 Task: Create fields in announcement object.
Action: Mouse moved to (1296, 105)
Screenshot: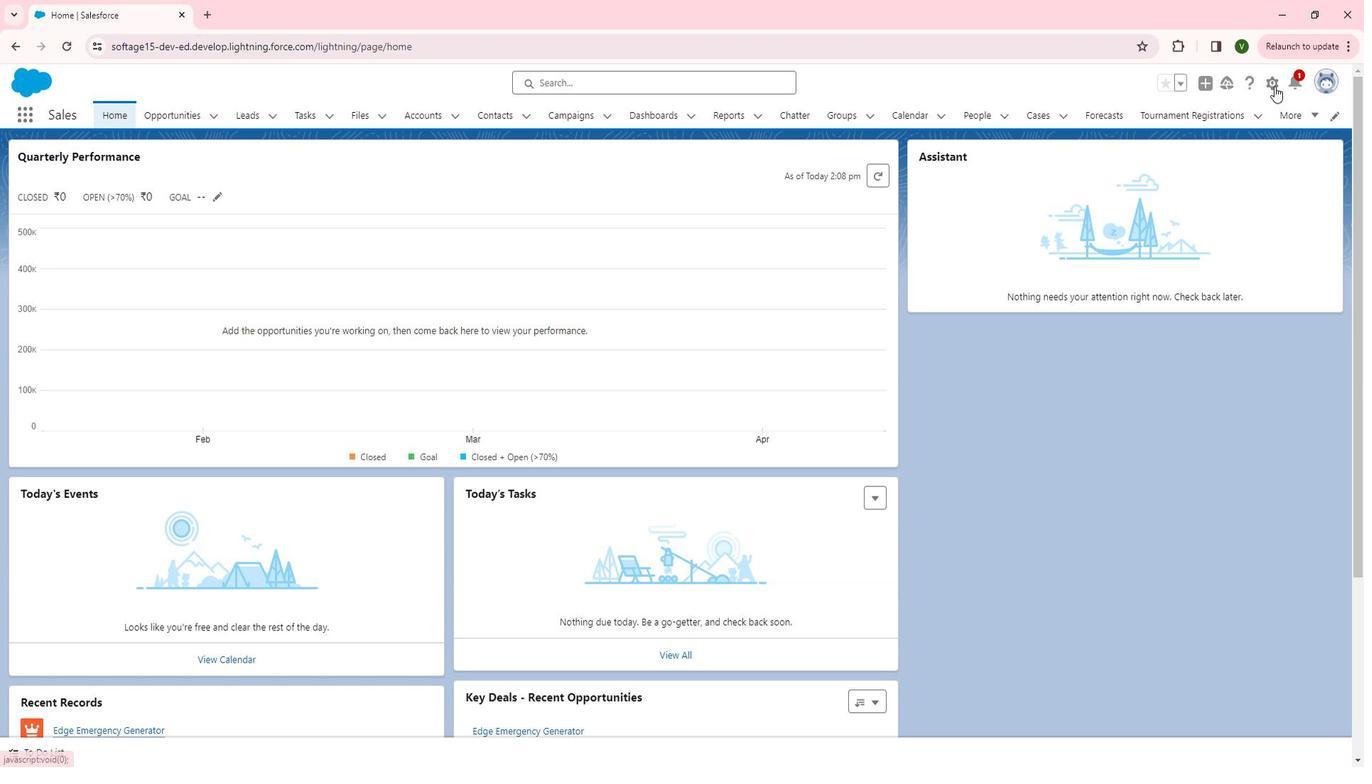 
Action: Mouse pressed left at (1296, 105)
Screenshot: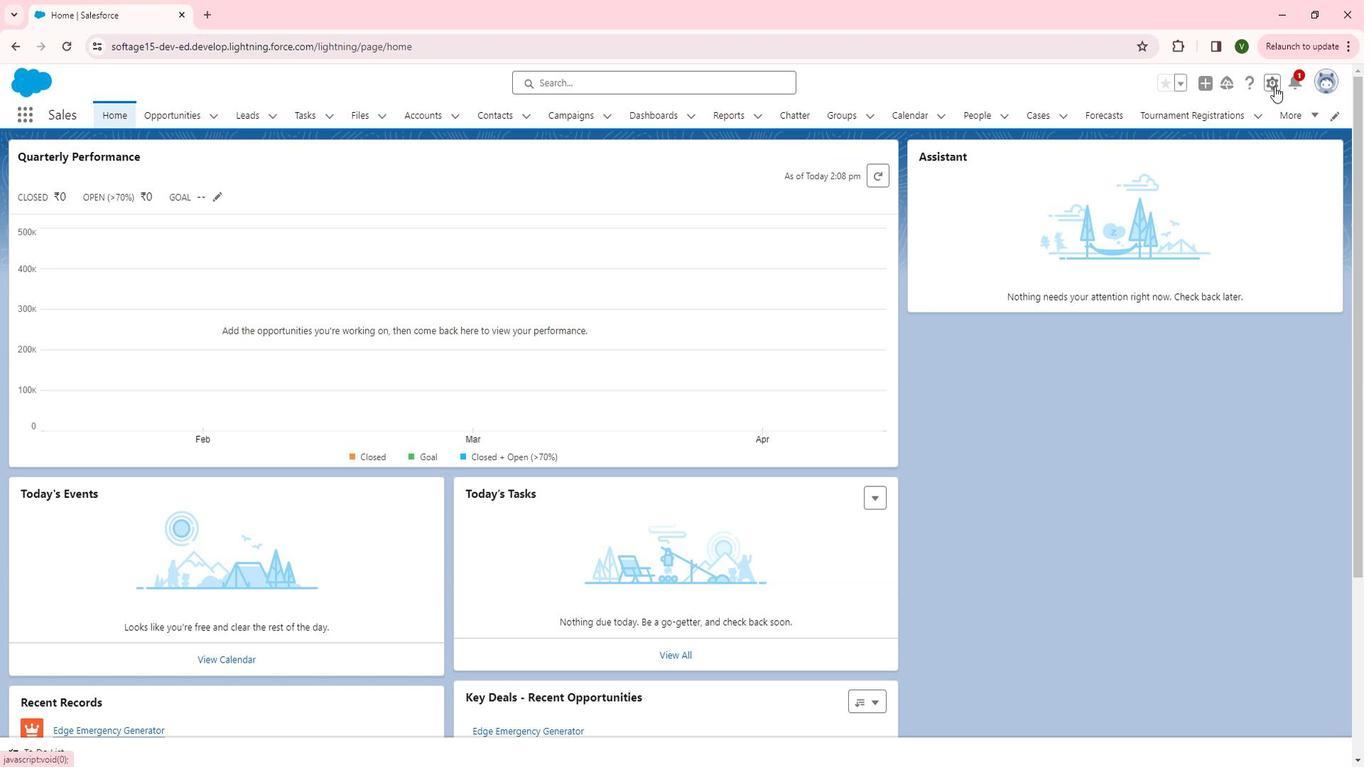 
Action: Mouse moved to (1244, 157)
Screenshot: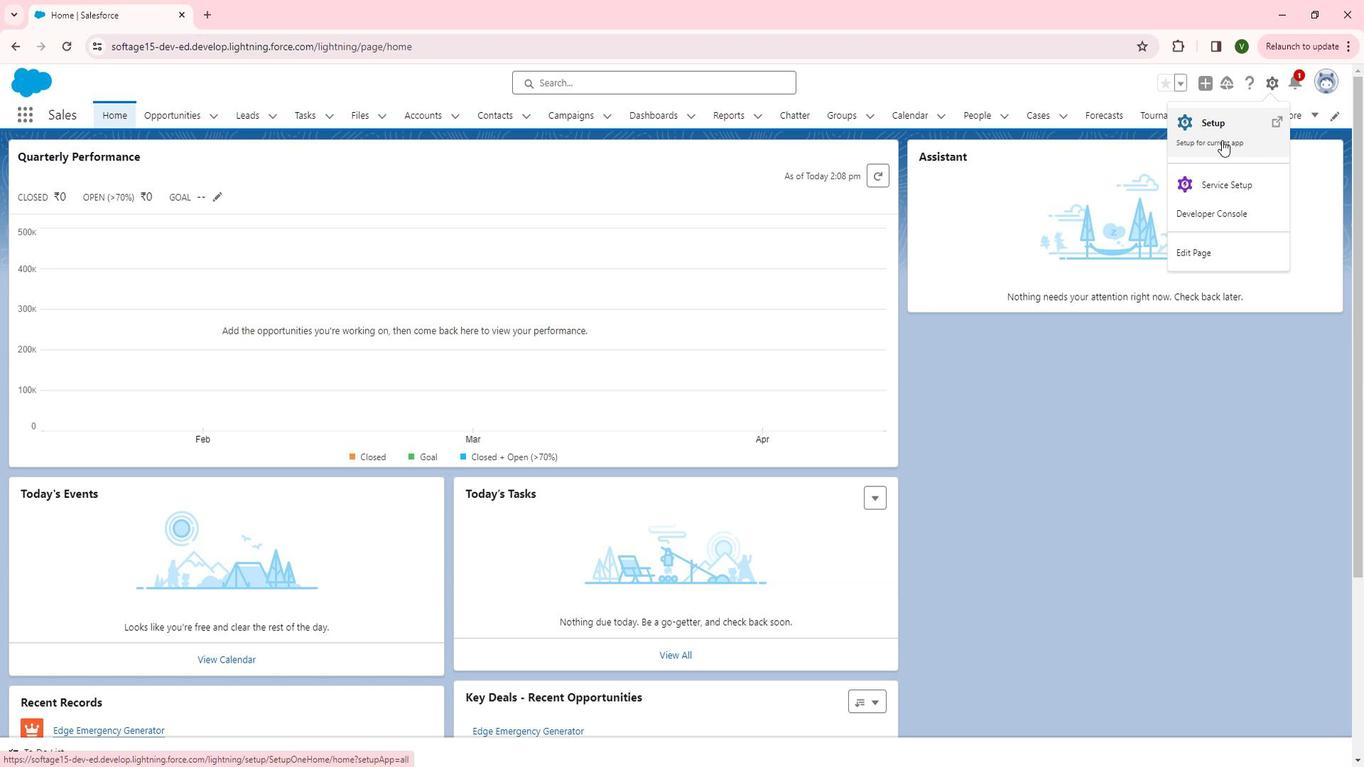 
Action: Mouse pressed left at (1244, 157)
Screenshot: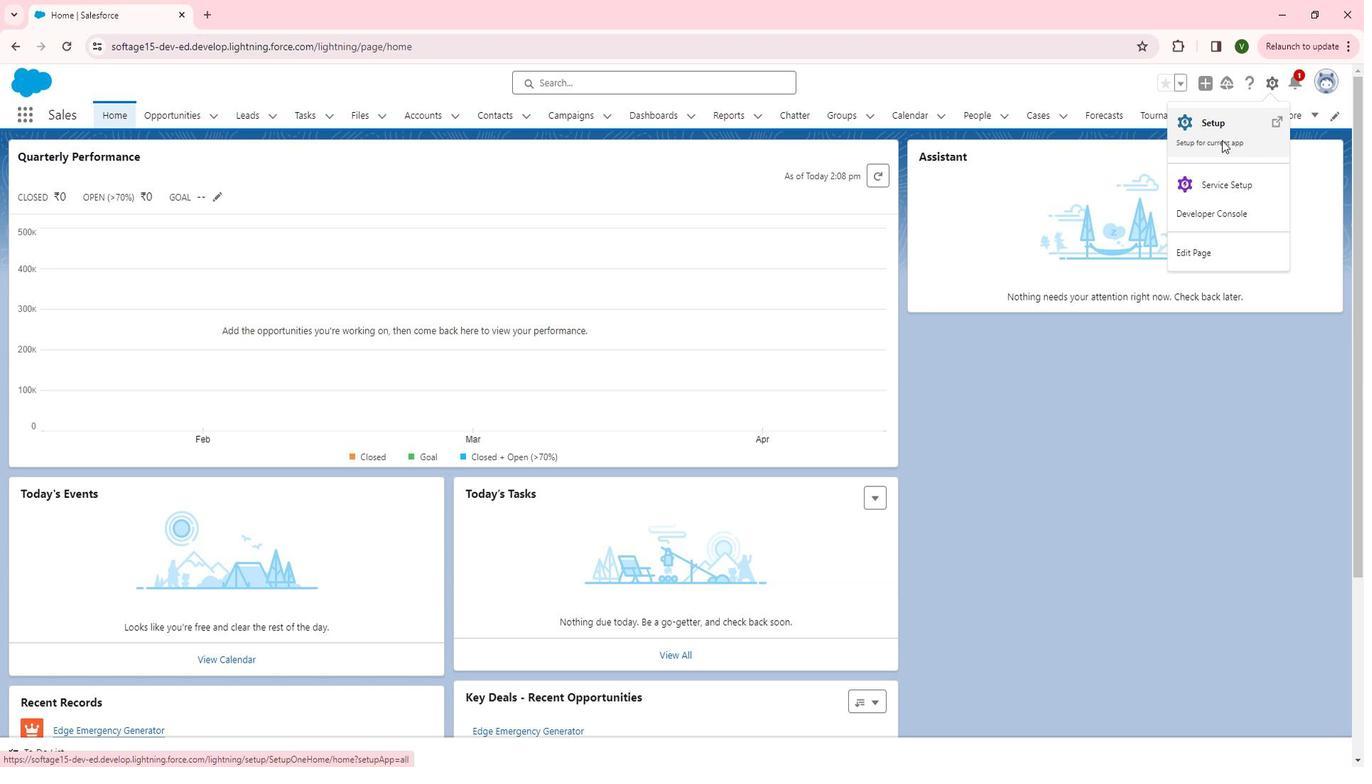 
Action: Mouse moved to (78, 506)
Screenshot: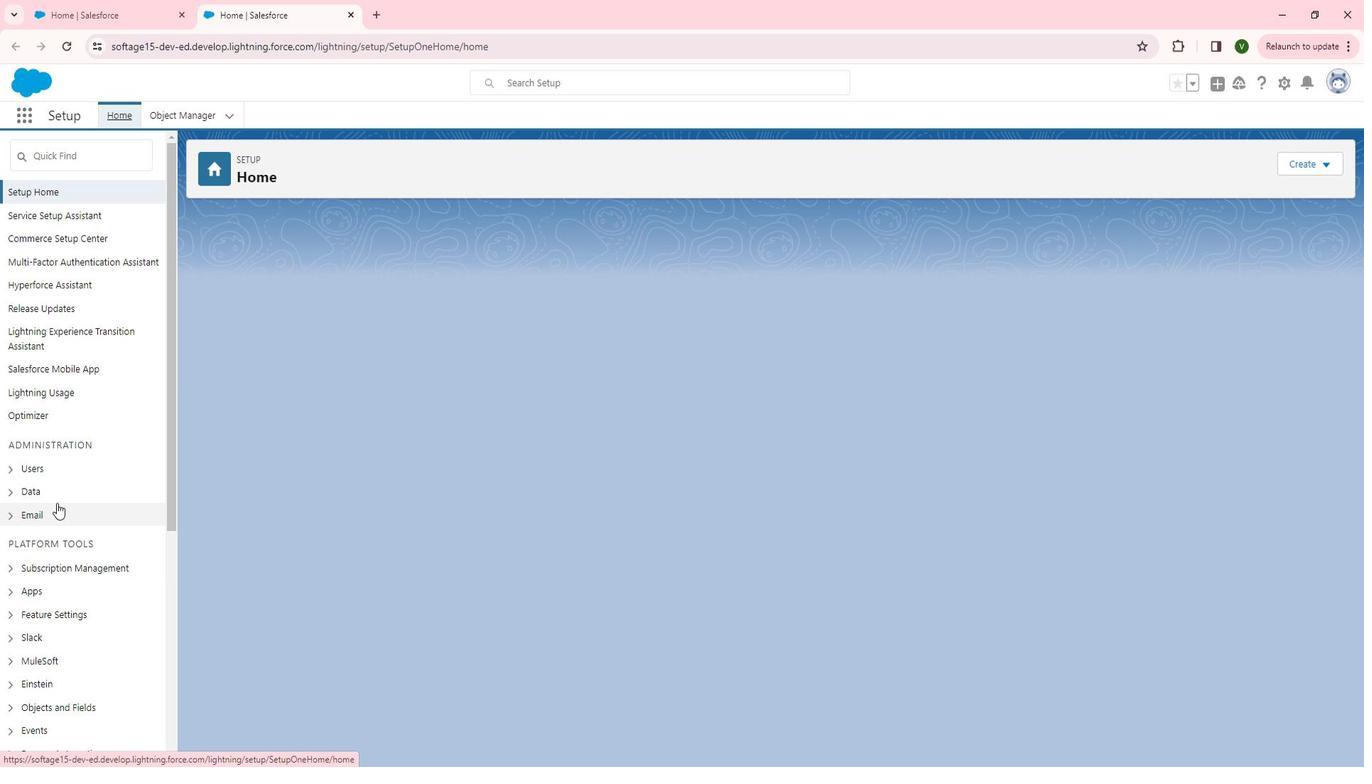 
Action: Mouse scrolled (78, 505) with delta (0, 0)
Screenshot: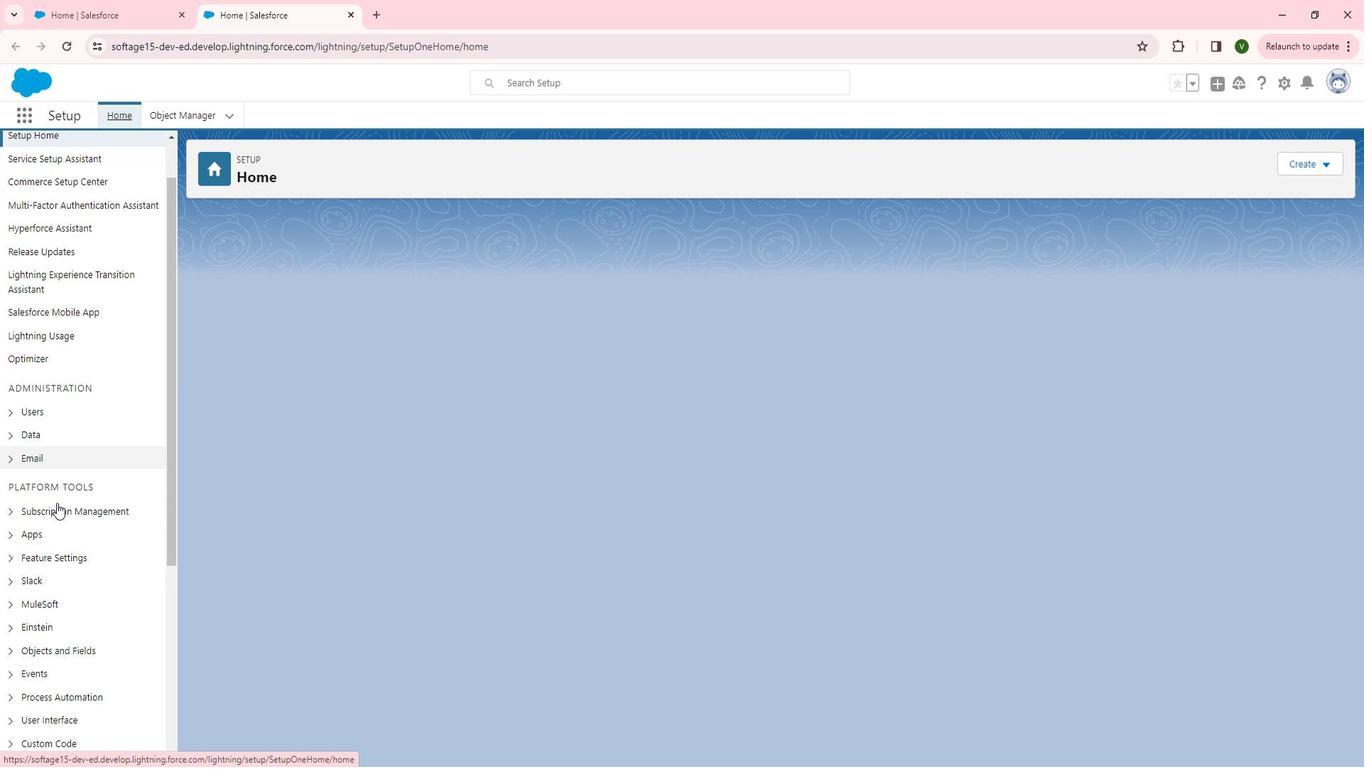 
Action: Mouse scrolled (78, 505) with delta (0, 0)
Screenshot: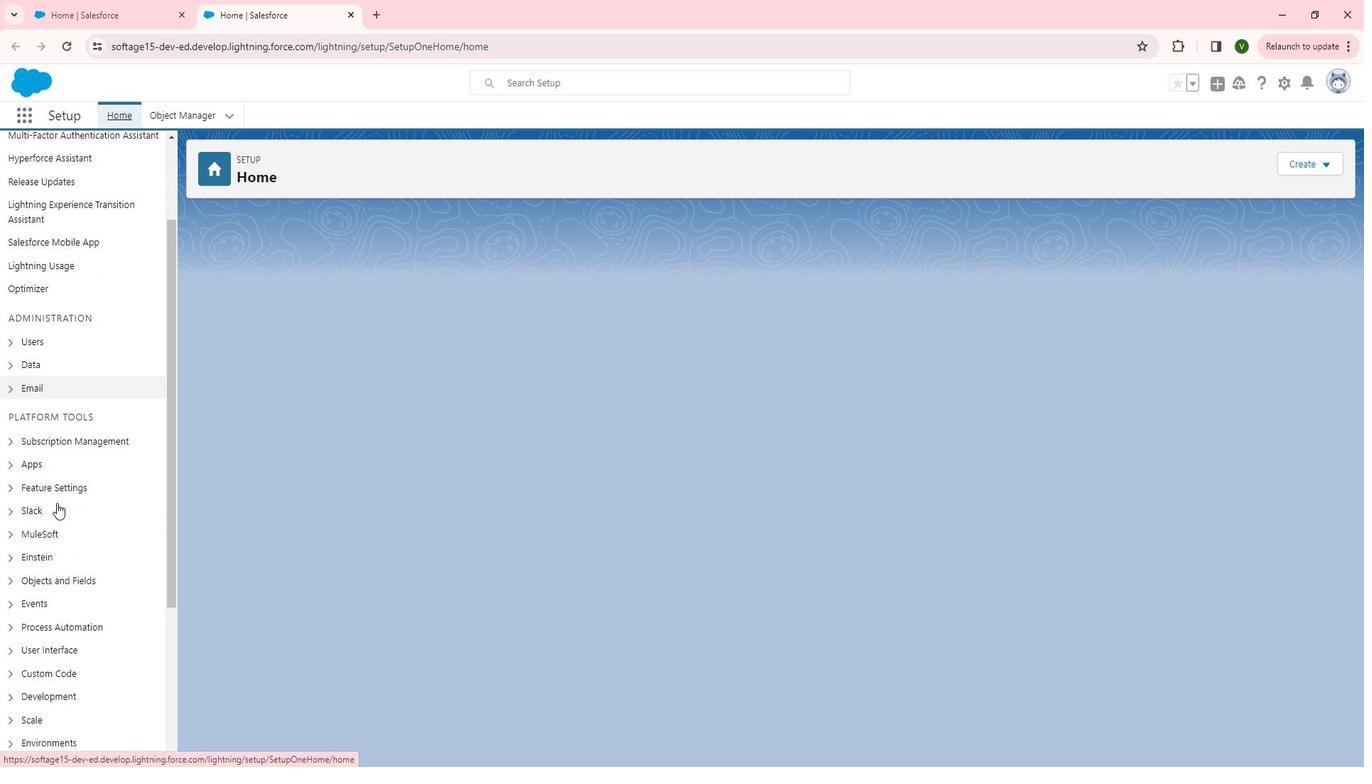 
Action: Mouse scrolled (78, 505) with delta (0, 0)
Screenshot: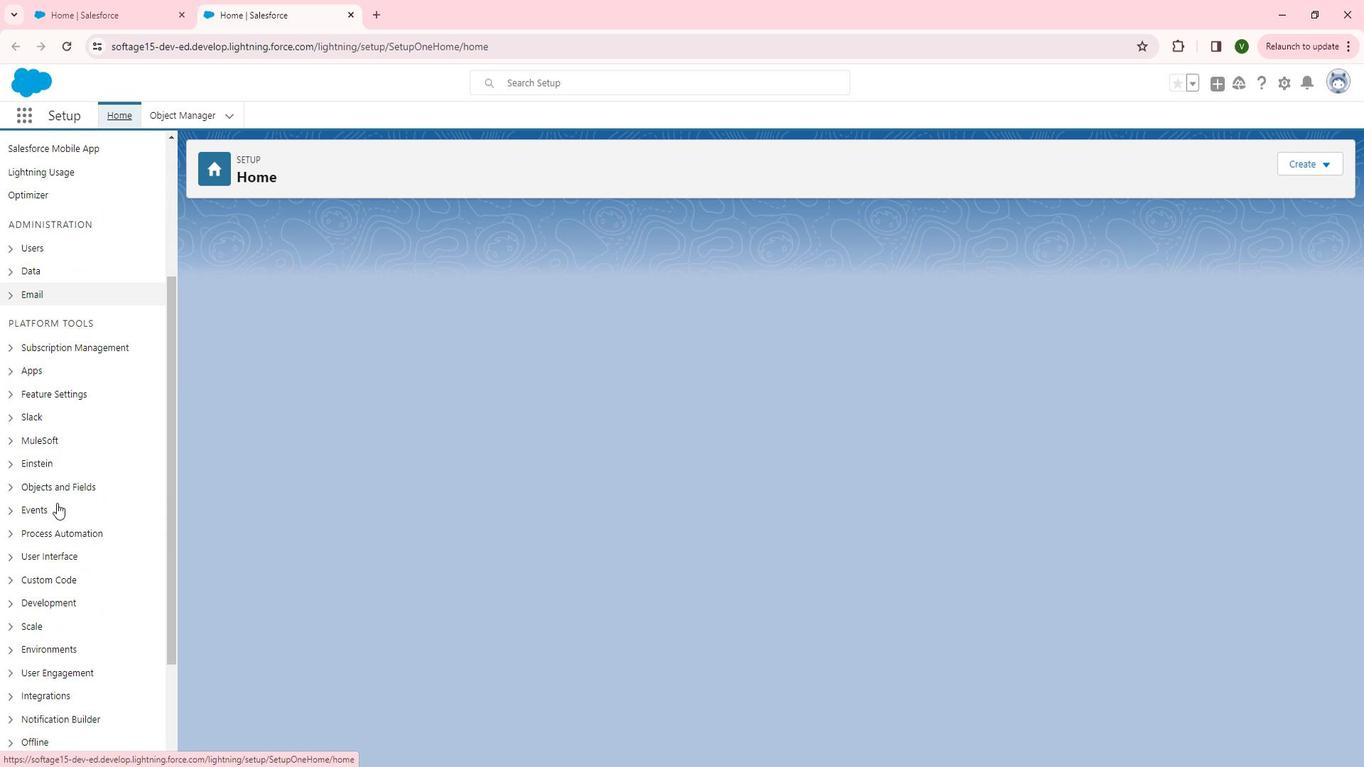 
Action: Mouse moved to (29, 491)
Screenshot: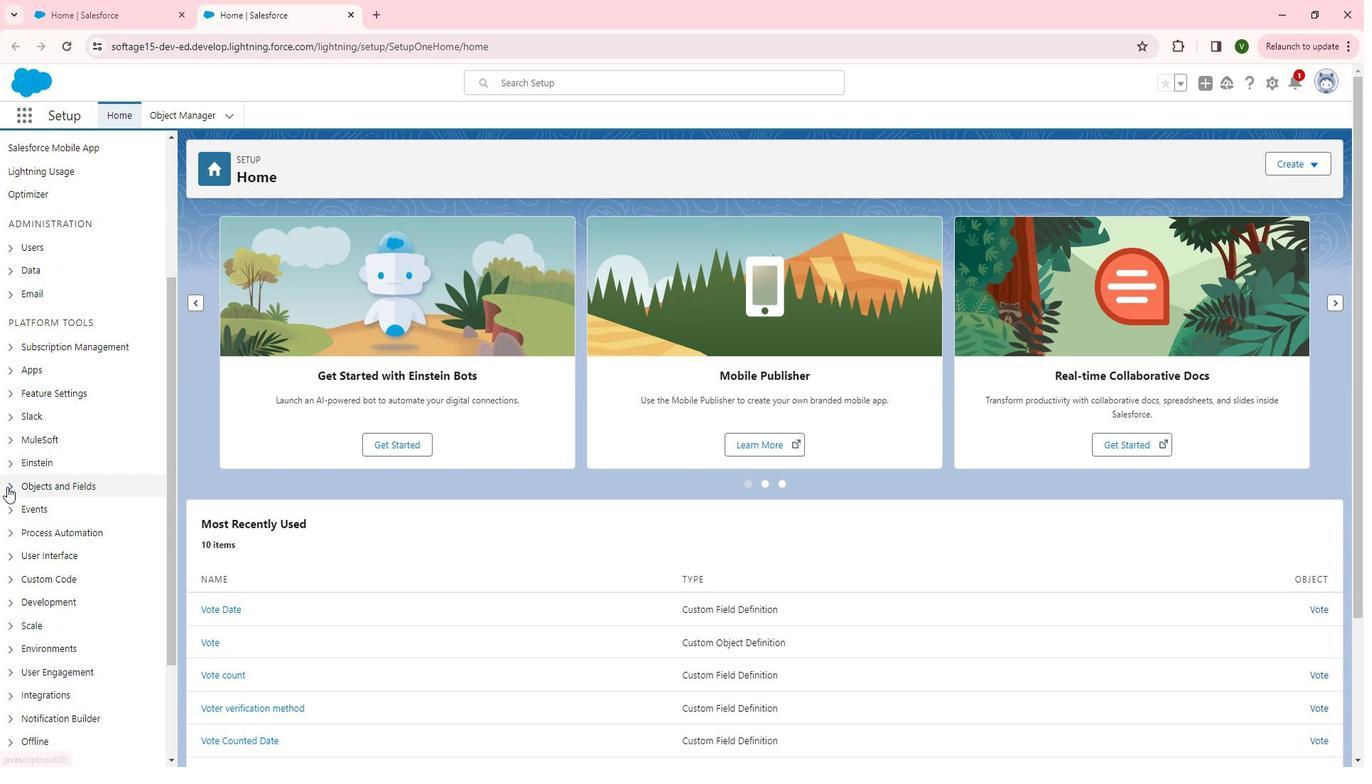 
Action: Mouse pressed left at (29, 491)
Screenshot: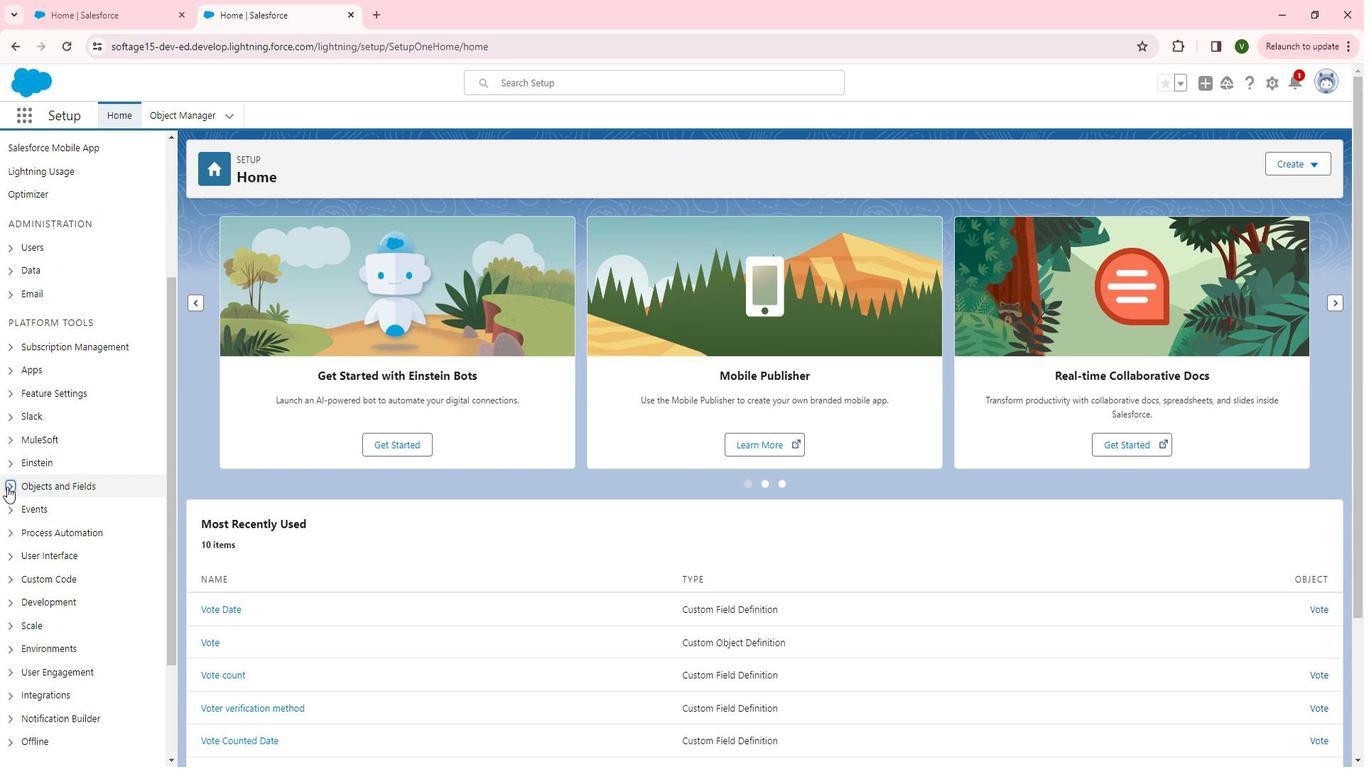 
Action: Mouse moved to (85, 513)
Screenshot: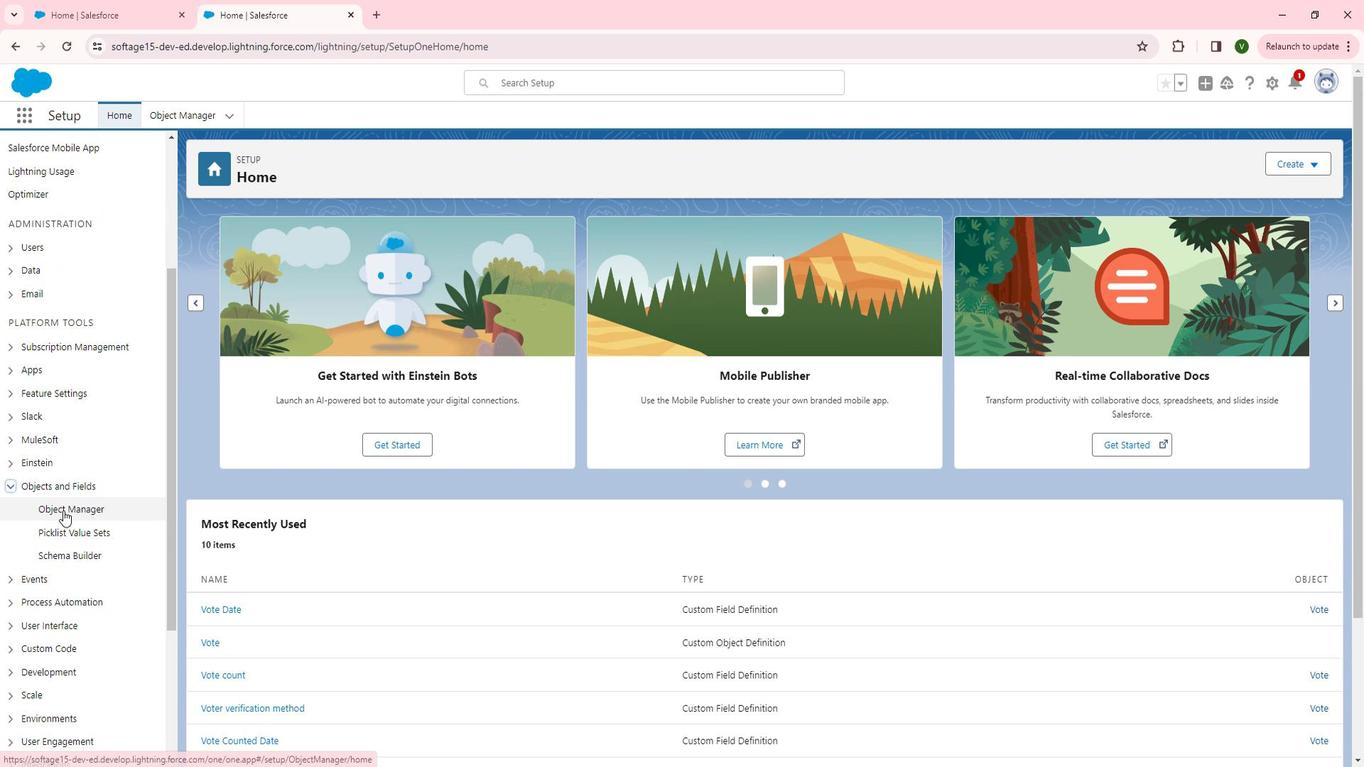 
Action: Mouse pressed left at (85, 513)
Screenshot: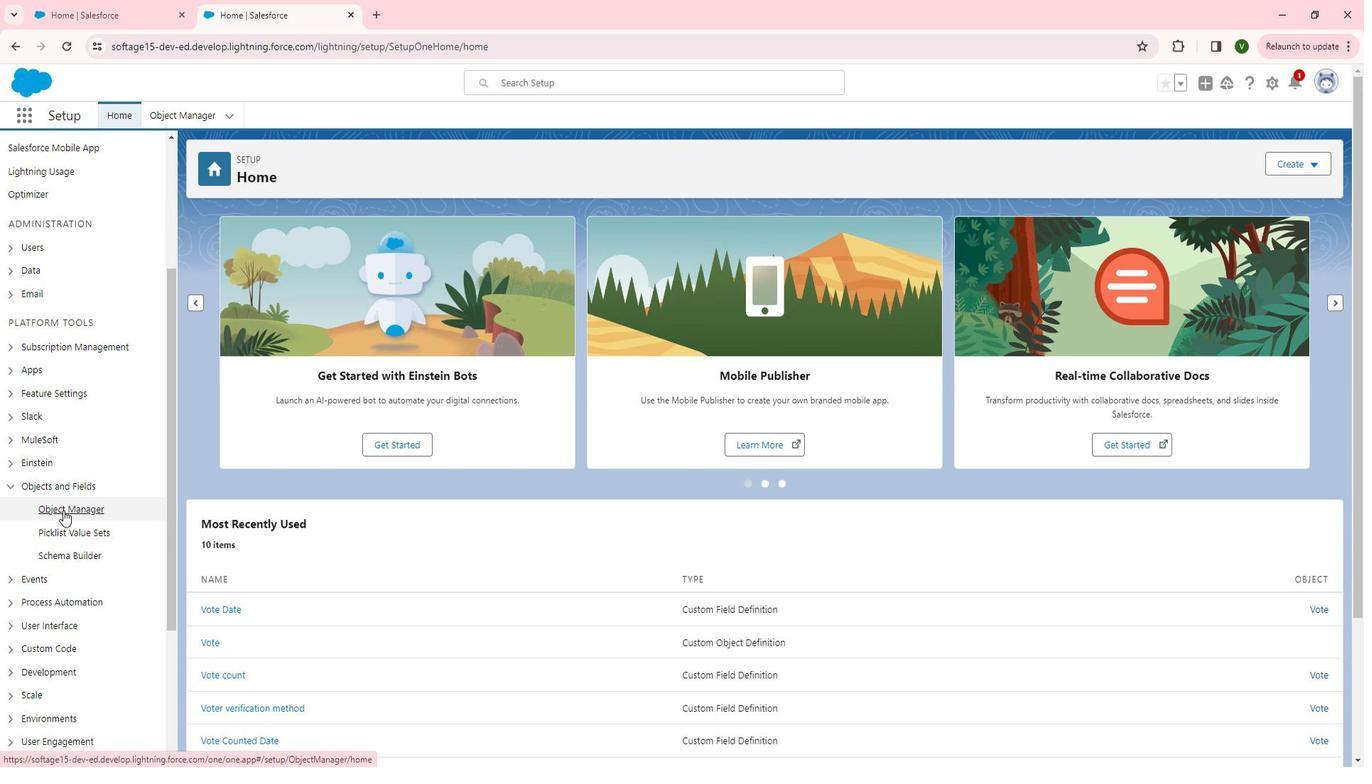
Action: Mouse moved to (81, 404)
Screenshot: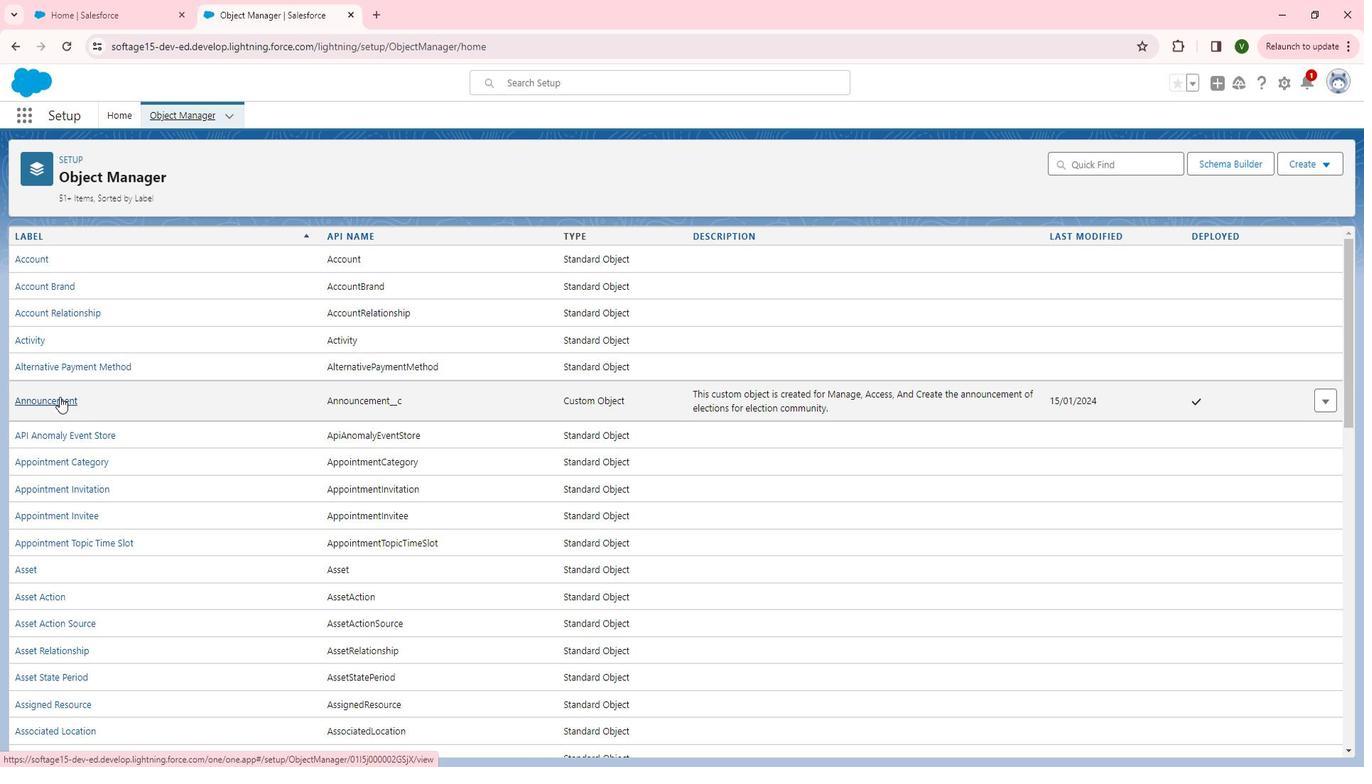
Action: Mouse pressed left at (81, 404)
Screenshot: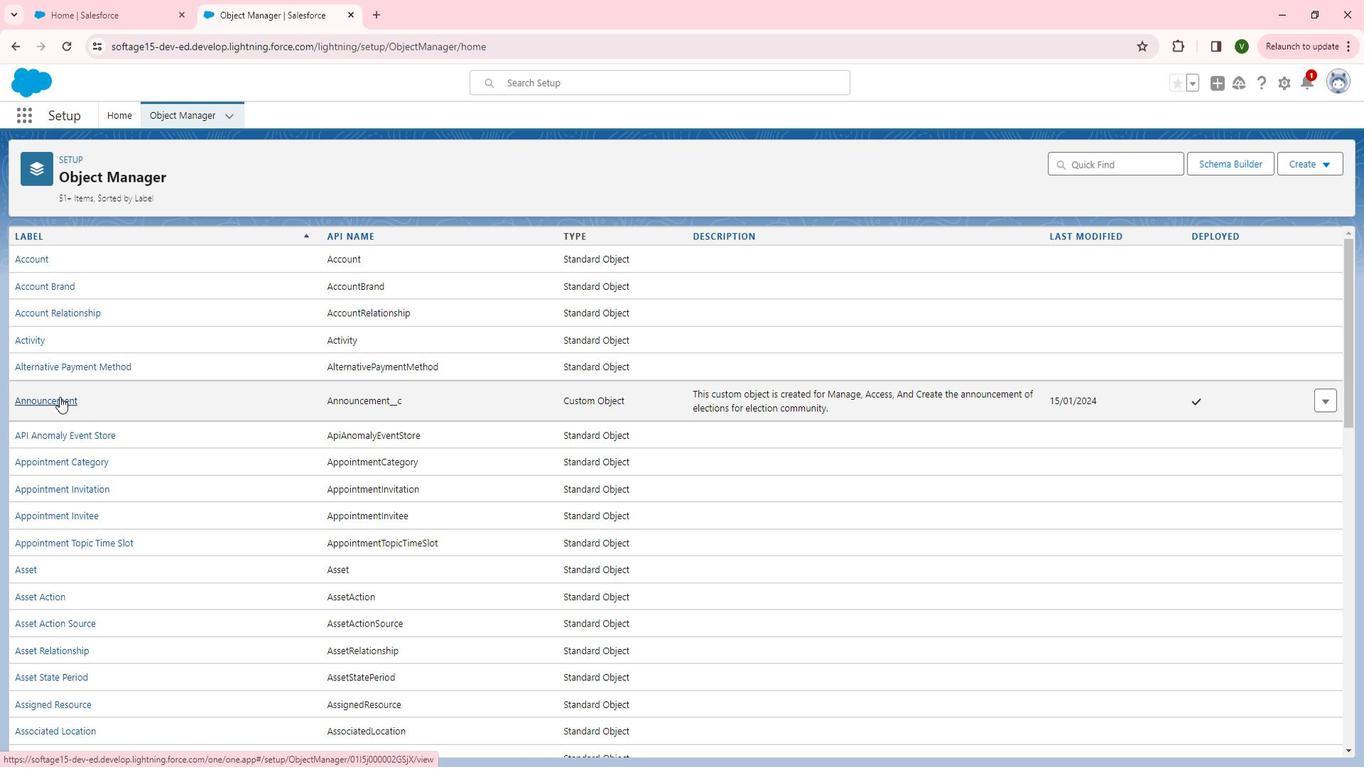 
Action: Mouse moved to (120, 277)
Screenshot: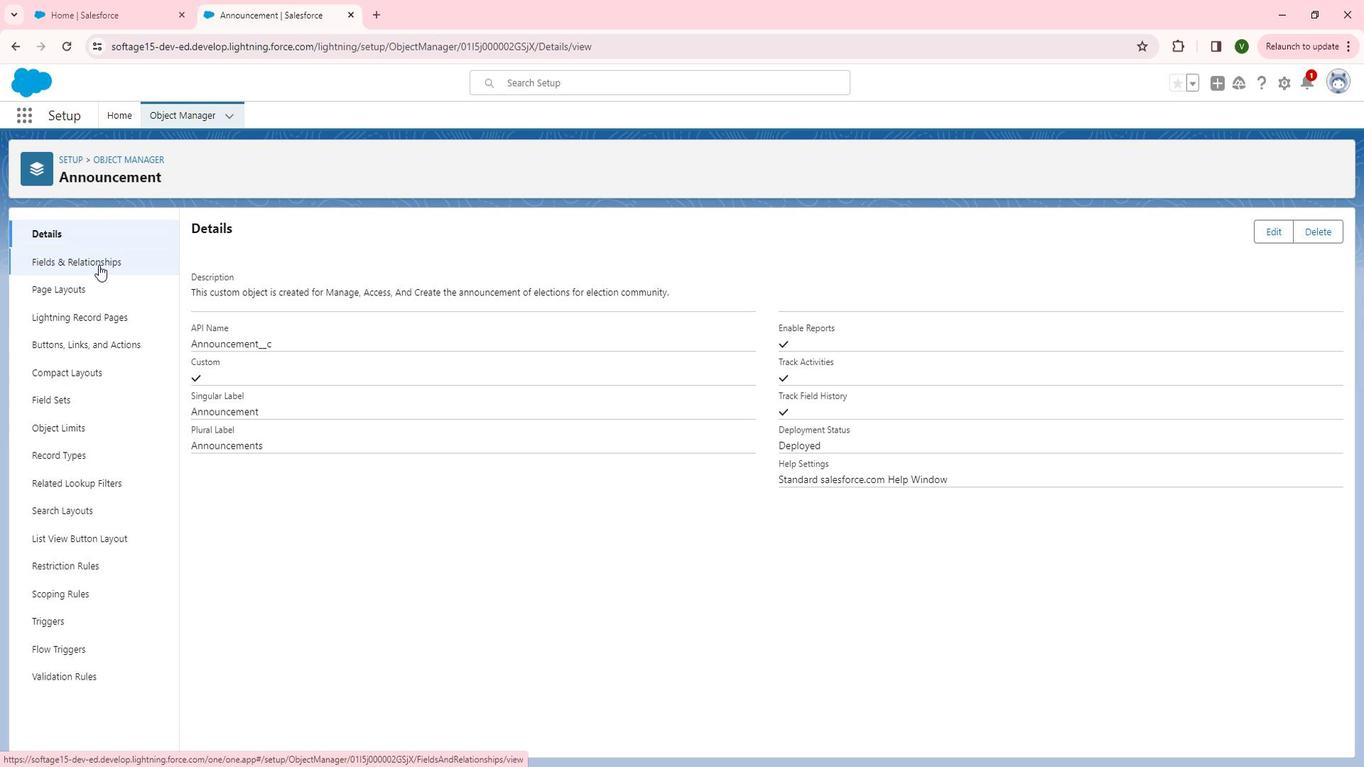 
Action: Mouse pressed left at (120, 277)
Screenshot: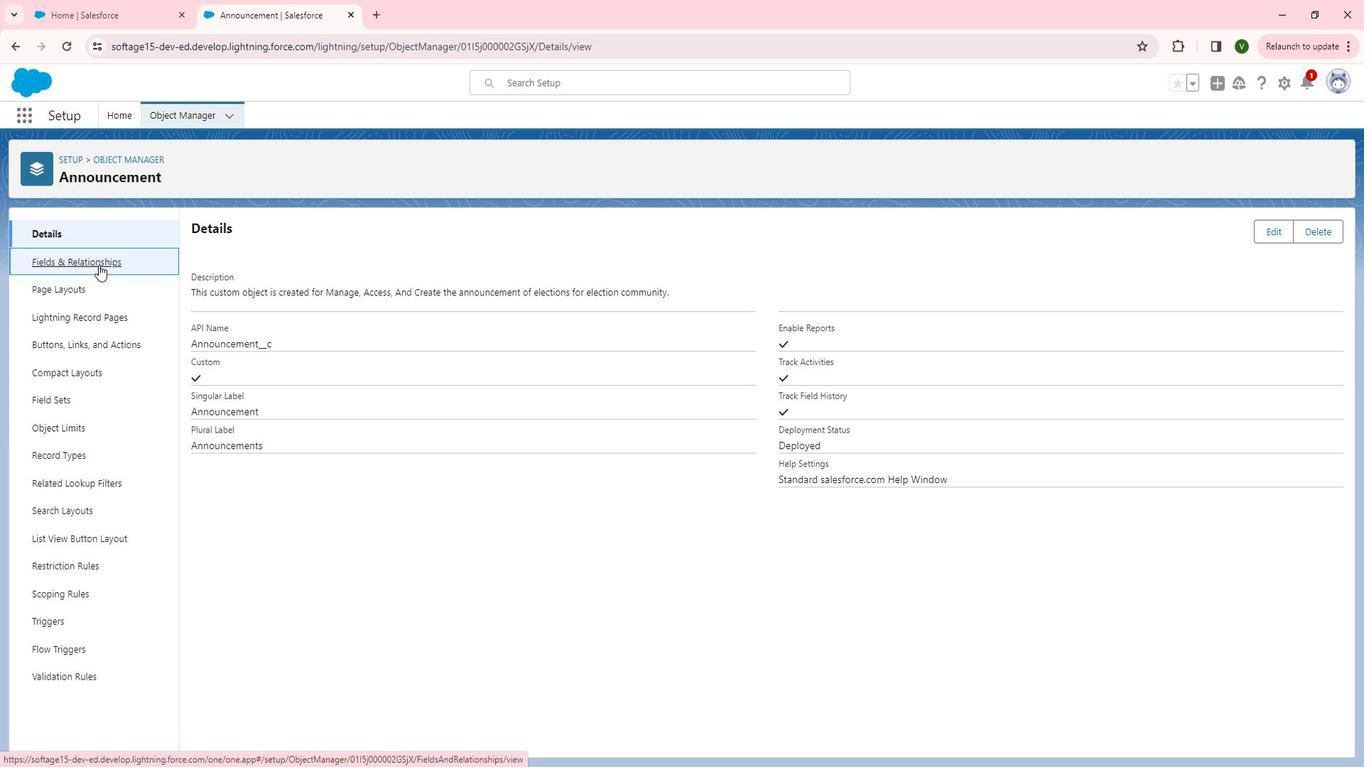 
Action: Mouse moved to (1065, 243)
Screenshot: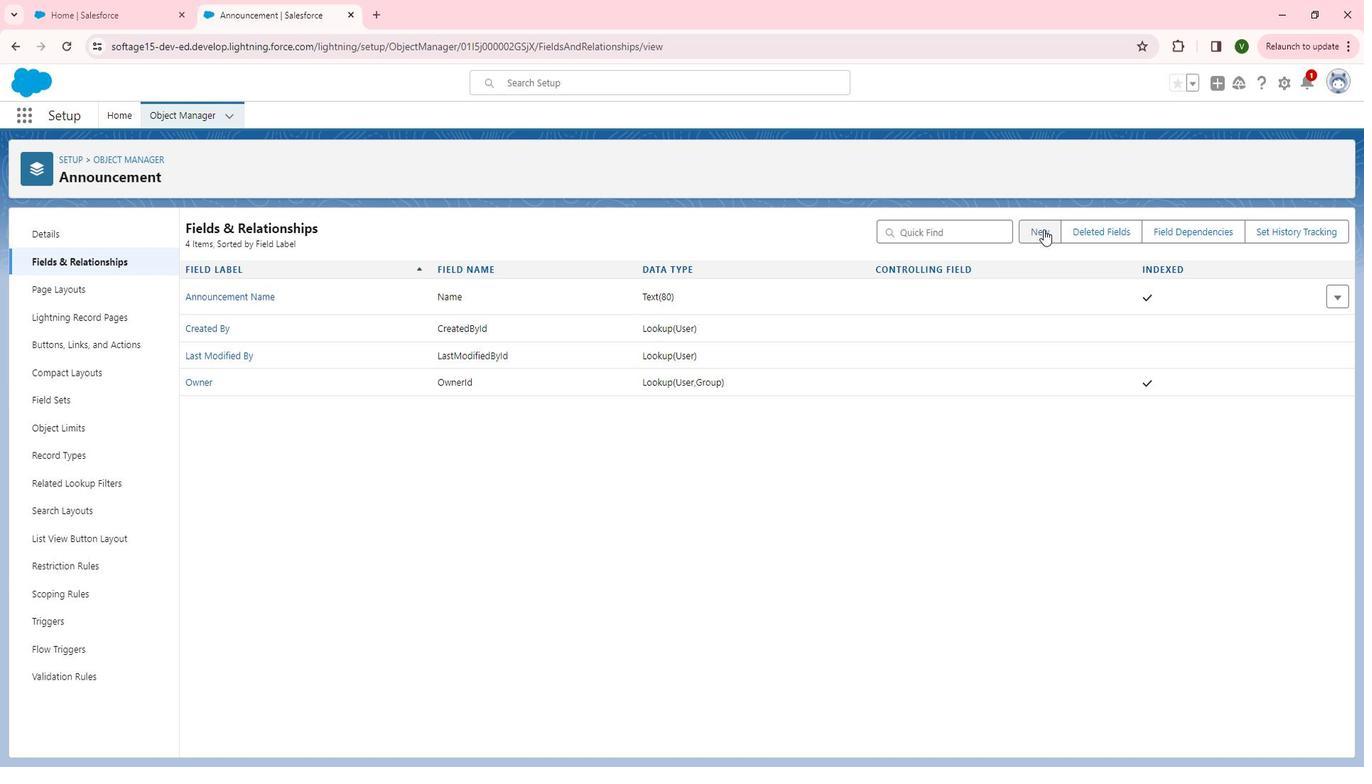 
Action: Mouse pressed left at (1065, 243)
Screenshot: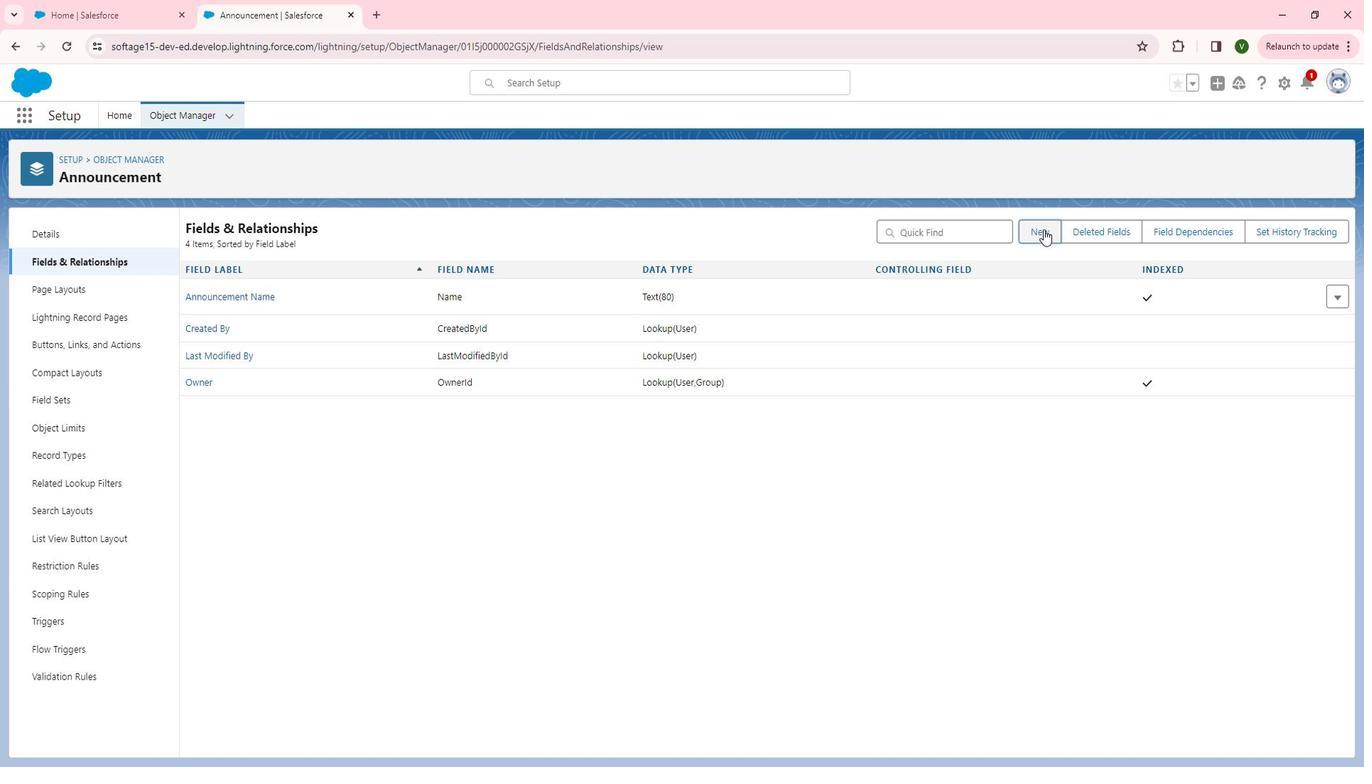 
Action: Mouse moved to (336, 537)
Screenshot: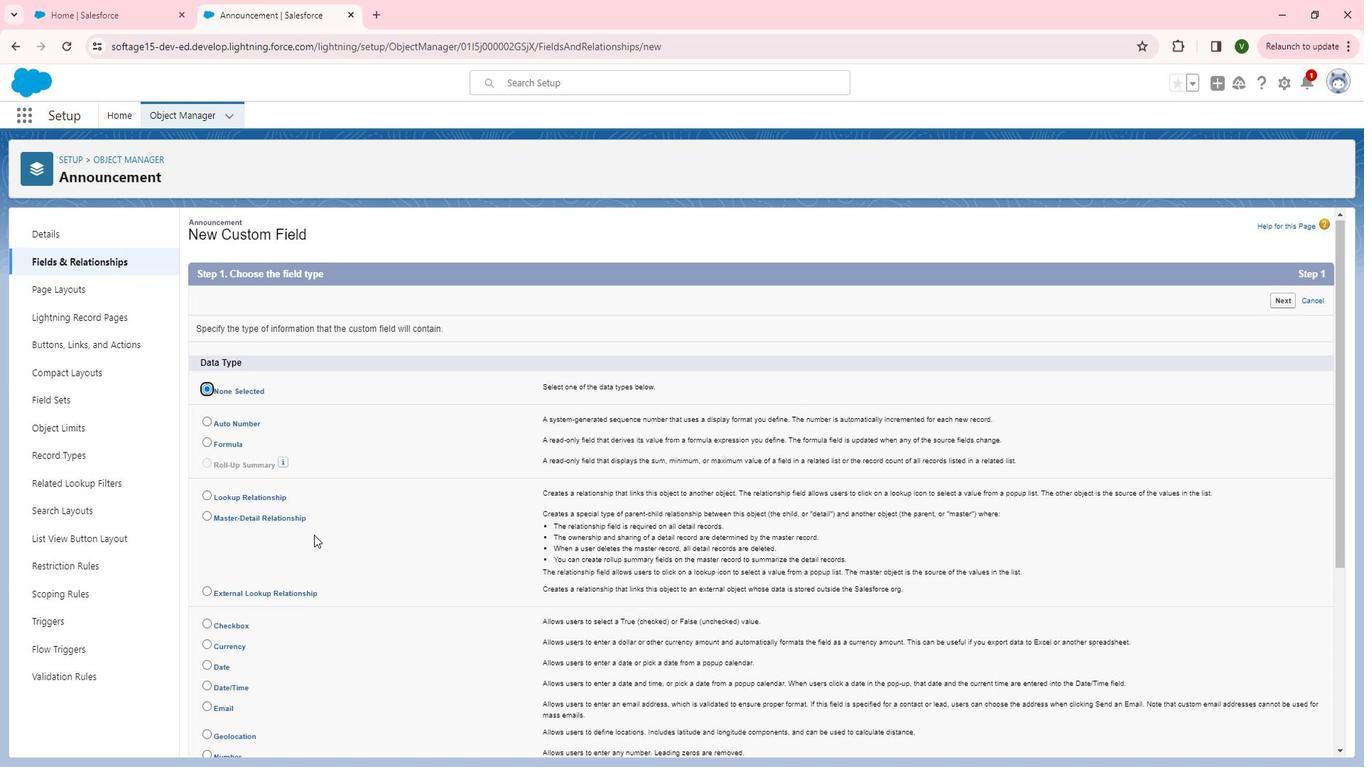 
Action: Mouse scrolled (336, 536) with delta (0, 0)
Screenshot: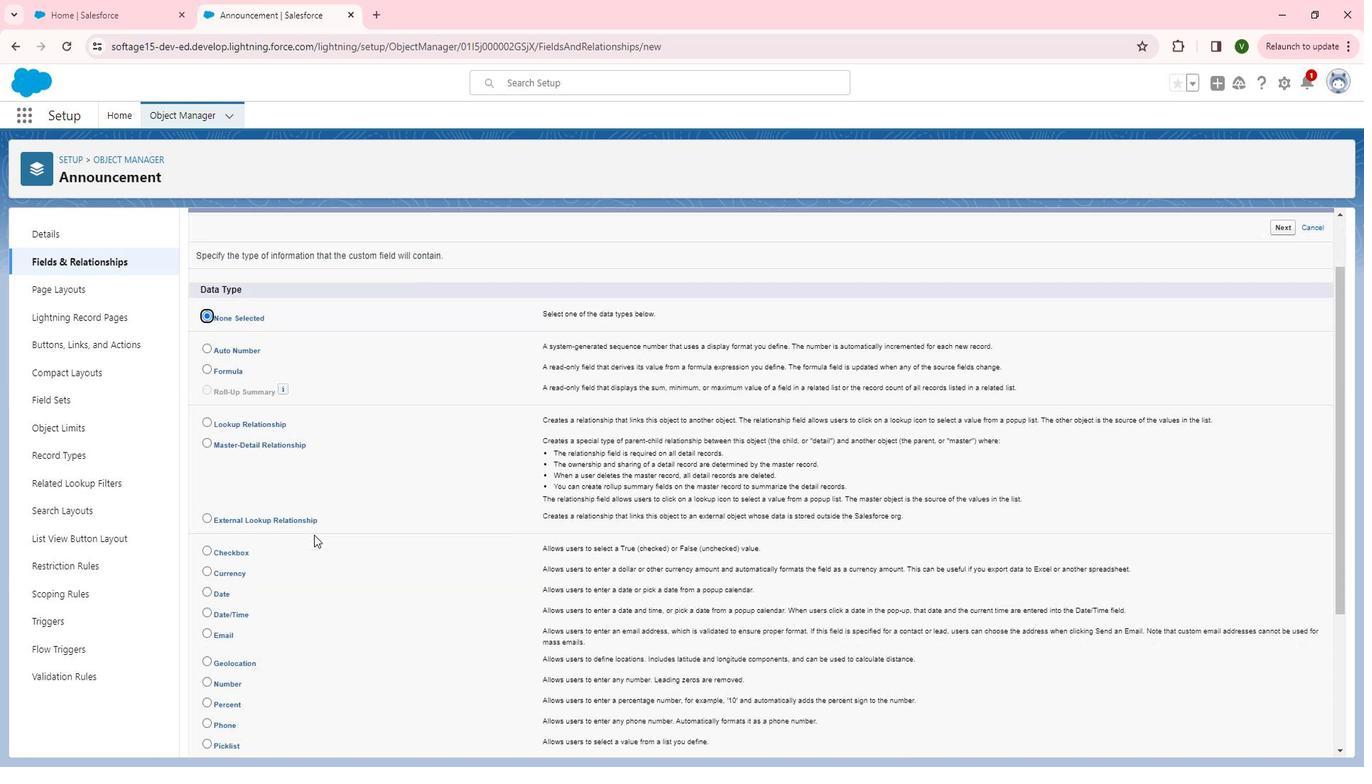 
Action: Mouse scrolled (336, 536) with delta (0, 0)
Screenshot: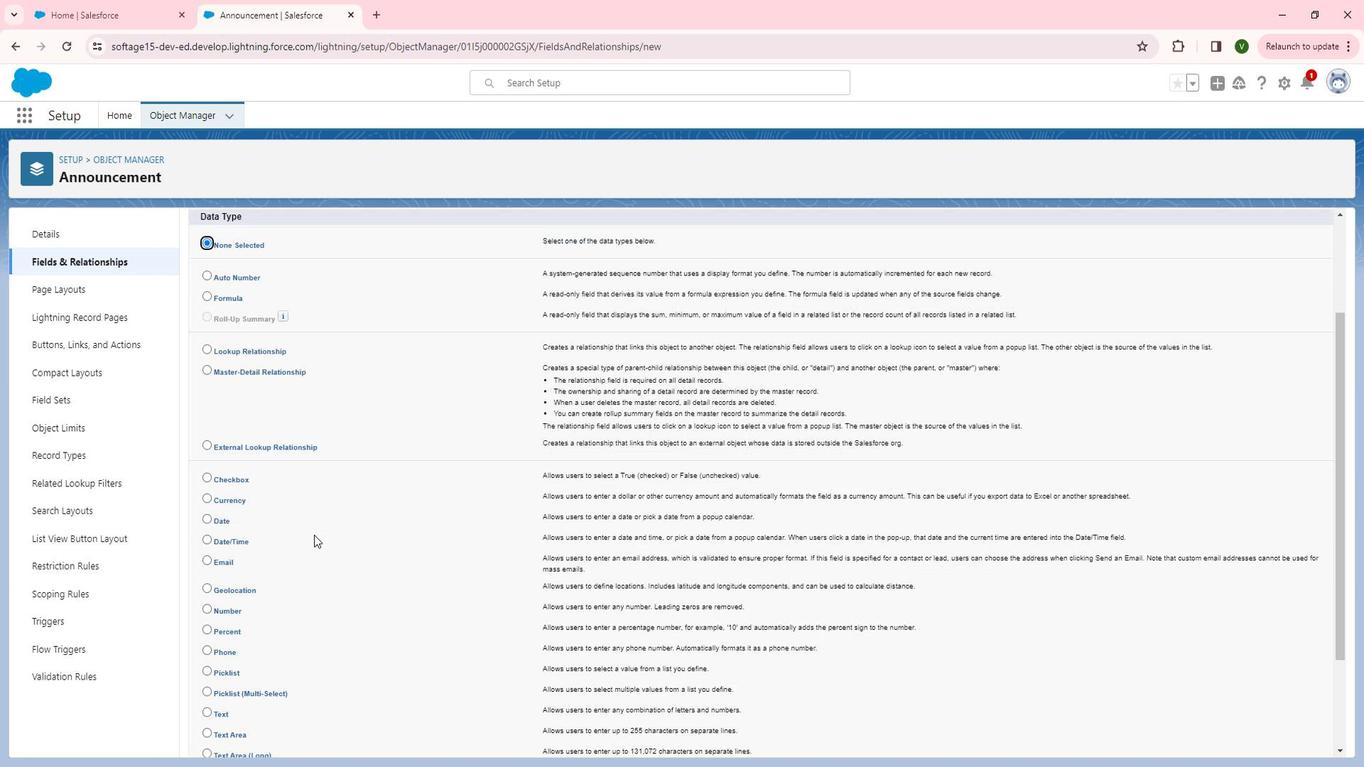 
Action: Mouse moved to (291, 557)
Screenshot: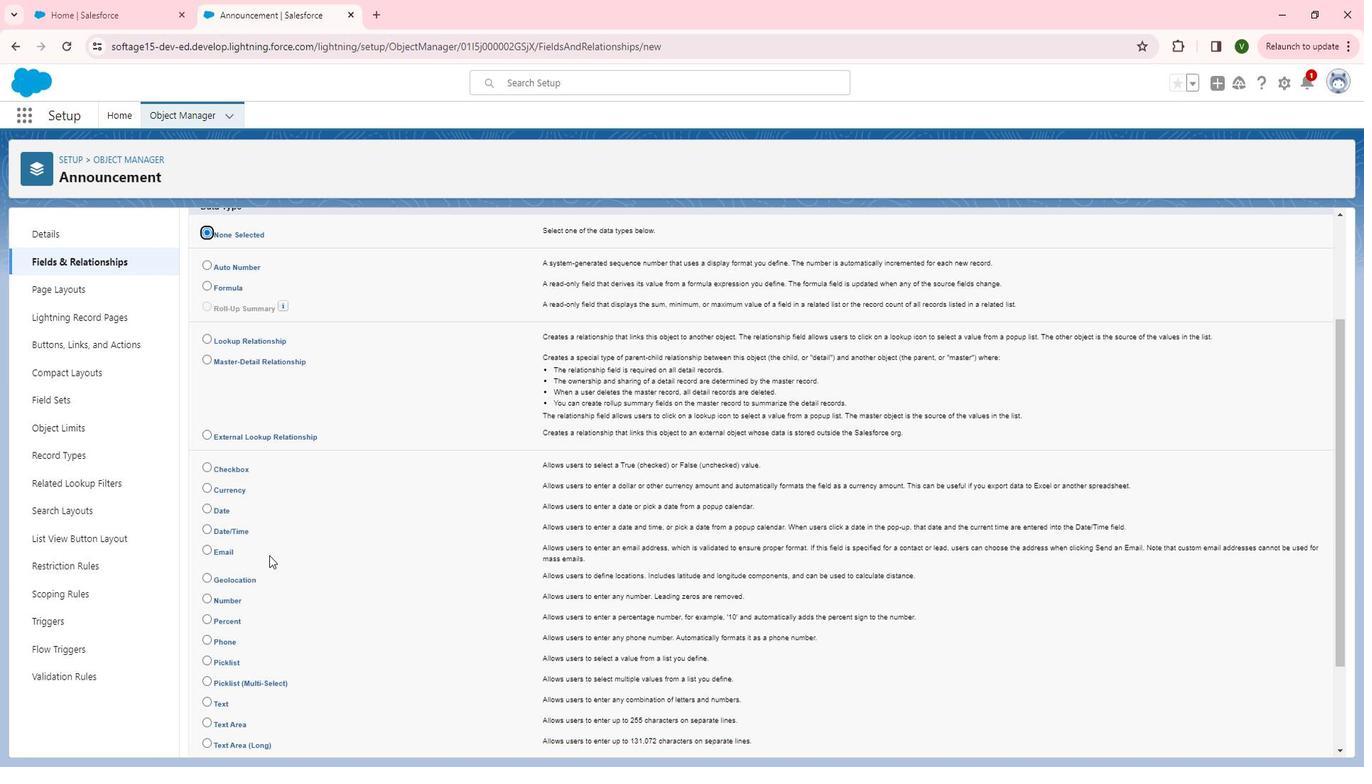 
Action: Mouse scrolled (291, 556) with delta (0, 0)
Screenshot: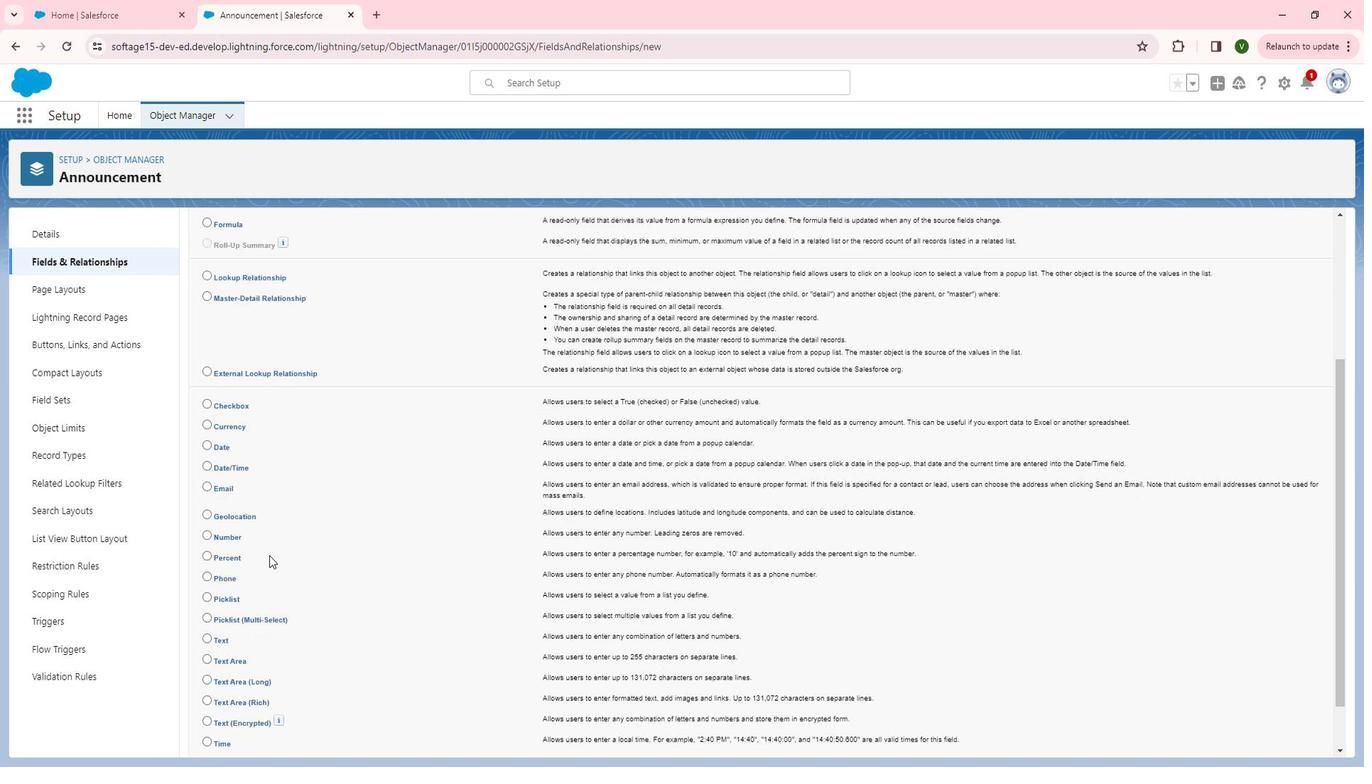 
Action: Mouse moved to (230, 633)
Screenshot: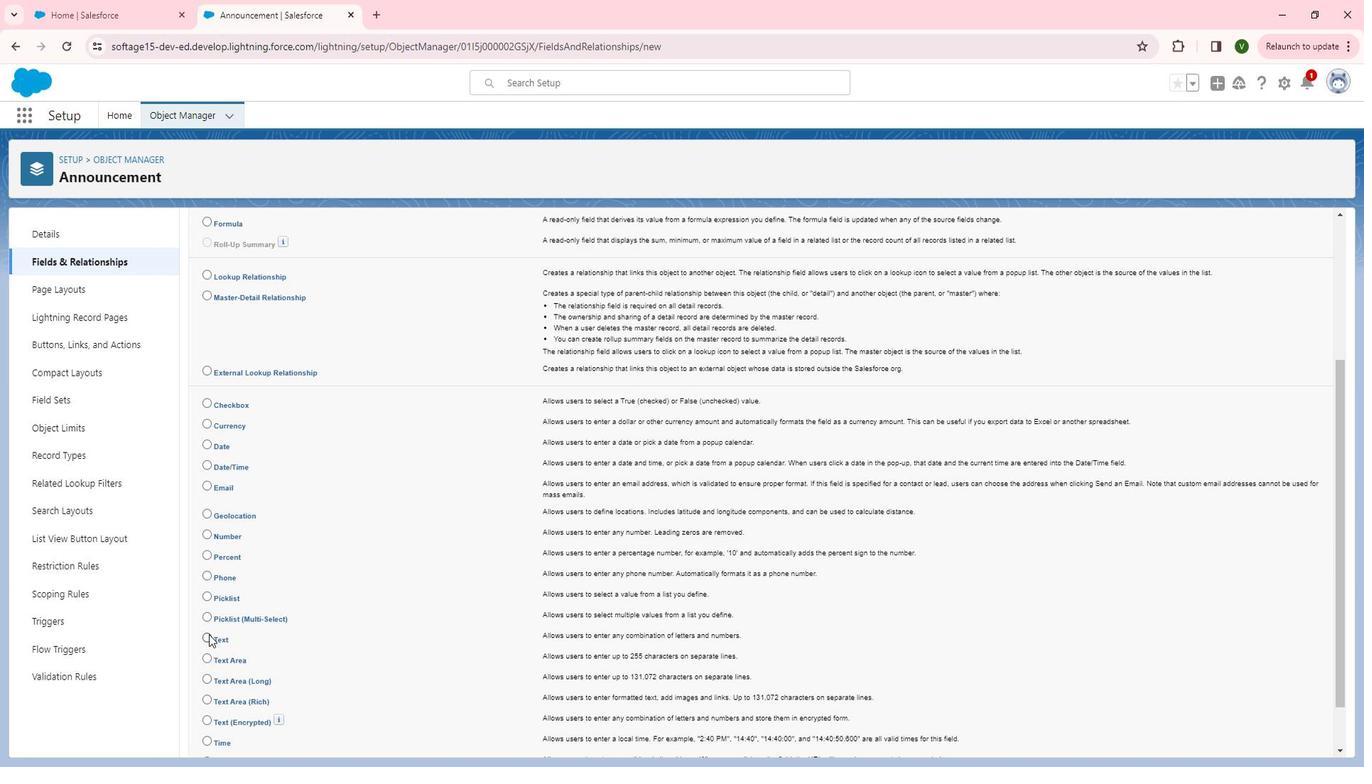 
Action: Mouse pressed left at (230, 633)
Screenshot: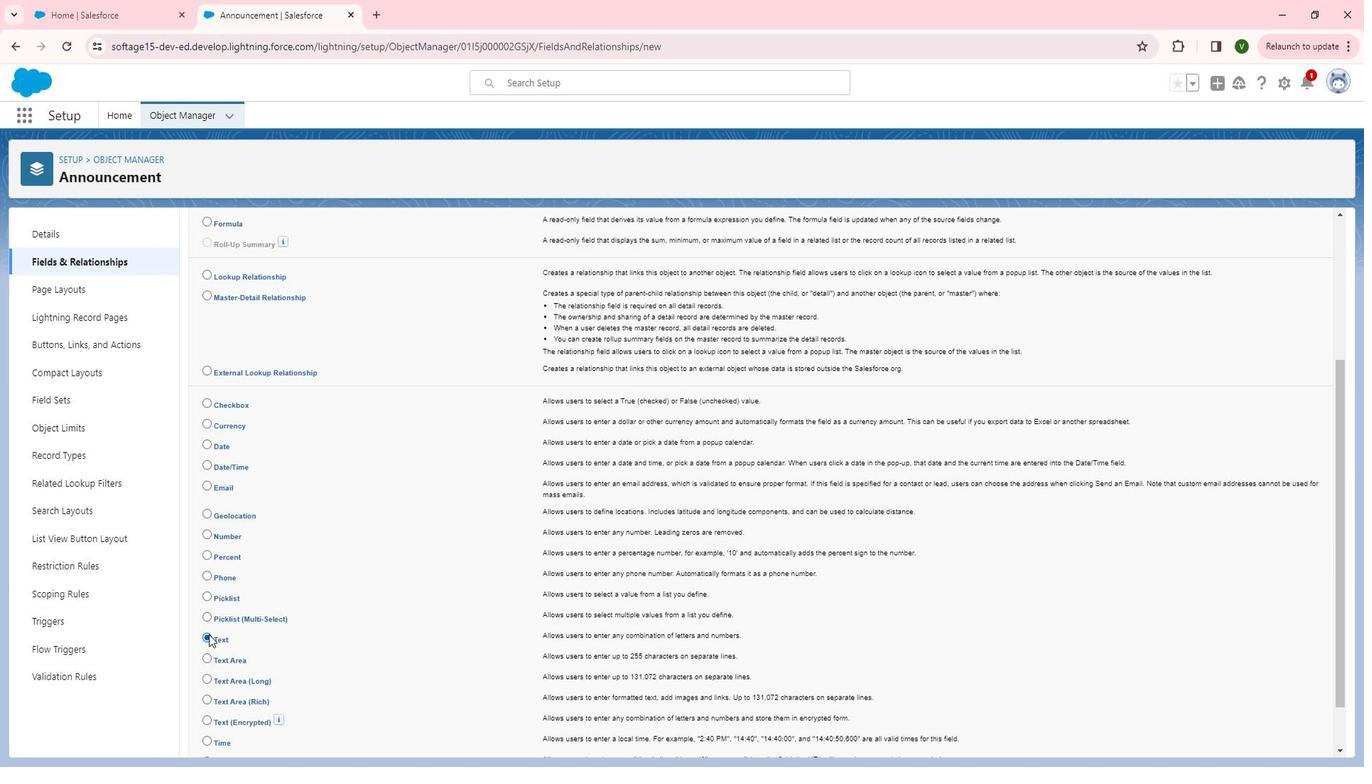 
Action: Mouse moved to (731, 640)
Screenshot: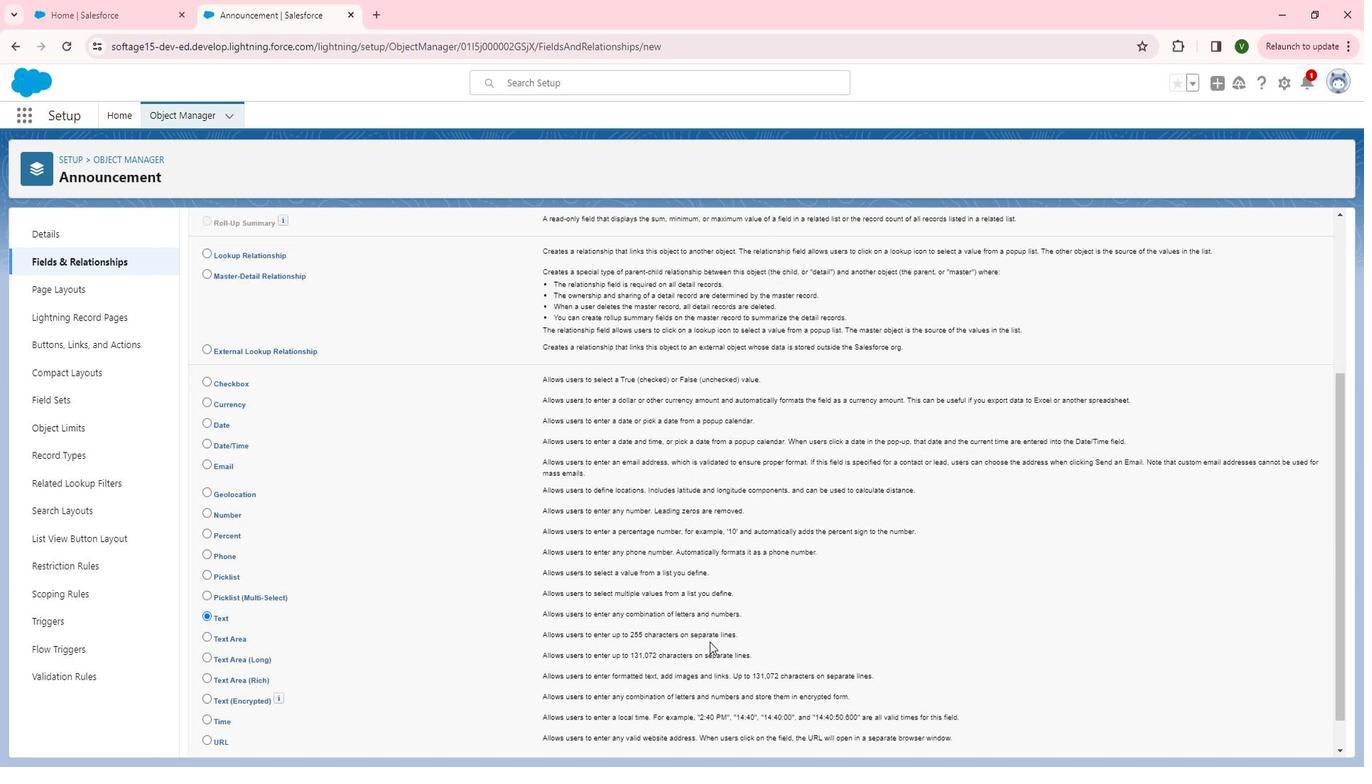 
Action: Mouse scrolled (731, 639) with delta (0, 0)
Screenshot: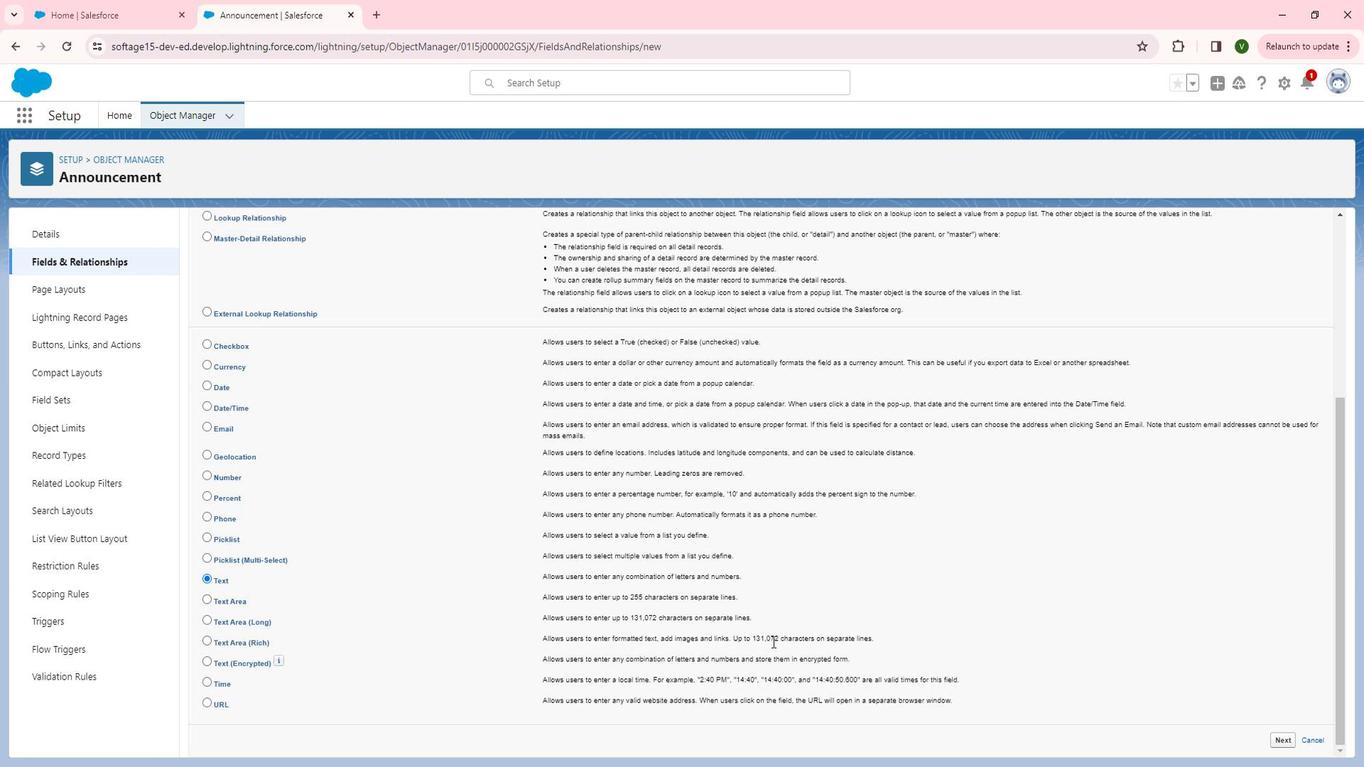 
Action: Mouse scrolled (731, 639) with delta (0, 0)
Screenshot: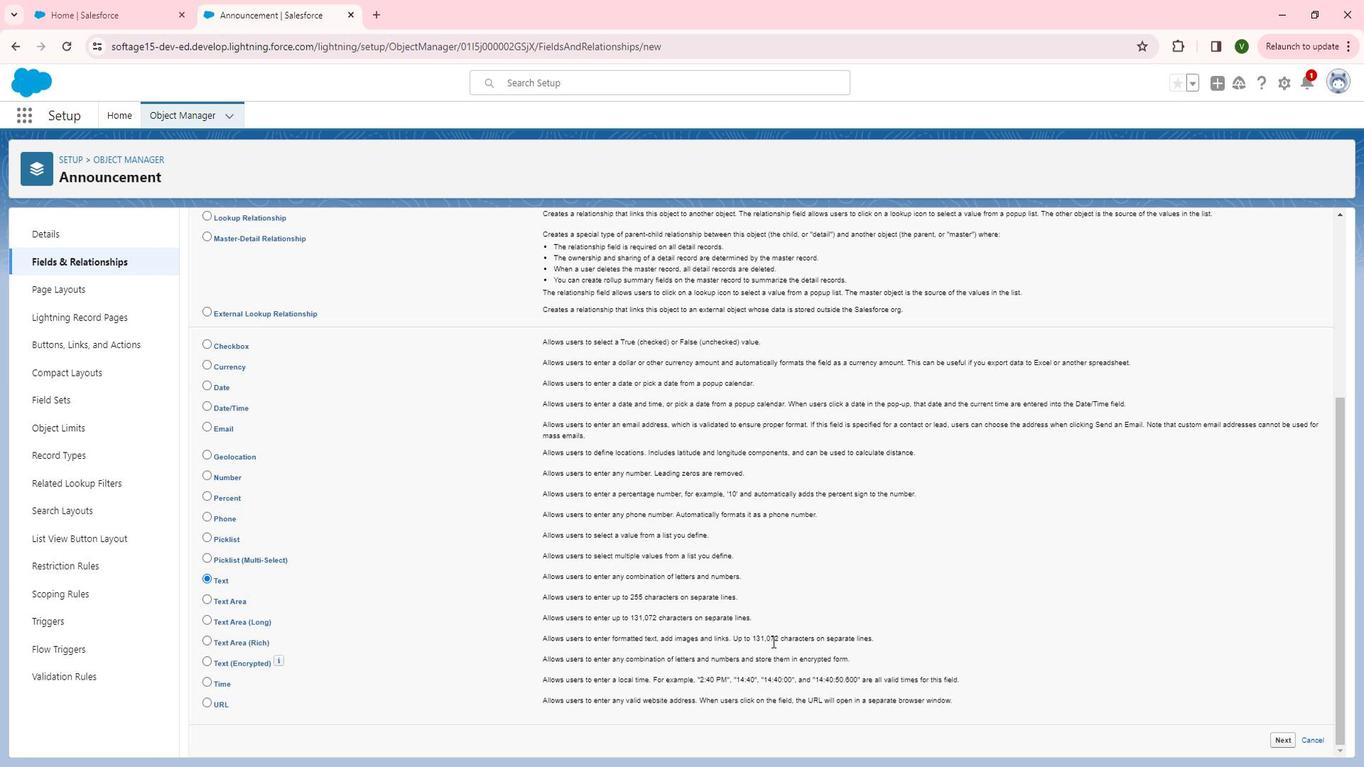 
Action: Mouse moved to (1306, 731)
Screenshot: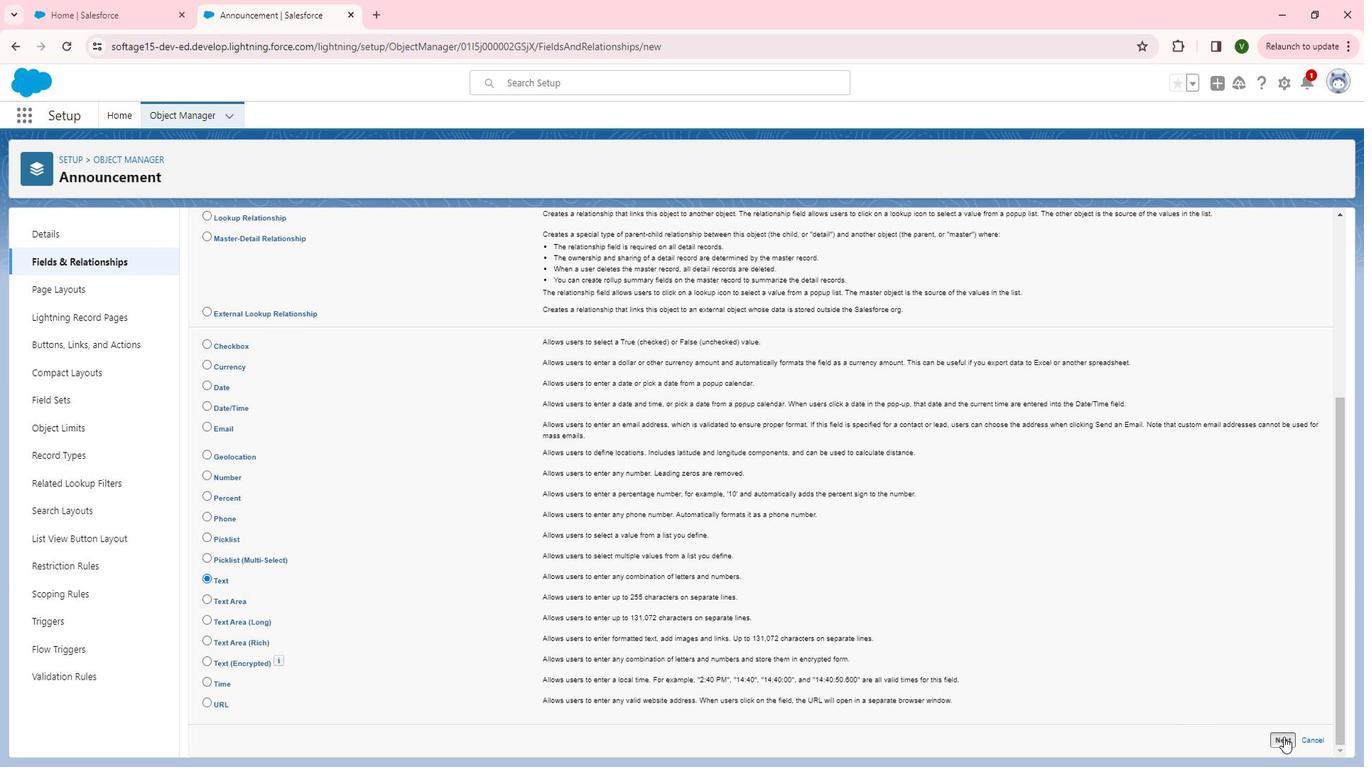 
Action: Mouse pressed left at (1306, 731)
Screenshot: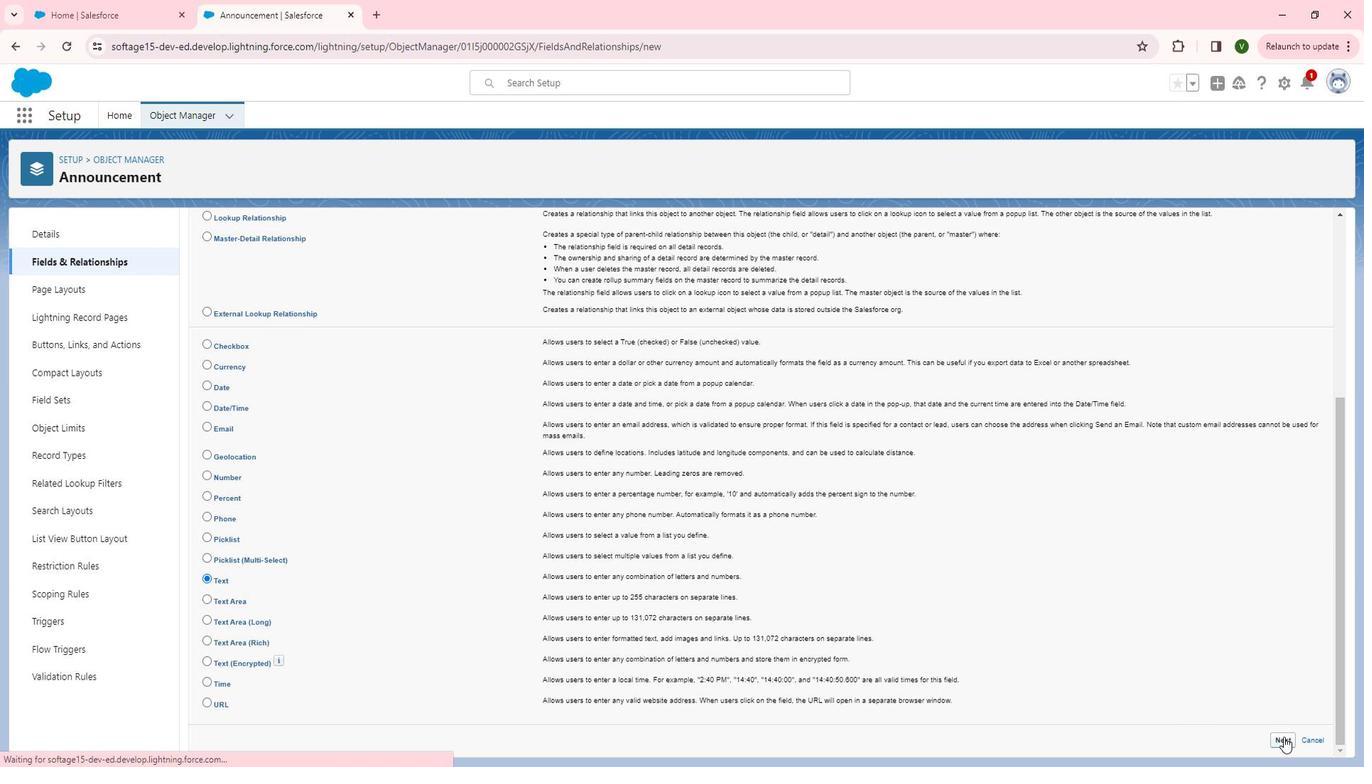 
Action: Mouse moved to (447, 341)
Screenshot: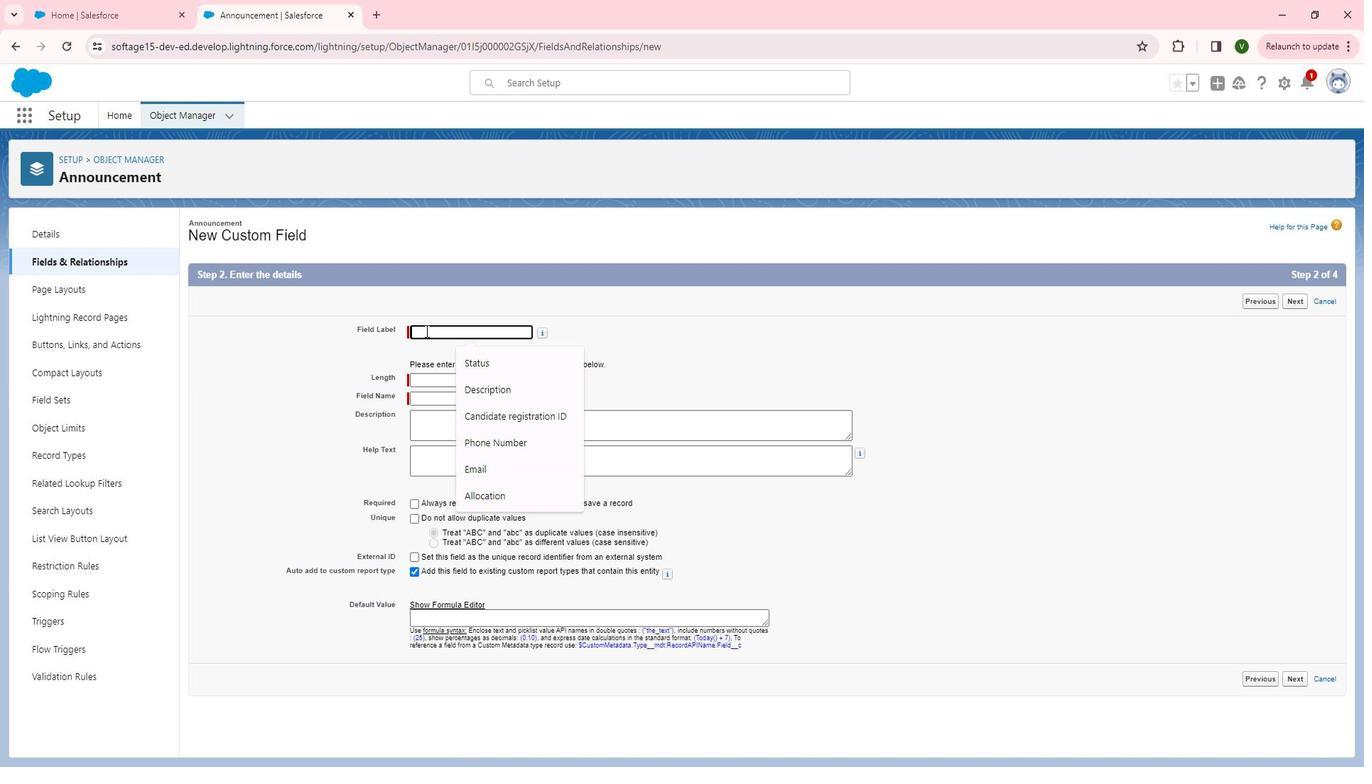
Action: Mouse pressed left at (447, 341)
Screenshot: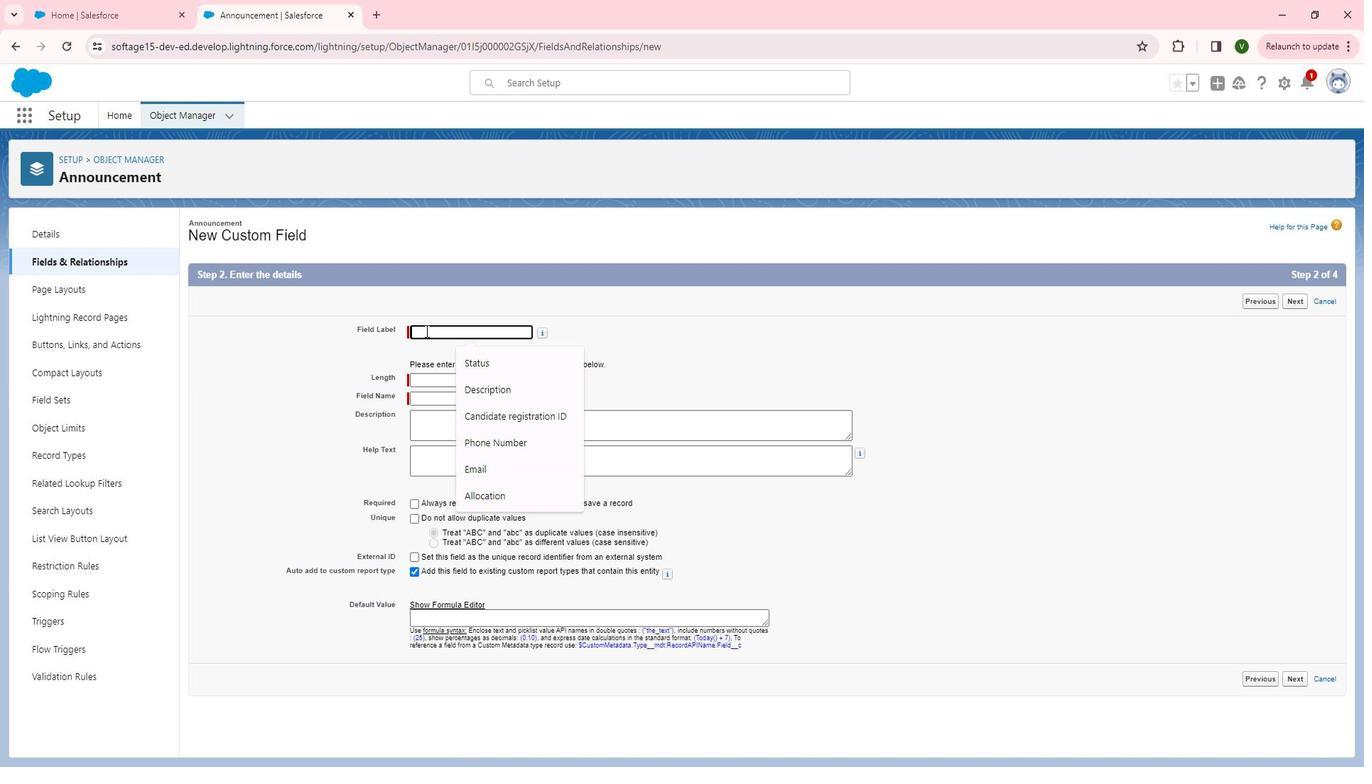 
Action: Mouse moved to (447, 341)
Screenshot: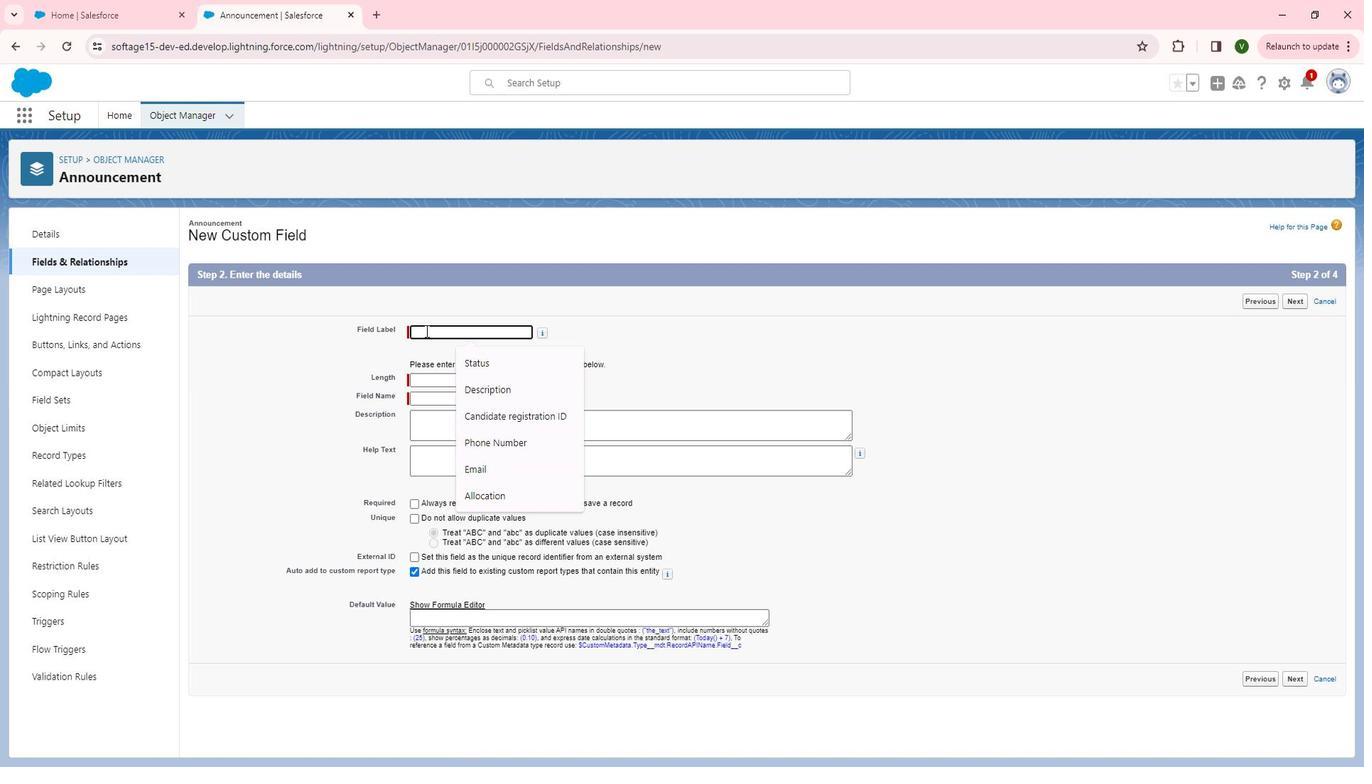 
Action: Key pressed <Key.shift>Annu<Key.backspace>ouncement<Key.space><Key.shift>Title
Screenshot: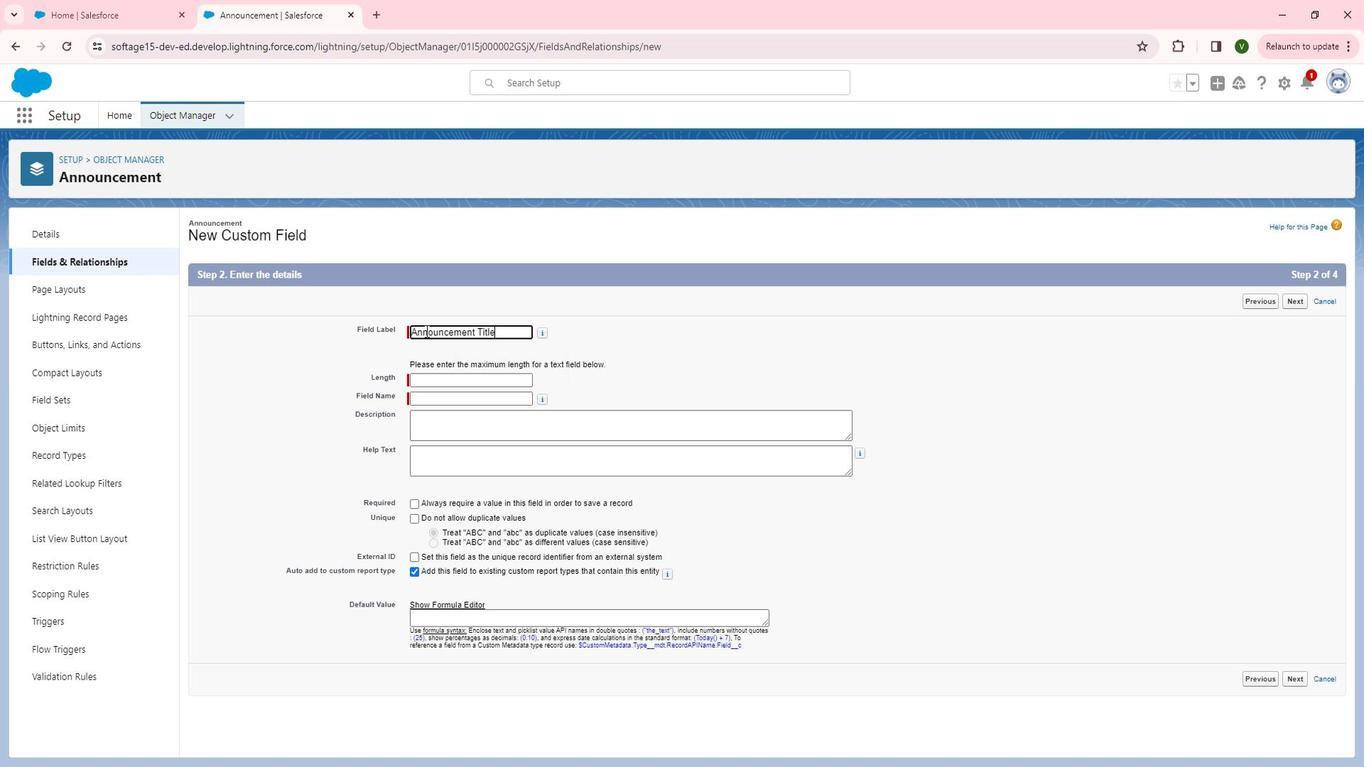 
Action: Mouse moved to (470, 385)
Screenshot: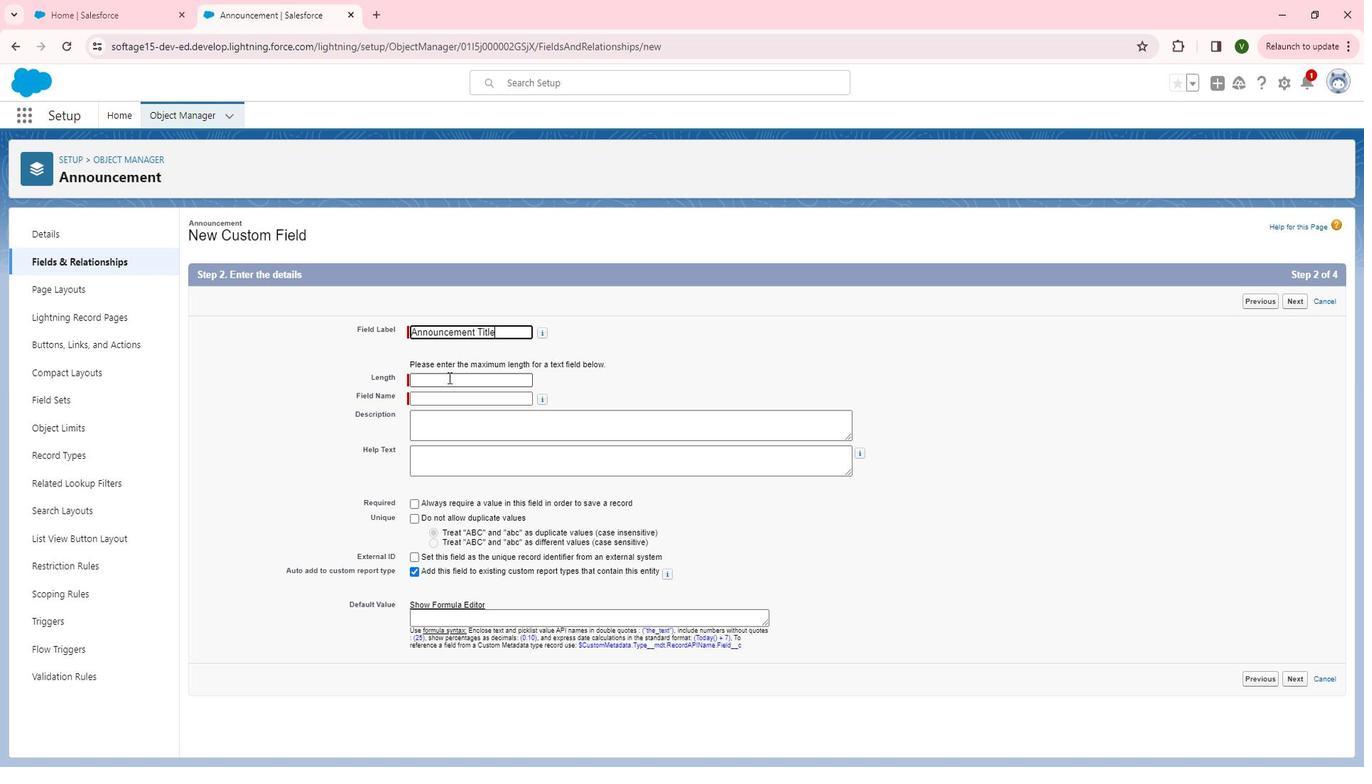 
Action: Mouse pressed left at (470, 385)
Screenshot: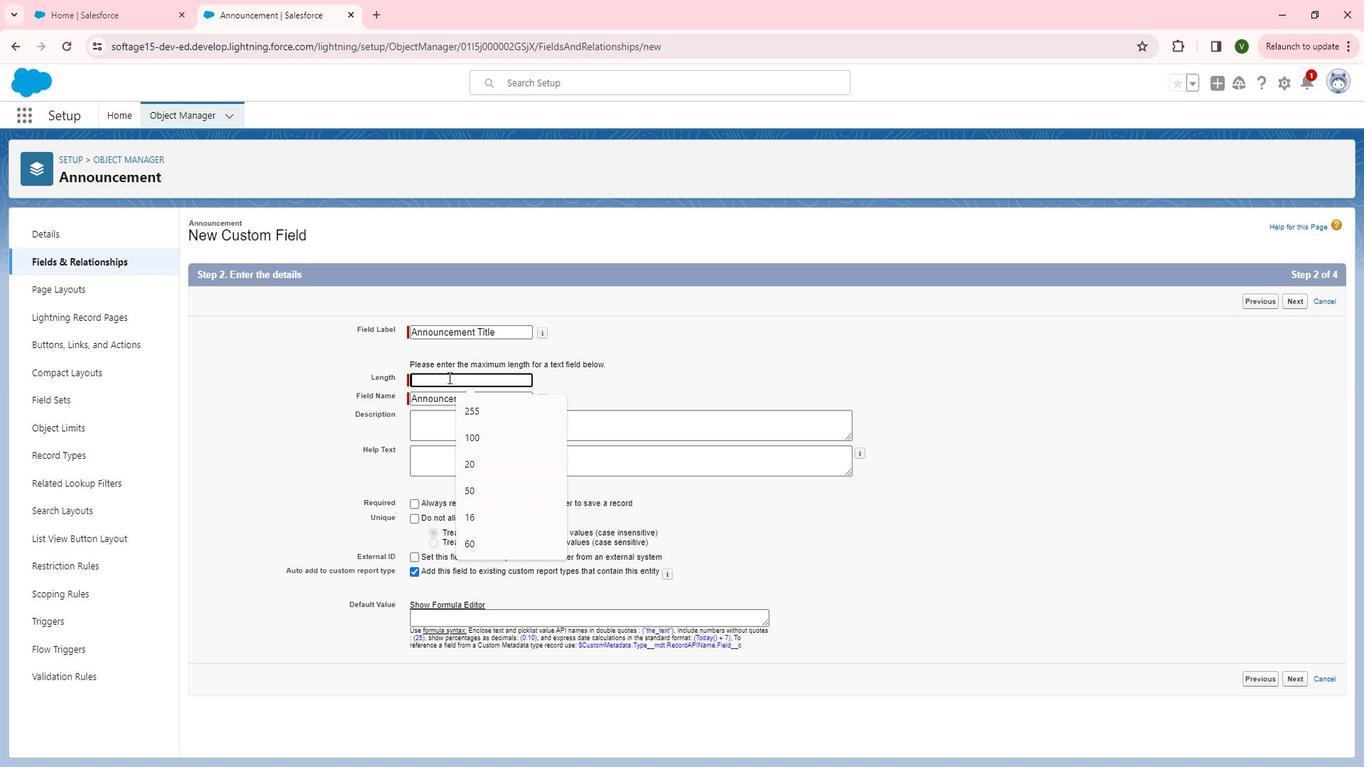 
Action: Key pressed 255<Key.tab><Key.tab><Key.tab><Key.shift>This<Key.space>cost<Key.backspace><Key.backspace><Key.backspace>ustom<Key.space>field<Key.space>for<Key.space>used<Key.space>for<Key.space>the<Key.space>capture<Key.space>the<Key.space>title<Key.space>or<Key.space>headline<Key.space>of<Key.space>the<Key.space>announcement.<Key.tab><Key.shift><Key.shift><Key.shift><Key.shift>Enter<Key.space>the<Key.space>concise<Key.space>title<Key.space>for<Key.space>the<Key.space>announcement.
Screenshot: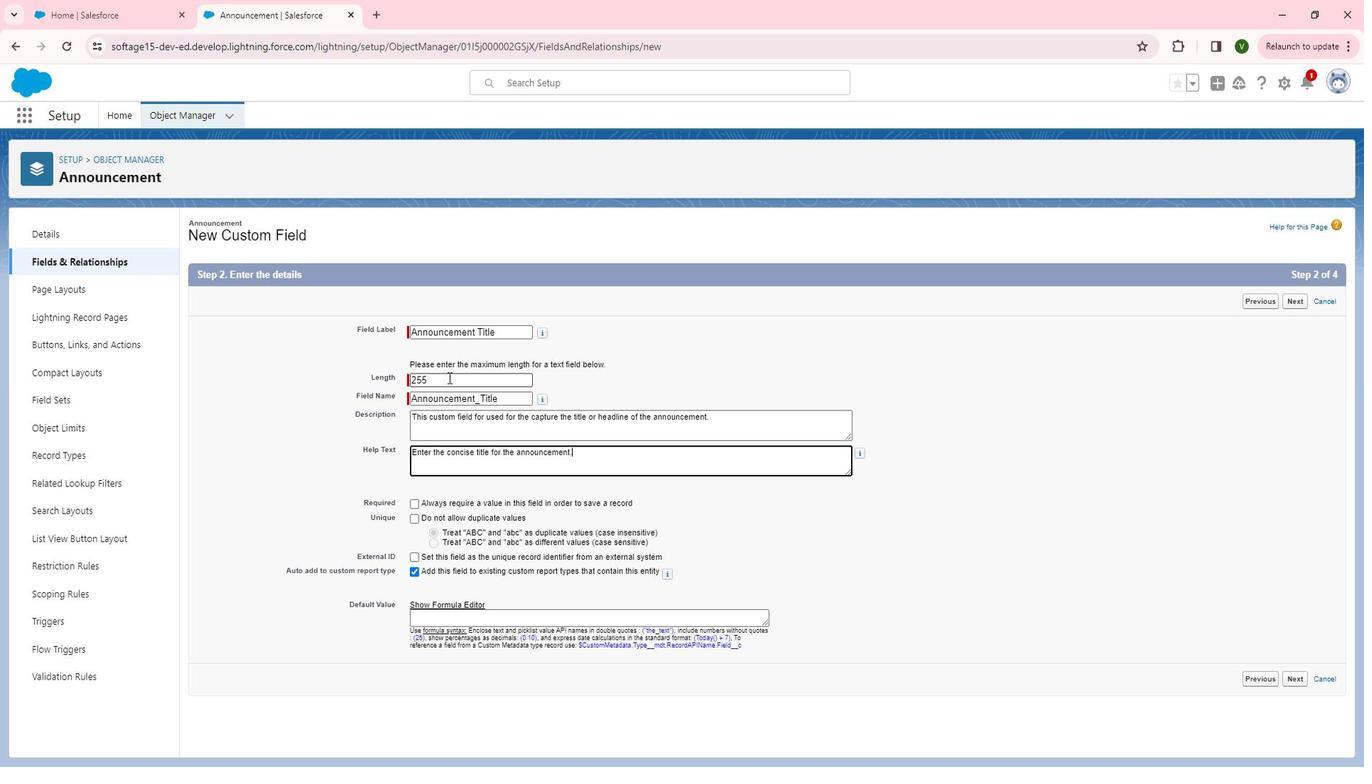 
Action: Mouse moved to (1320, 677)
Screenshot: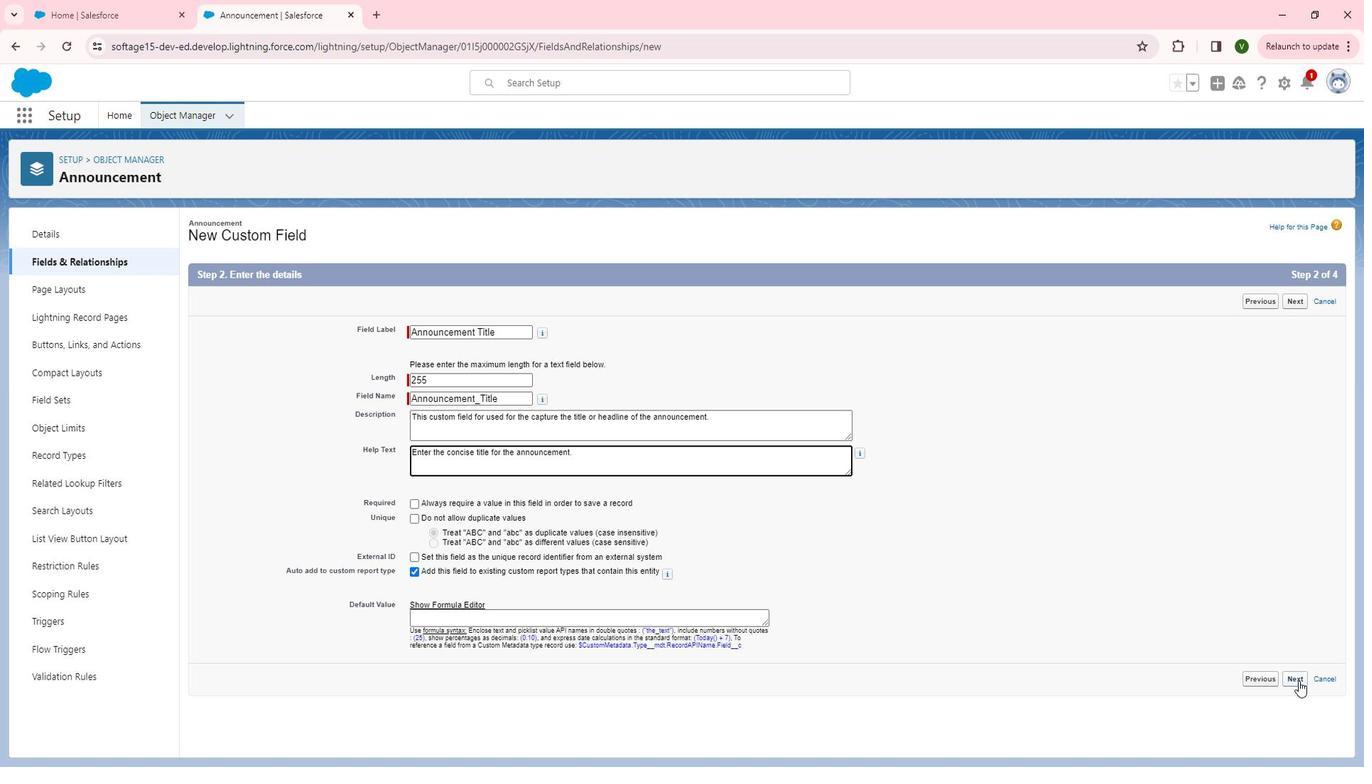 
Action: Mouse pressed left at (1320, 677)
Screenshot: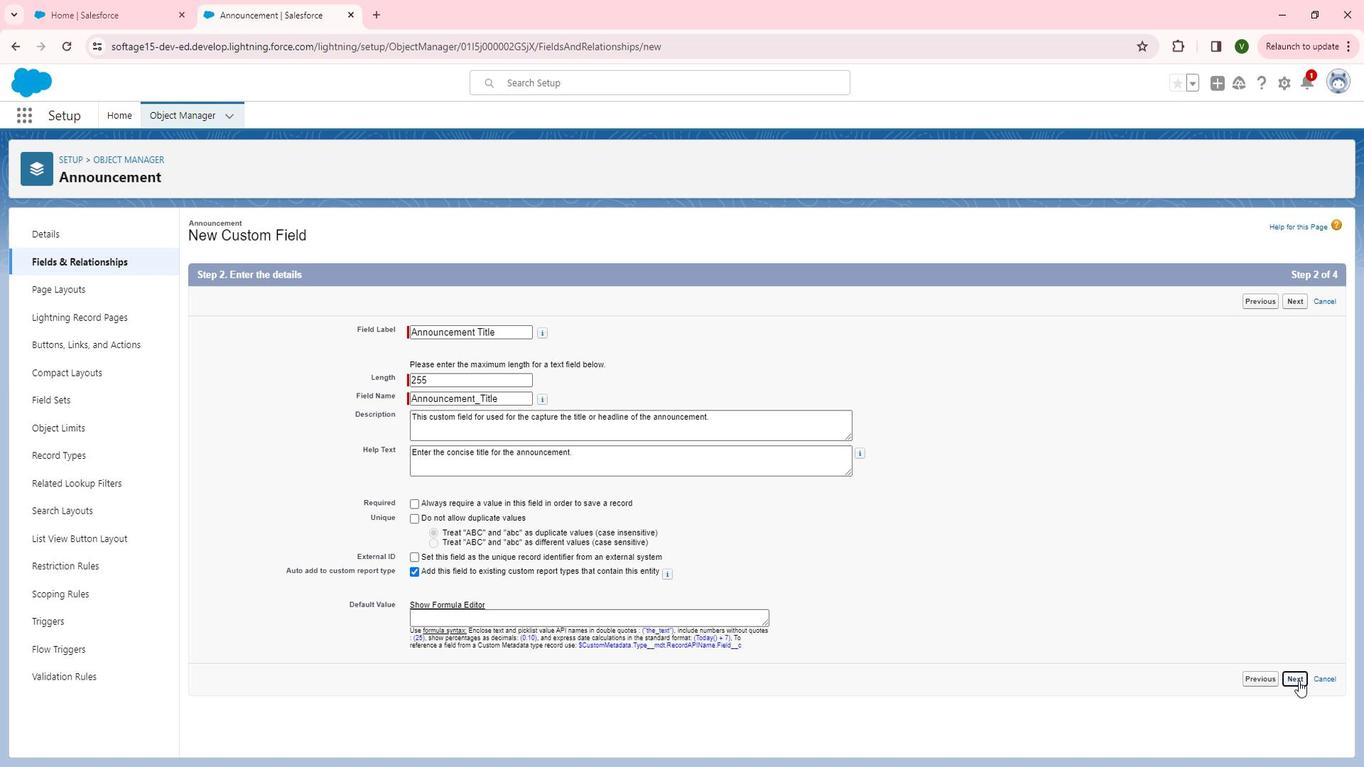 
Action: Mouse moved to (981, 427)
Screenshot: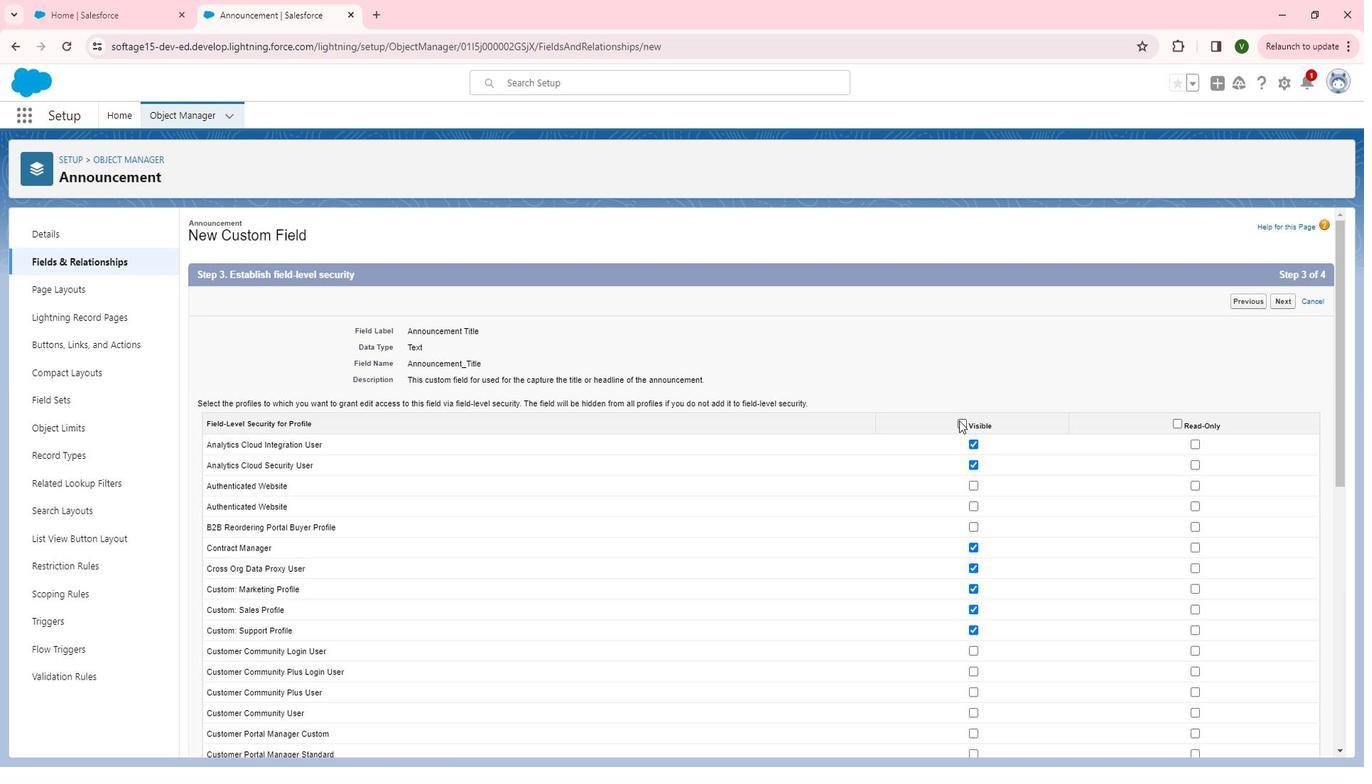 
Action: Mouse pressed left at (981, 427)
Screenshot: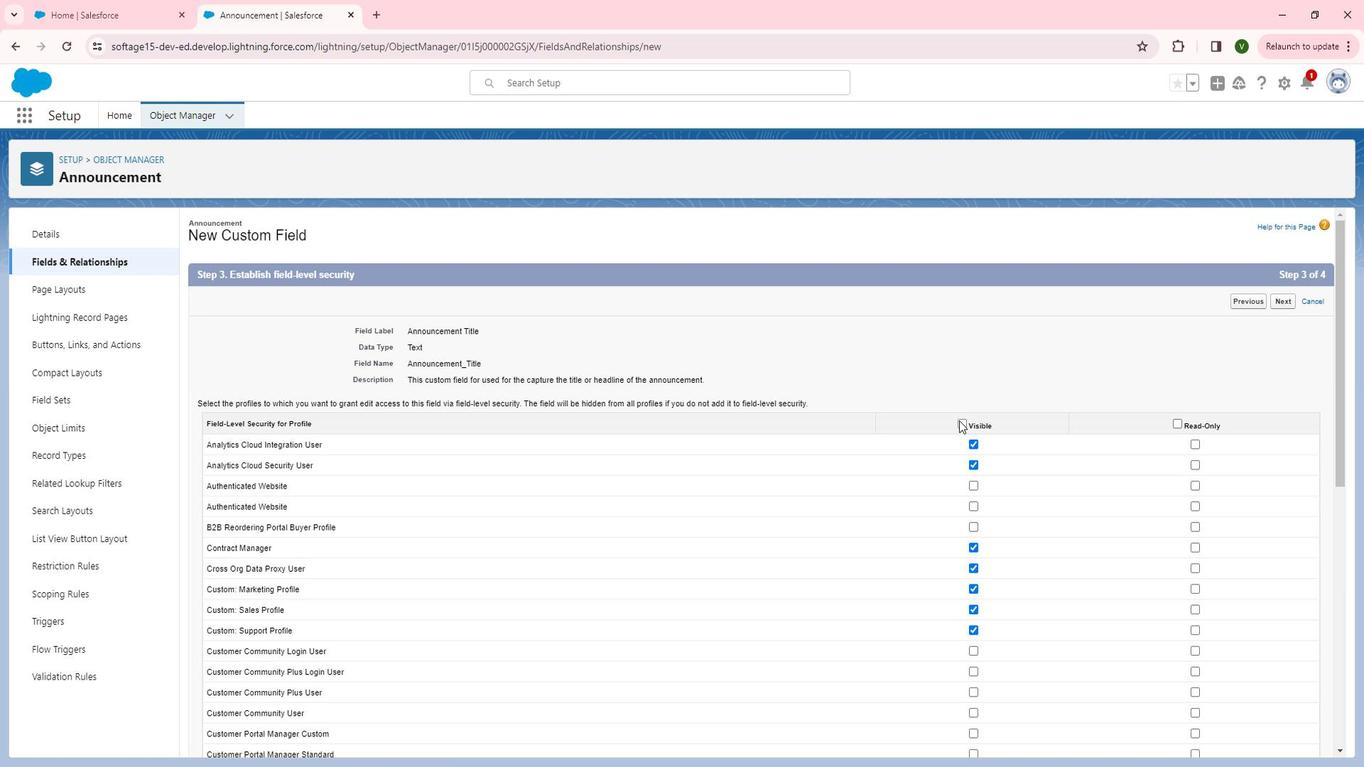 
Action: Mouse moved to (1058, 549)
Screenshot: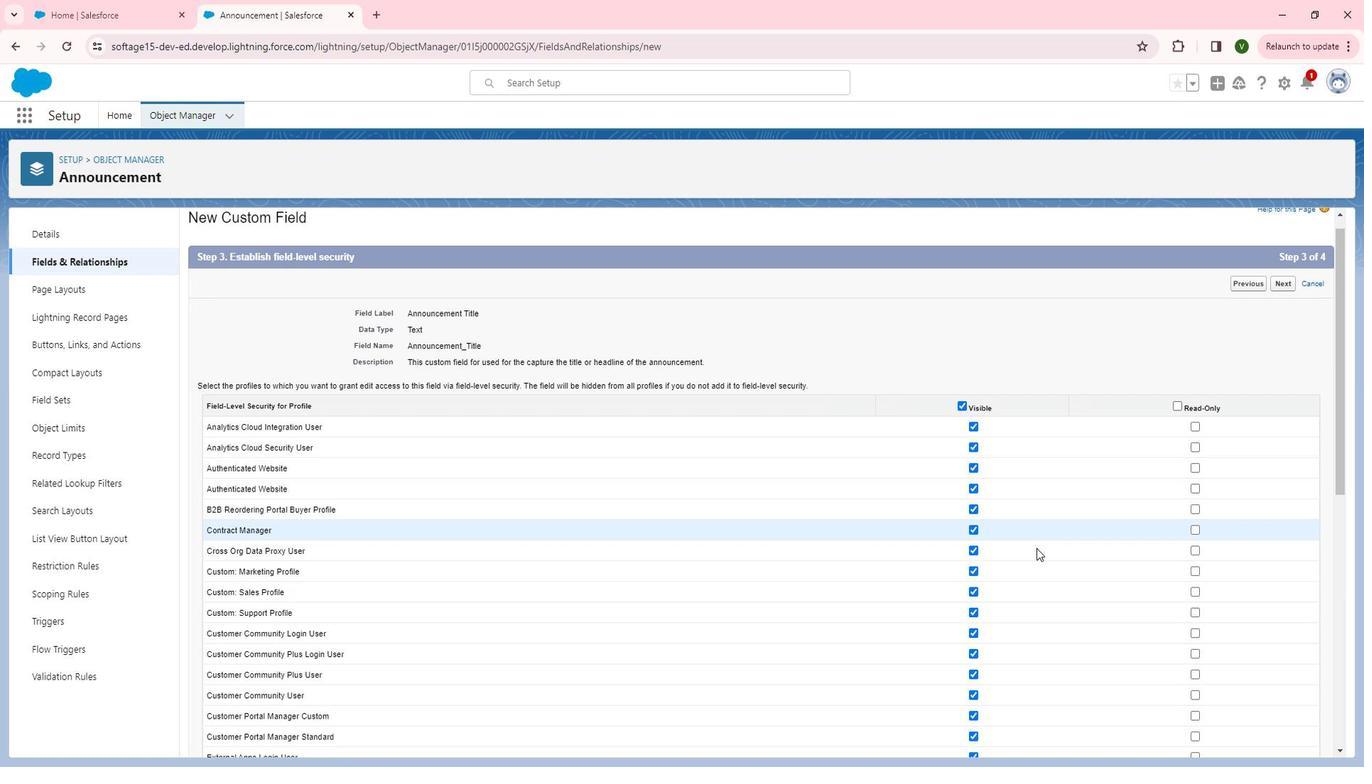
Action: Mouse scrolled (1058, 549) with delta (0, 0)
Screenshot: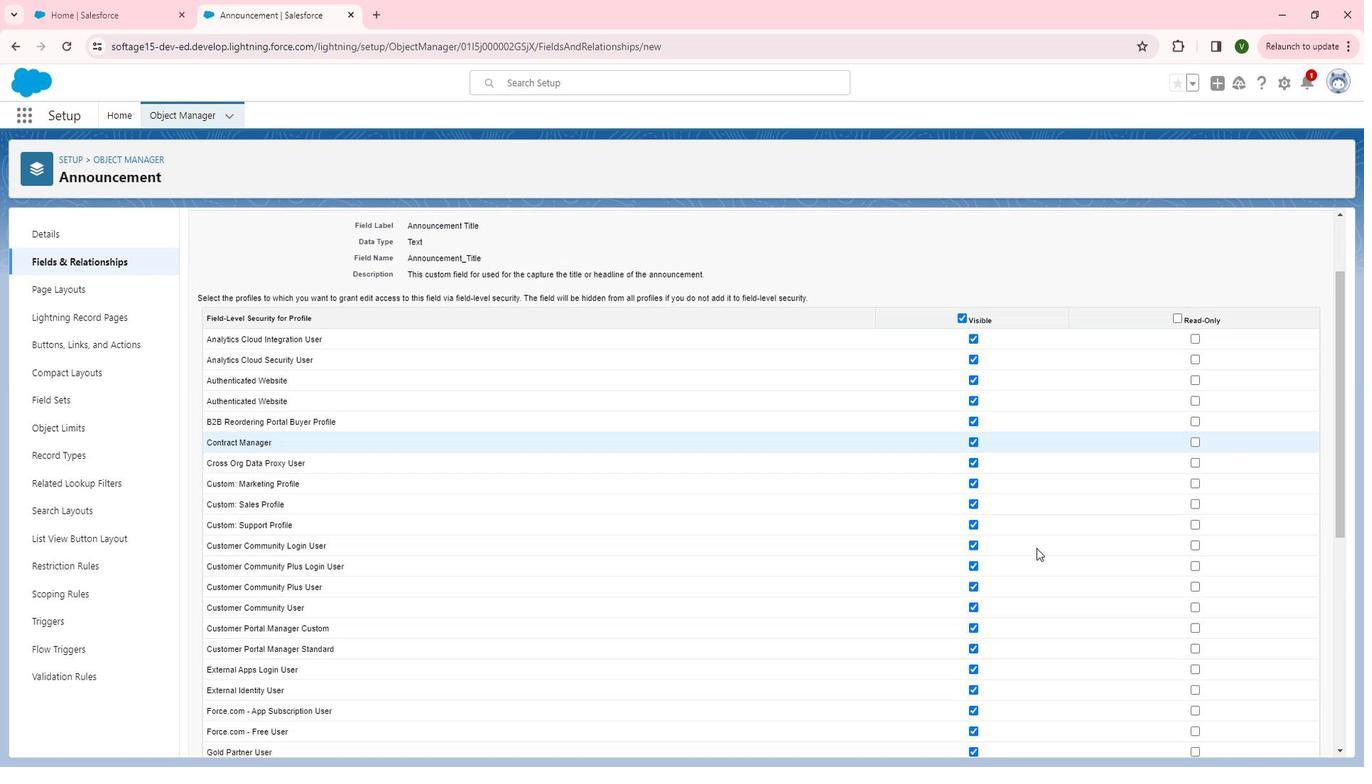 
Action: Mouse scrolled (1058, 549) with delta (0, 0)
Screenshot: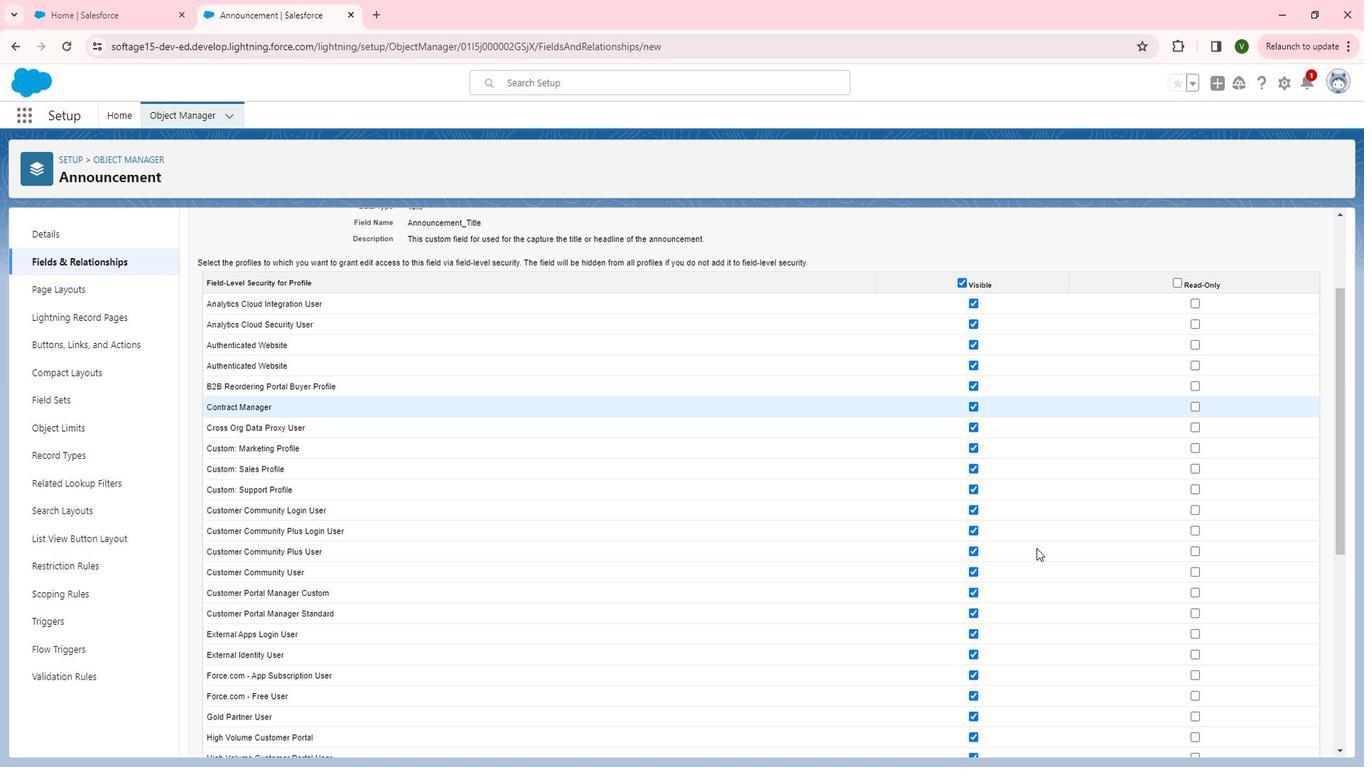 
Action: Mouse moved to (990, 328)
Screenshot: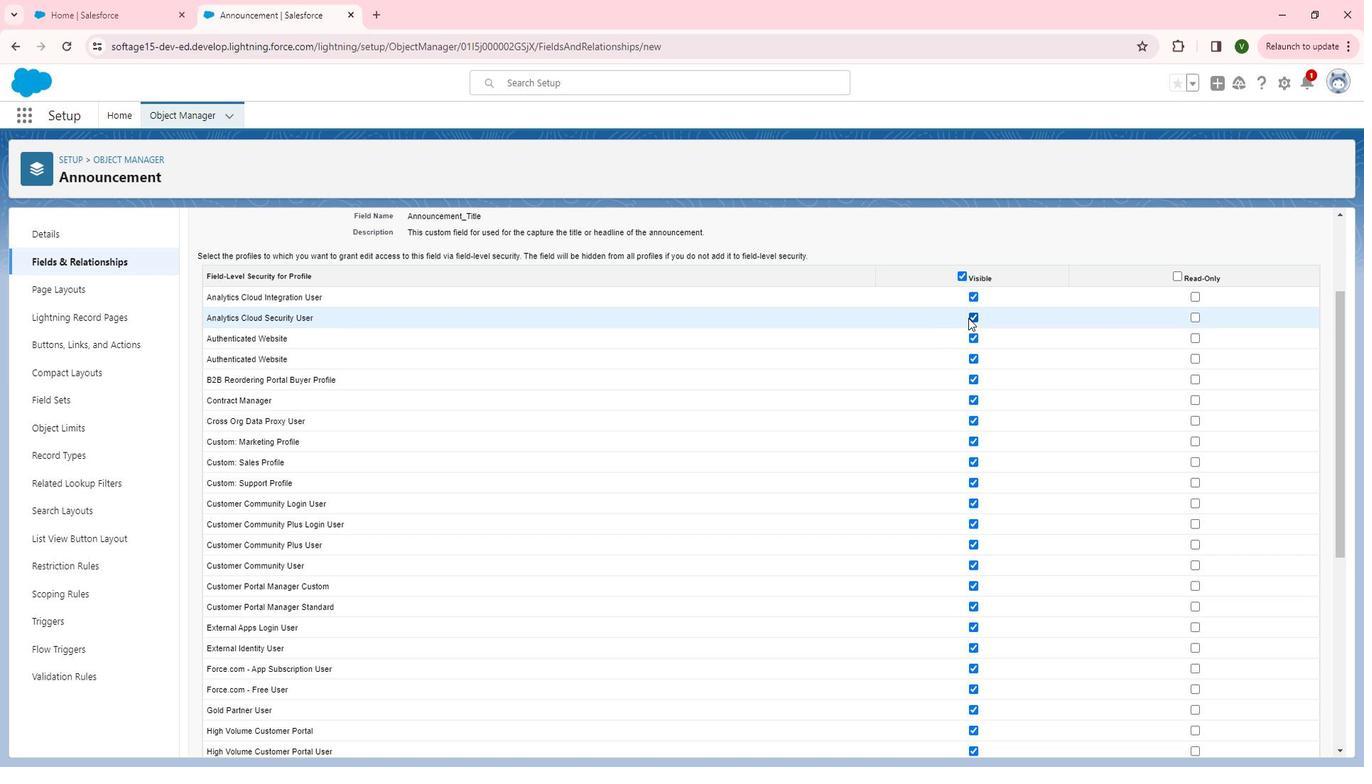 
Action: Mouse pressed left at (990, 328)
Screenshot: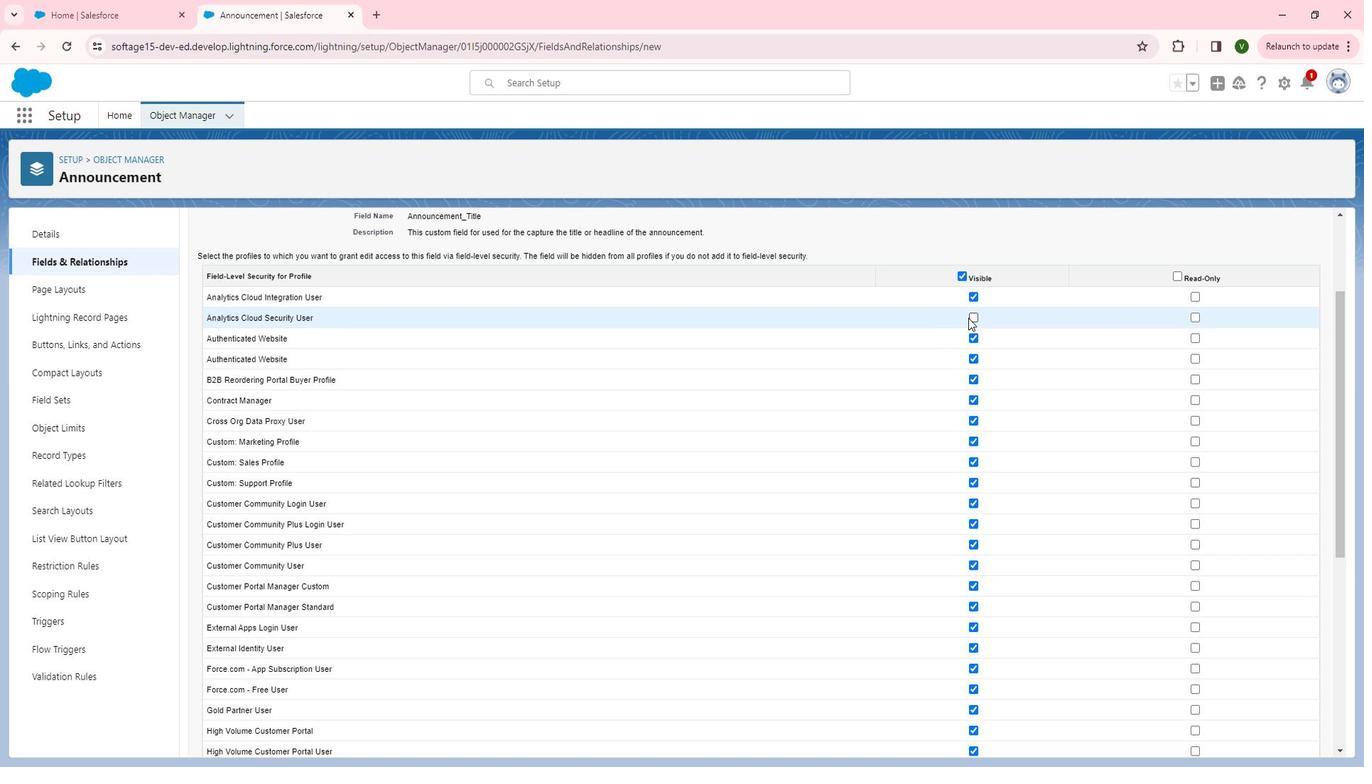 
Action: Mouse moved to (994, 346)
Screenshot: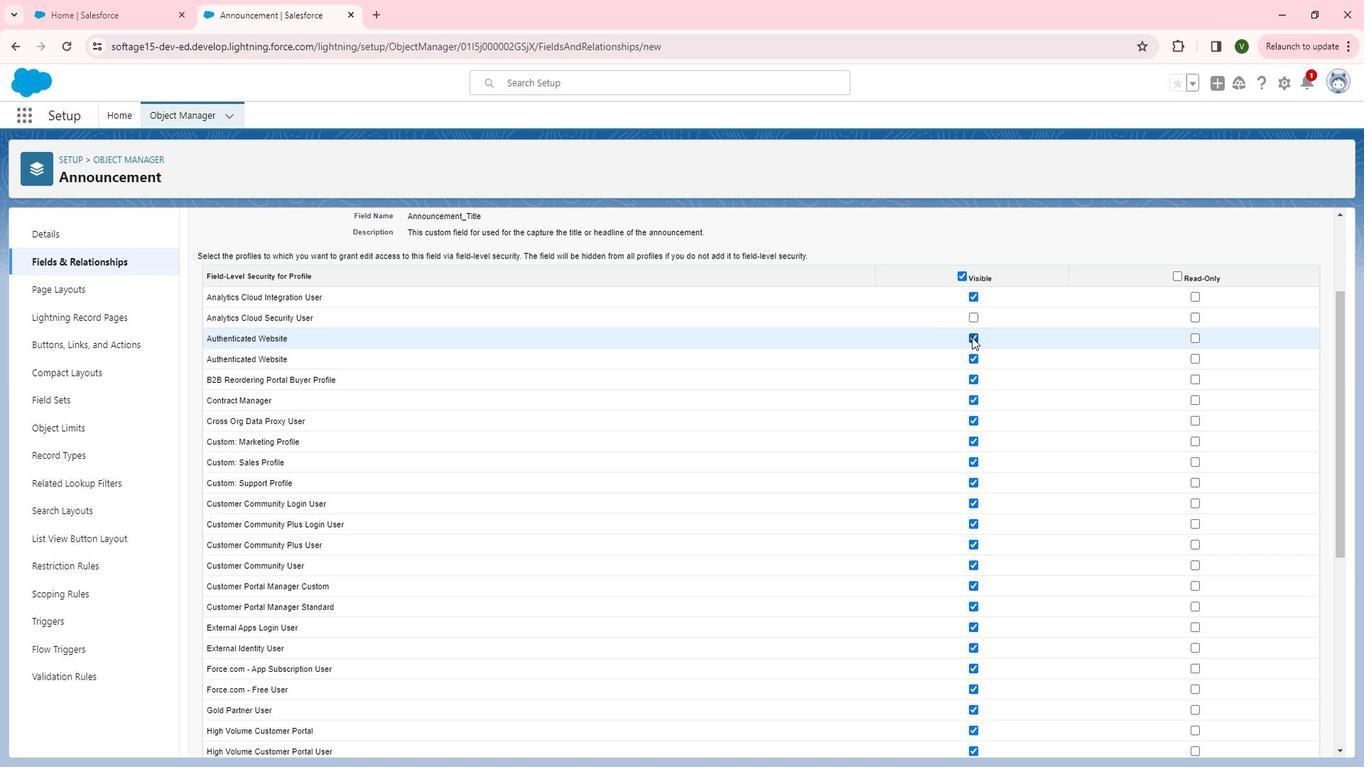 
Action: Mouse pressed left at (994, 346)
Screenshot: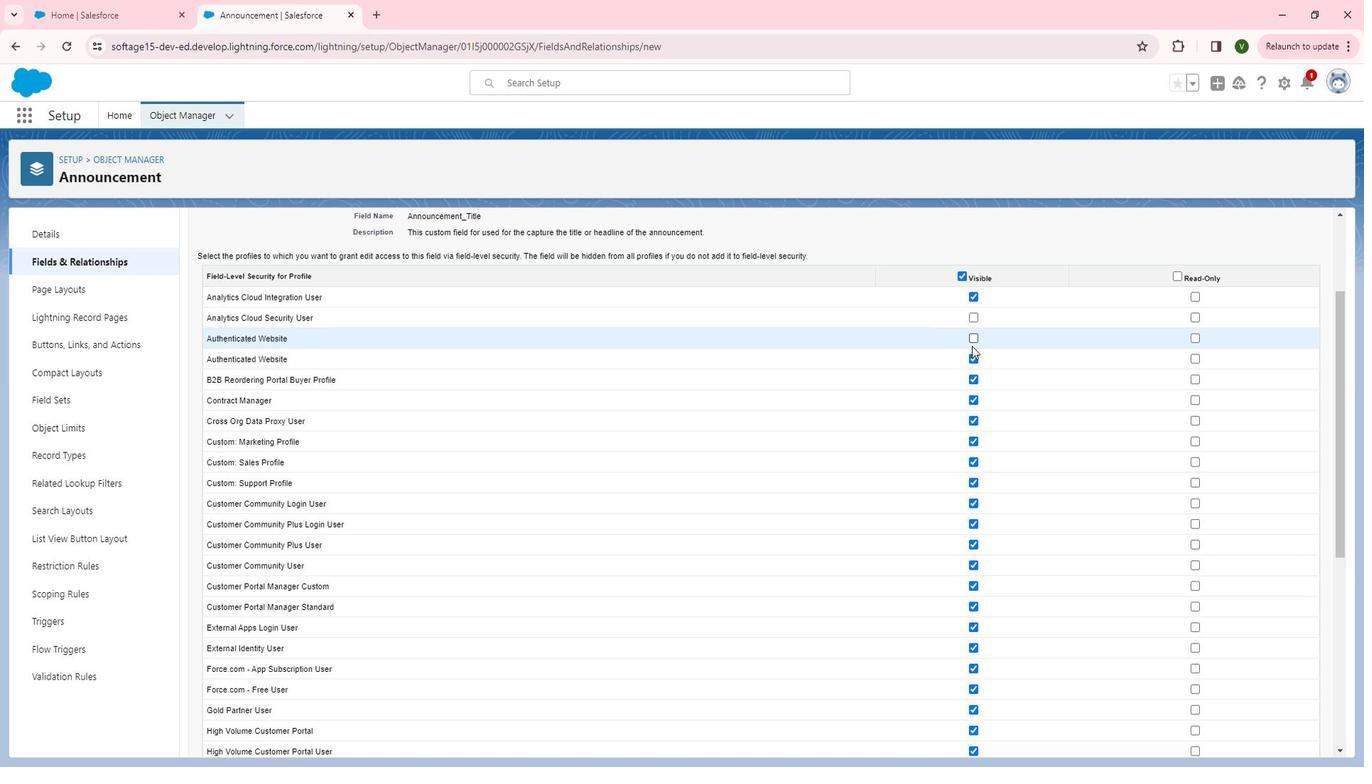 
Action: Mouse moved to (996, 366)
Screenshot: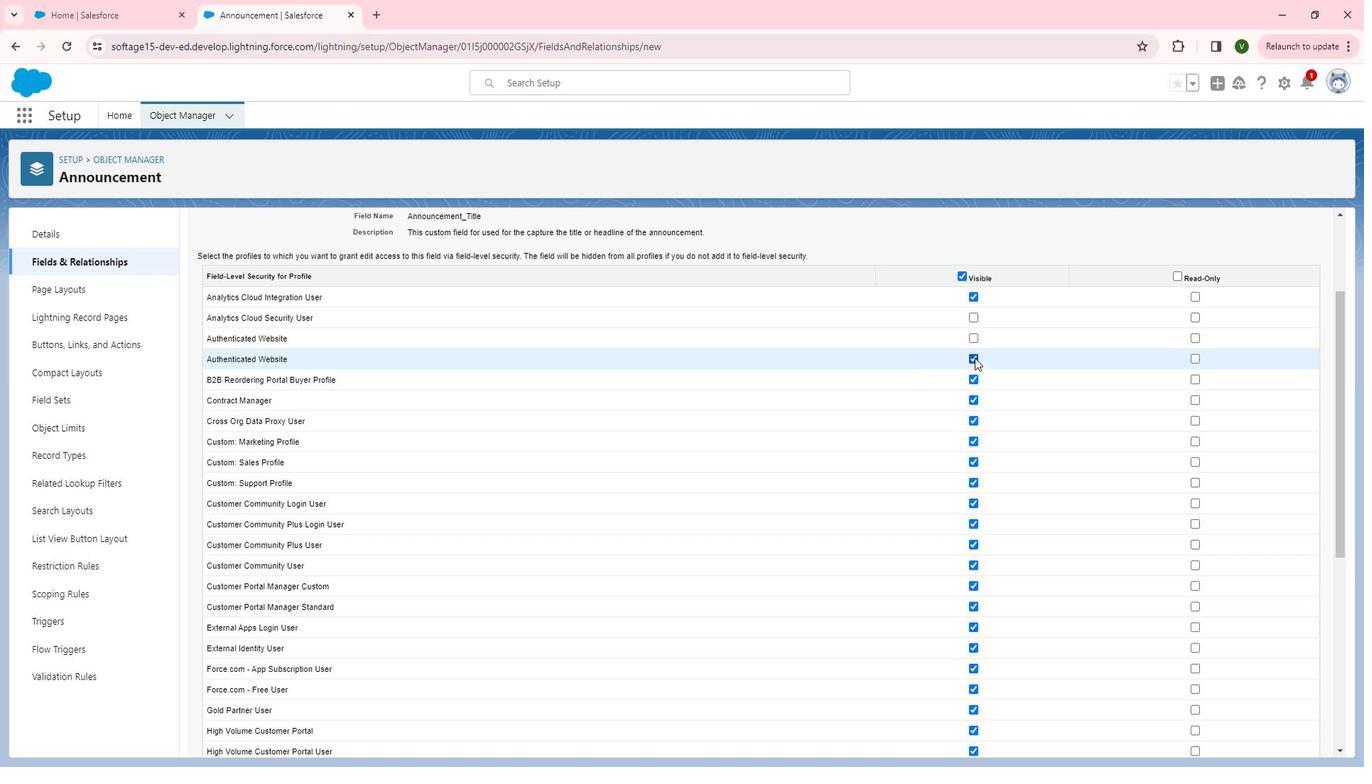 
Action: Mouse pressed left at (996, 366)
Screenshot: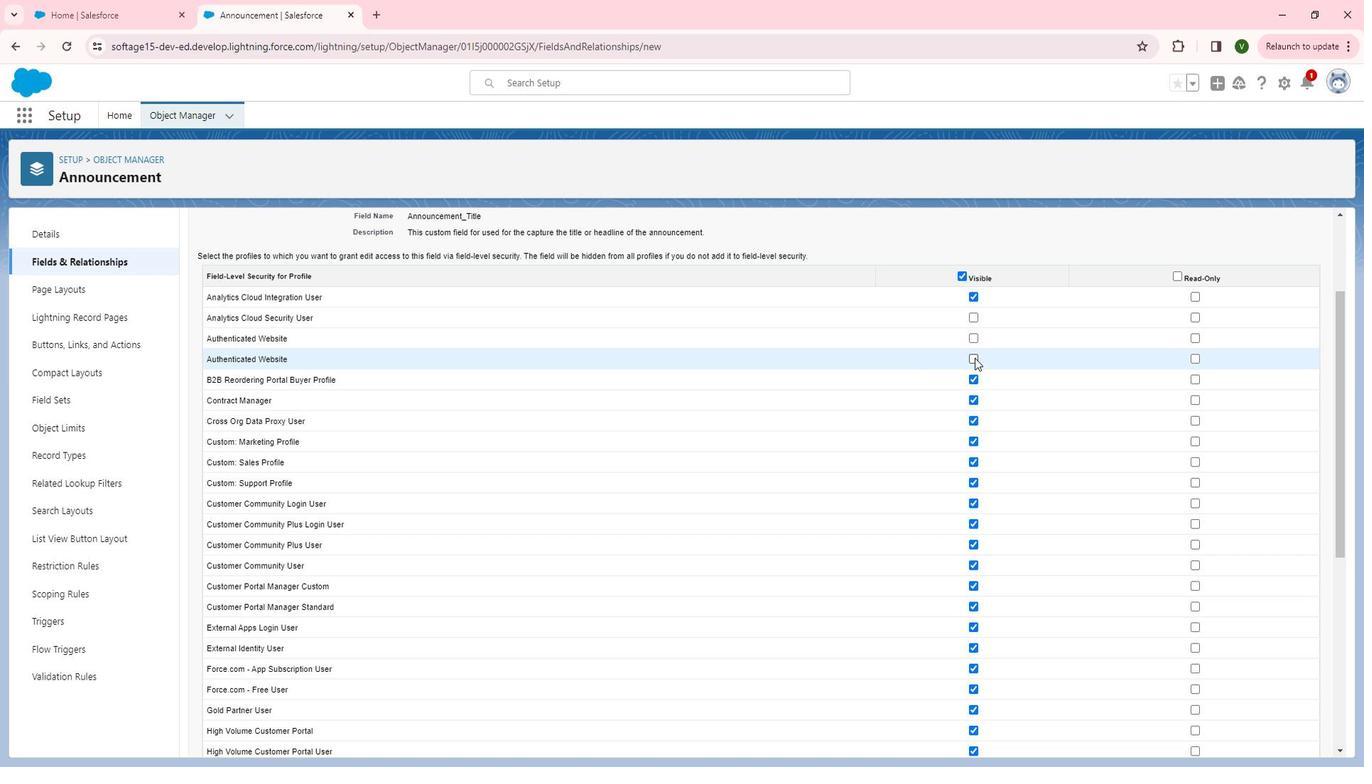 
Action: Mouse moved to (1001, 495)
Screenshot: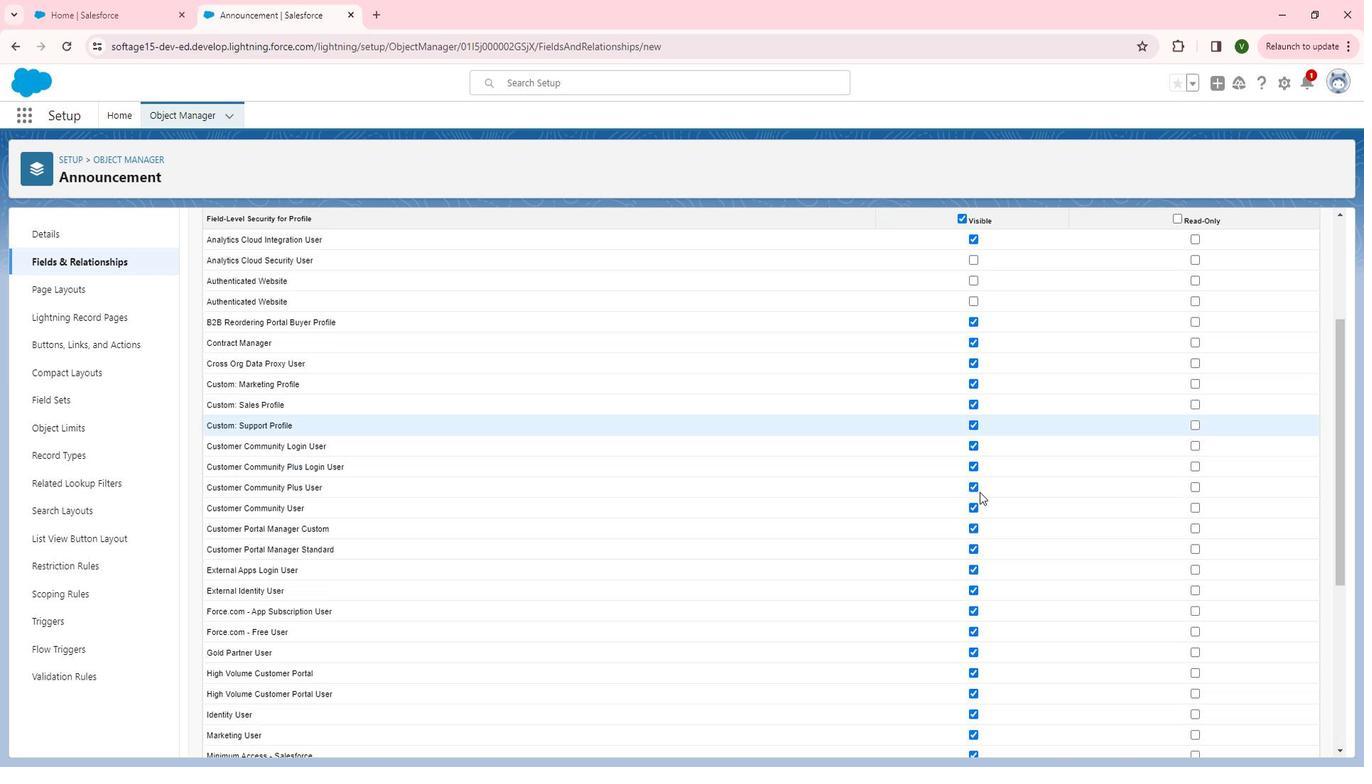 
Action: Mouse scrolled (1001, 495) with delta (0, 0)
Screenshot: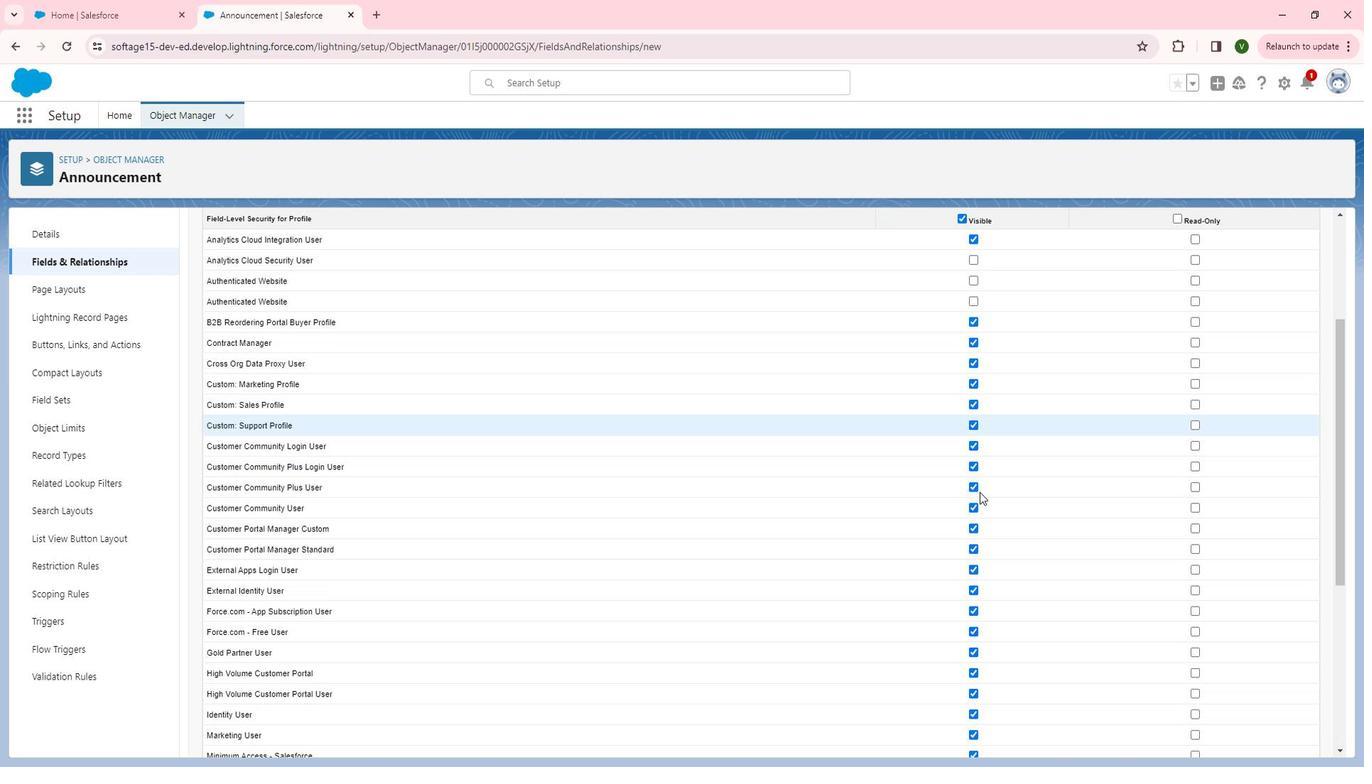 
Action: Mouse scrolled (1001, 495) with delta (0, 0)
Screenshot: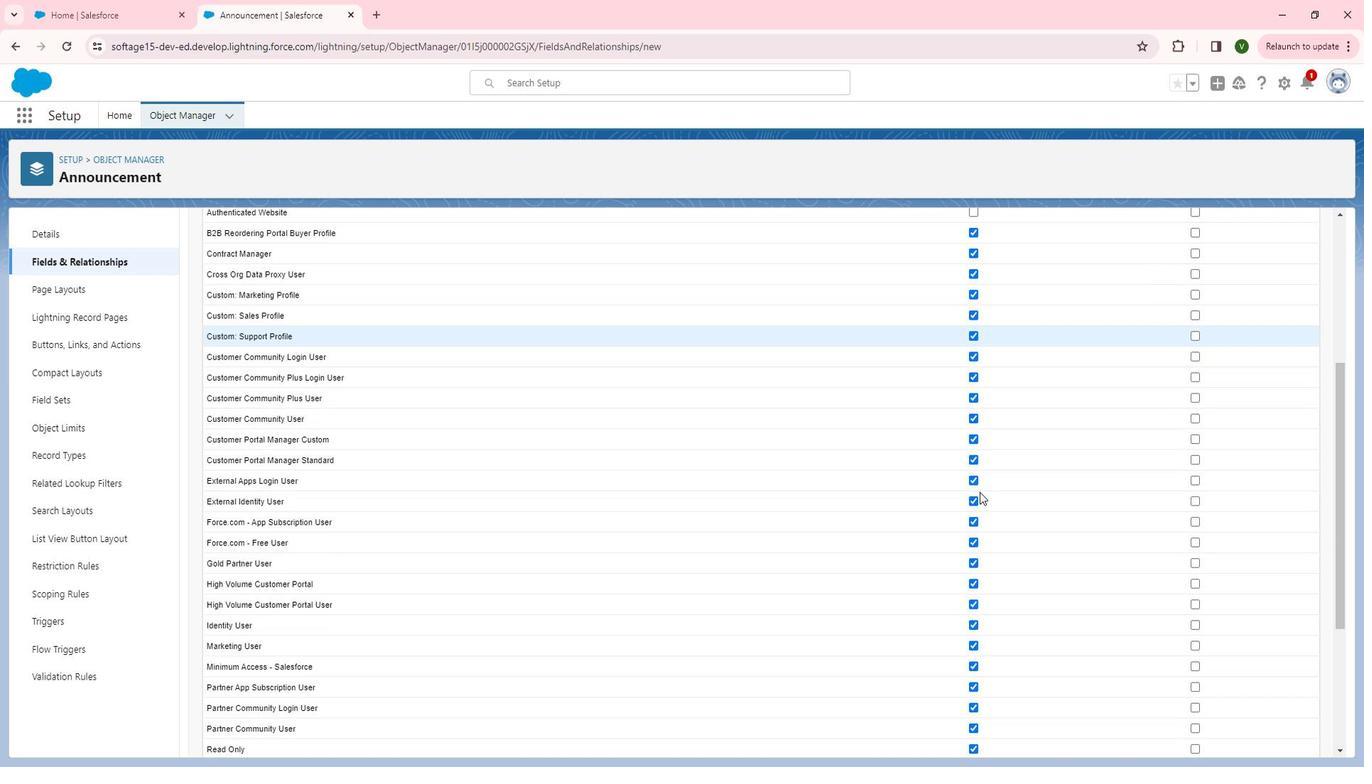 
Action: Mouse moved to (994, 360)
Screenshot: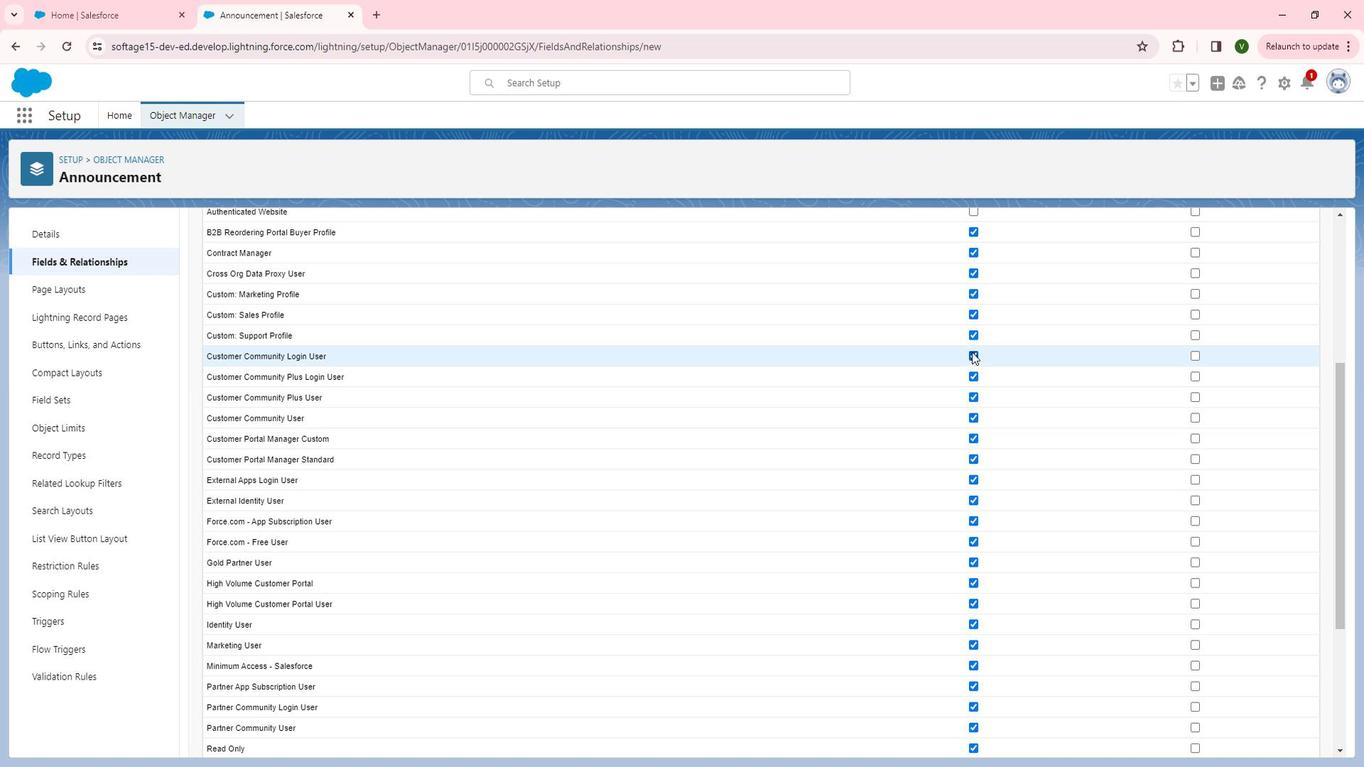 
Action: Mouse pressed left at (994, 360)
Screenshot: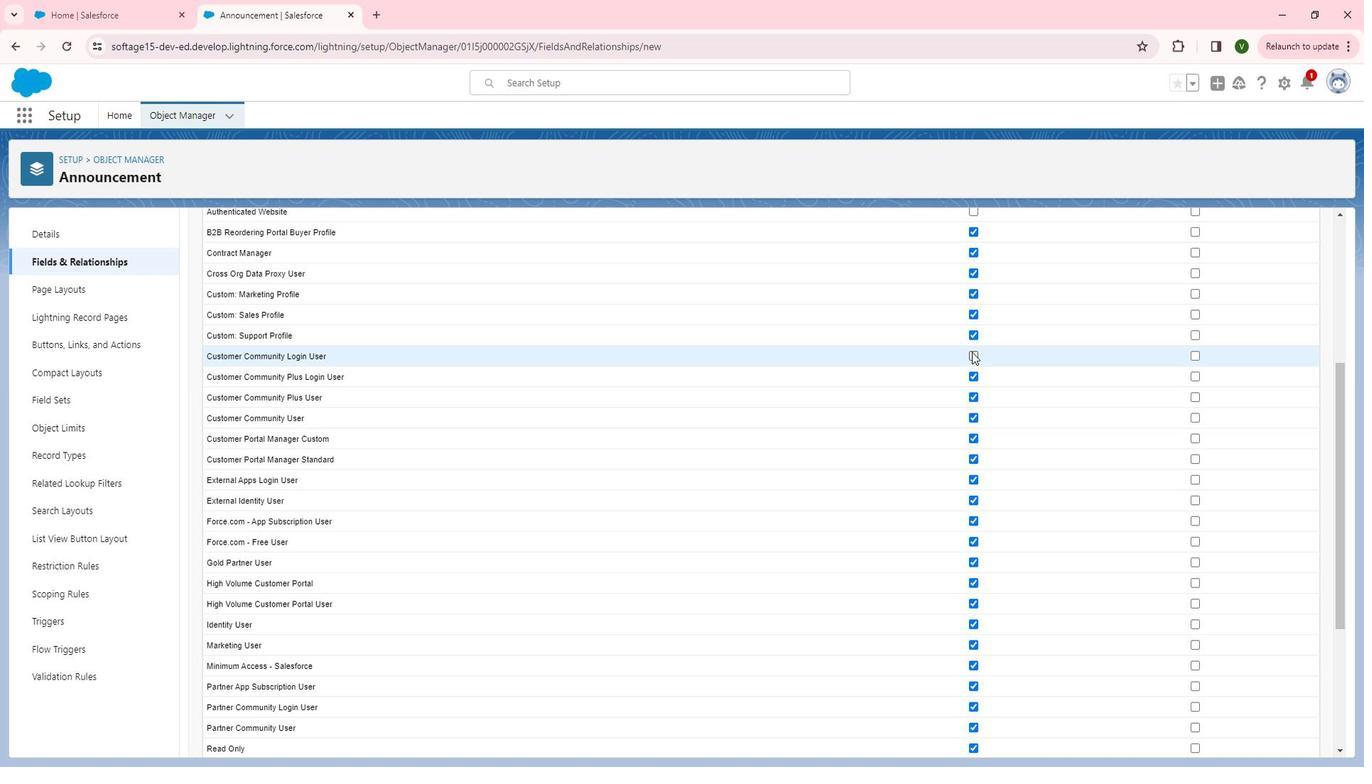 
Action: Mouse moved to (995, 389)
Screenshot: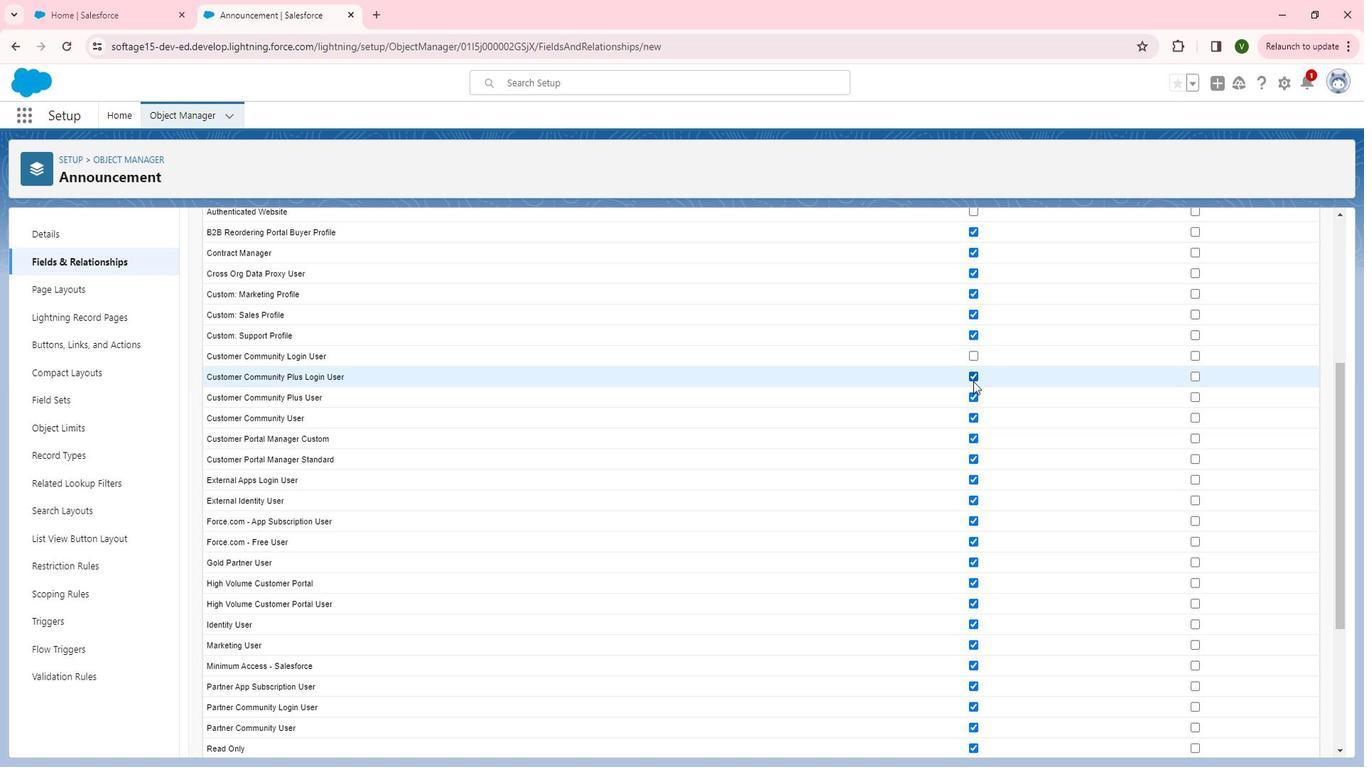 
Action: Mouse pressed left at (995, 389)
Screenshot: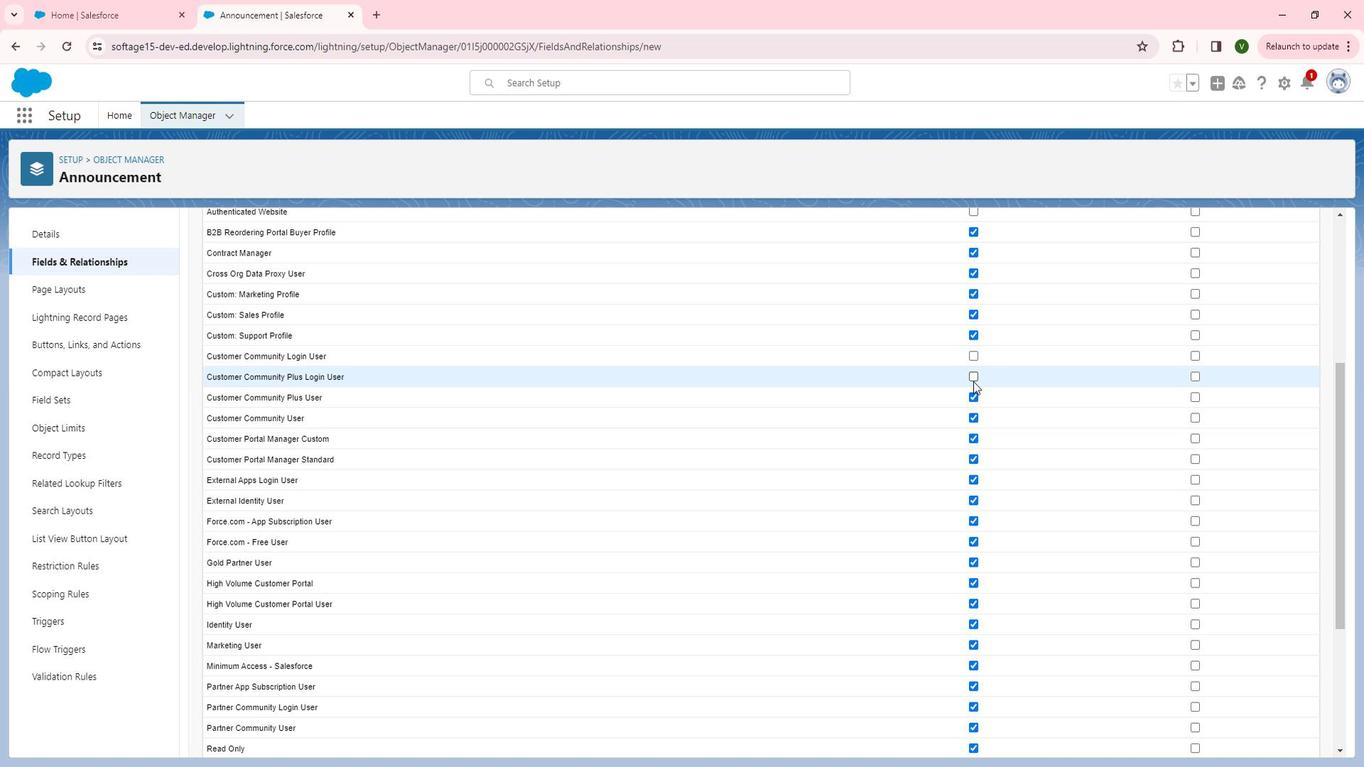
Action: Mouse moved to (996, 405)
Screenshot: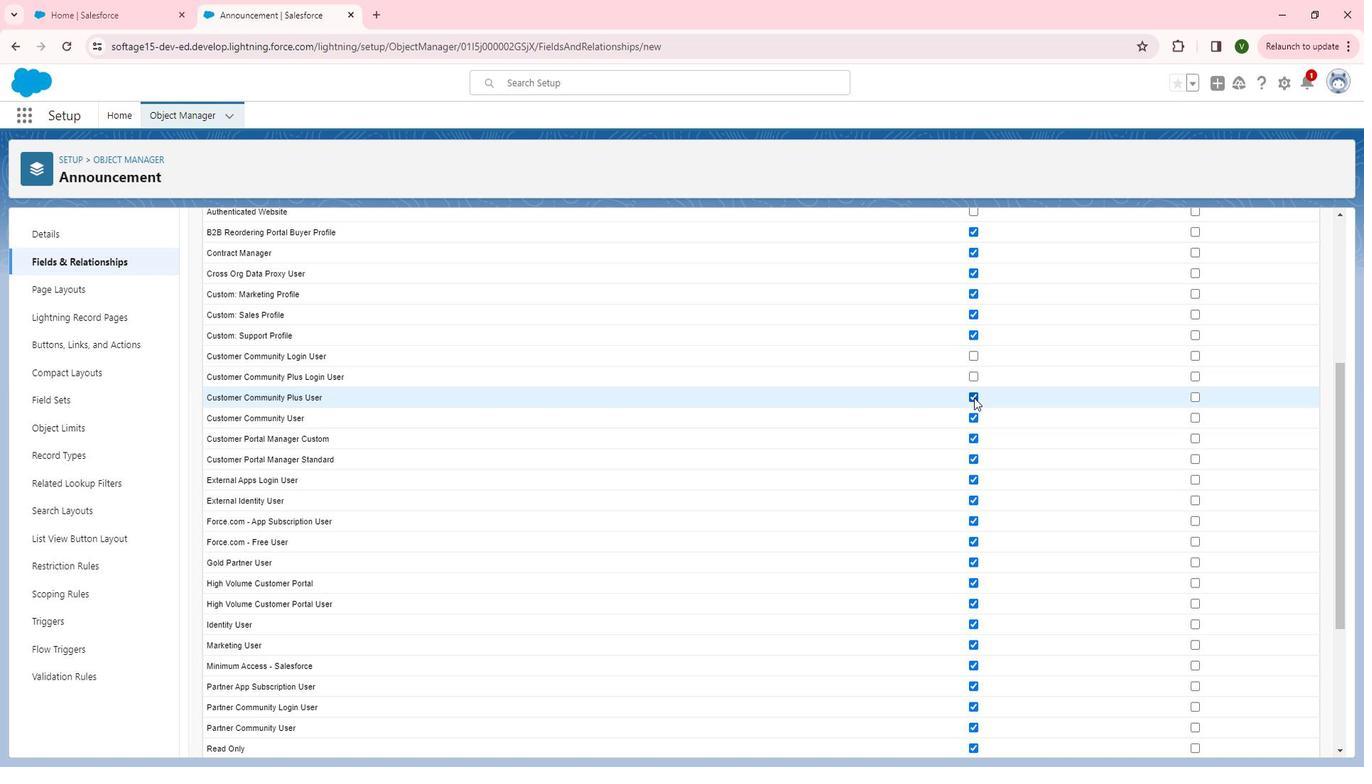 
Action: Mouse pressed left at (996, 405)
Screenshot: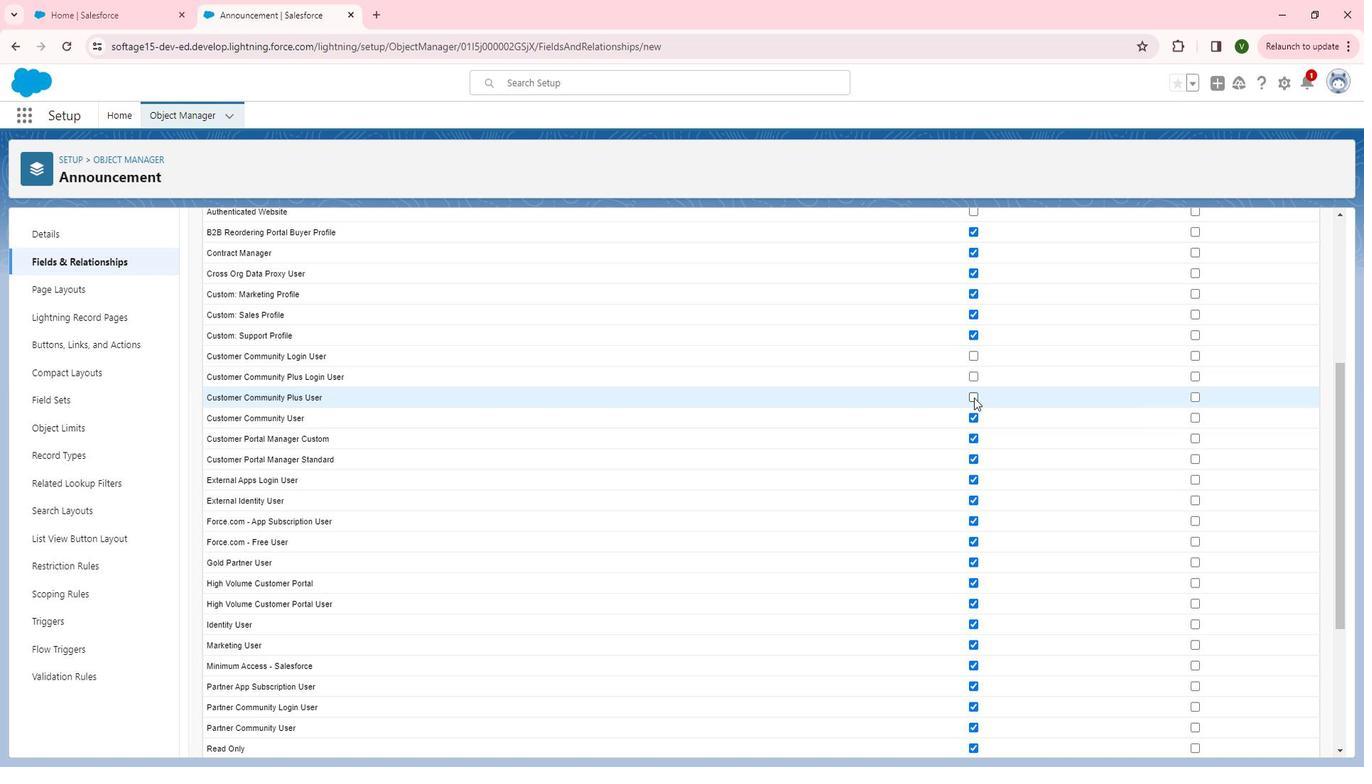
Action: Mouse moved to (1000, 503)
Screenshot: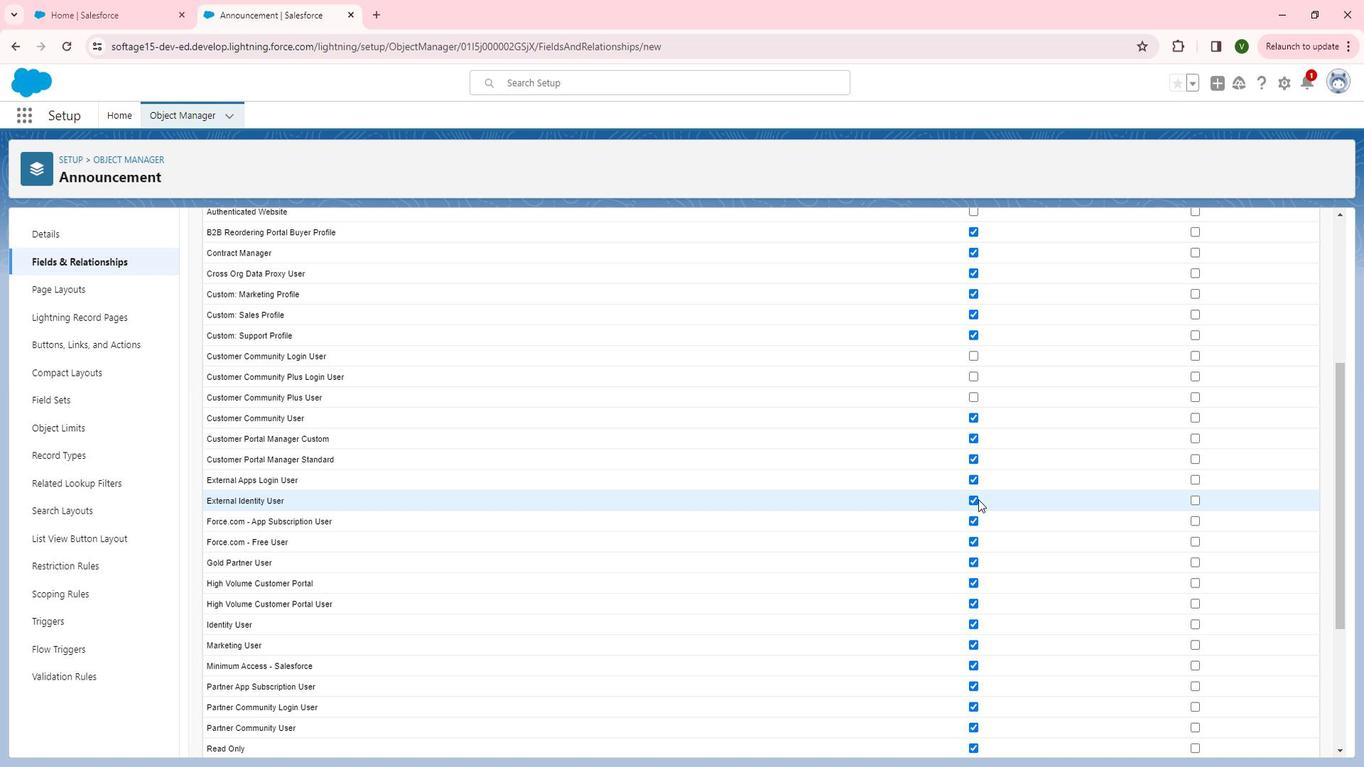 
Action: Mouse pressed left at (1000, 503)
Screenshot: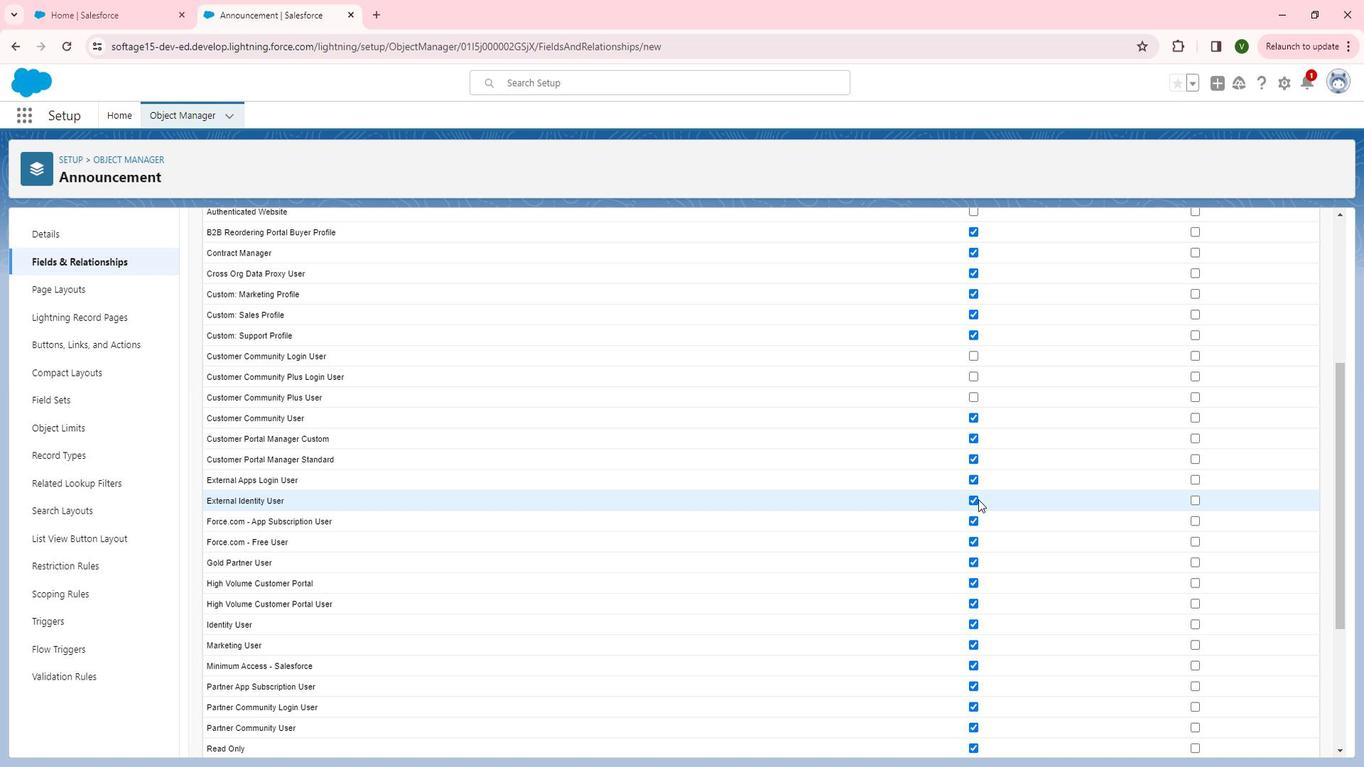 
Action: Mouse moved to (995, 503)
Screenshot: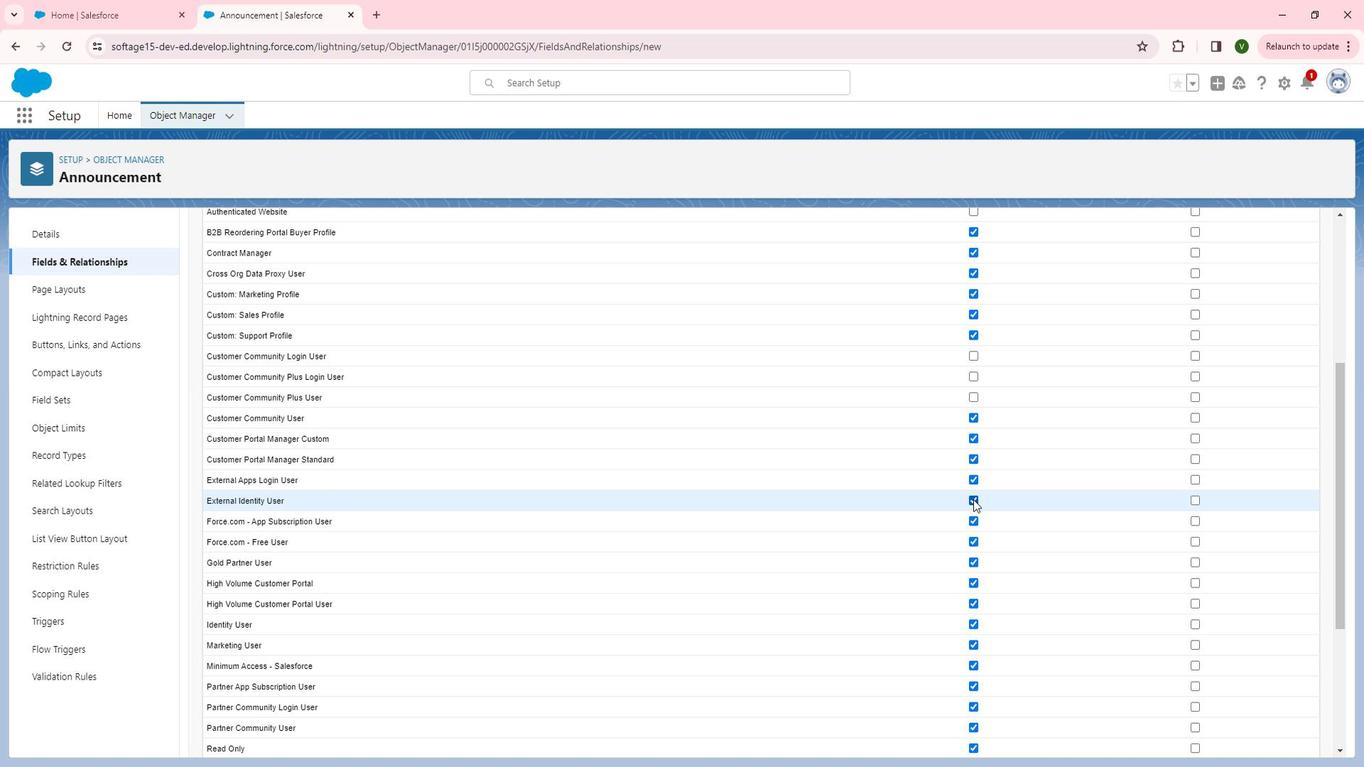 
Action: Mouse pressed left at (995, 503)
Screenshot: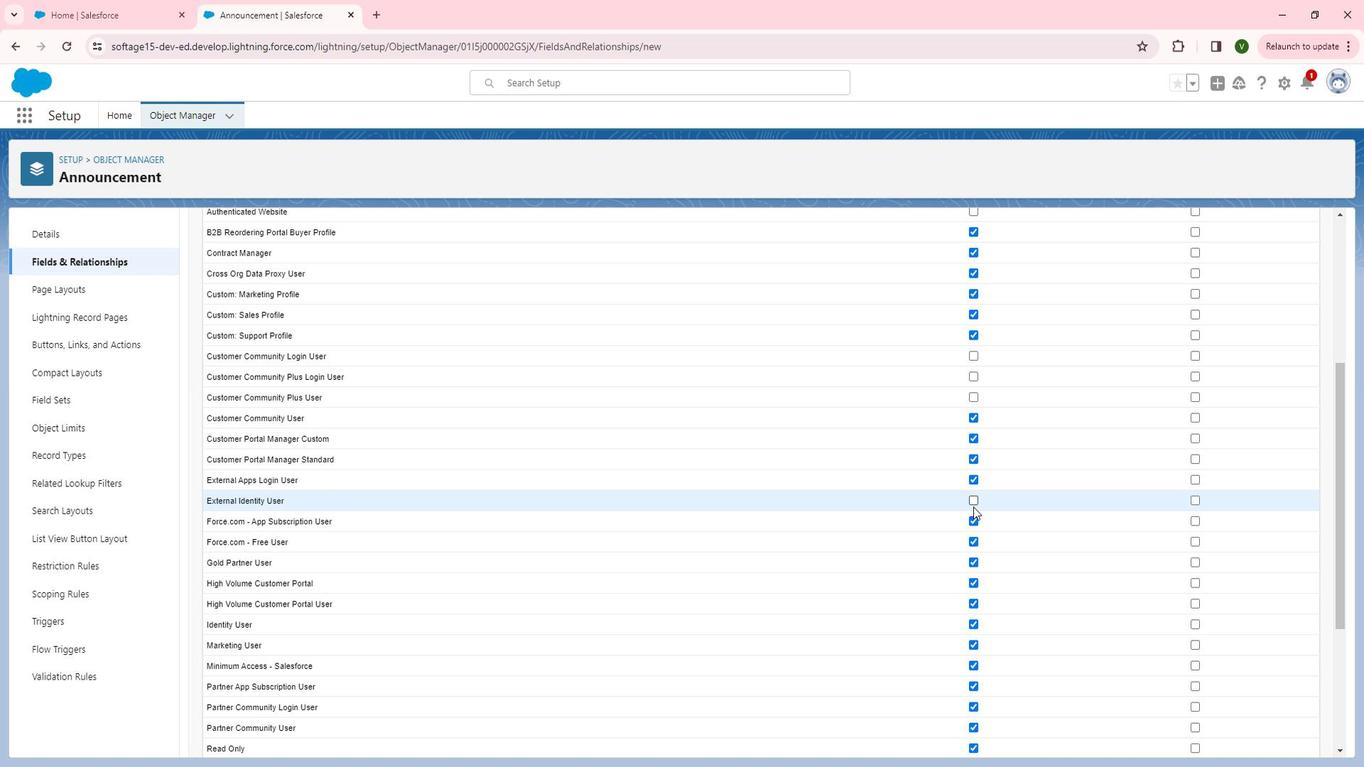 
Action: Mouse moved to (994, 524)
Screenshot: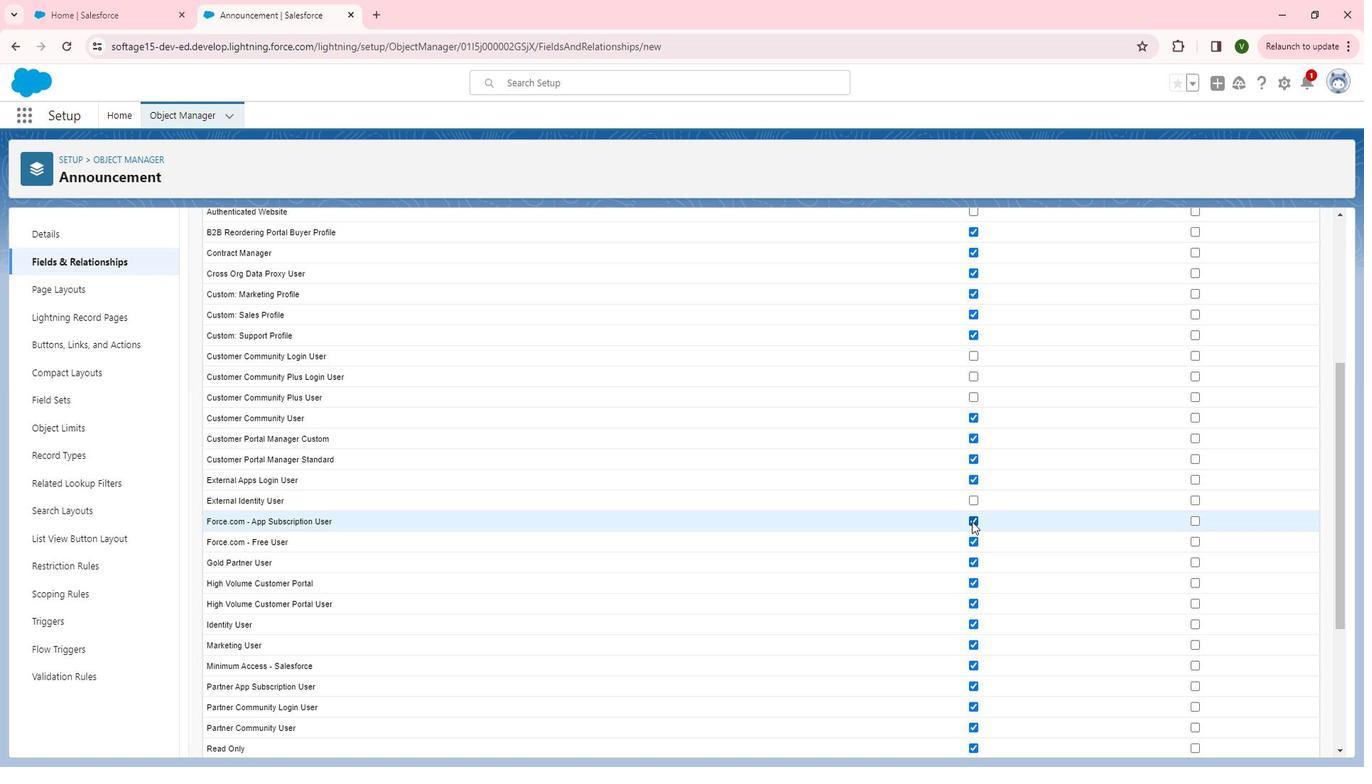 
Action: Mouse pressed left at (994, 524)
Screenshot: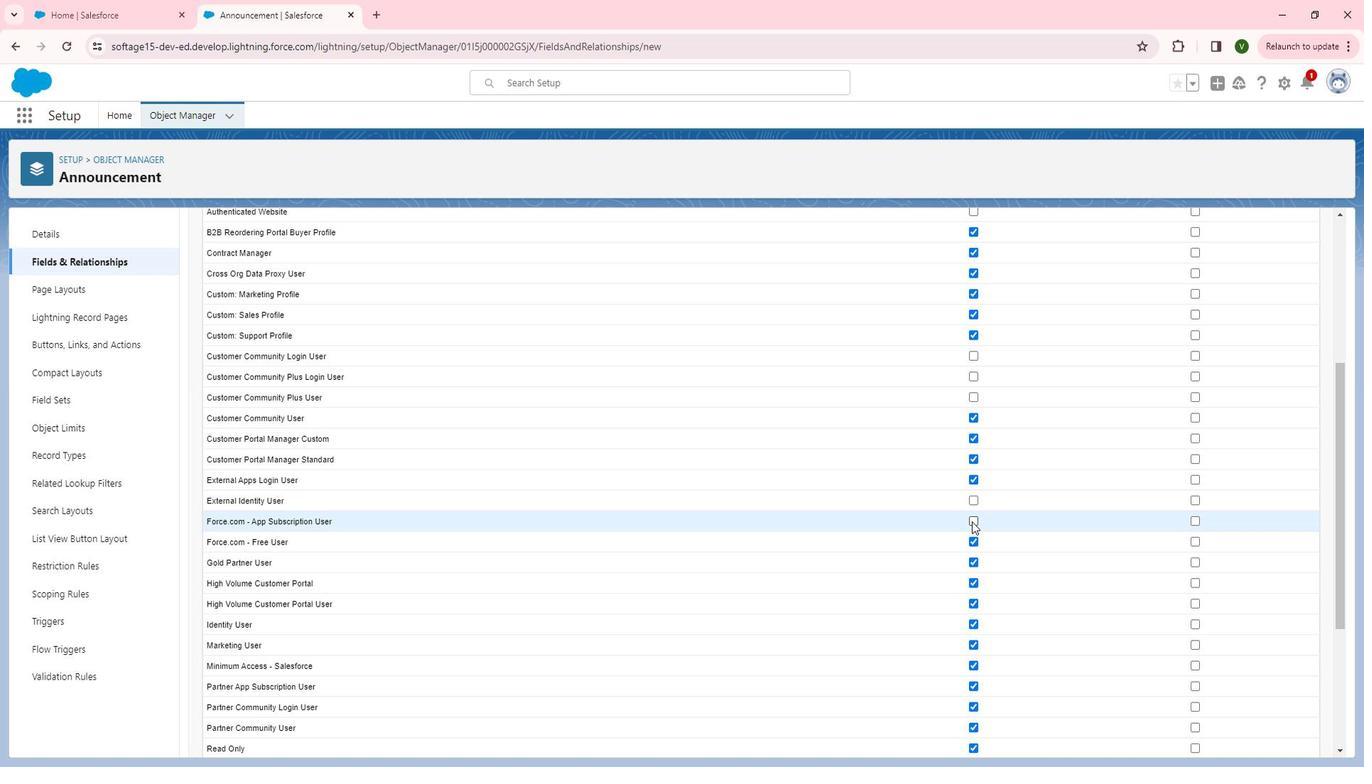 
Action: Mouse moved to (996, 542)
Screenshot: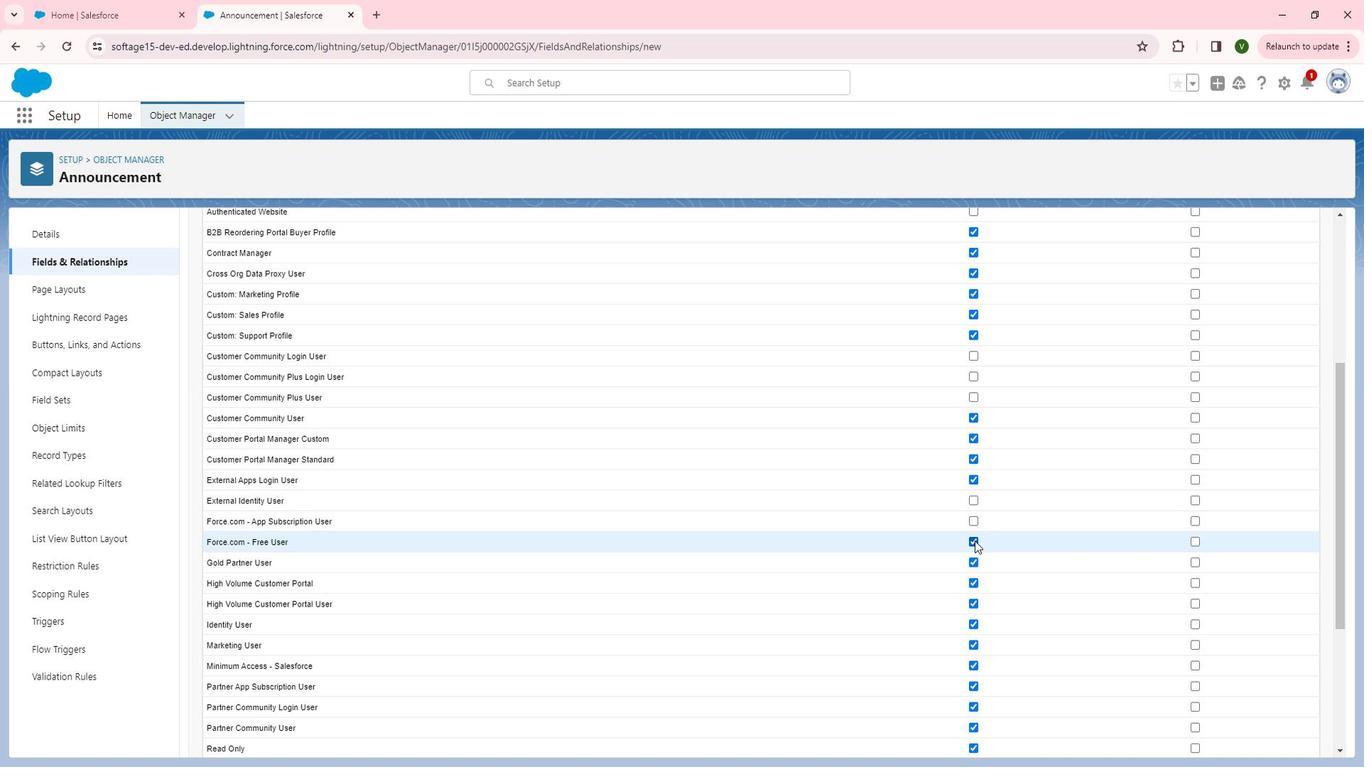 
Action: Mouse pressed left at (996, 542)
Screenshot: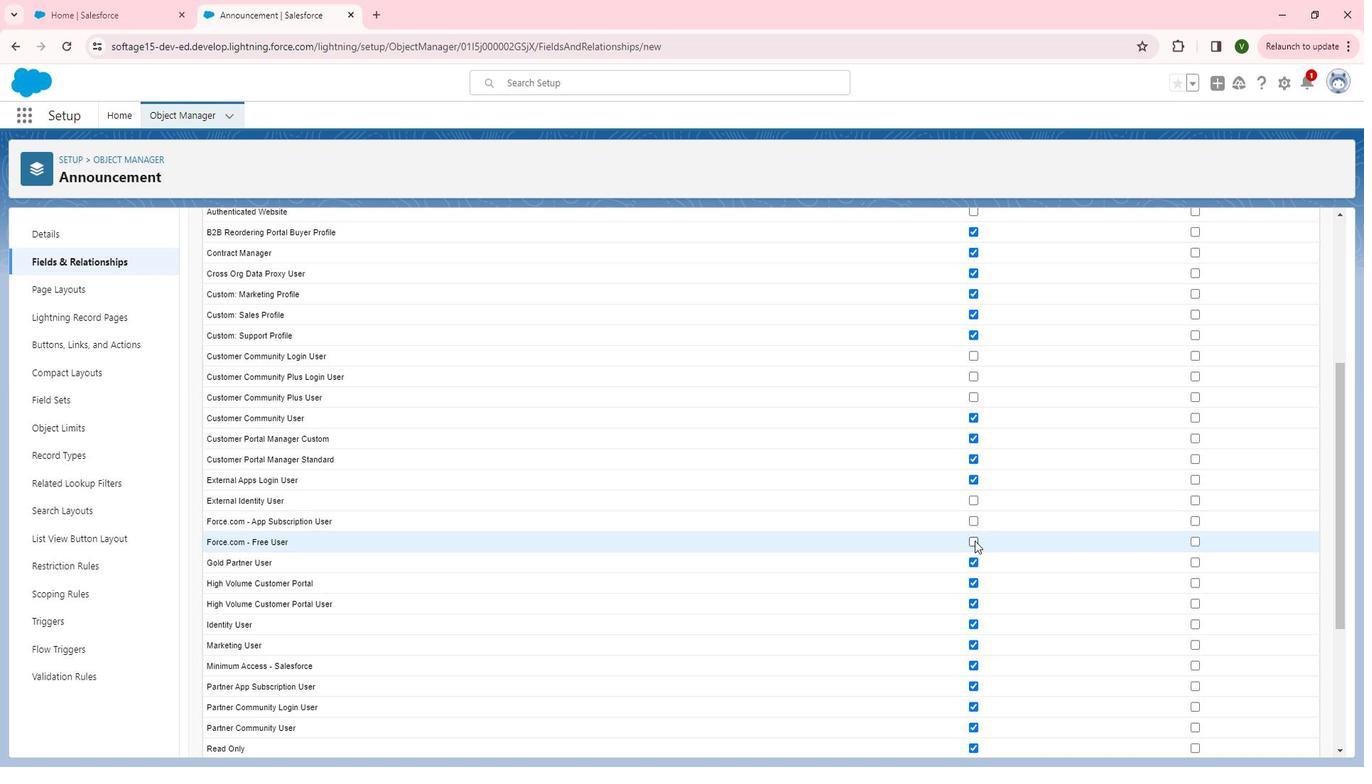 
Action: Mouse moved to (995, 562)
Screenshot: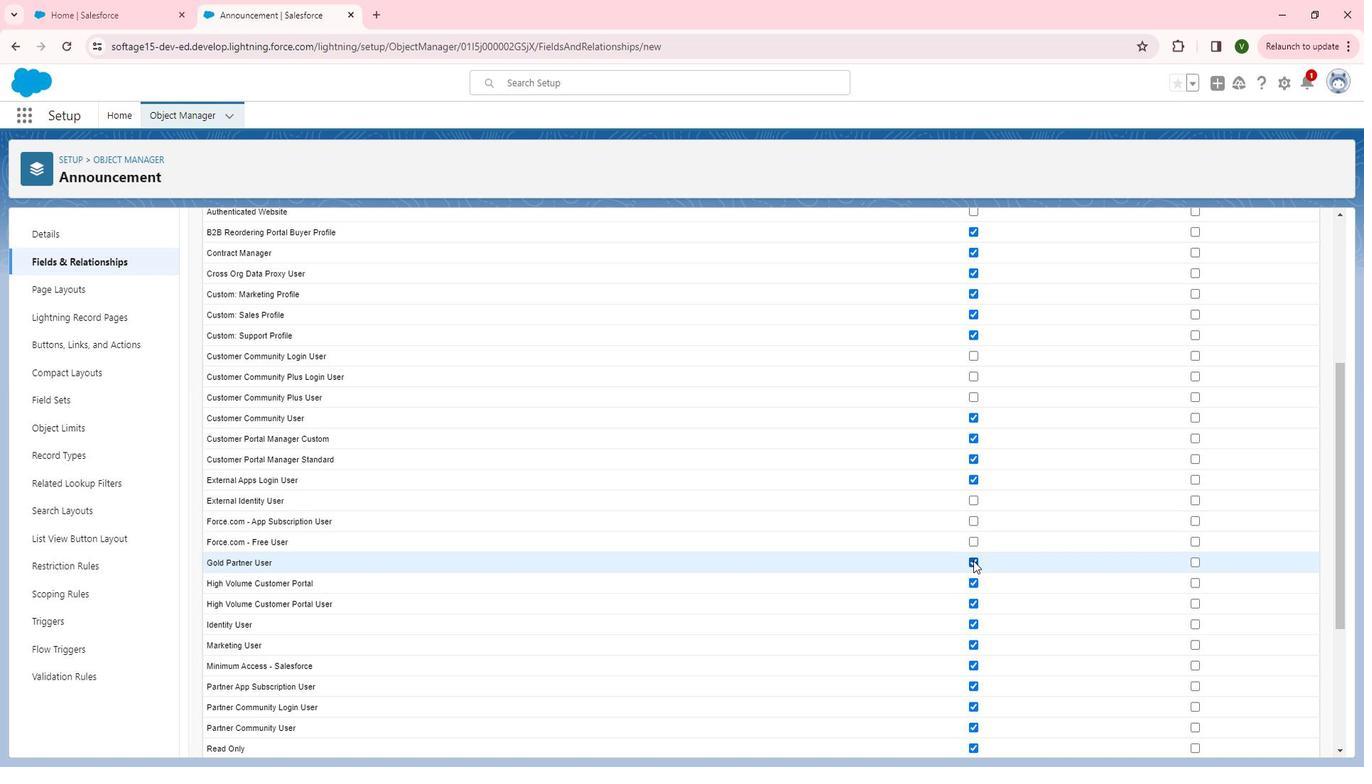 
Action: Mouse pressed left at (995, 562)
Screenshot: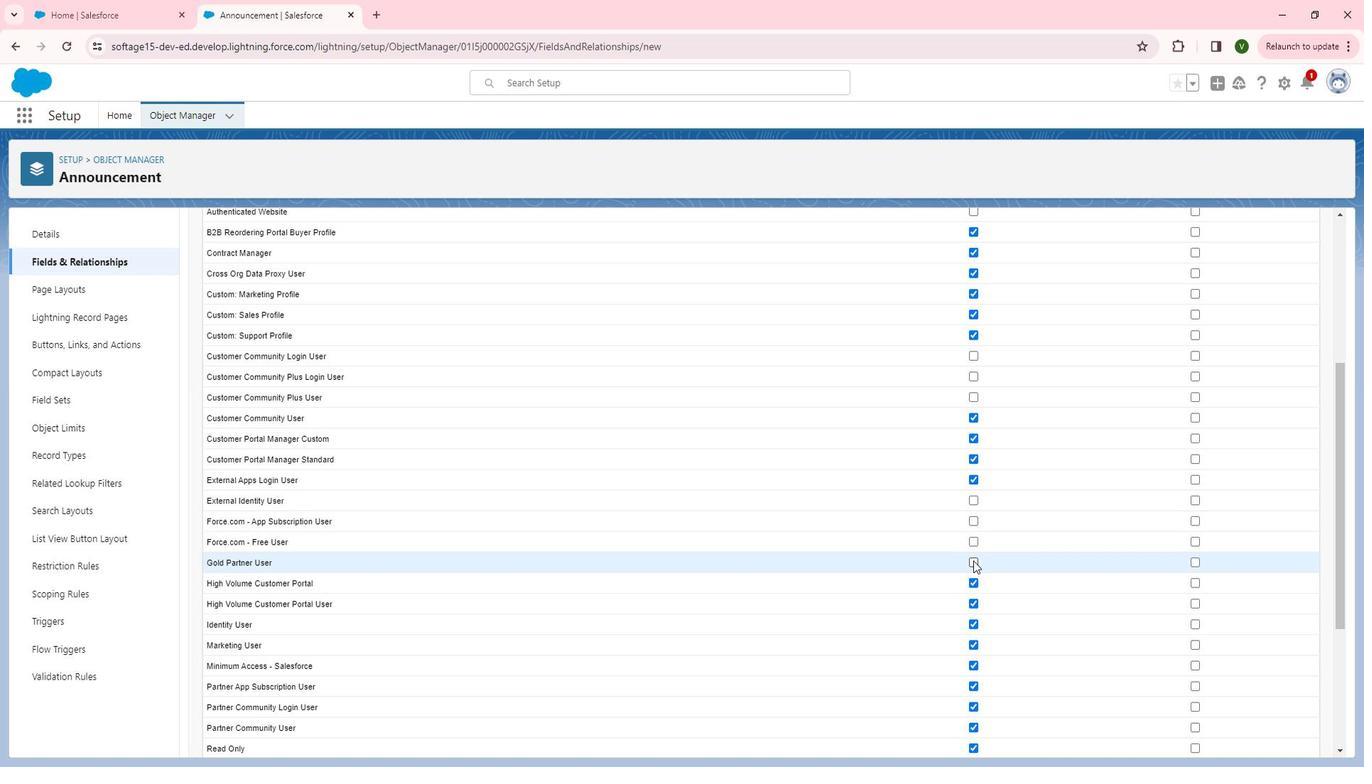 
Action: Mouse scrolled (995, 561) with delta (0, 0)
Screenshot: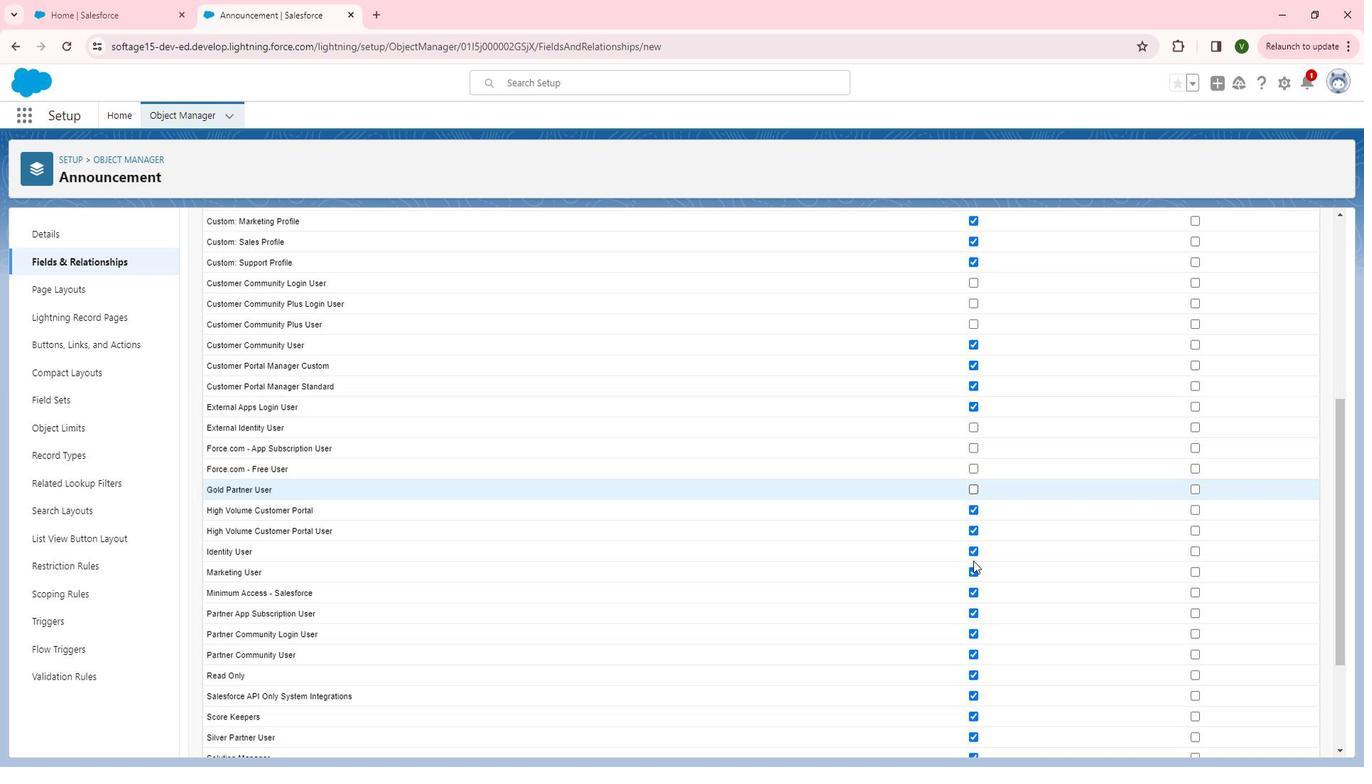 
Action: Mouse scrolled (995, 561) with delta (0, 0)
Screenshot: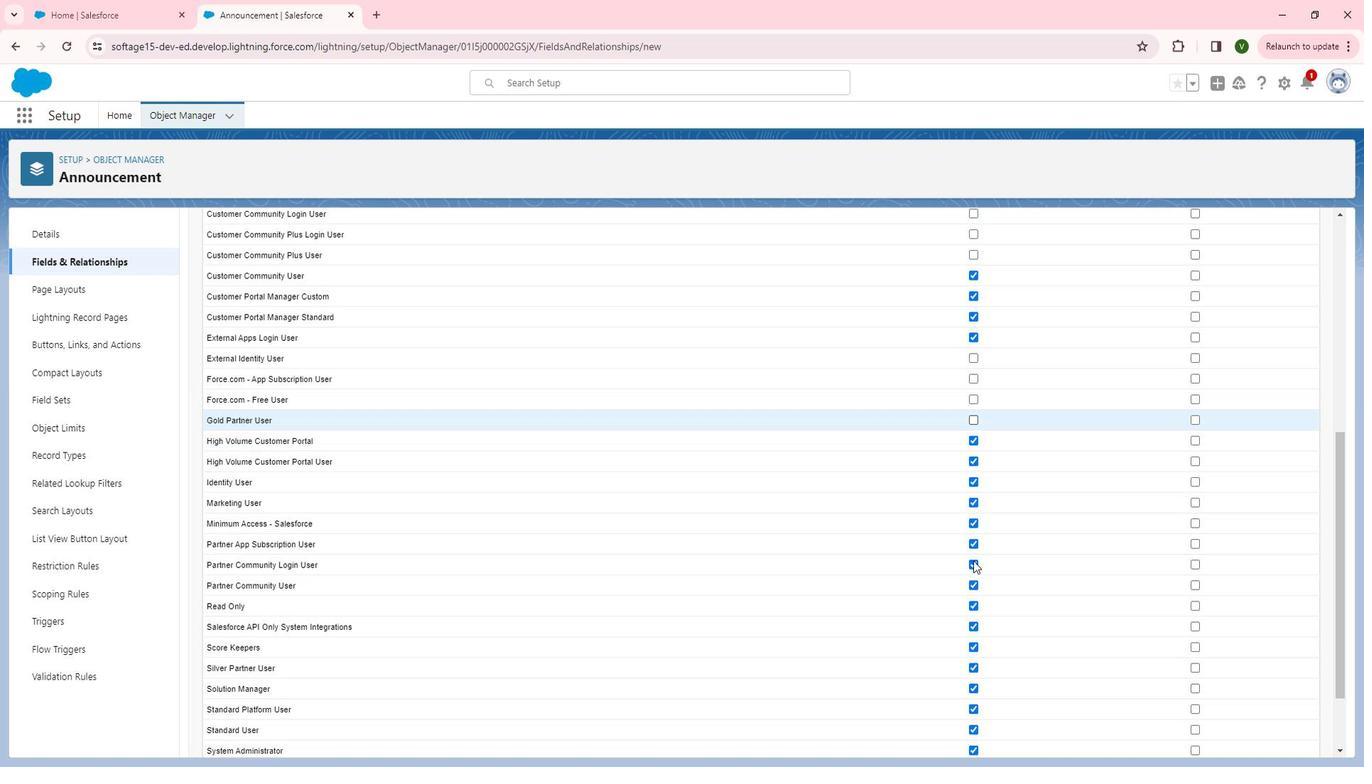 
Action: Mouse moved to (996, 542)
Screenshot: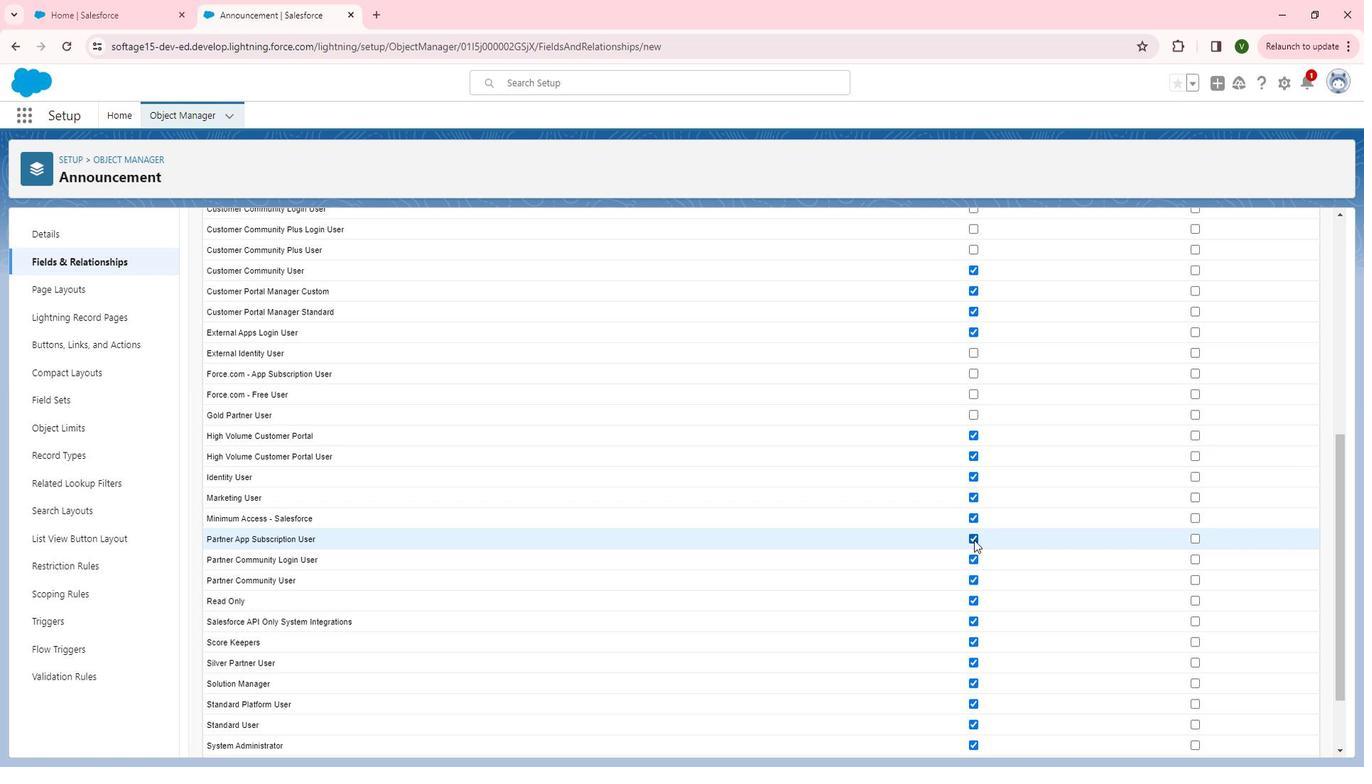 
Action: Mouse pressed left at (996, 542)
Screenshot: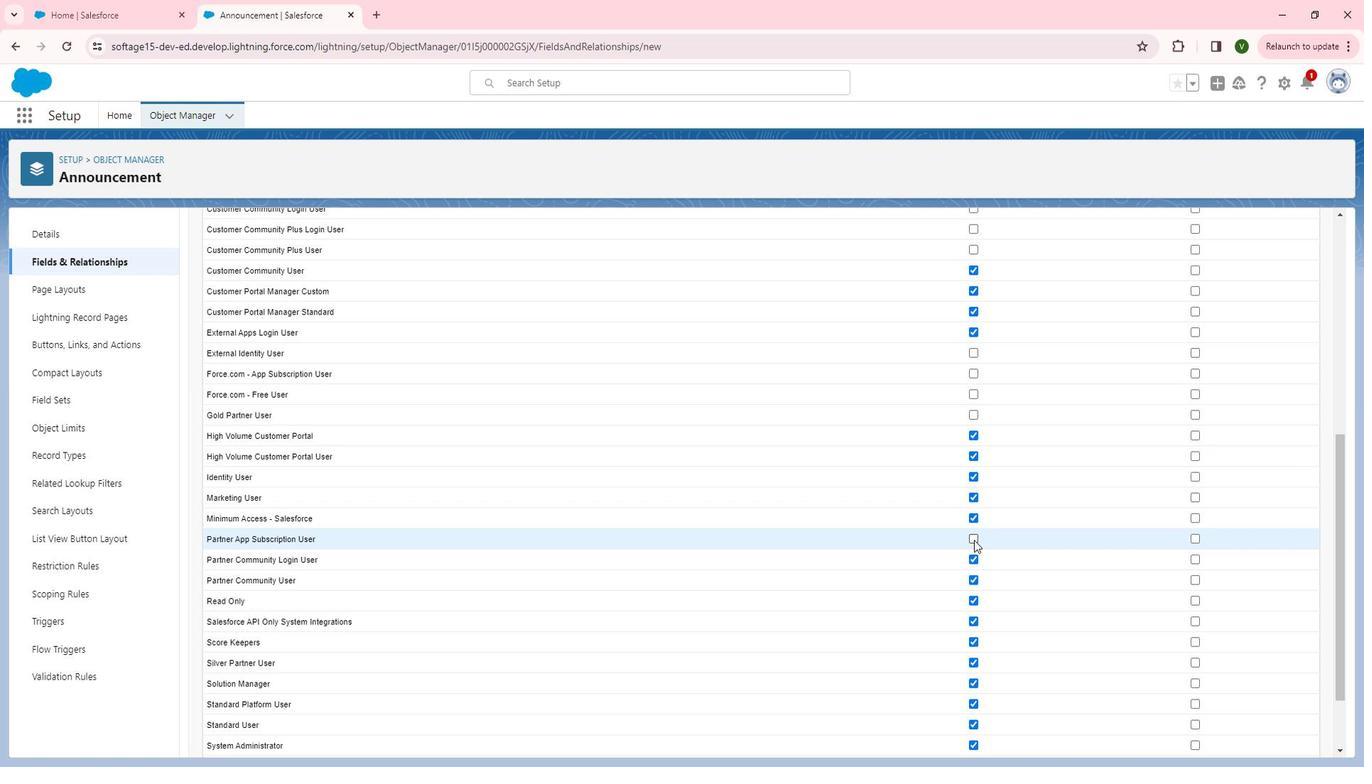 
Action: Mouse moved to (994, 560)
Screenshot: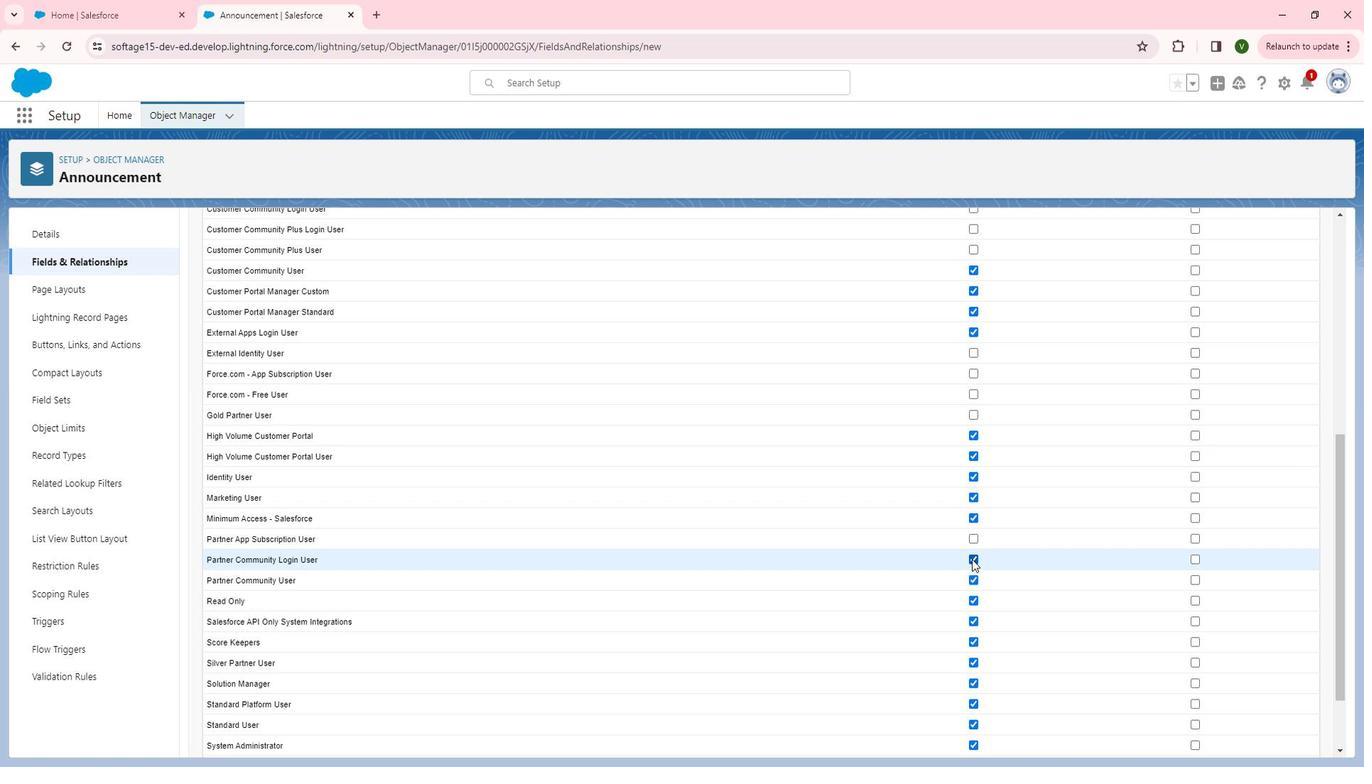 
Action: Mouse pressed left at (994, 560)
Screenshot: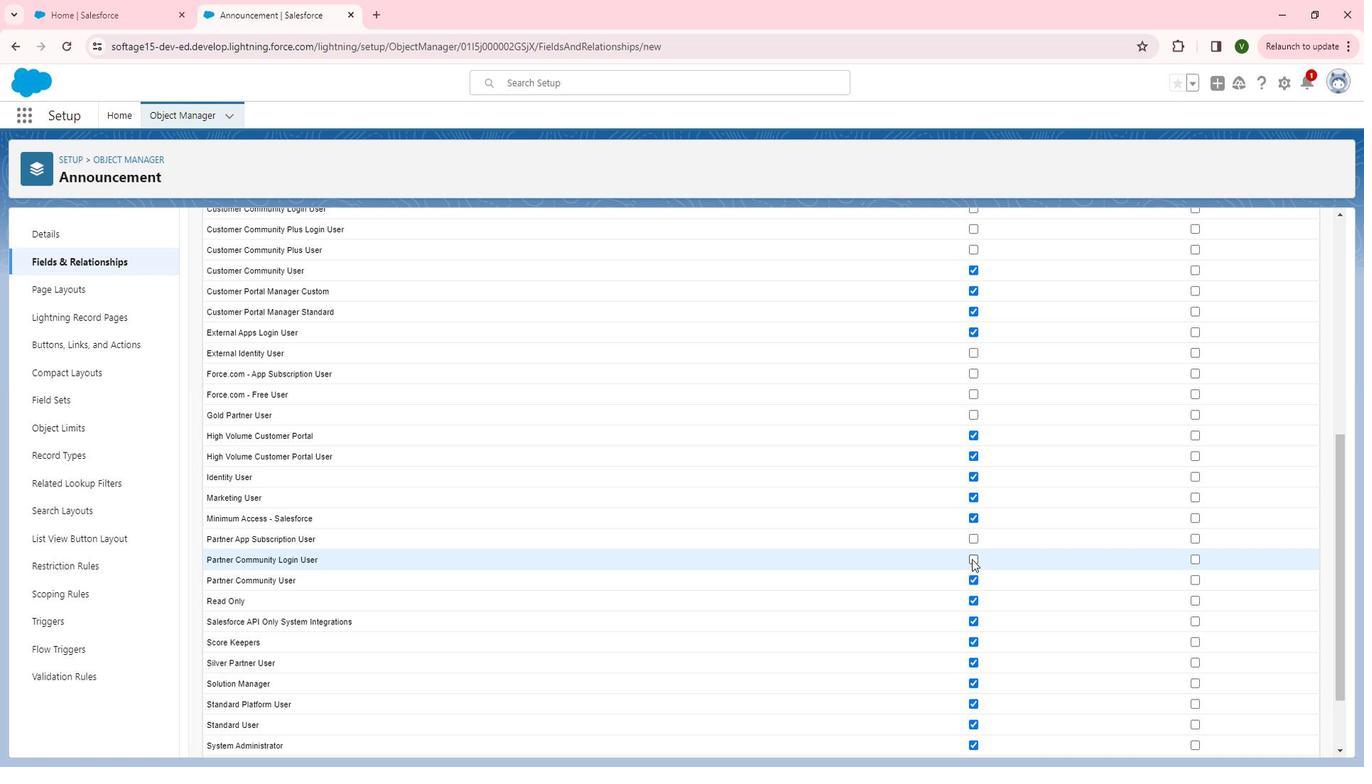 
Action: Mouse moved to (996, 523)
Screenshot: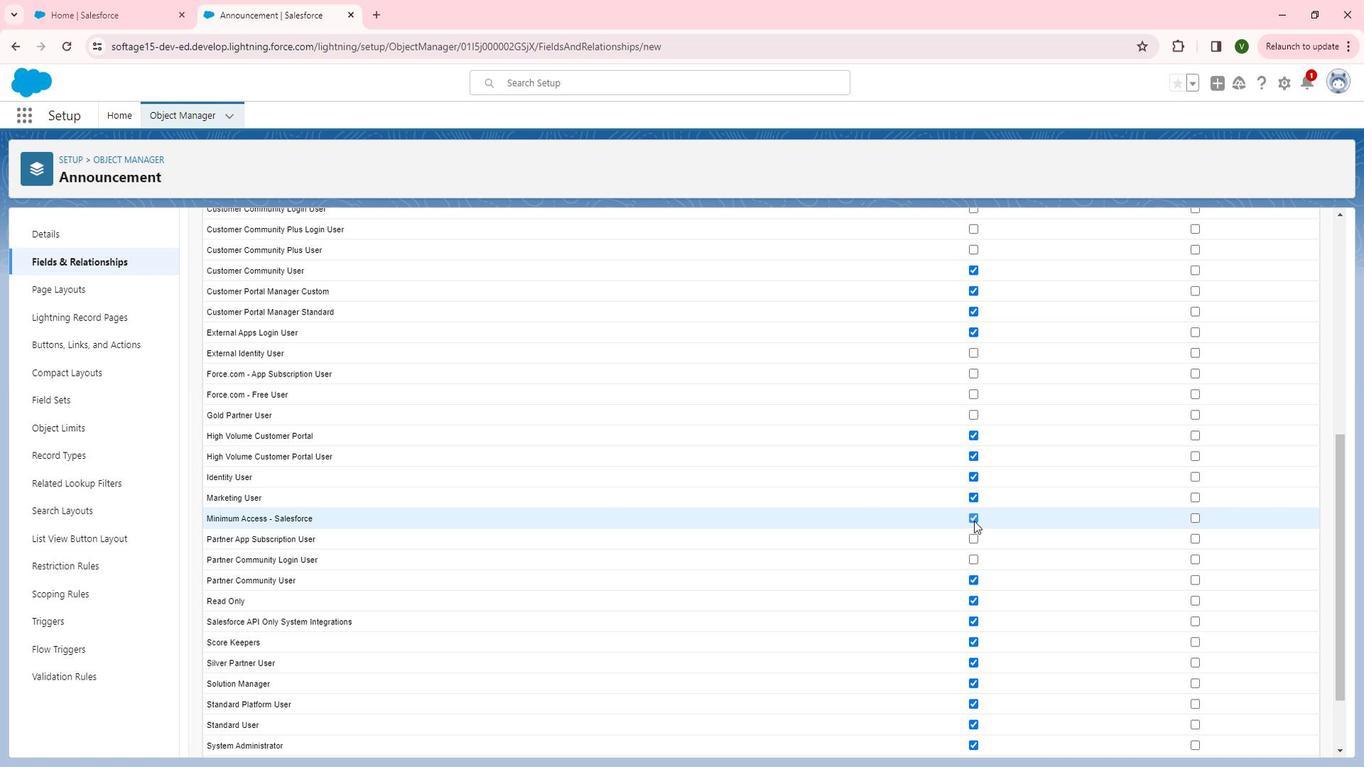 
Action: Mouse pressed left at (996, 523)
Screenshot: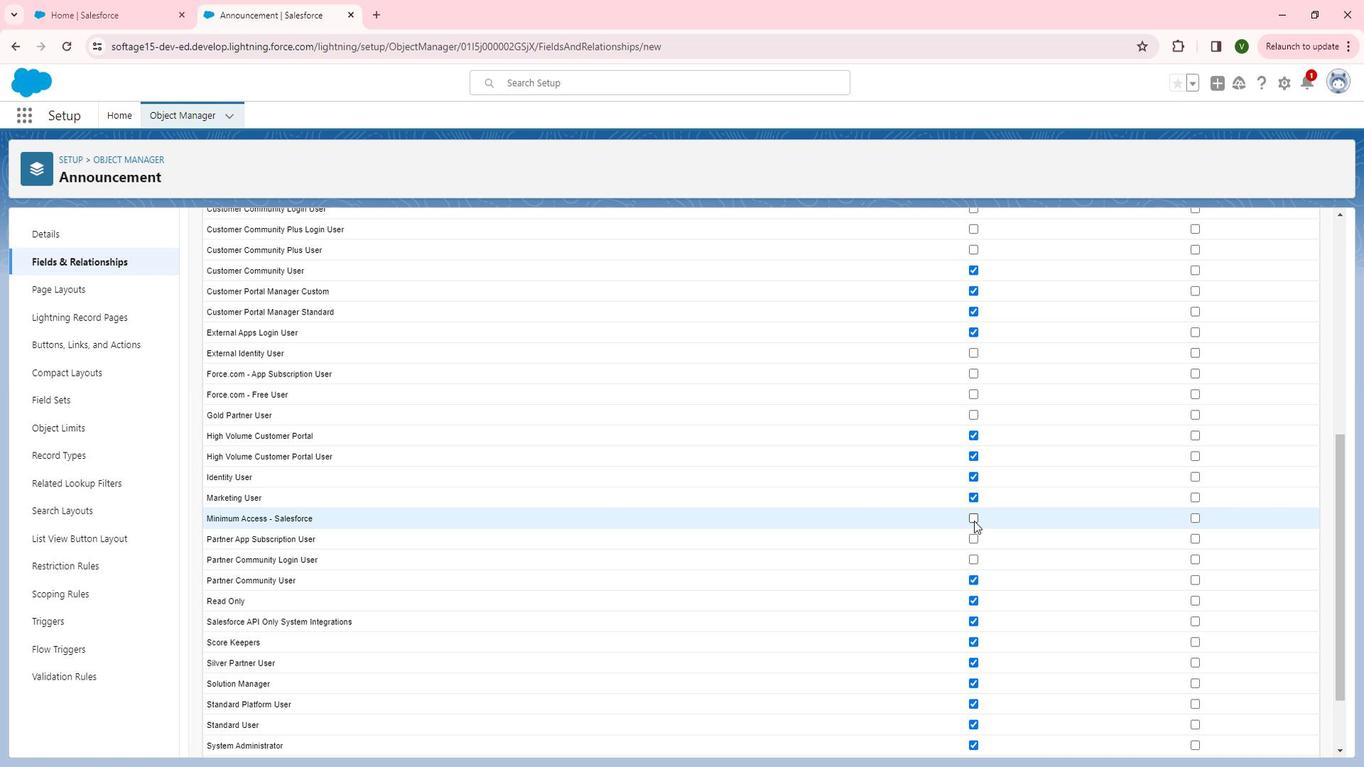 
Action: Mouse moved to (997, 559)
Screenshot: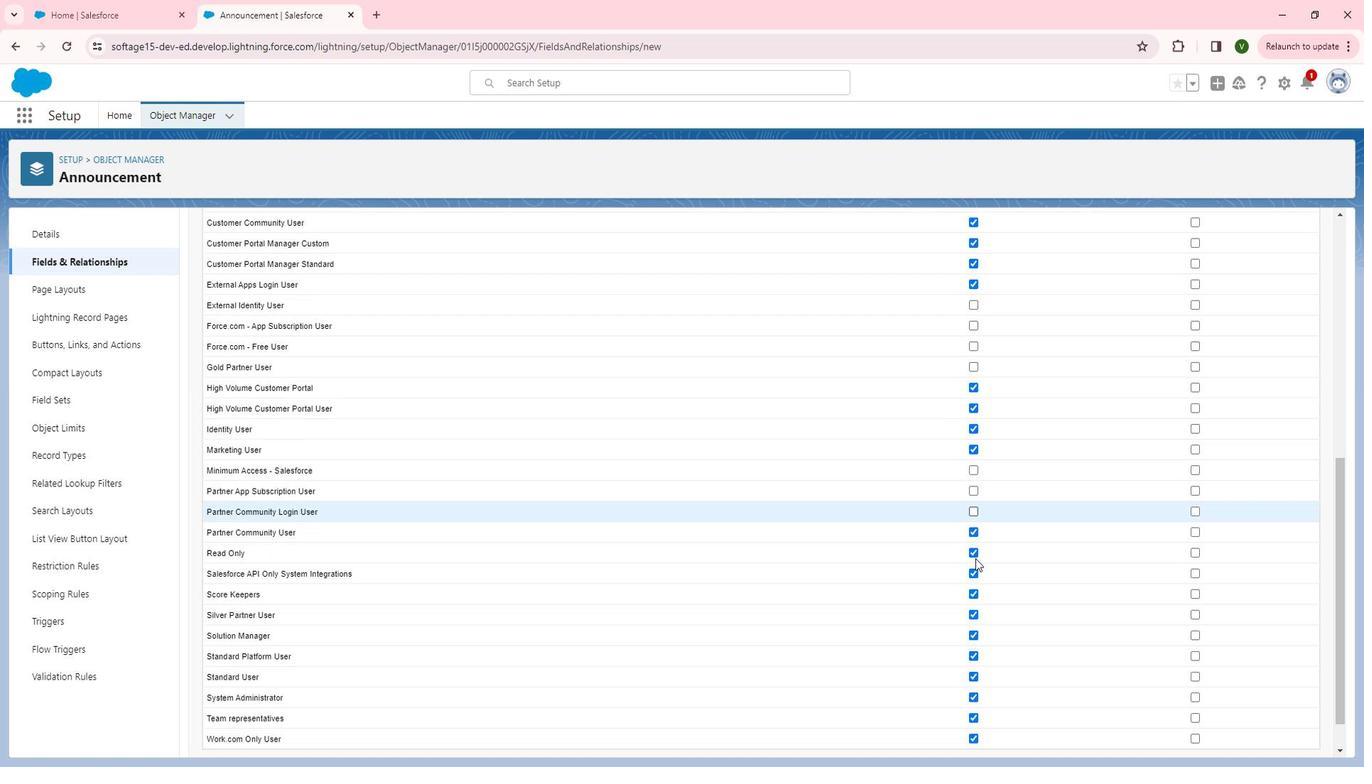 
Action: Mouse scrolled (997, 559) with delta (0, 0)
Screenshot: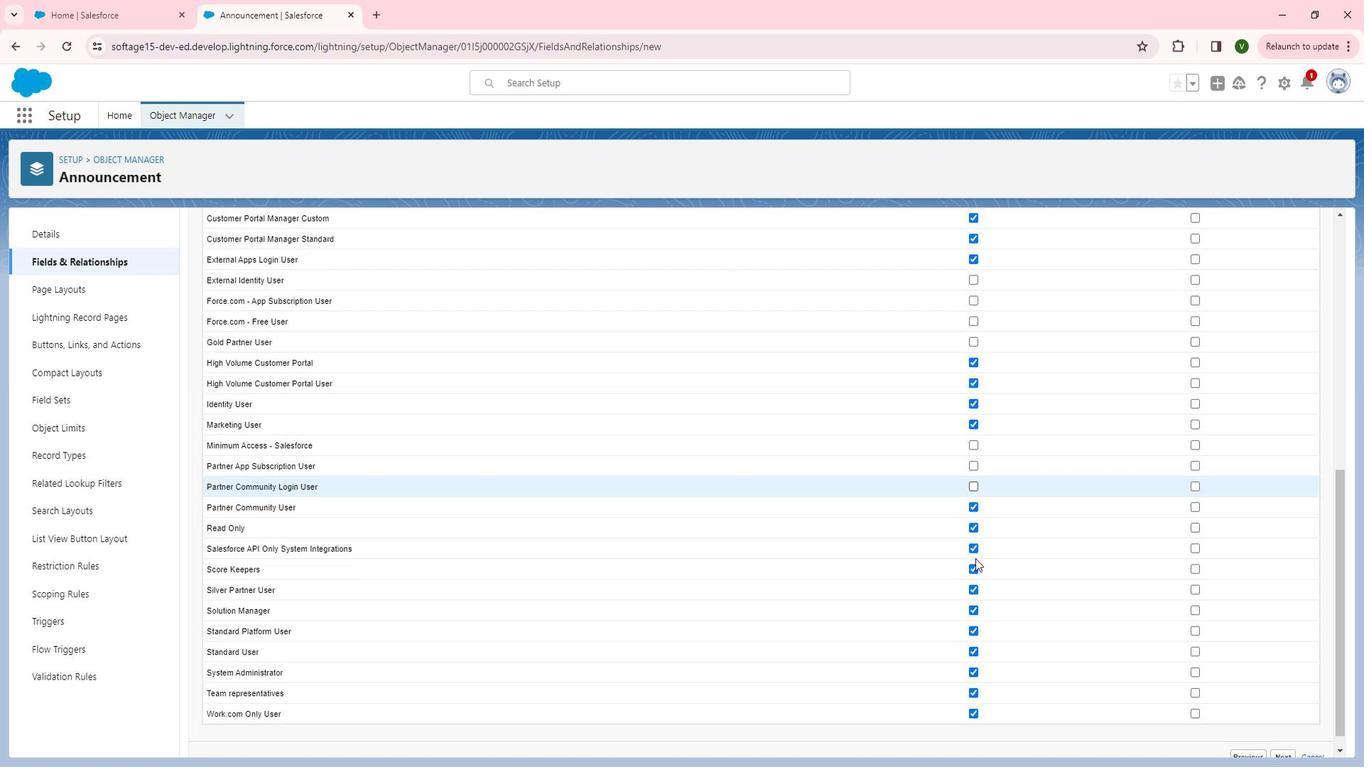 
Action: Mouse scrolled (997, 559) with delta (0, 0)
Screenshot: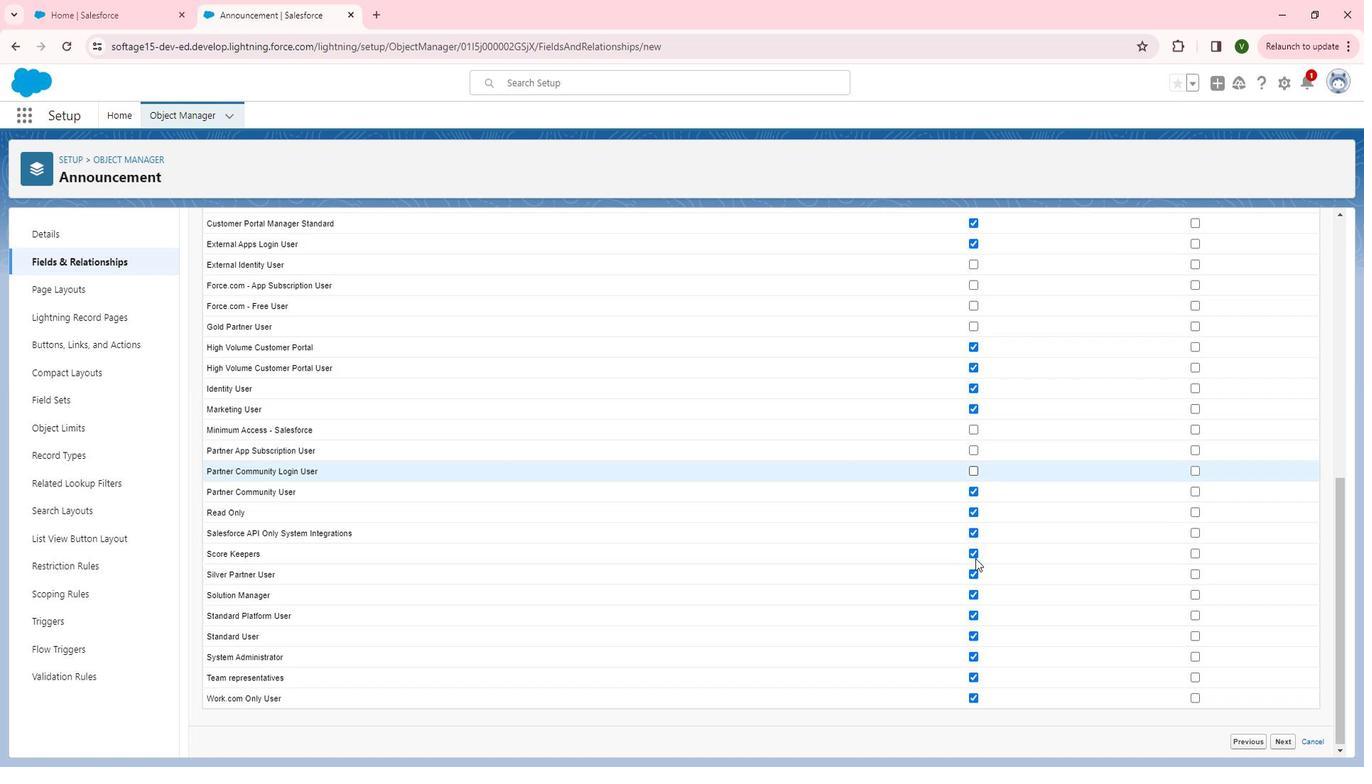 
Action: Mouse moved to (1217, 693)
Screenshot: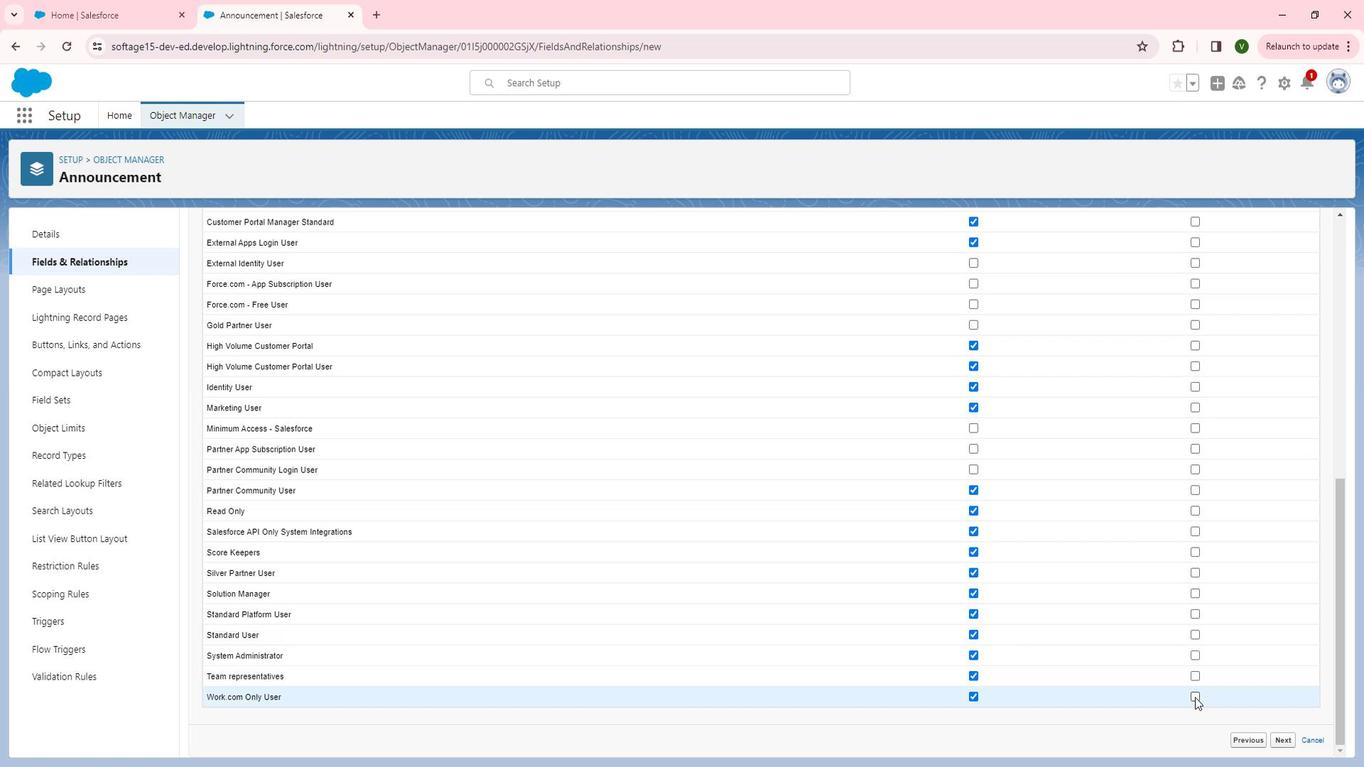
Action: Mouse pressed left at (1217, 693)
Screenshot: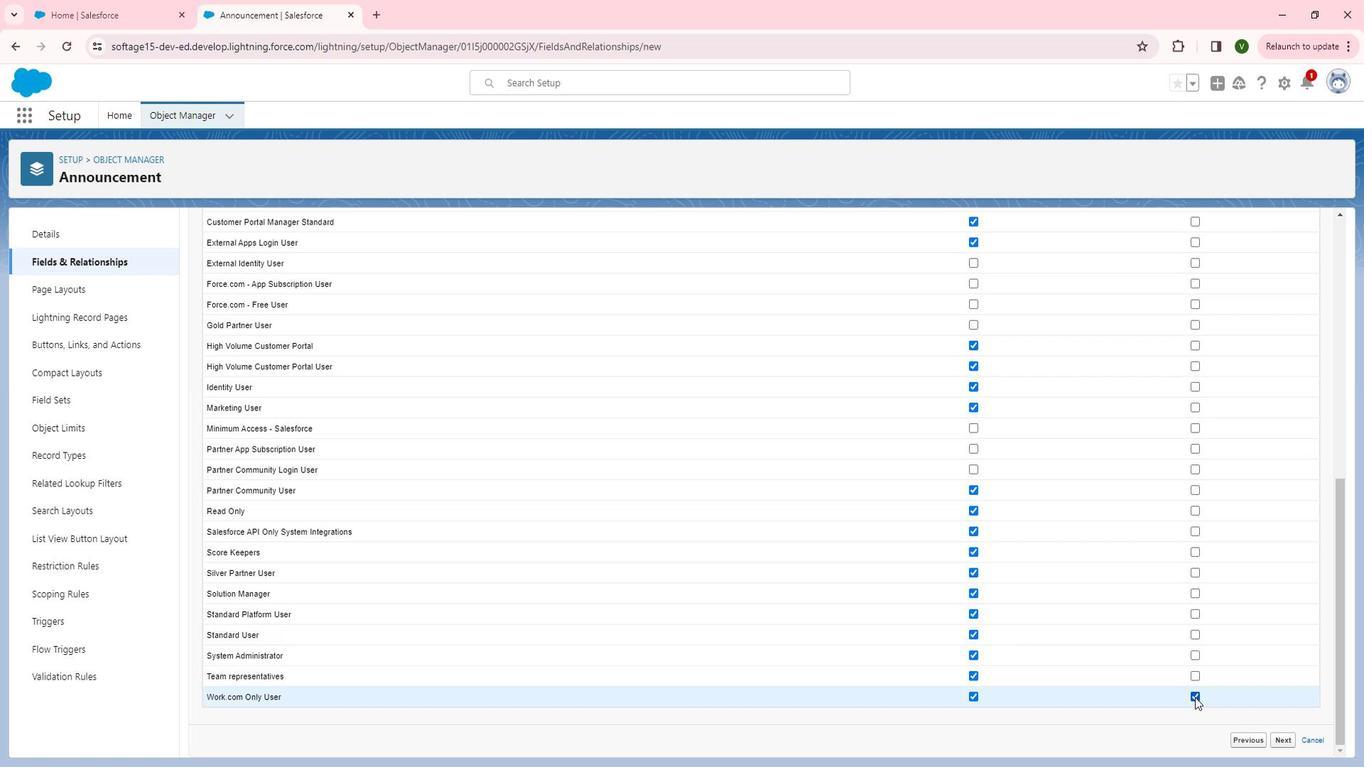 
Action: Mouse moved to (1215, 572)
Screenshot: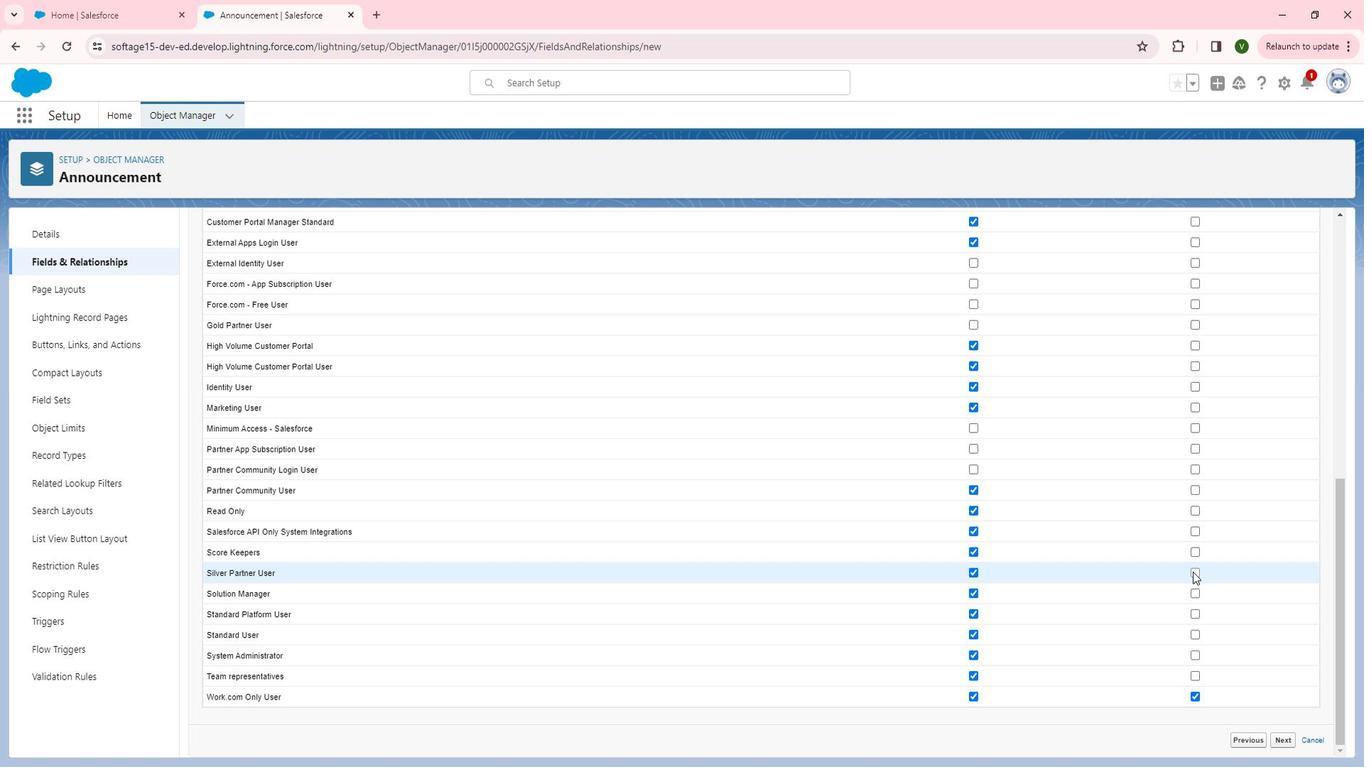 
Action: Mouse pressed left at (1215, 572)
Screenshot: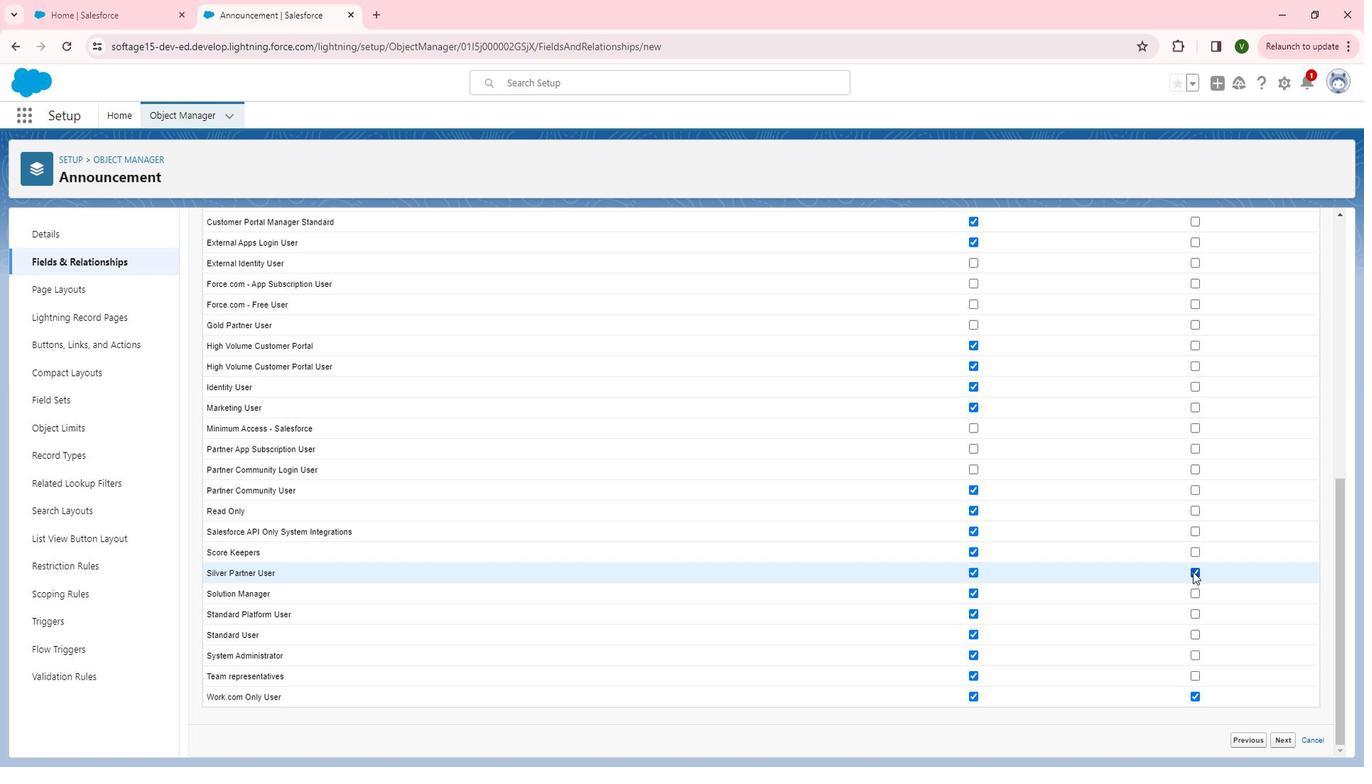 
Action: Mouse moved to (1220, 532)
Screenshot: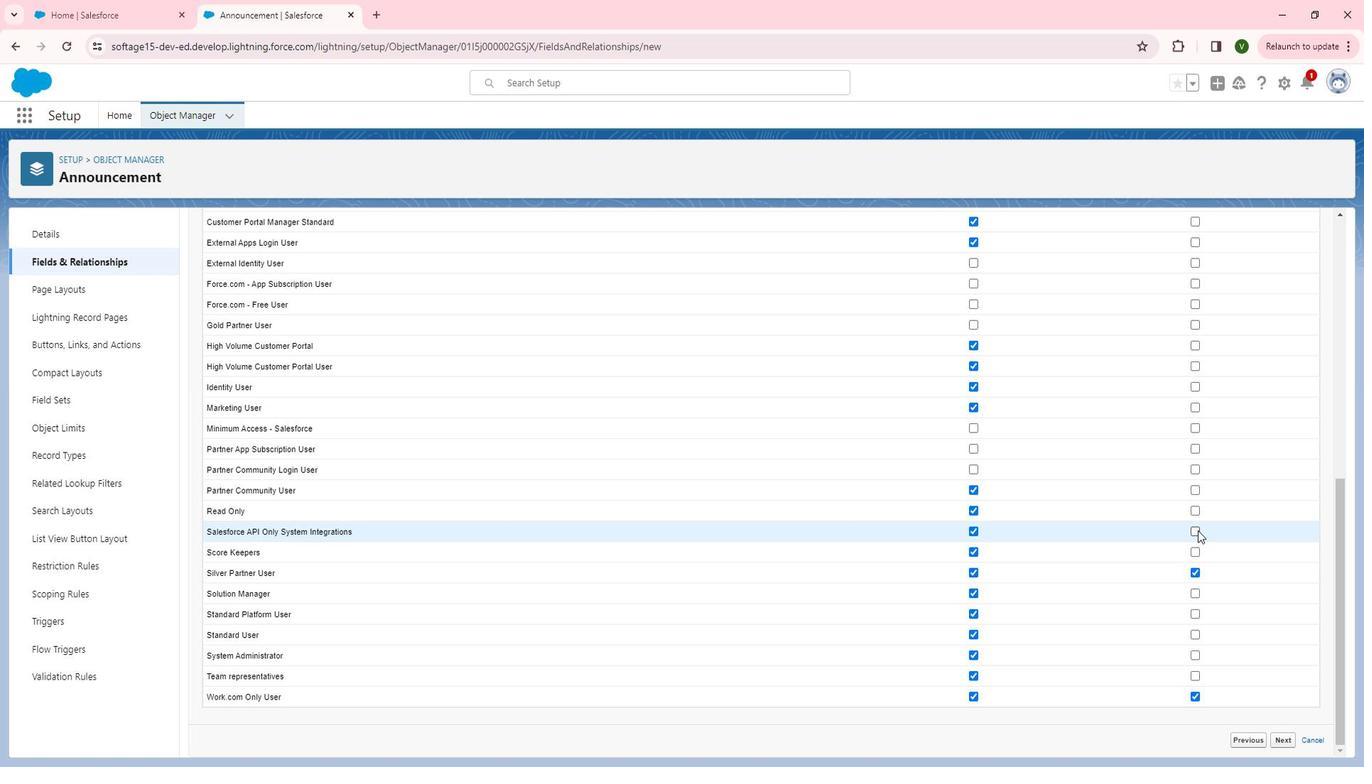 
Action: Mouse pressed left at (1220, 532)
Screenshot: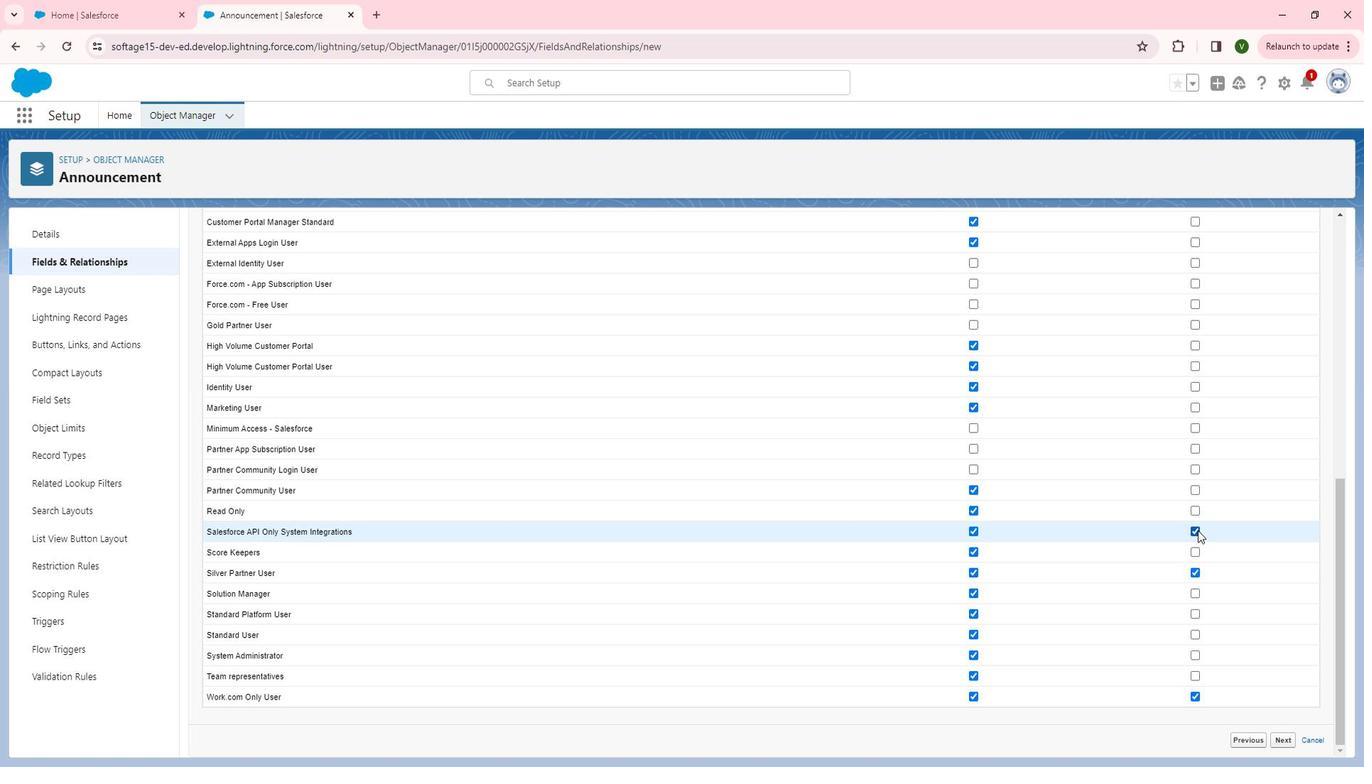
Action: Mouse moved to (1212, 517)
Screenshot: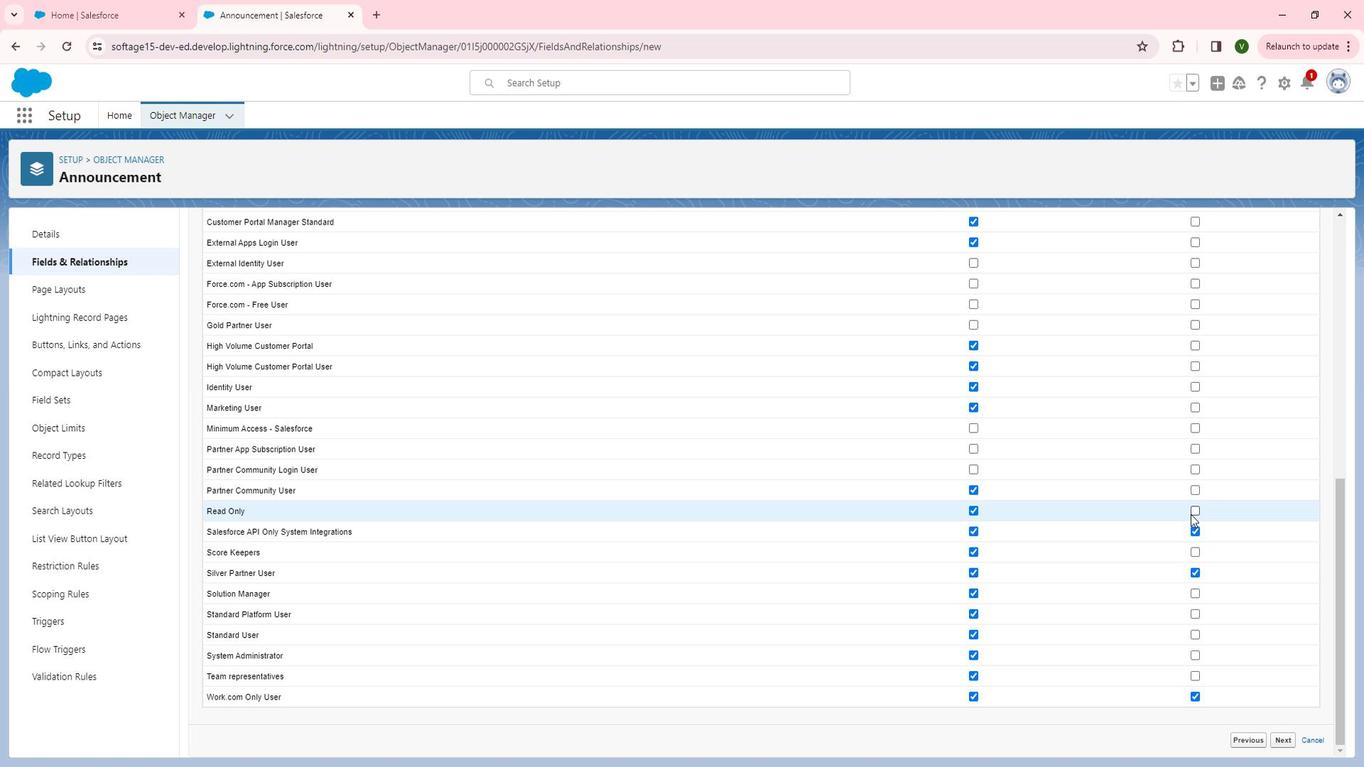 
Action: Mouse pressed left at (1212, 517)
Screenshot: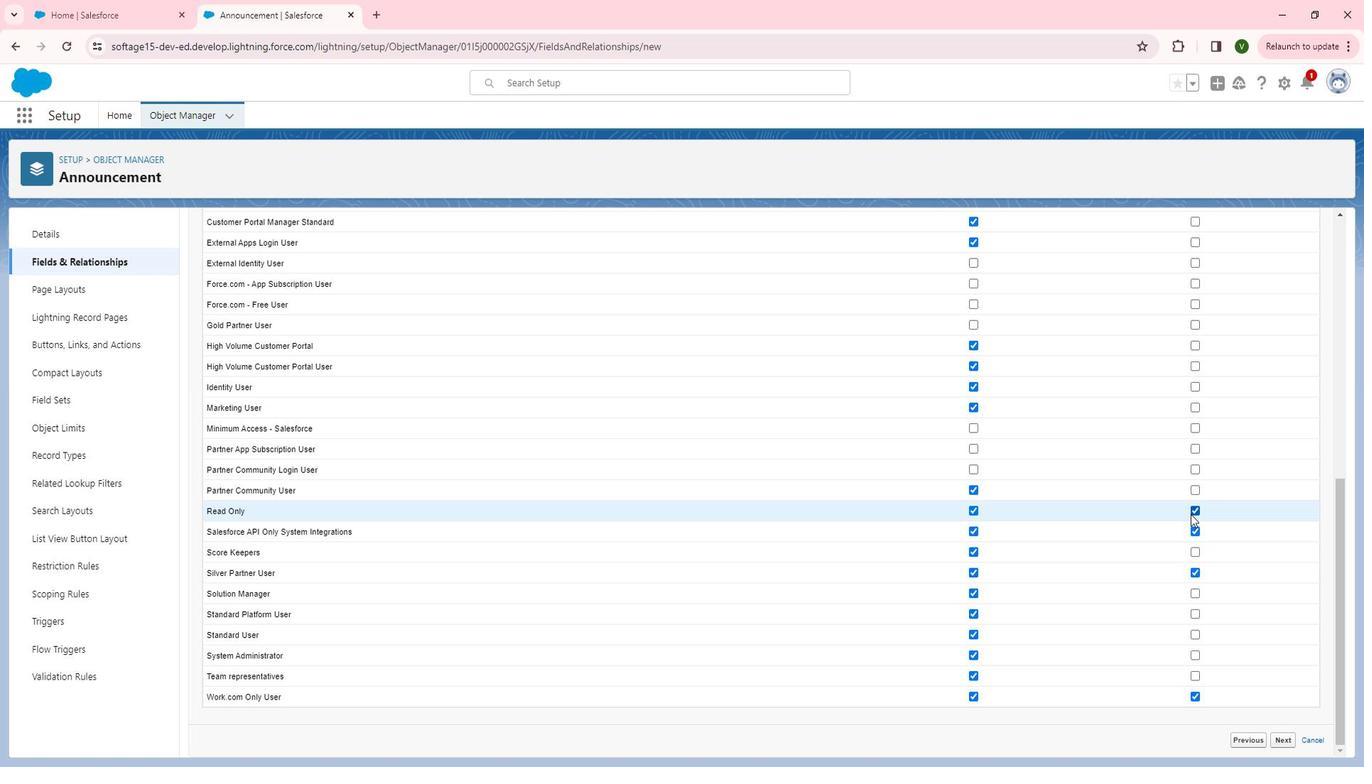 
Action: Mouse moved to (1219, 414)
Screenshot: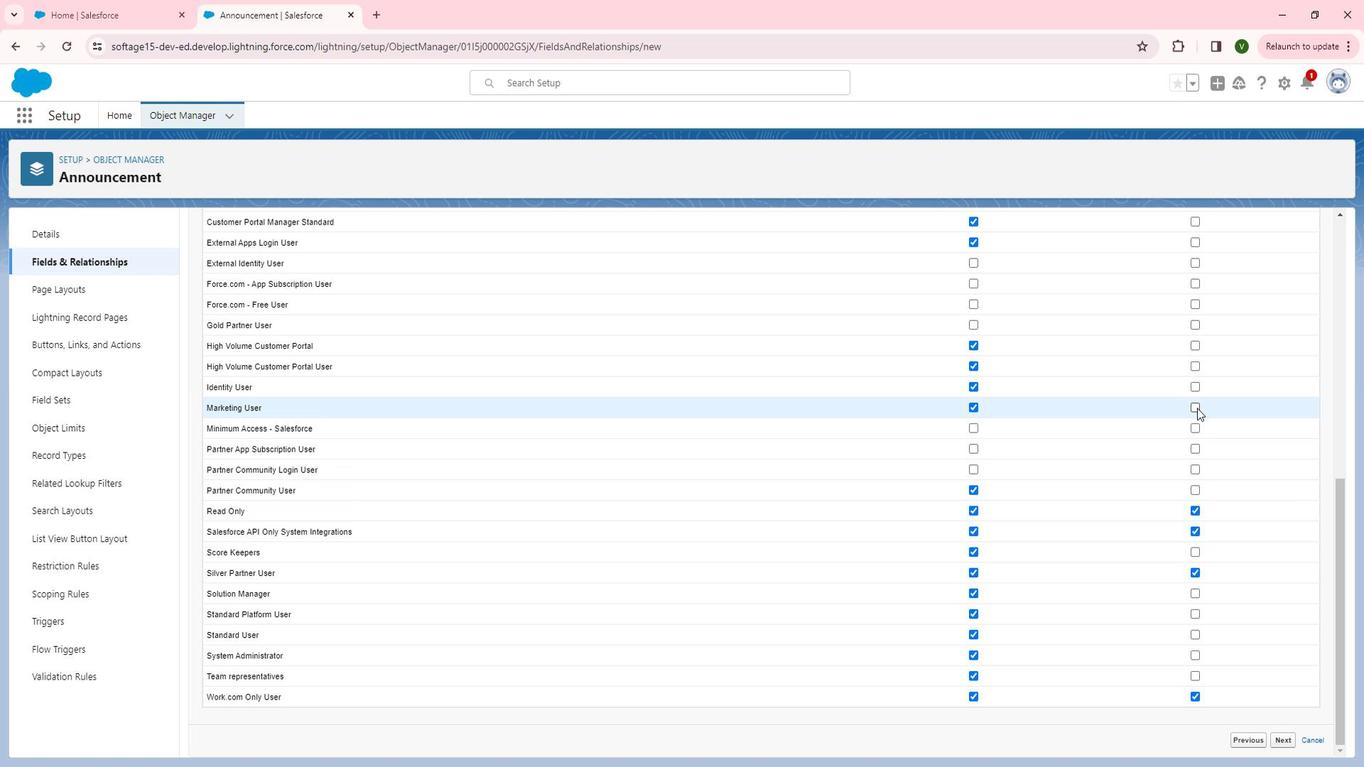 
Action: Mouse pressed left at (1219, 414)
Screenshot: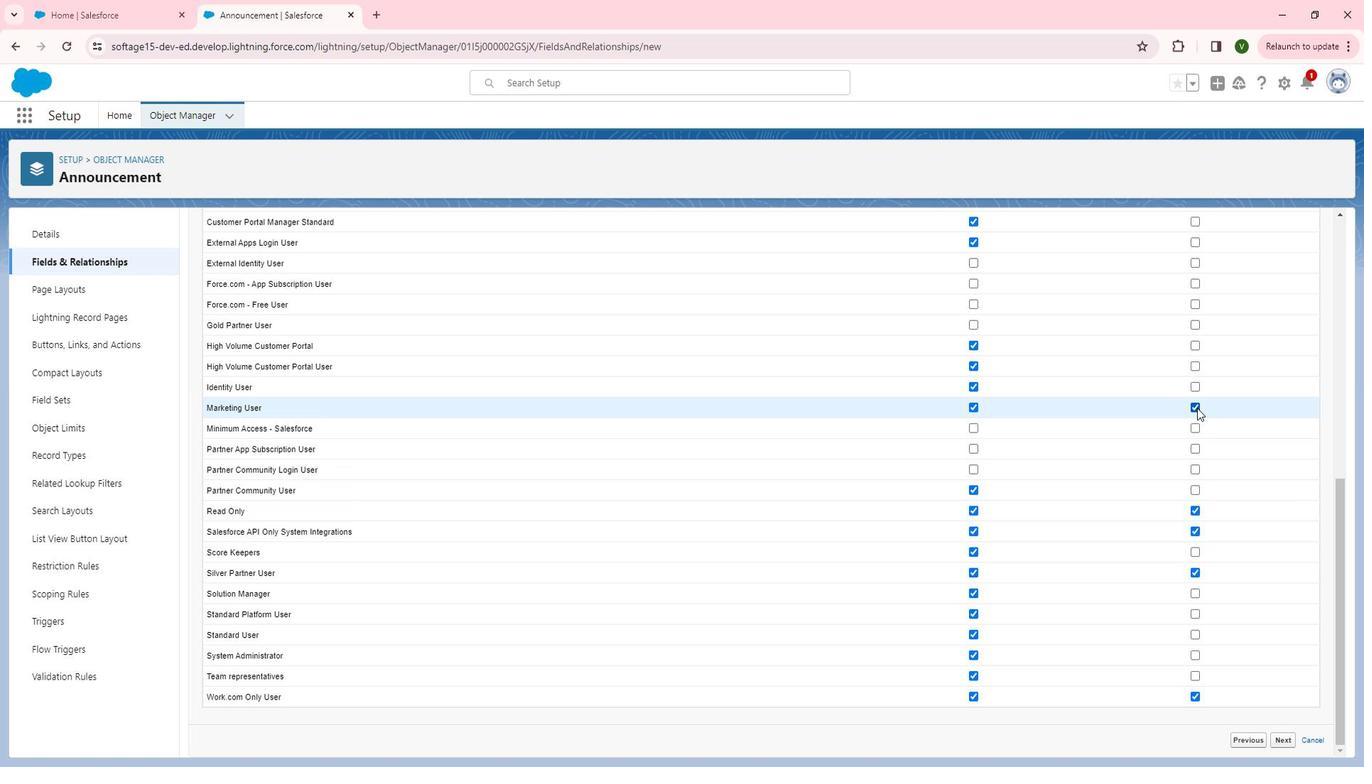 
Action: Mouse moved to (1216, 397)
Screenshot: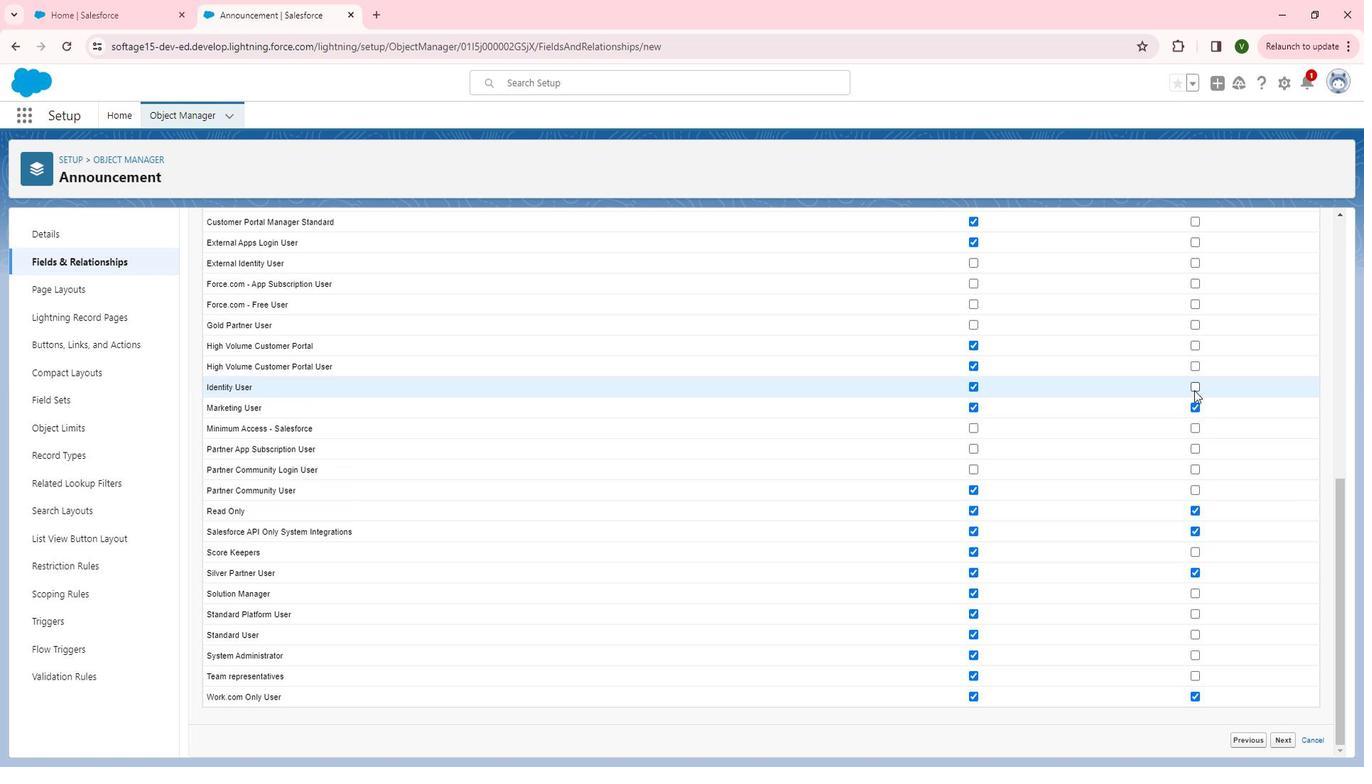 
Action: Mouse pressed left at (1216, 397)
Screenshot: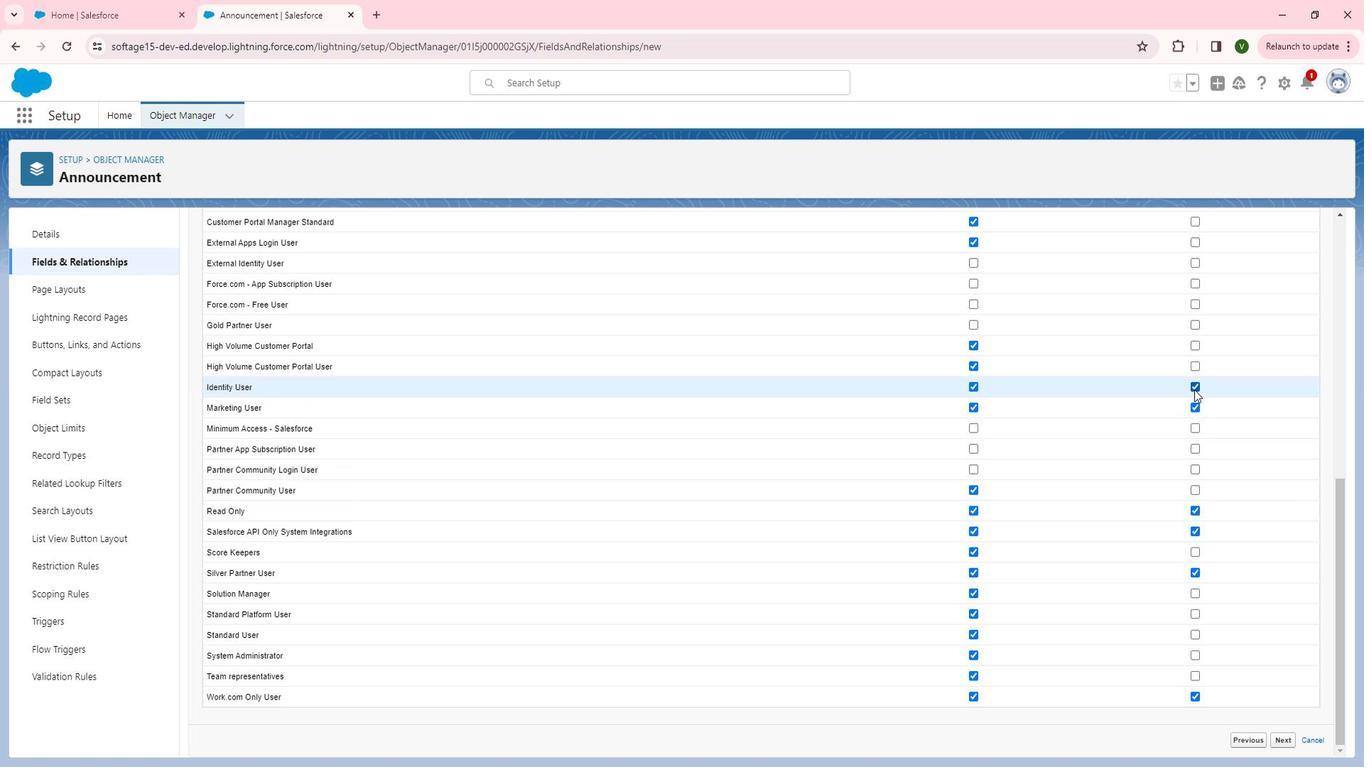 
Action: Mouse moved to (1220, 372)
Screenshot: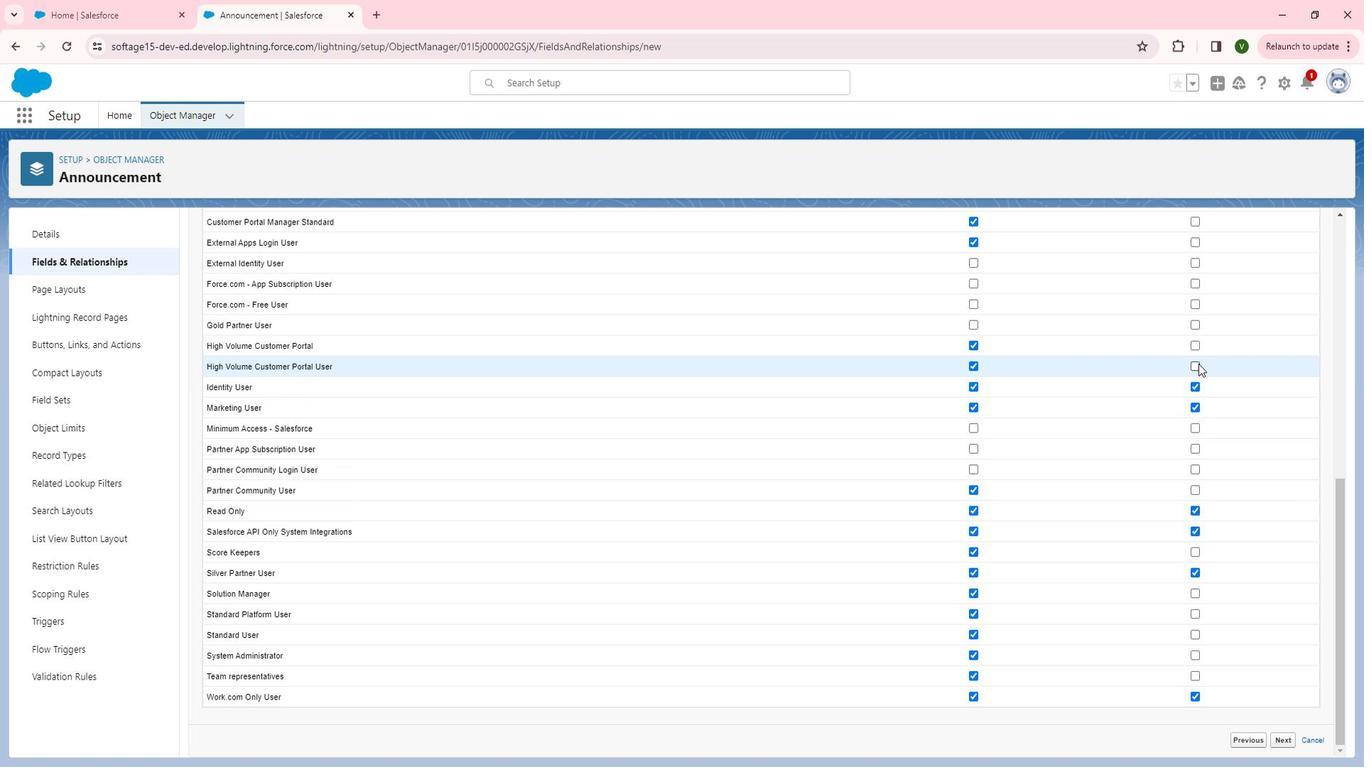 
Action: Mouse pressed left at (1220, 372)
Screenshot: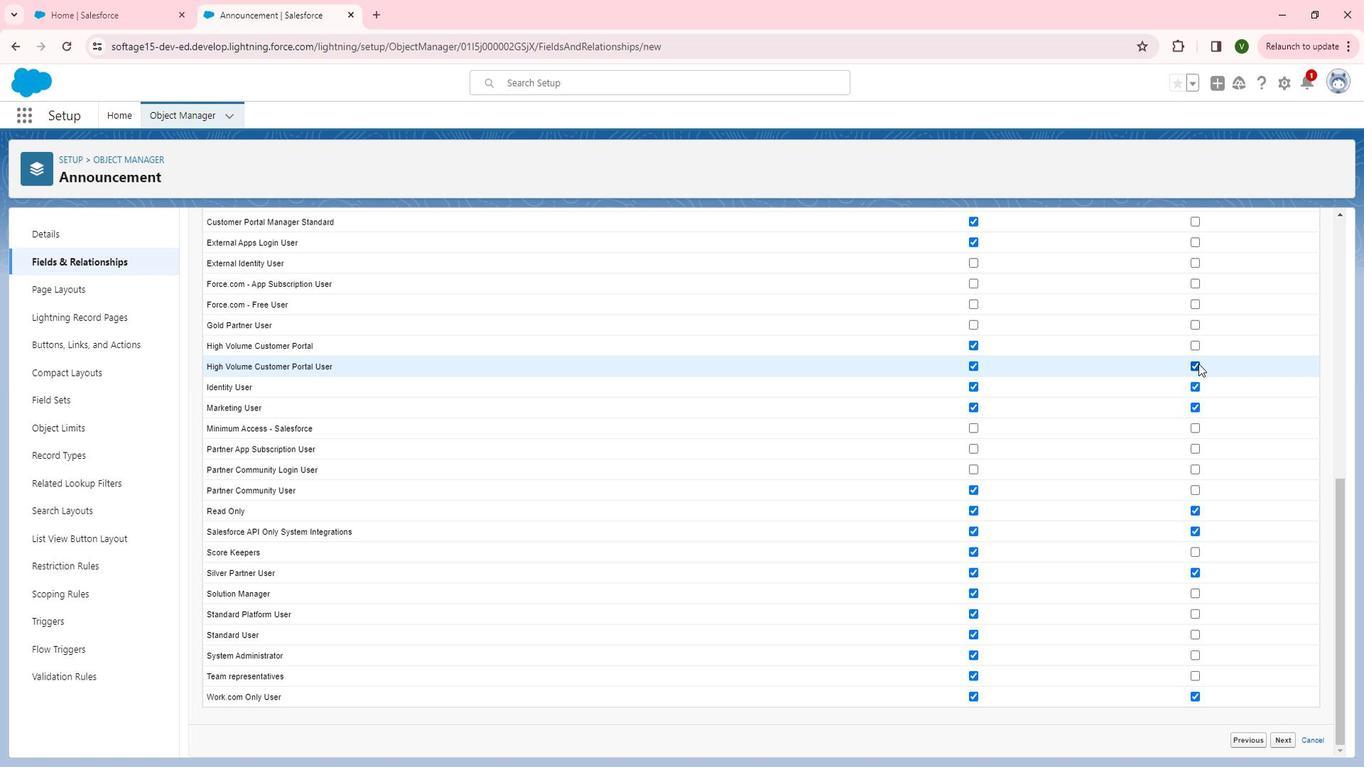 
Action: Mouse moved to (1225, 384)
Screenshot: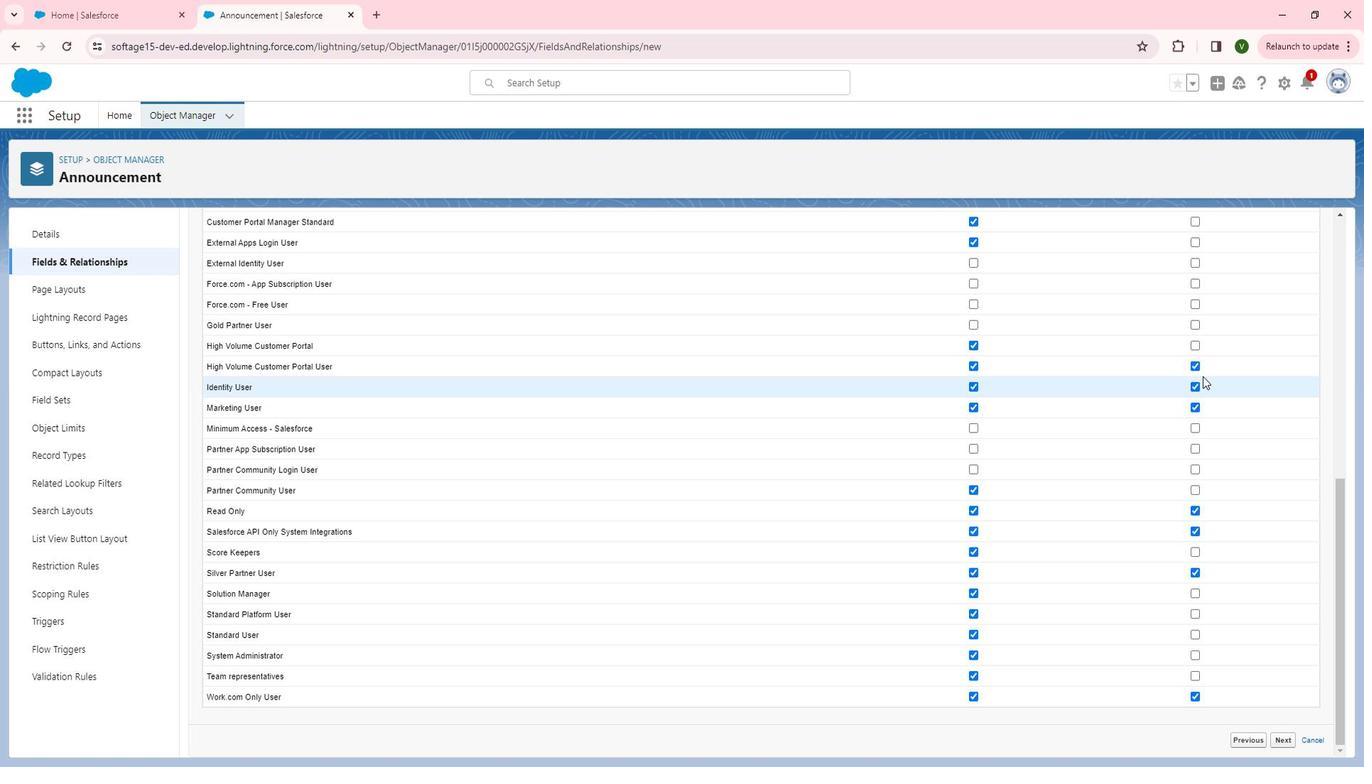 
Action: Mouse scrolled (1225, 385) with delta (0, 0)
Screenshot: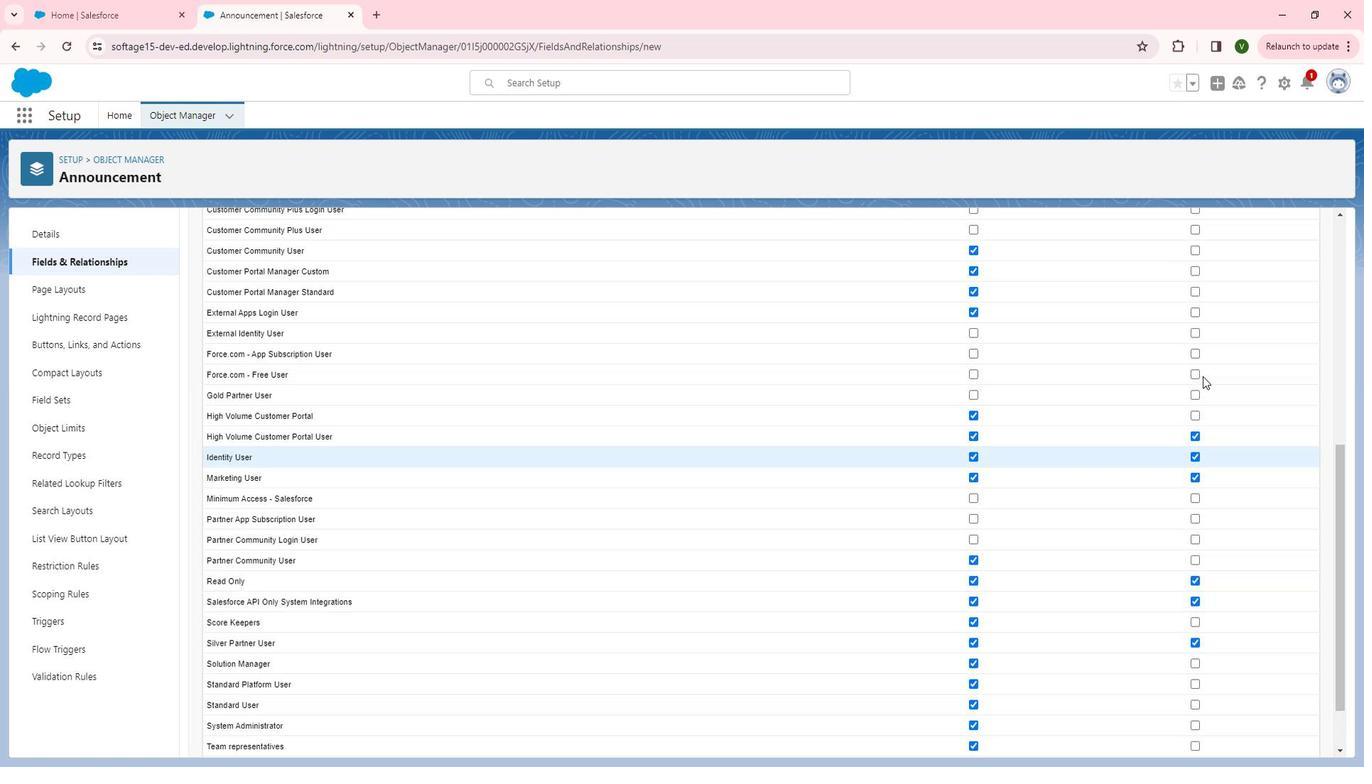 
Action: Mouse moved to (1217, 326)
Screenshot: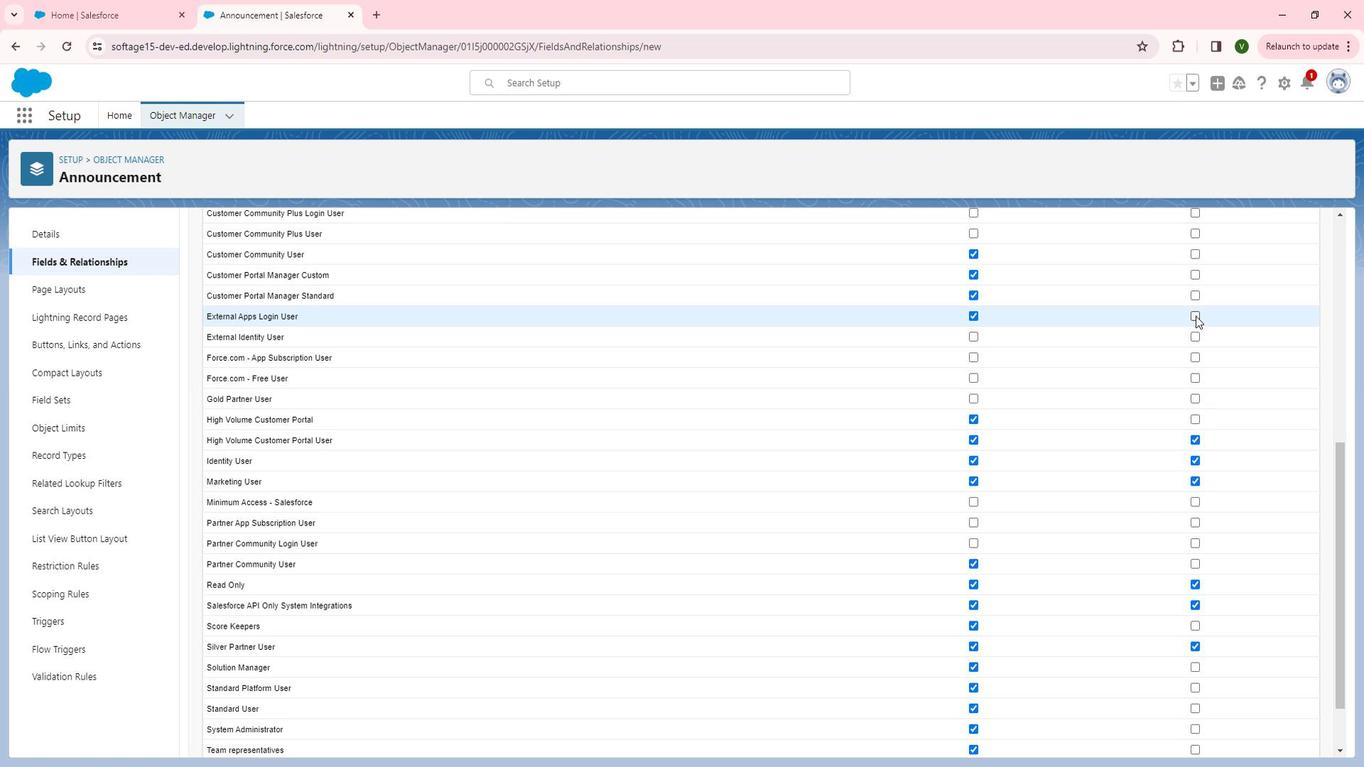 
Action: Mouse pressed left at (1217, 326)
Screenshot: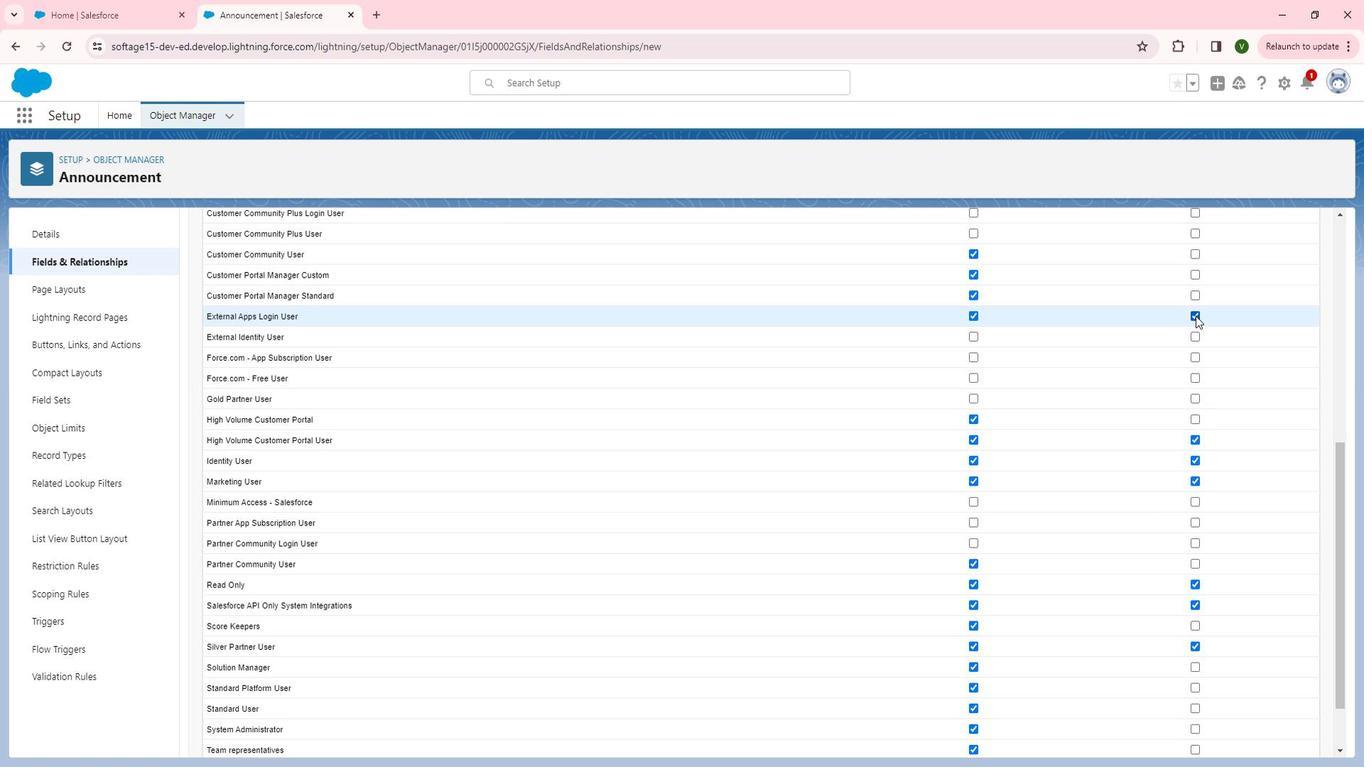 
Action: Mouse moved to (1217, 307)
Screenshot: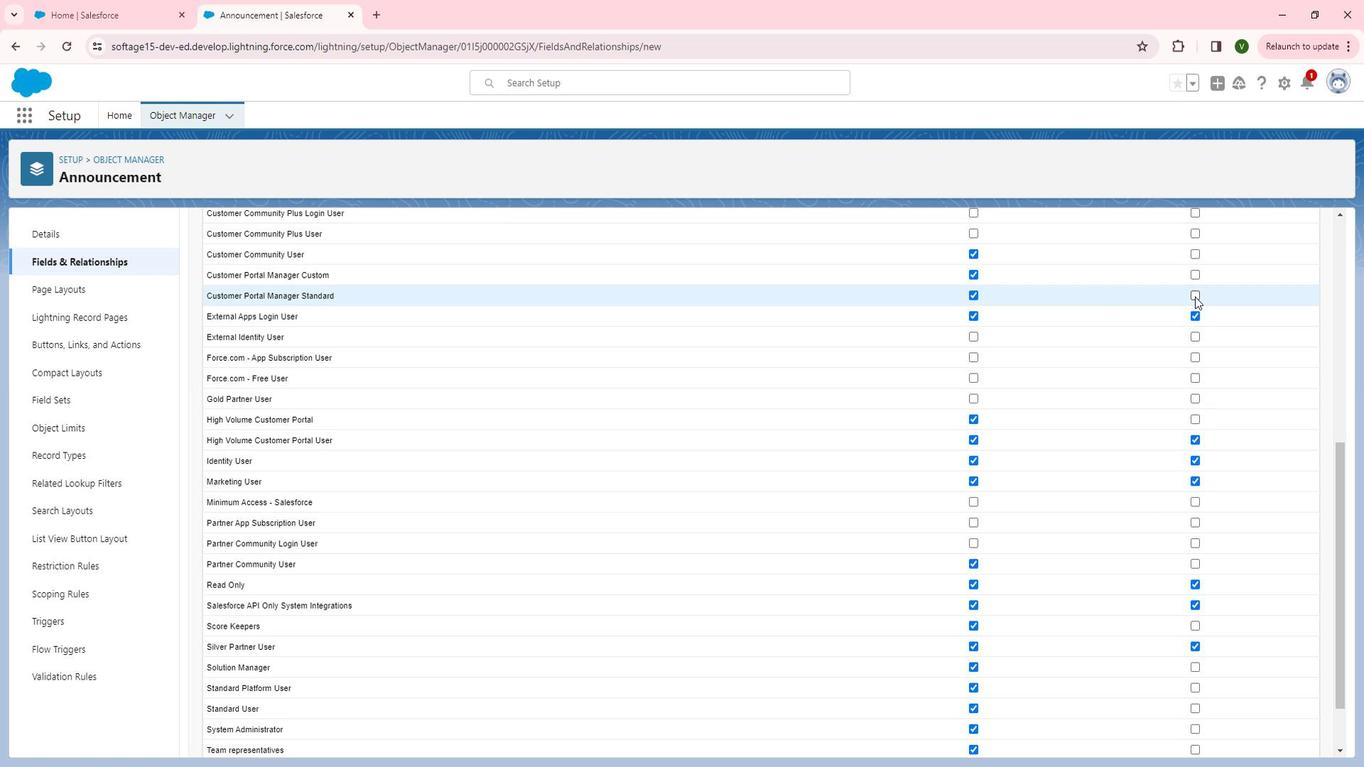 
Action: Mouse pressed left at (1217, 307)
Screenshot: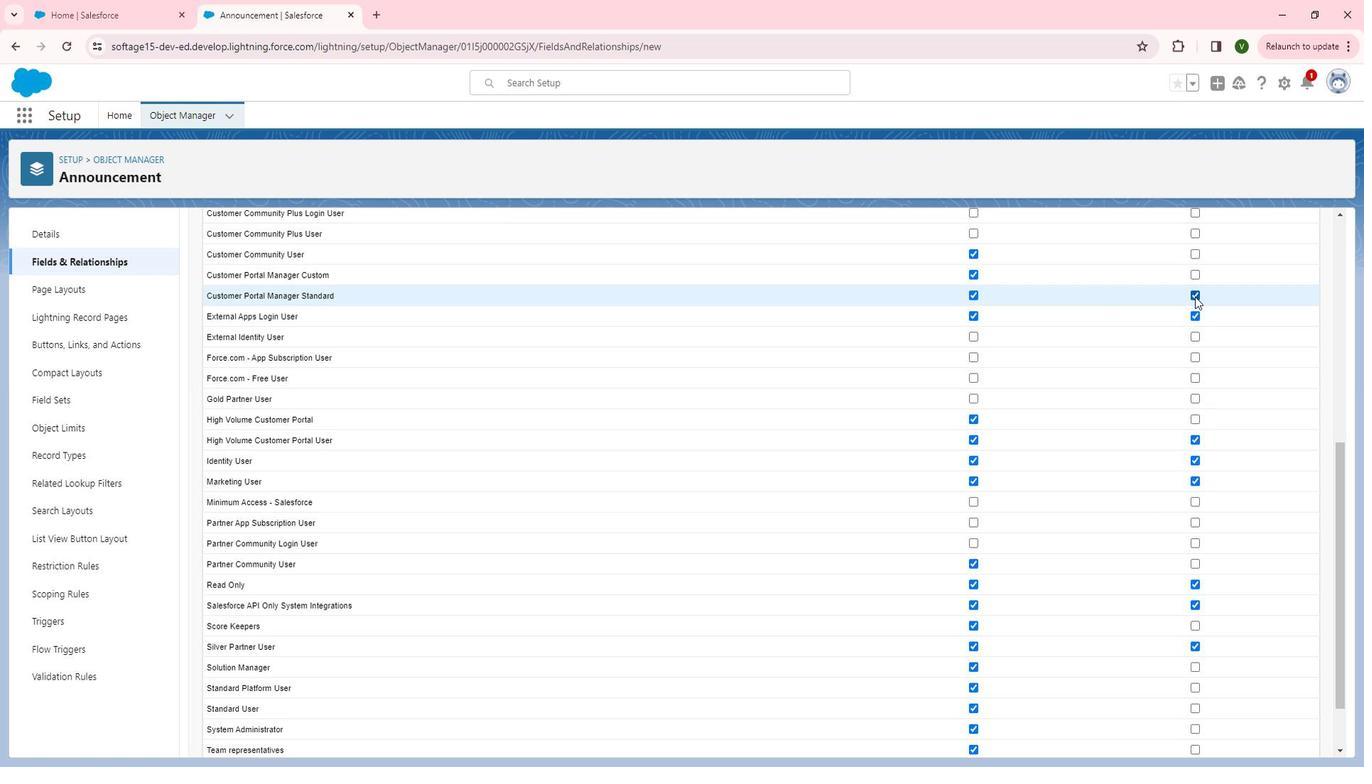 
Action: Mouse moved to (1220, 286)
Screenshot: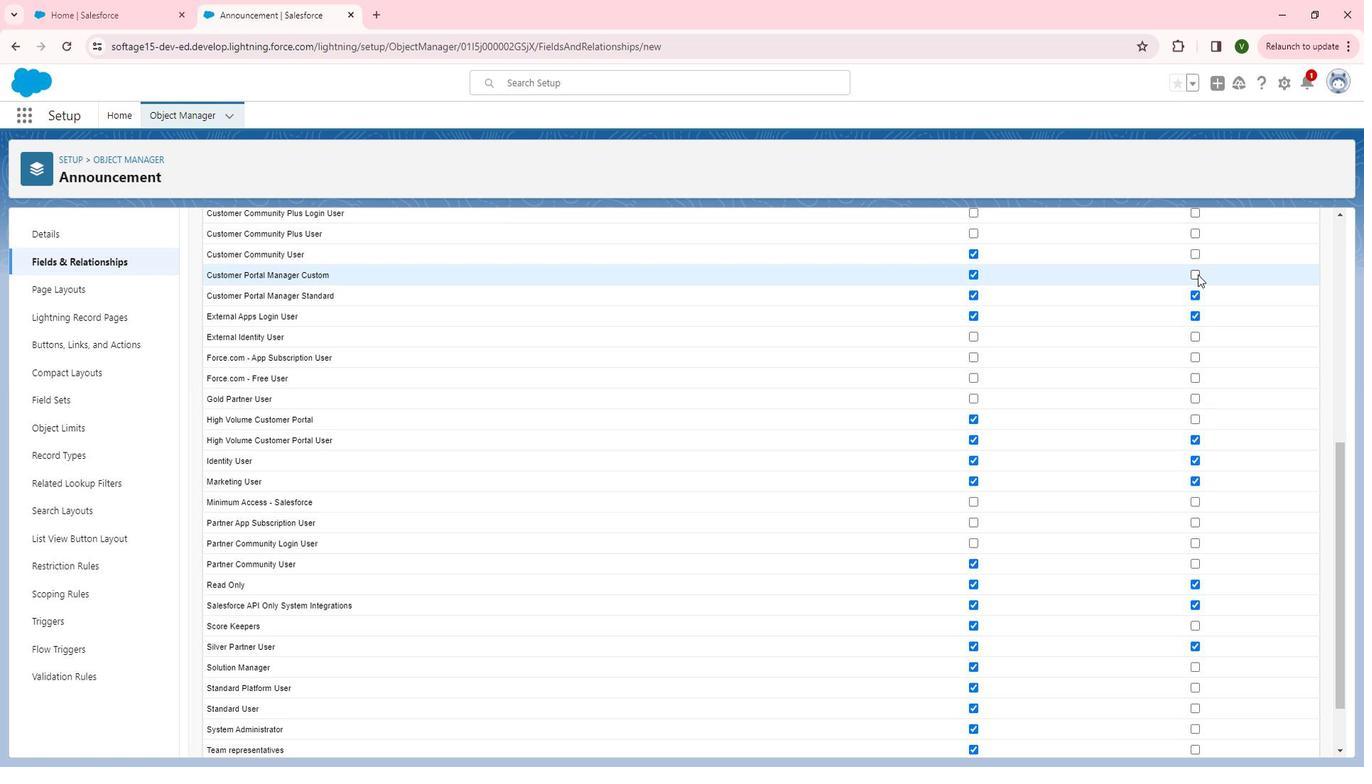 
Action: Mouse pressed left at (1220, 286)
Screenshot: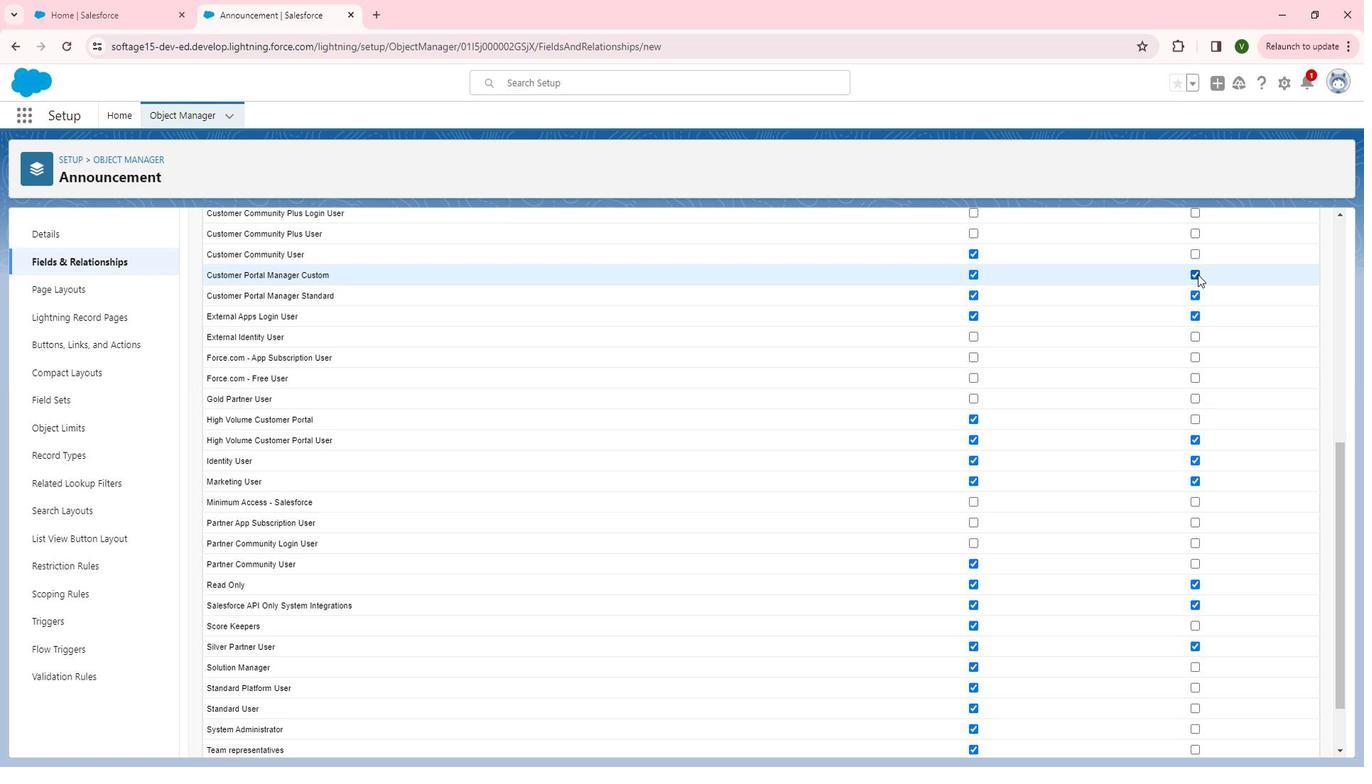 
Action: Mouse moved to (1207, 291)
Screenshot: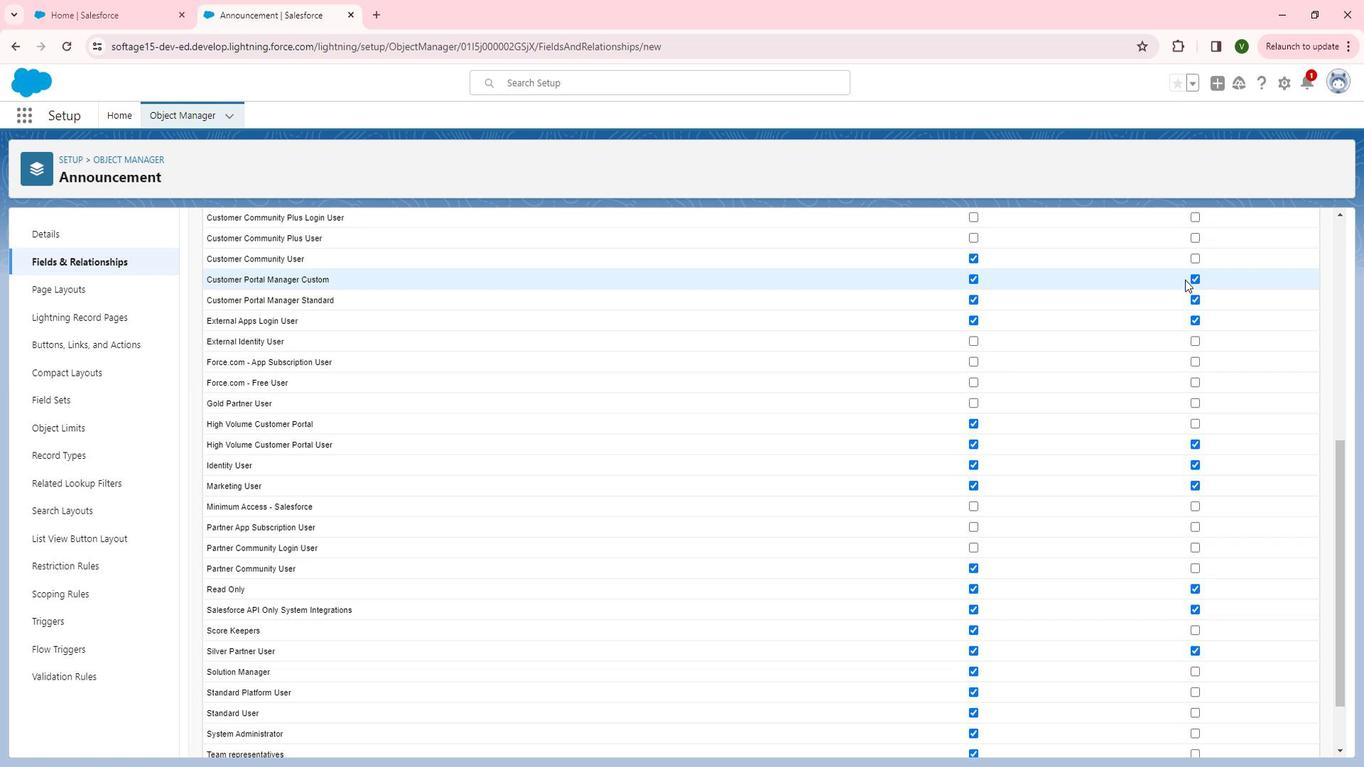 
Action: Mouse scrolled (1207, 292) with delta (0, 0)
Screenshot: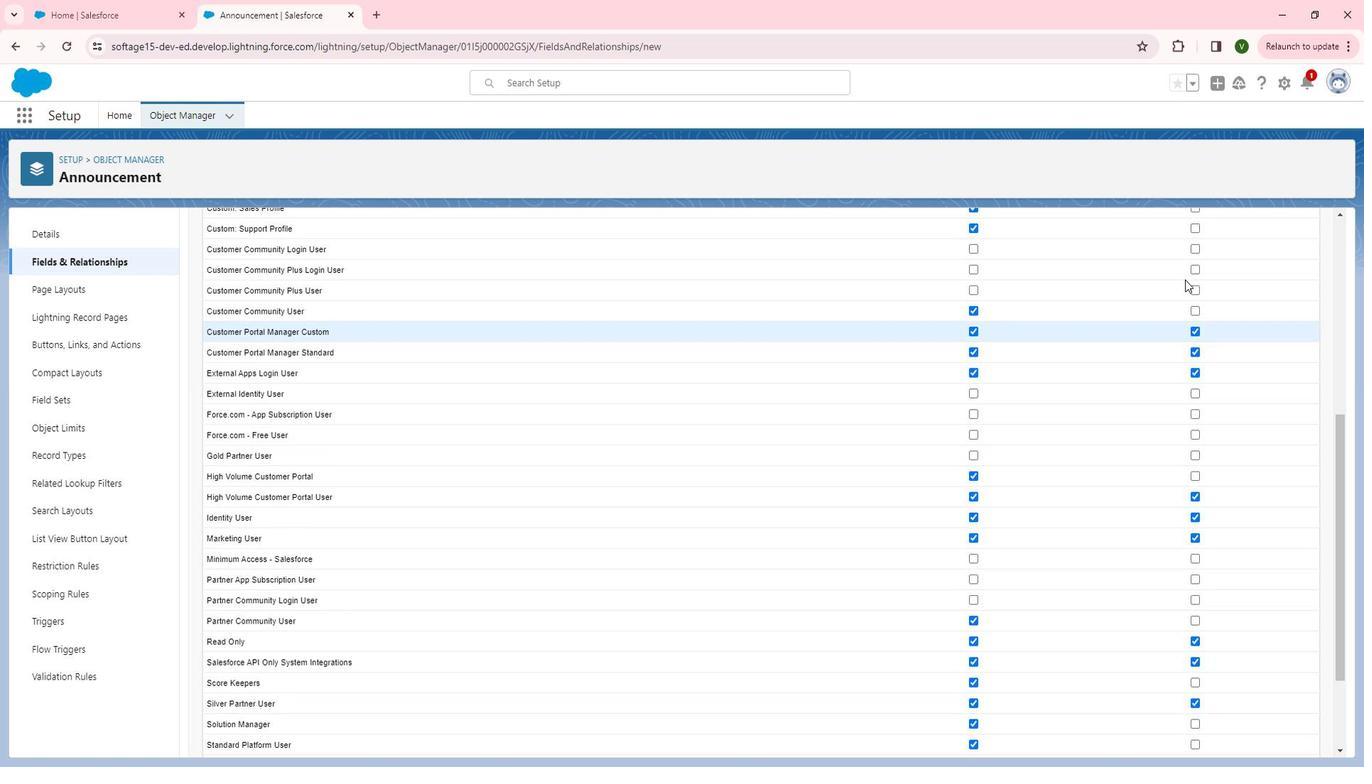 
Action: Mouse moved to (1207, 293)
Screenshot: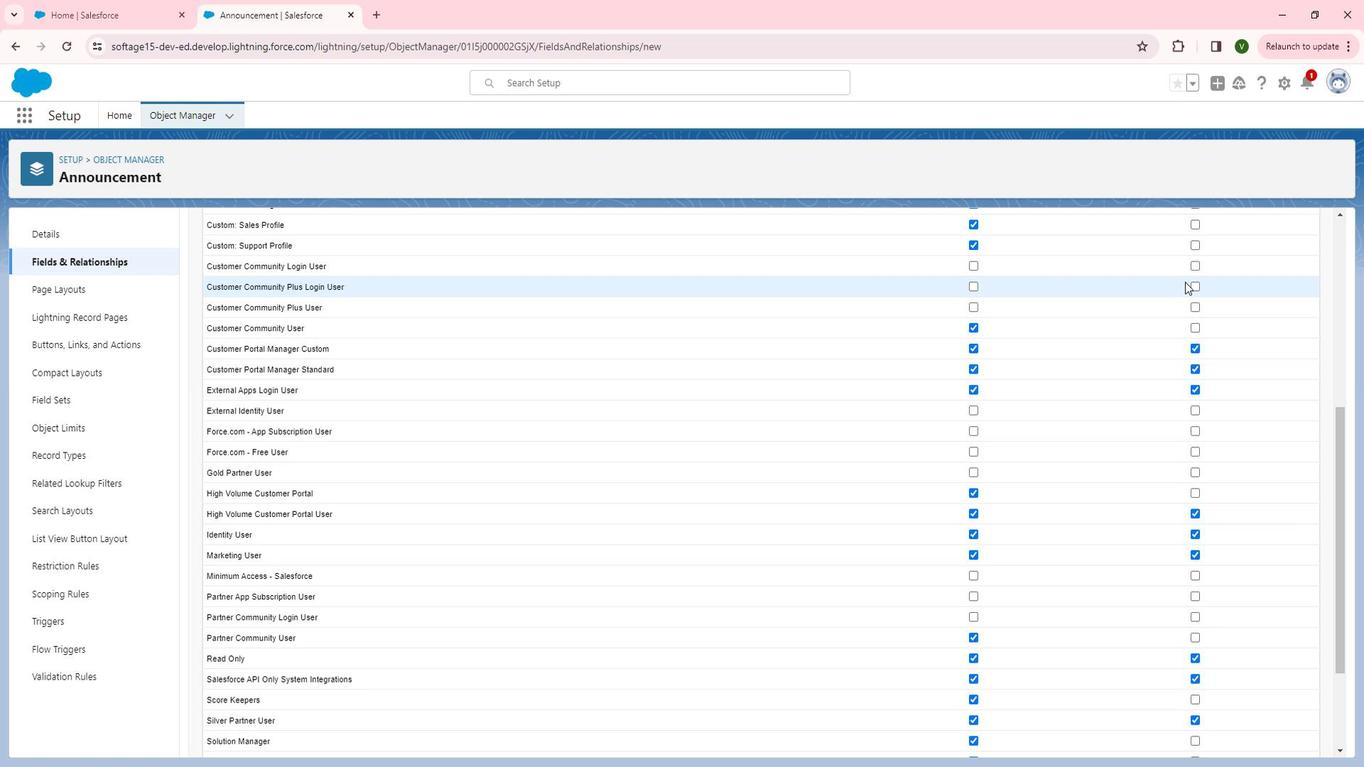 
Action: Mouse scrolled (1207, 294) with delta (0, 0)
Screenshot: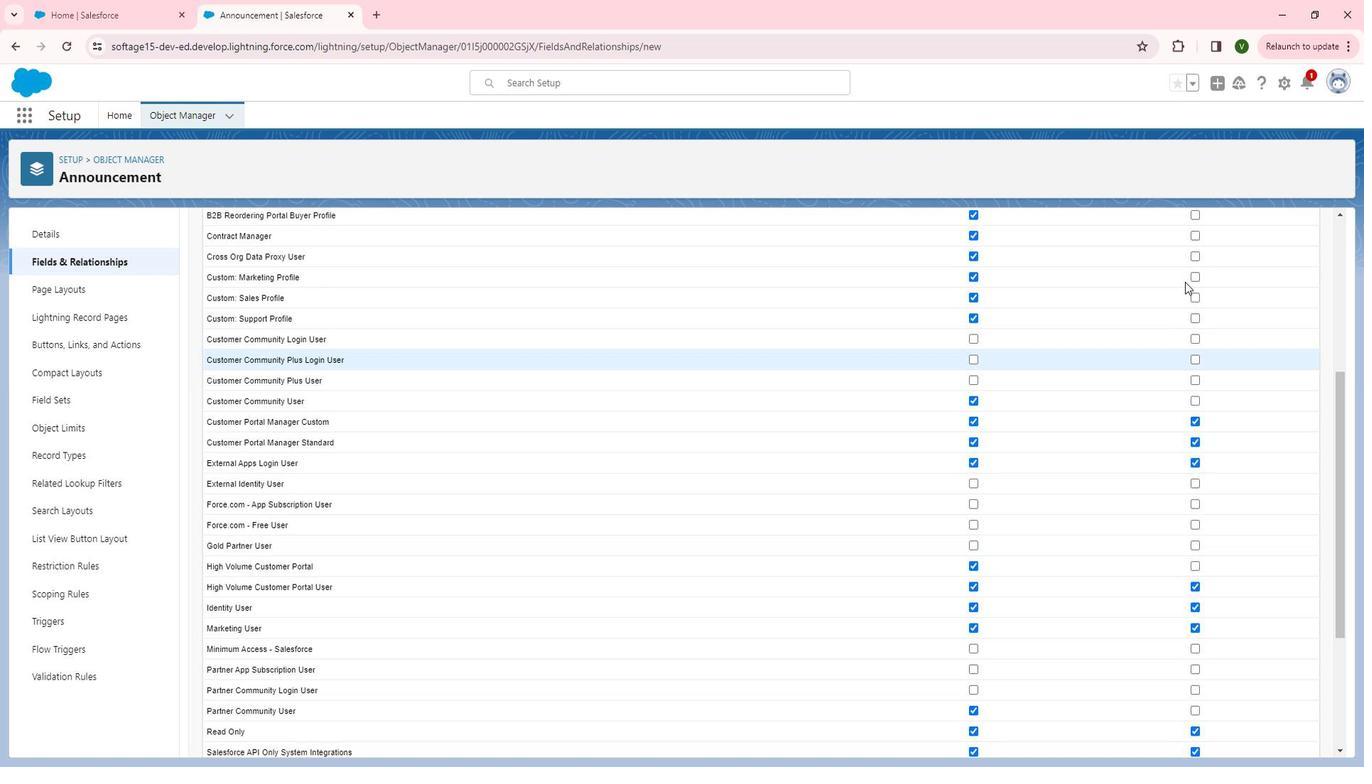 
Action: Mouse moved to (1216, 328)
Screenshot: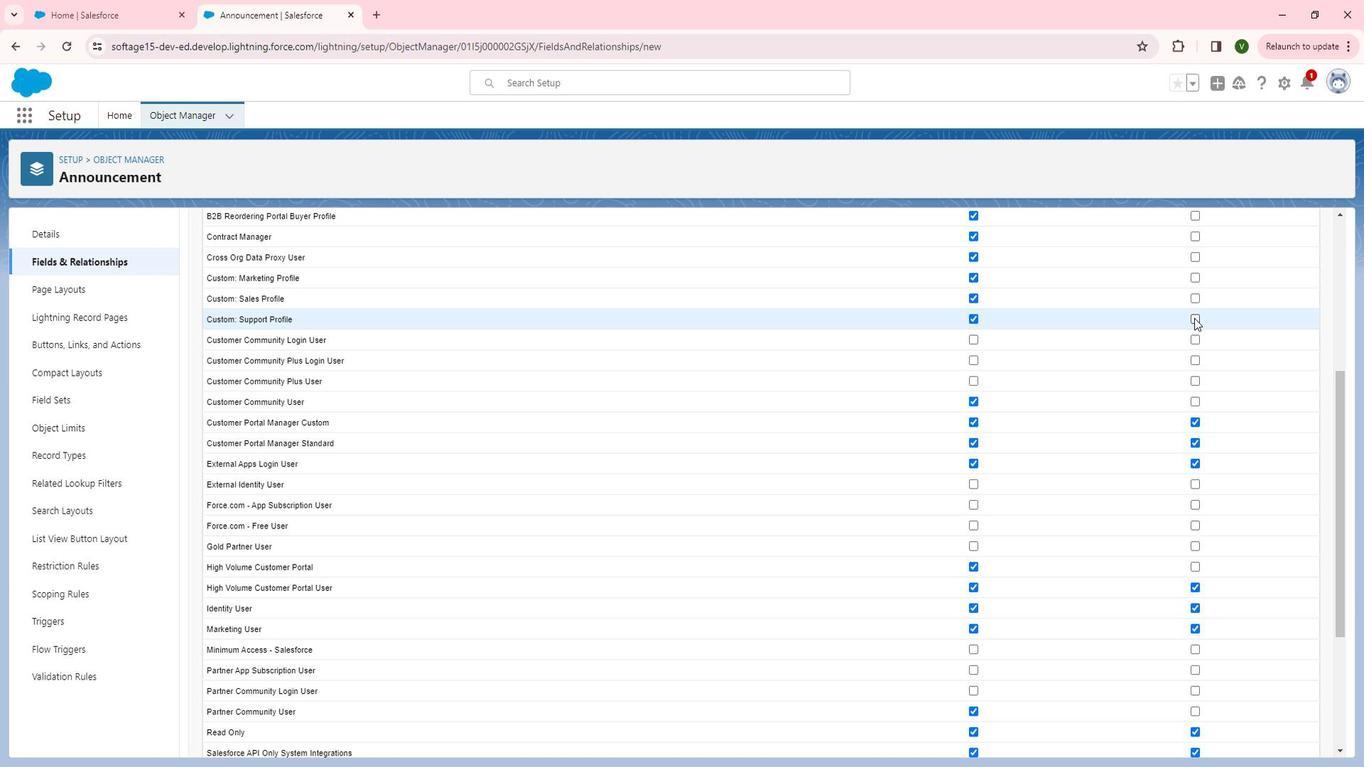 
Action: Mouse pressed left at (1216, 328)
Screenshot: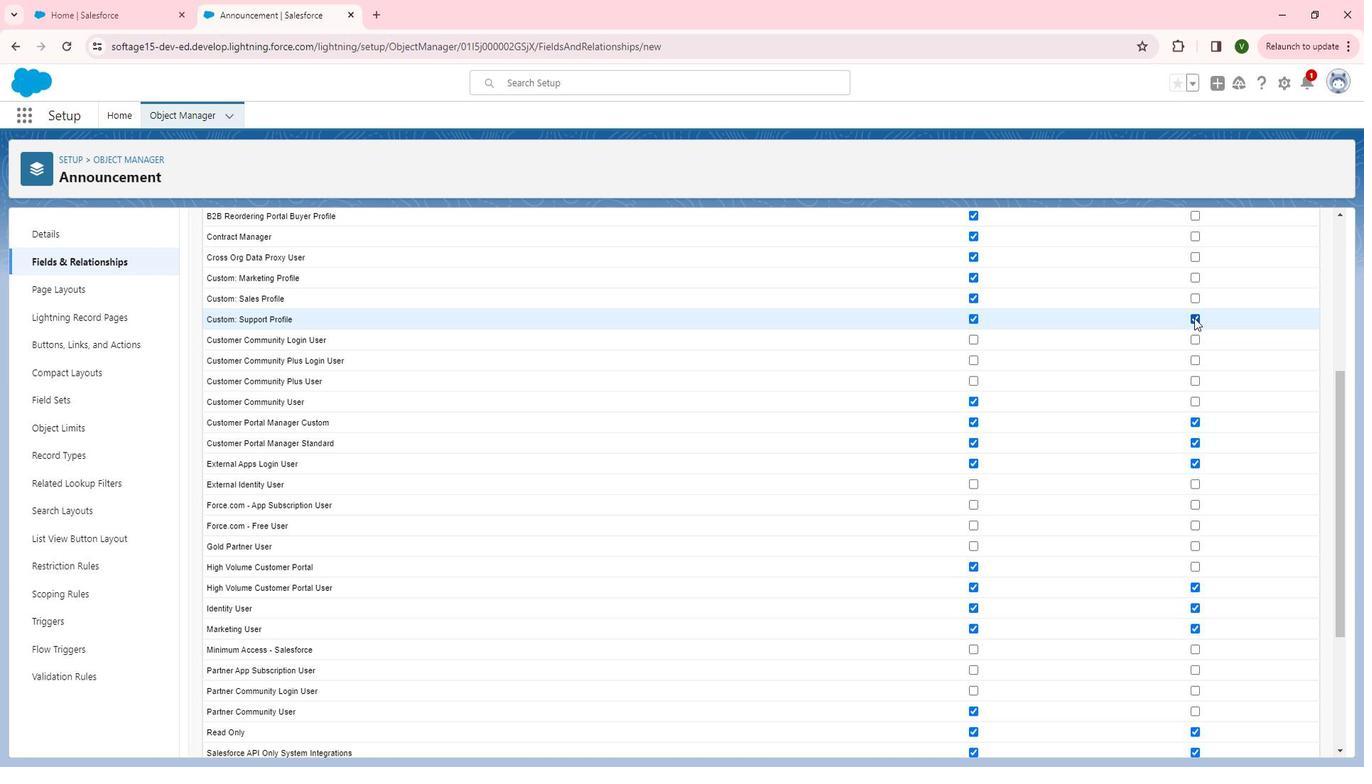 
Action: Mouse moved to (1217, 310)
Screenshot: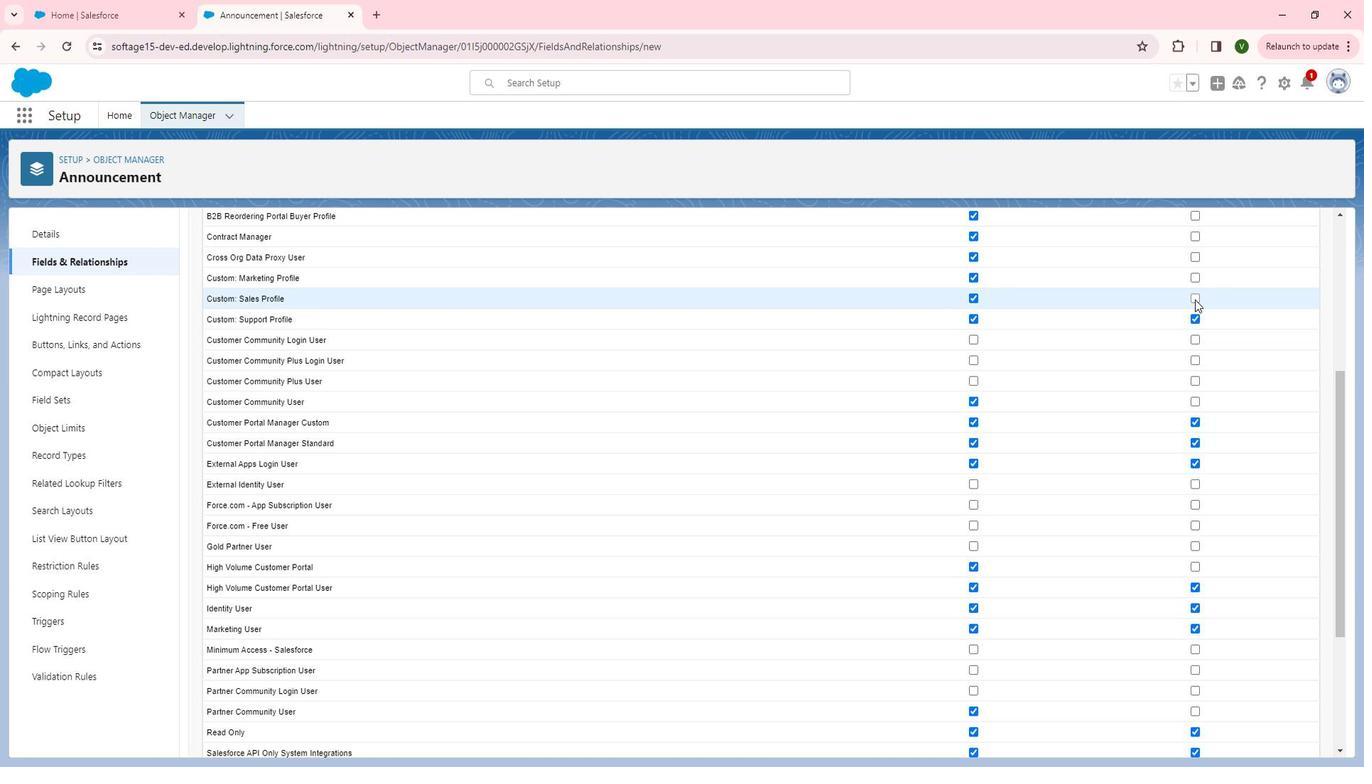 
Action: Mouse pressed left at (1217, 310)
Screenshot: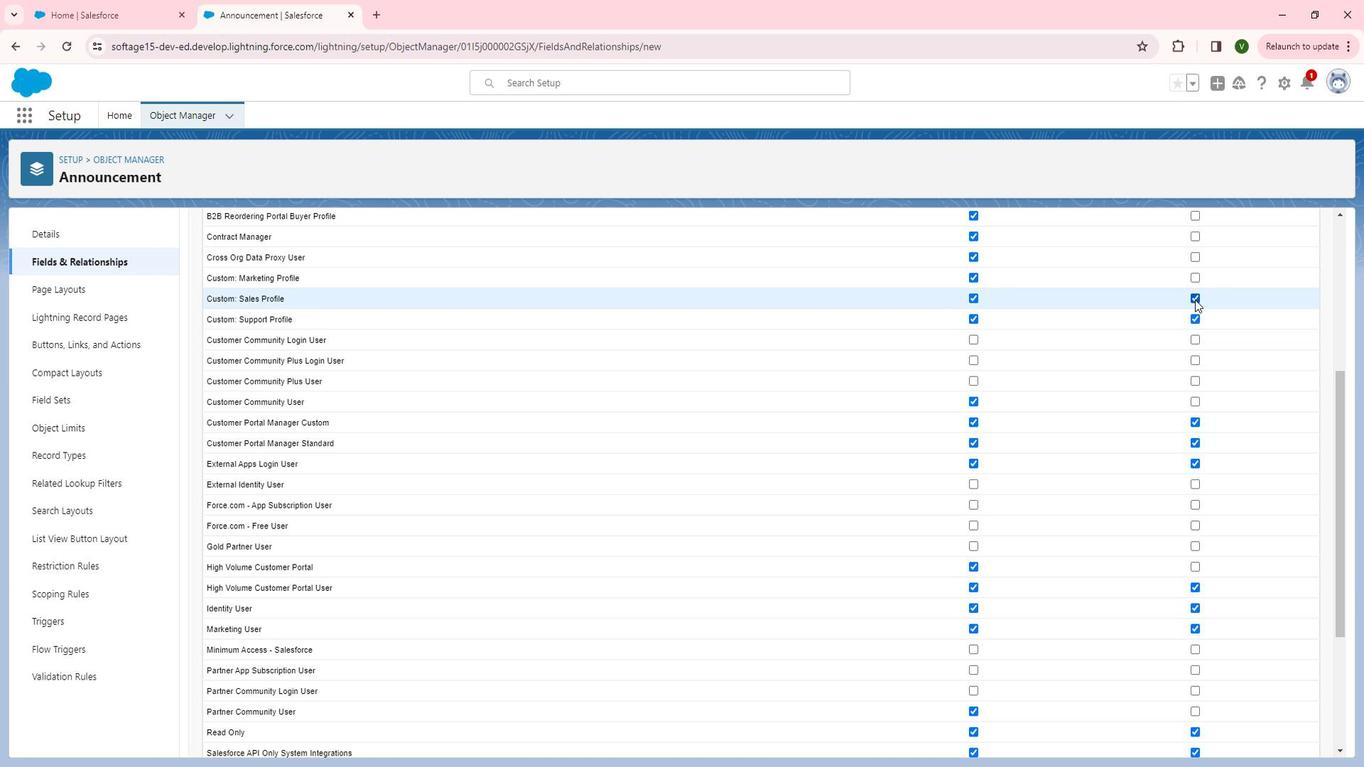 
Action: Mouse moved to (1218, 287)
Screenshot: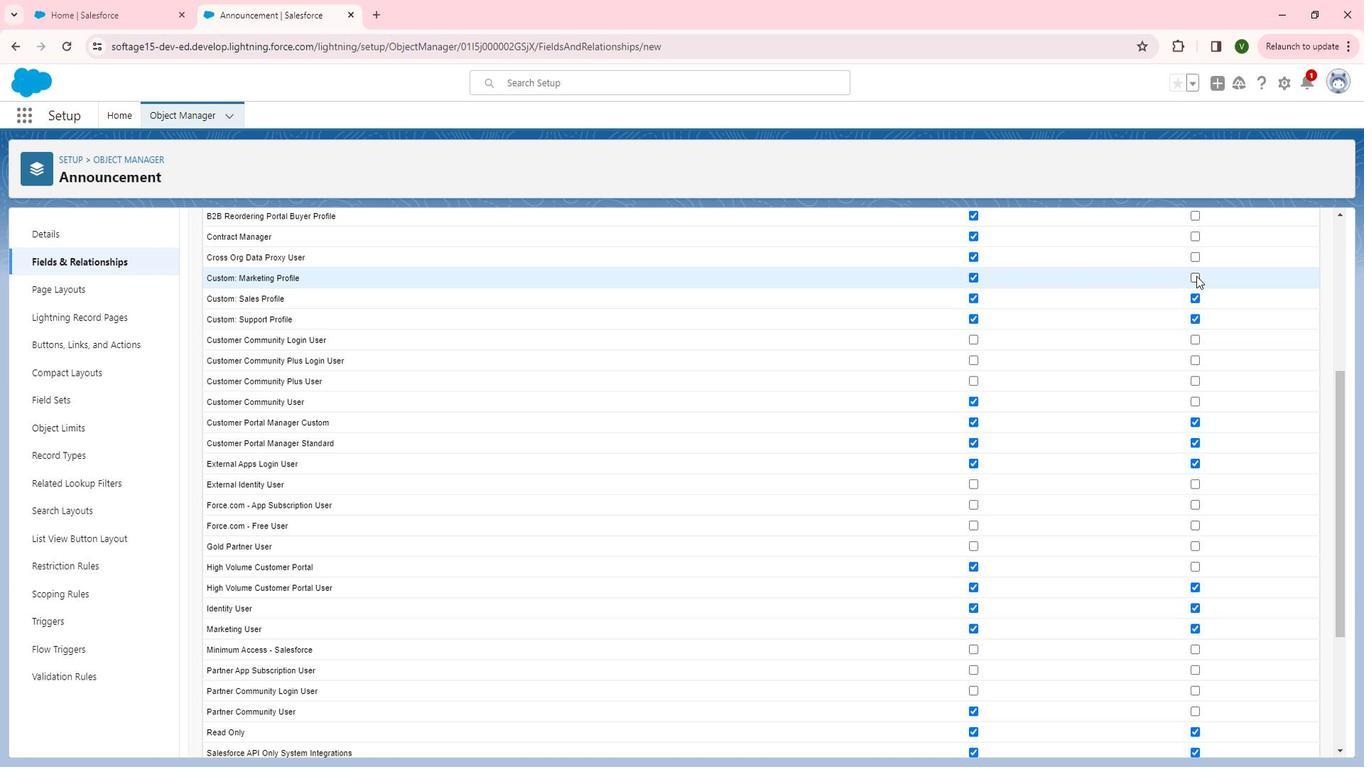 
Action: Mouse pressed left at (1218, 287)
Screenshot: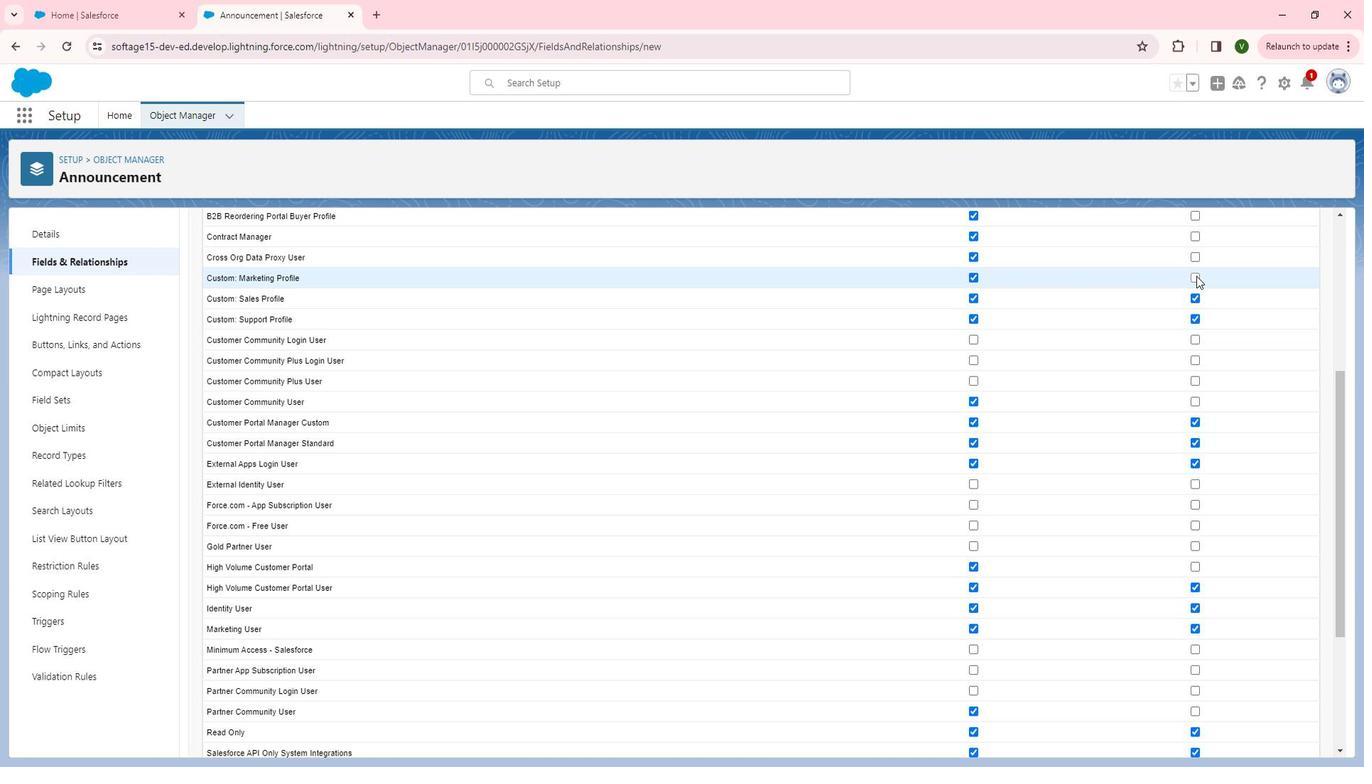
Action: Mouse moved to (1219, 268)
Screenshot: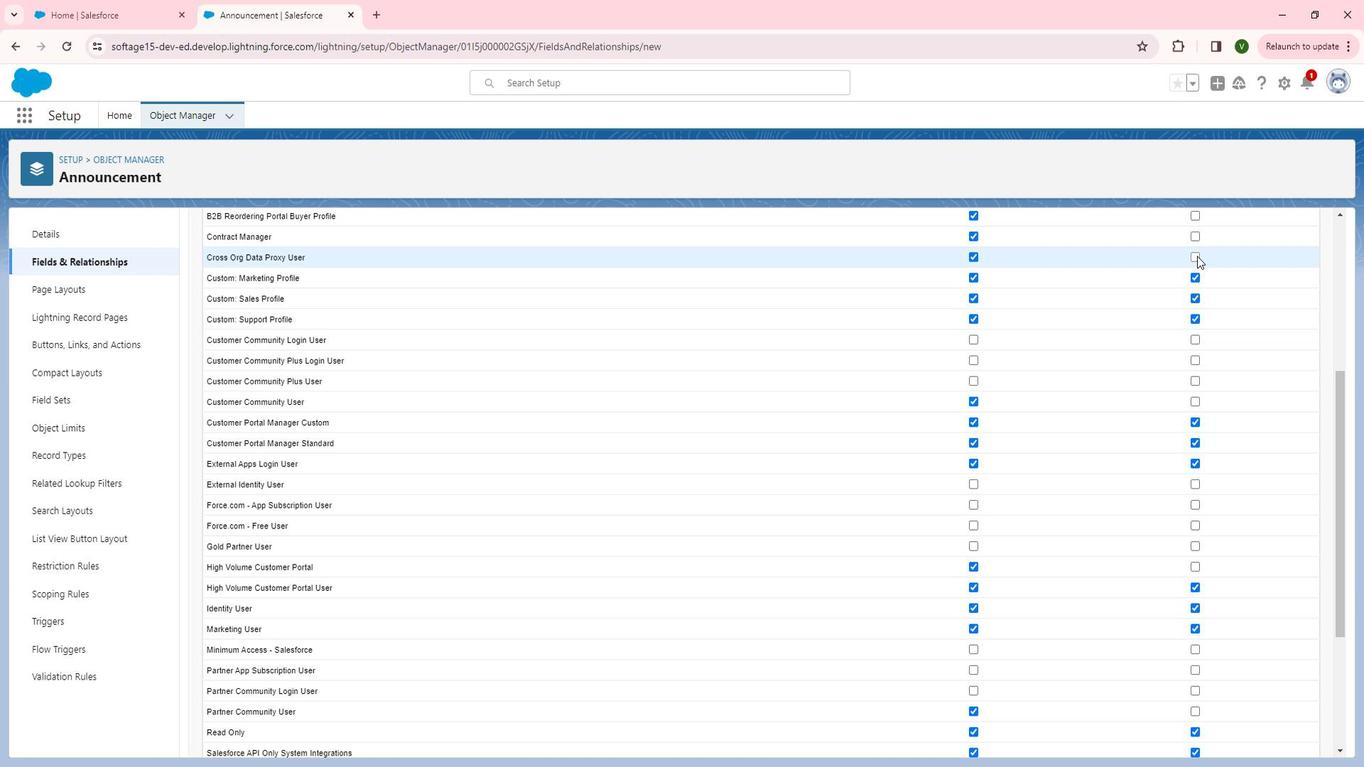 
Action: Mouse pressed left at (1219, 268)
Screenshot: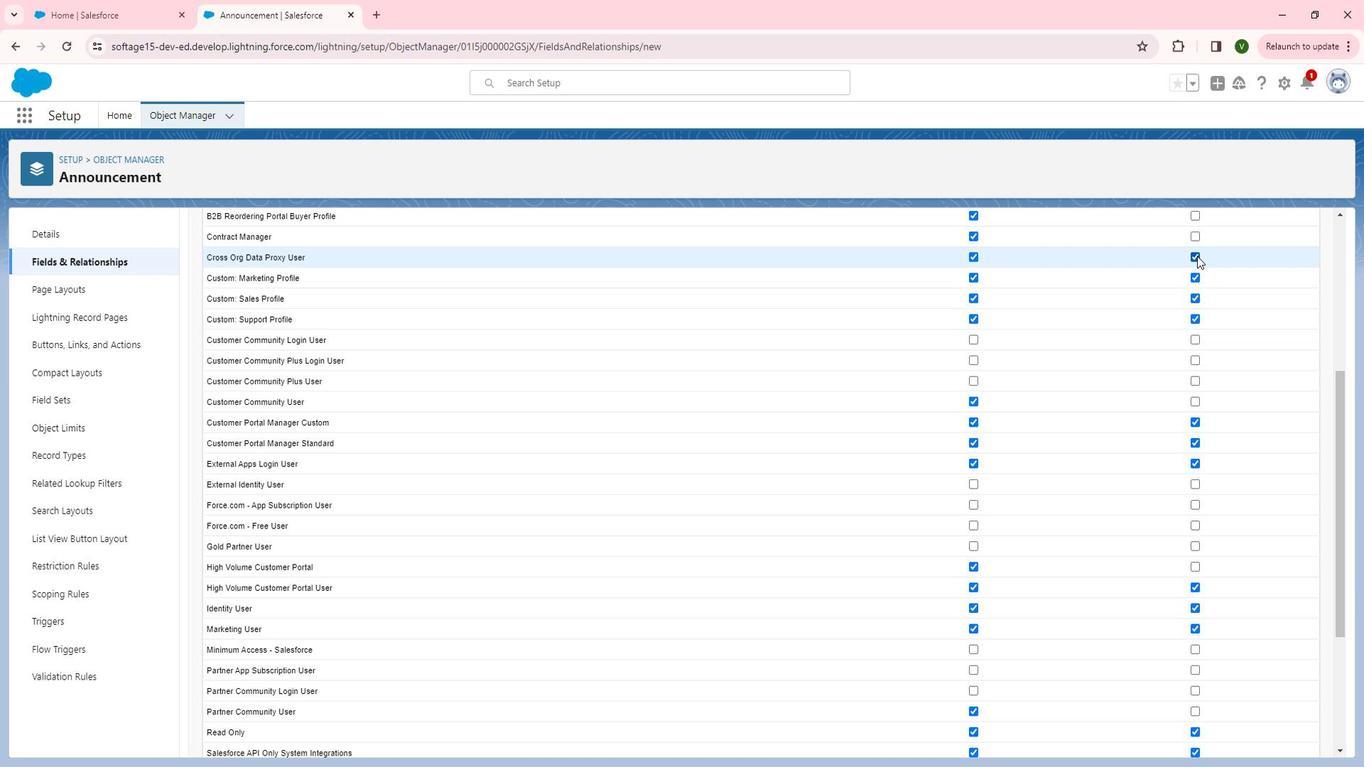 
Action: Mouse moved to (1215, 247)
Screenshot: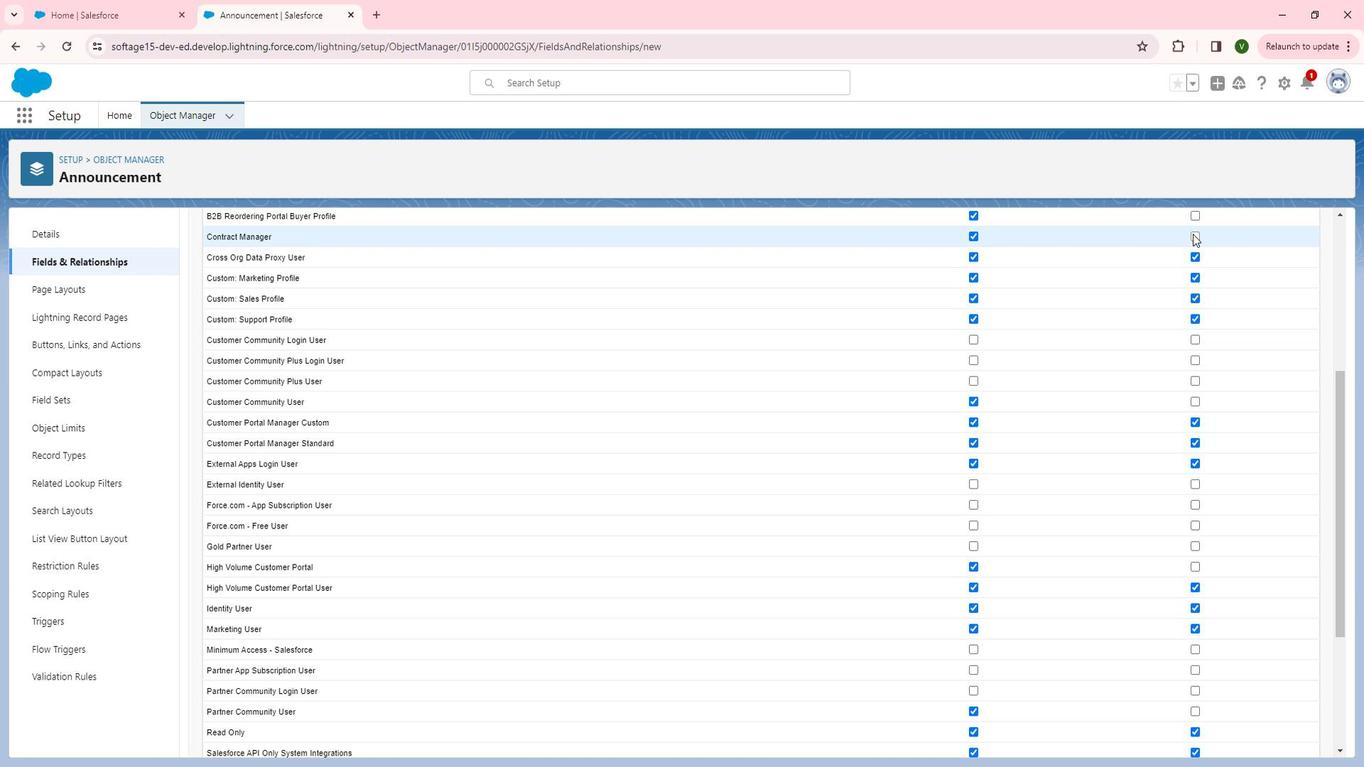 
Action: Mouse pressed left at (1215, 247)
Screenshot: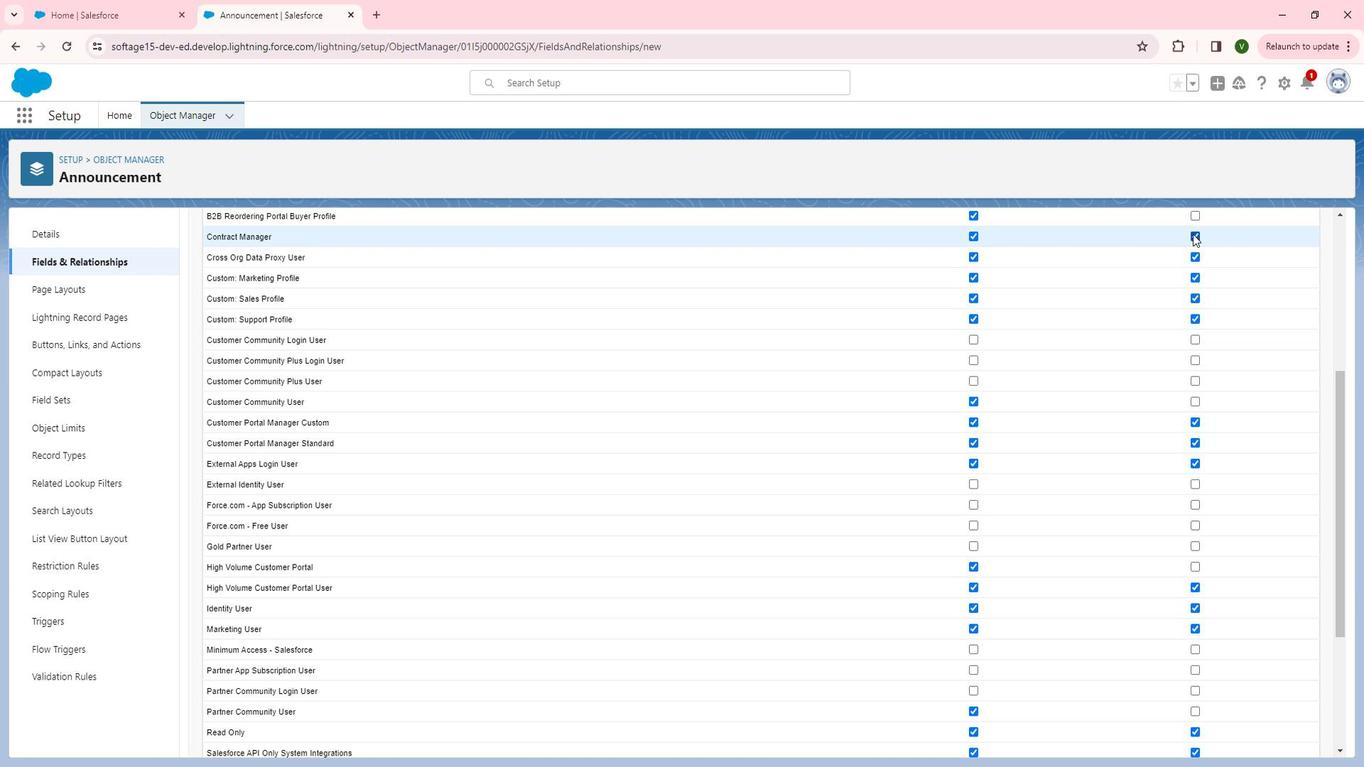 
Action: Mouse moved to (1215, 257)
Screenshot: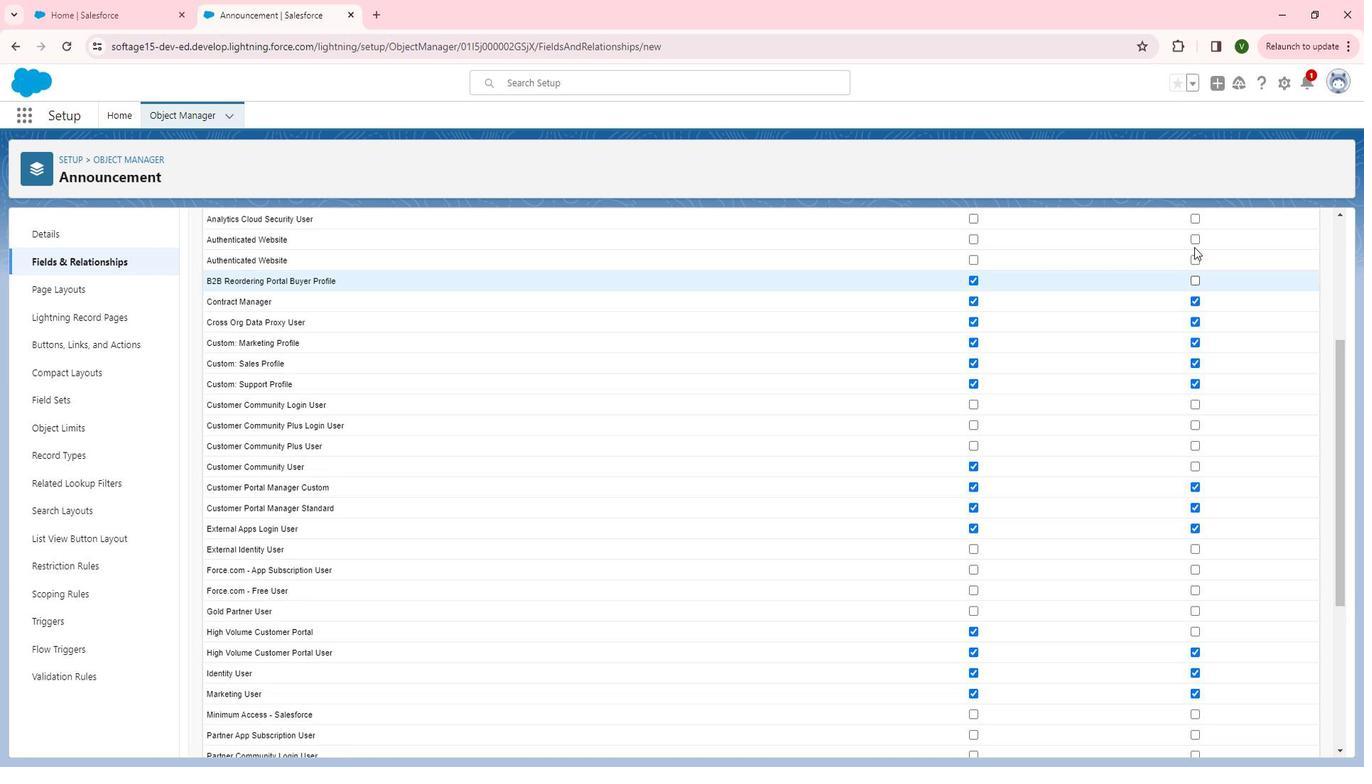 
Action: Mouse scrolled (1215, 258) with delta (0, 0)
Screenshot: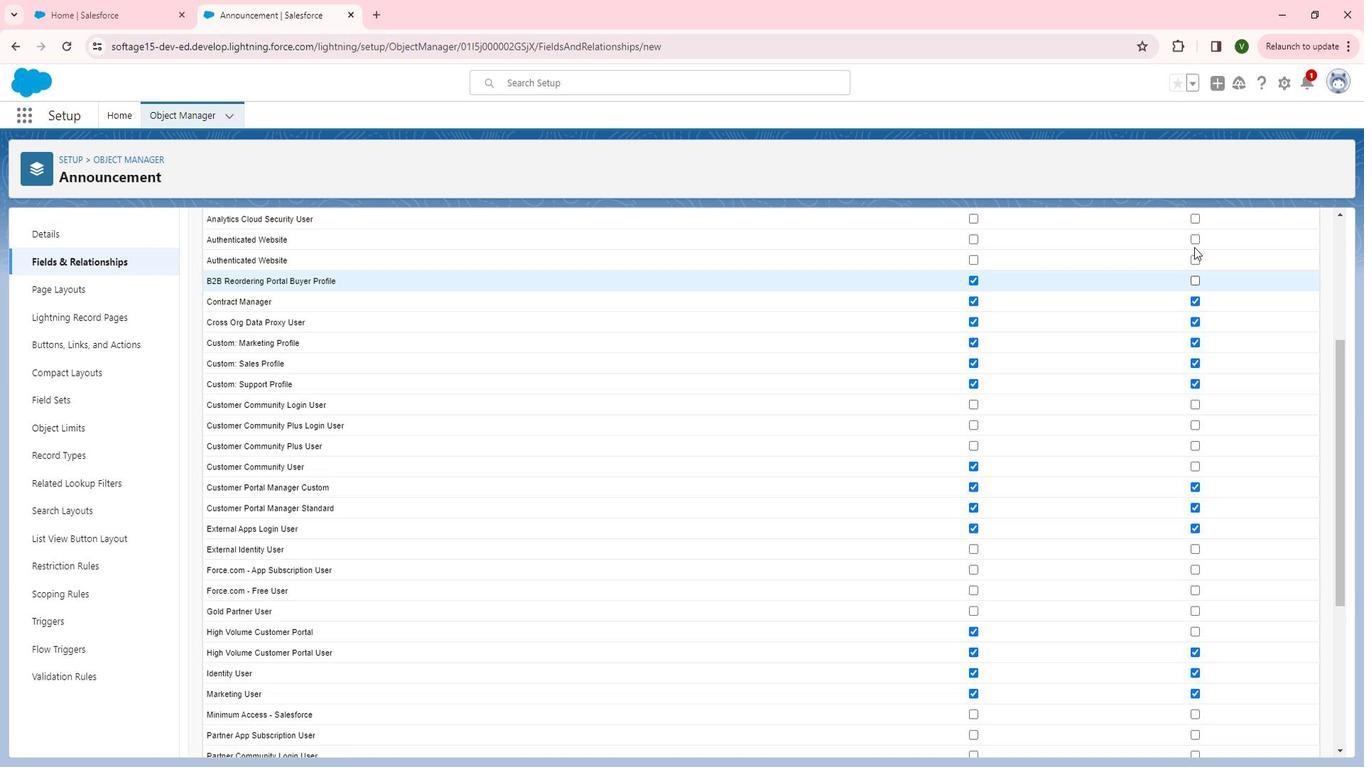 
Action: Mouse moved to (1212, 321)
Screenshot: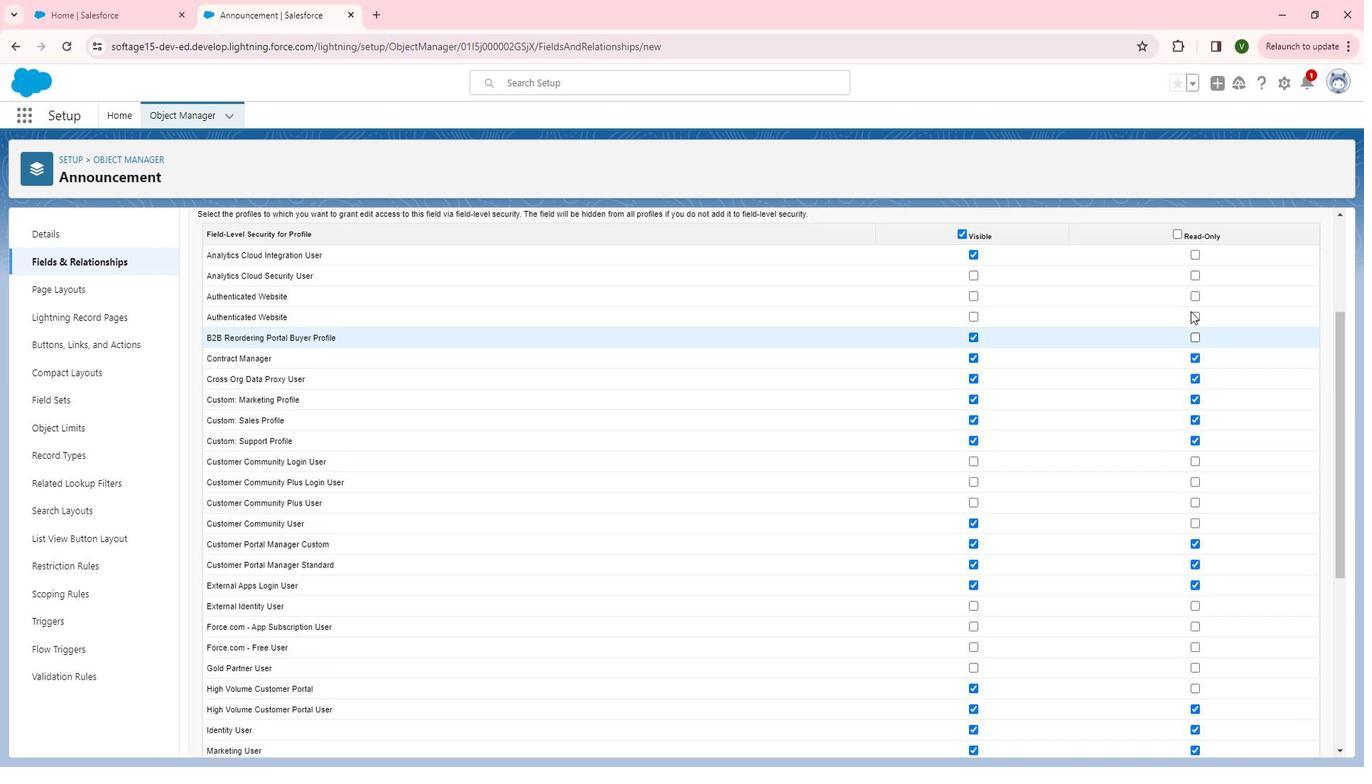 
Action: Mouse scrolled (1212, 321) with delta (0, 0)
Screenshot: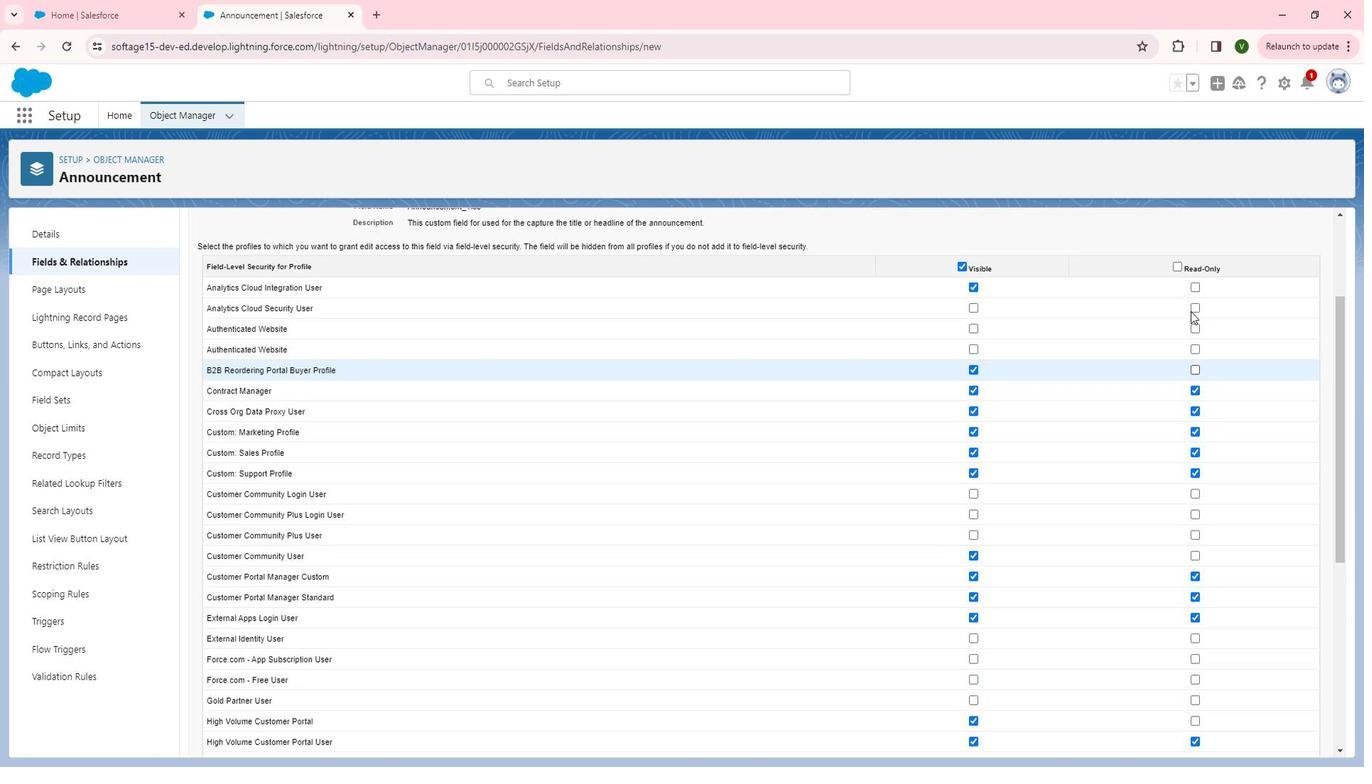 
Action: Mouse moved to (1212, 321)
Screenshot: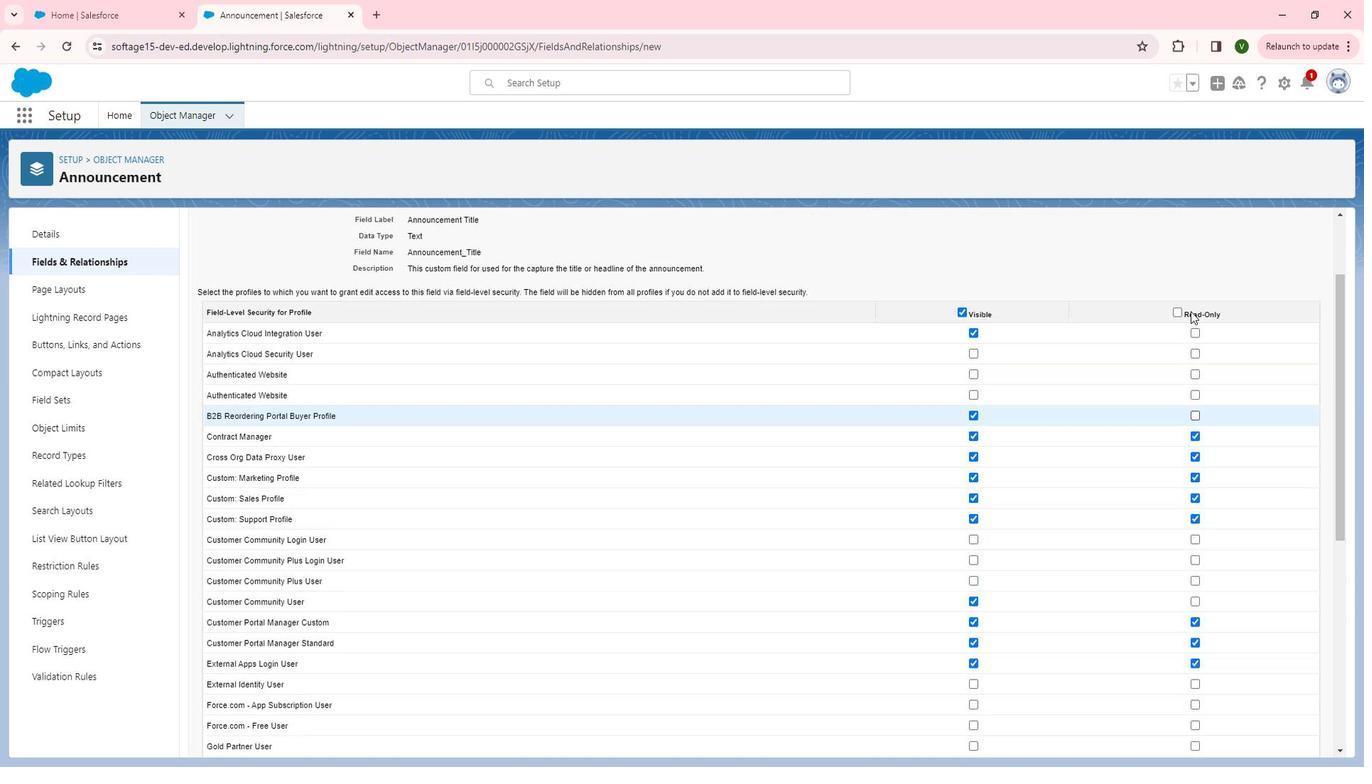 
Action: Mouse scrolled (1212, 322) with delta (0, 0)
Screenshot: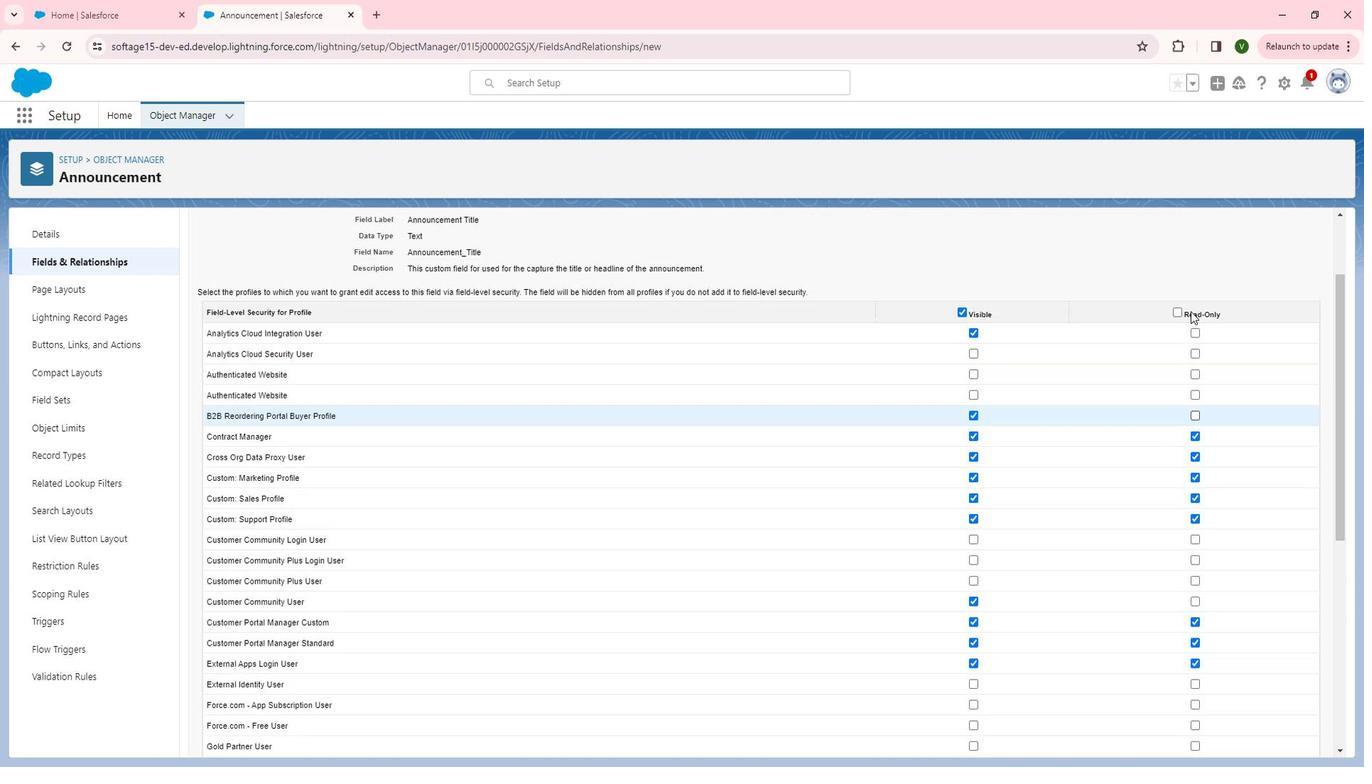 
Action: Mouse moved to (1217, 364)
Screenshot: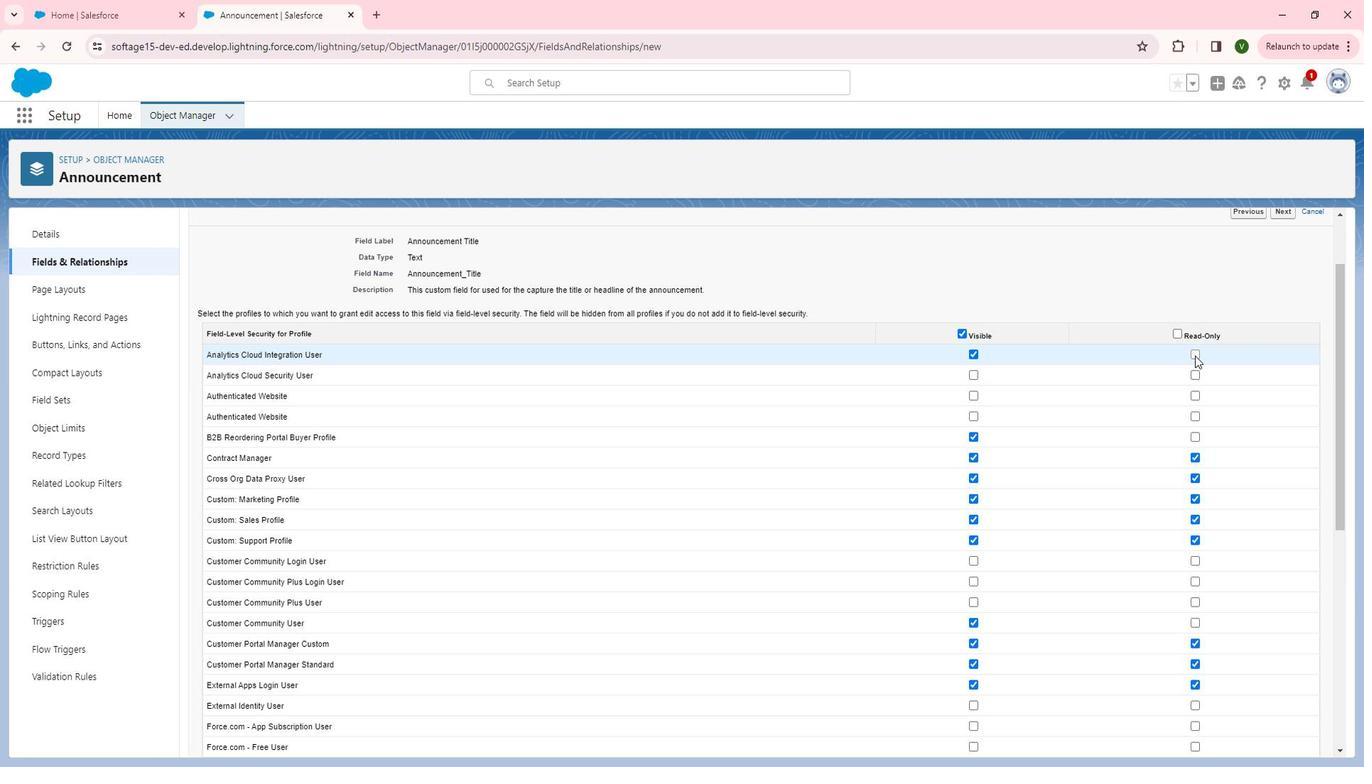 
Action: Mouse pressed left at (1217, 364)
Screenshot: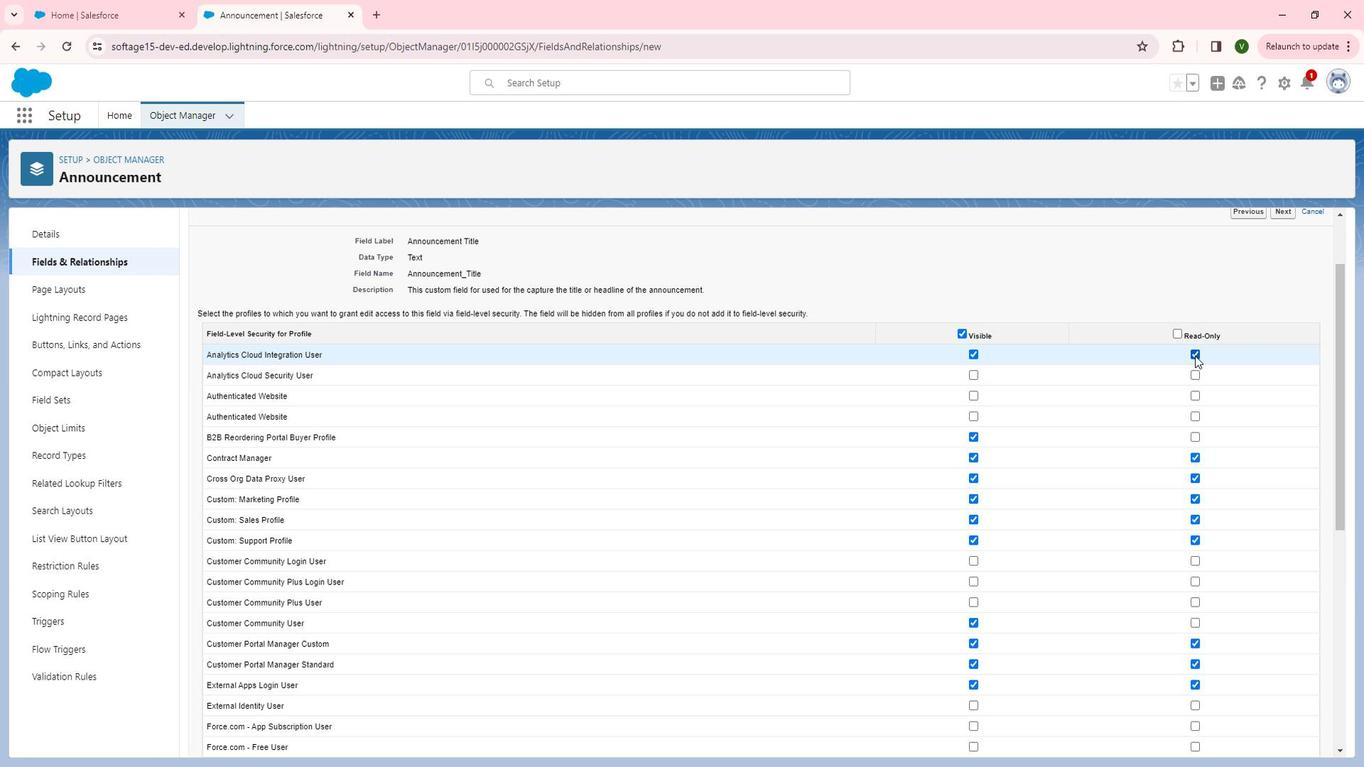 
Action: Mouse moved to (1248, 321)
Screenshot: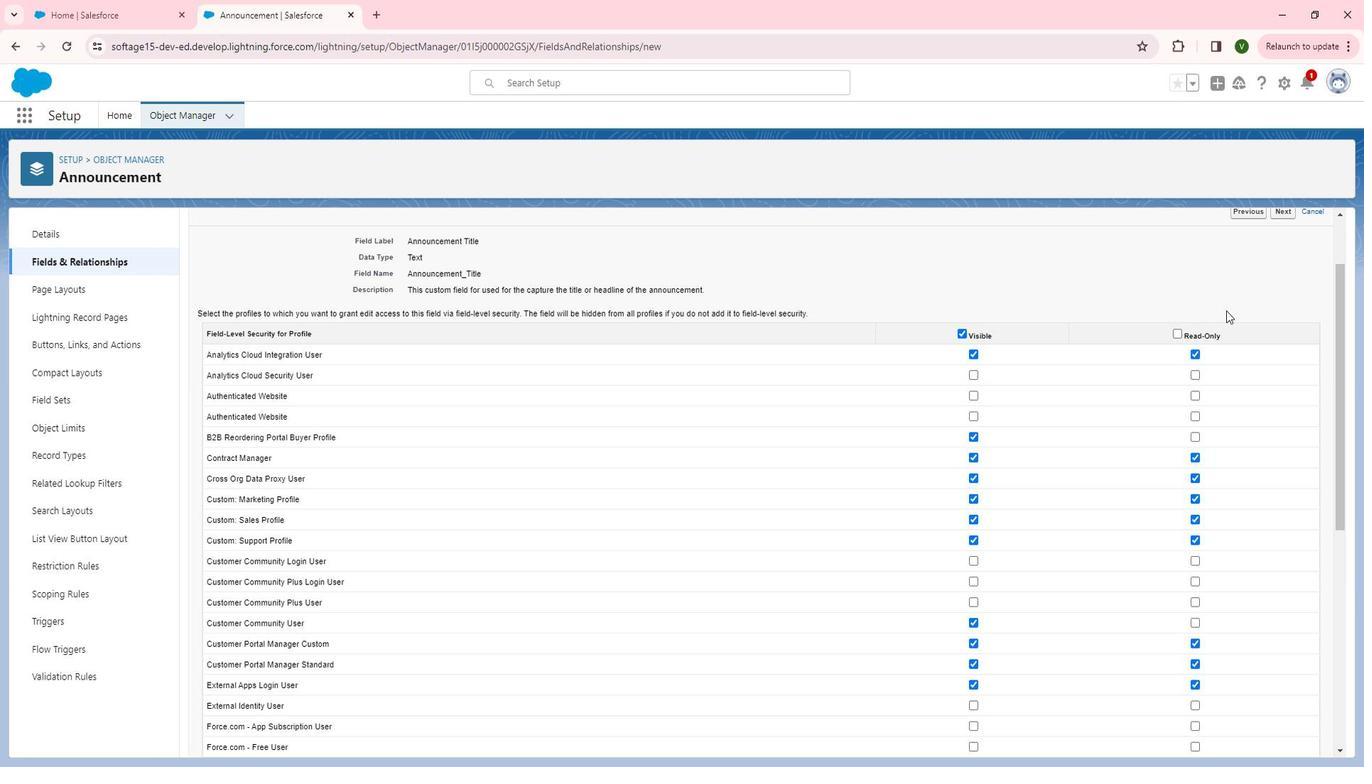 
Action: Mouse scrolled (1248, 321) with delta (0, 0)
Screenshot: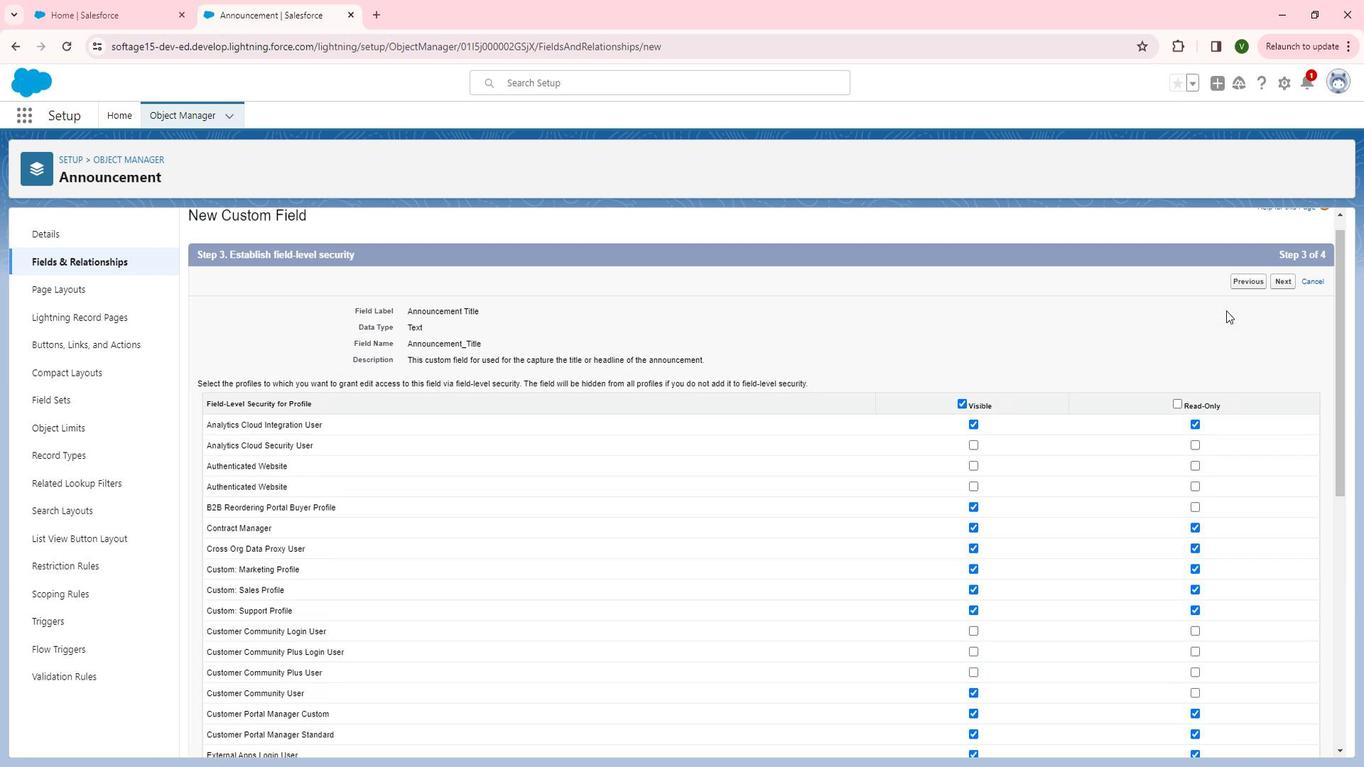 
Action: Mouse moved to (1308, 297)
Screenshot: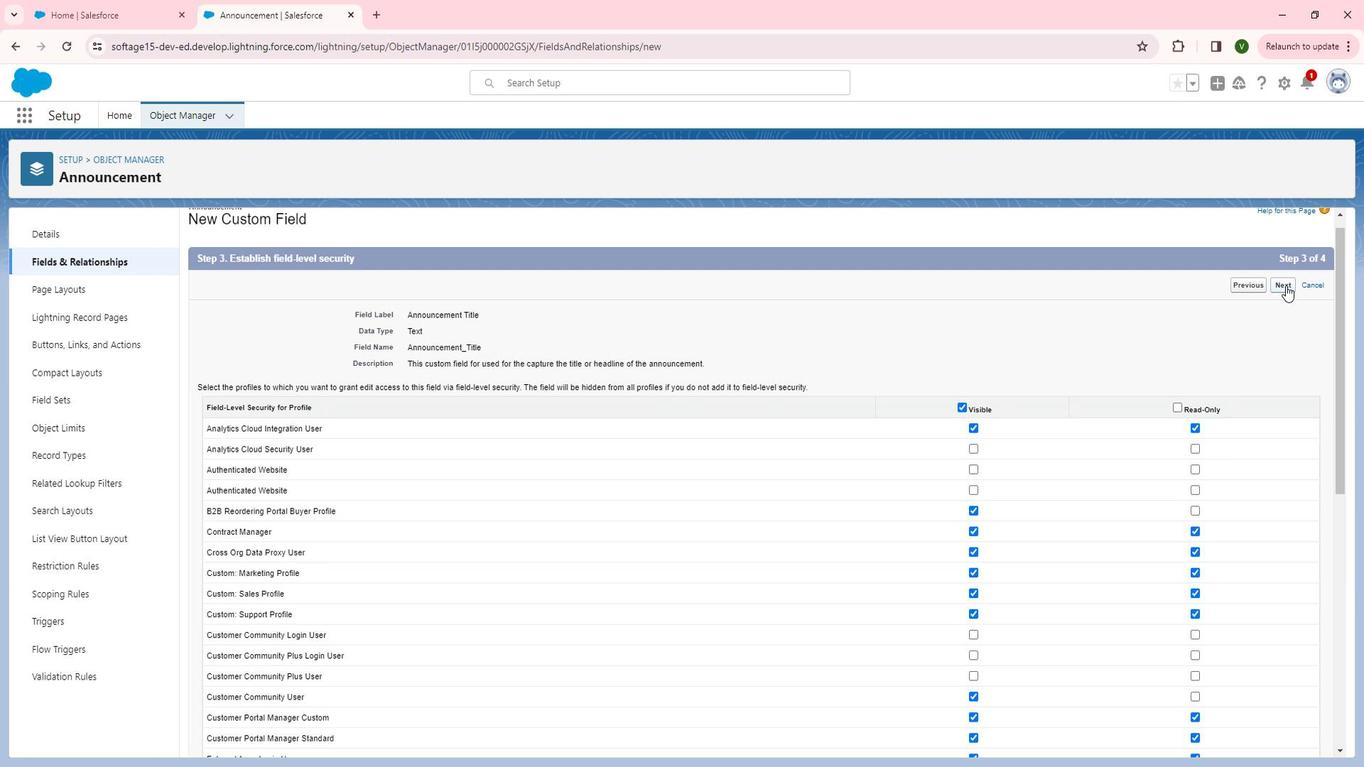 
Action: Mouse pressed left at (1308, 297)
Screenshot: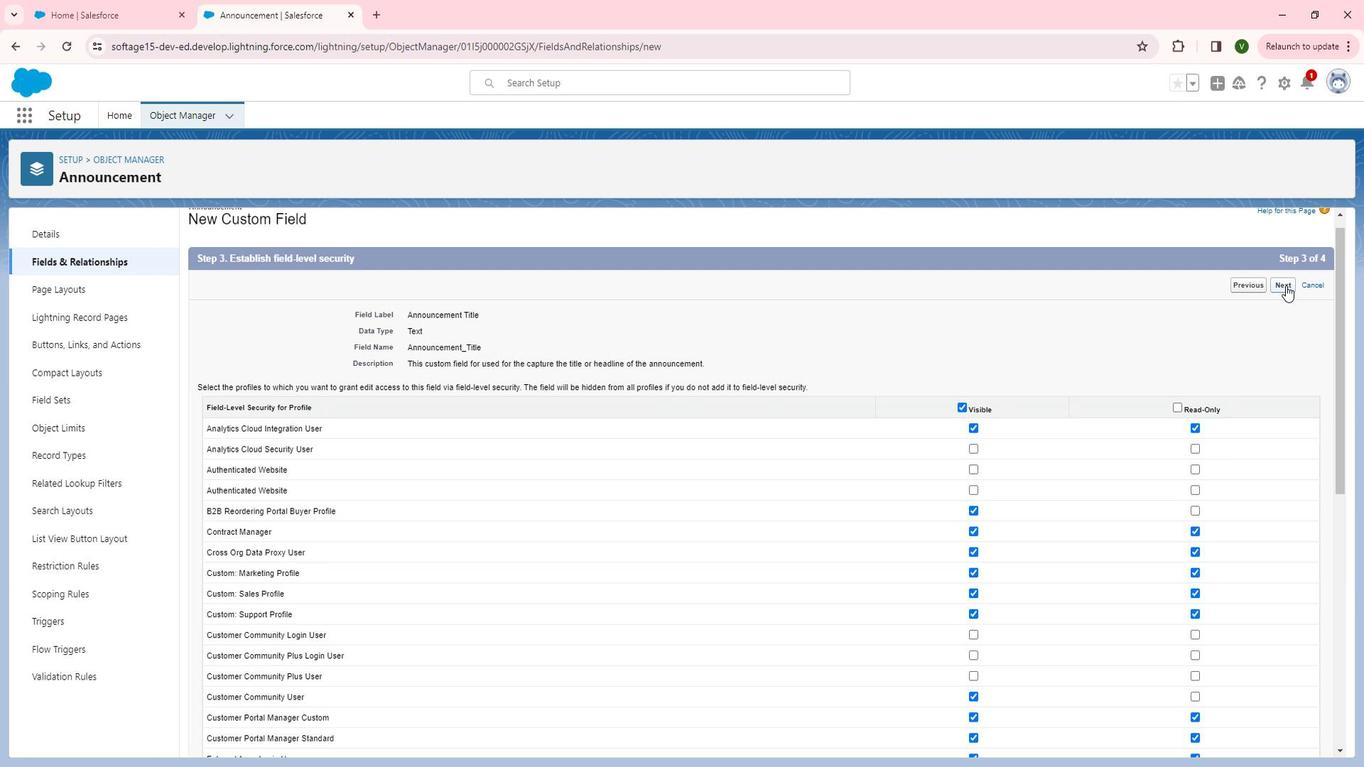 
Action: Mouse moved to (1308, 313)
Screenshot: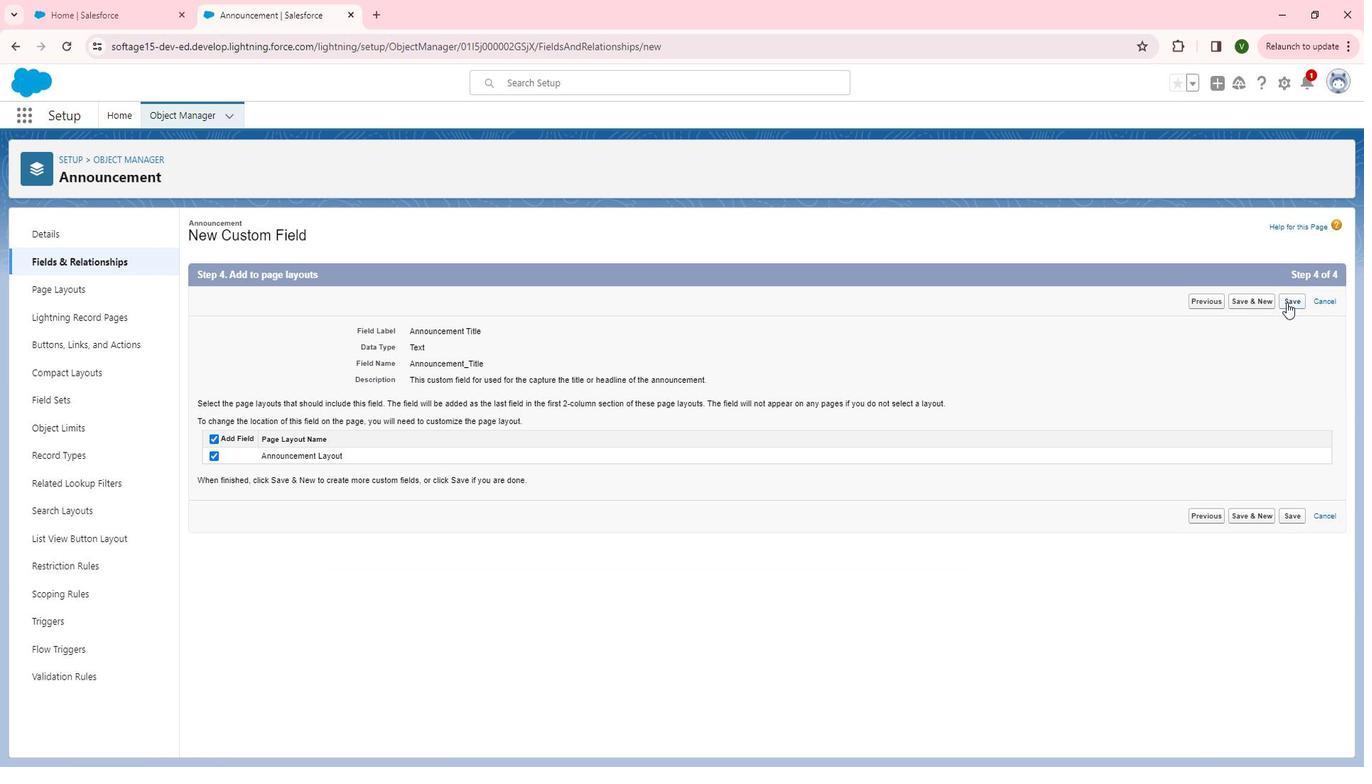 
Action: Mouse pressed left at (1308, 313)
Screenshot: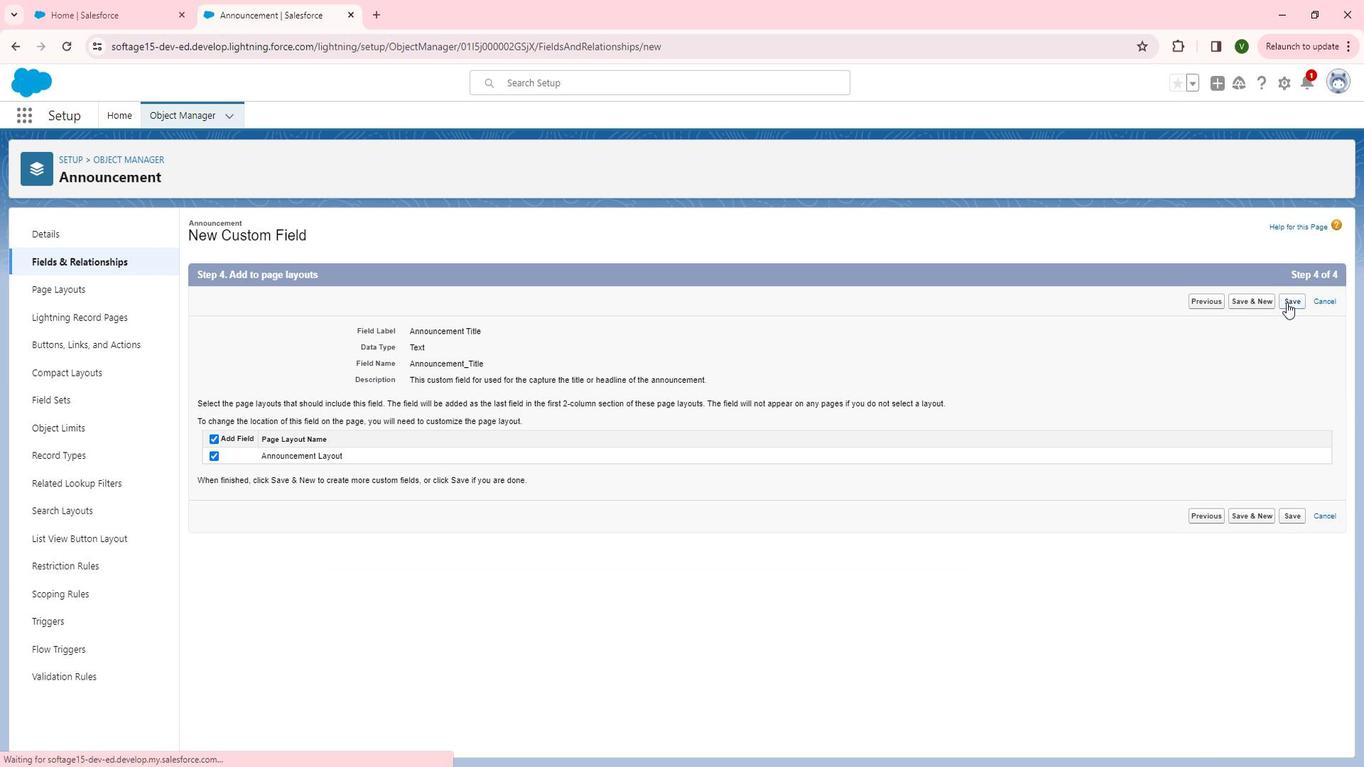
Action: Mouse moved to (1052, 245)
Screenshot: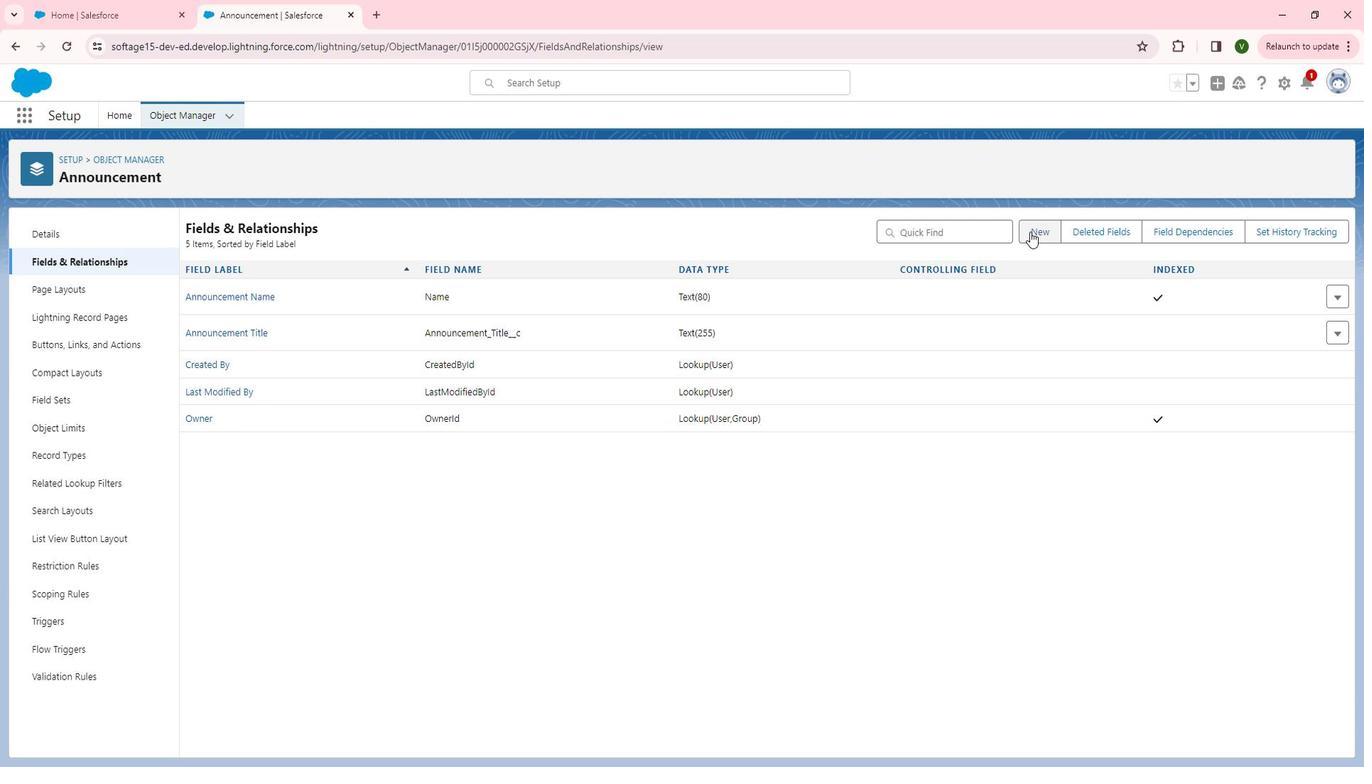 
Action: Mouse pressed left at (1052, 245)
Screenshot: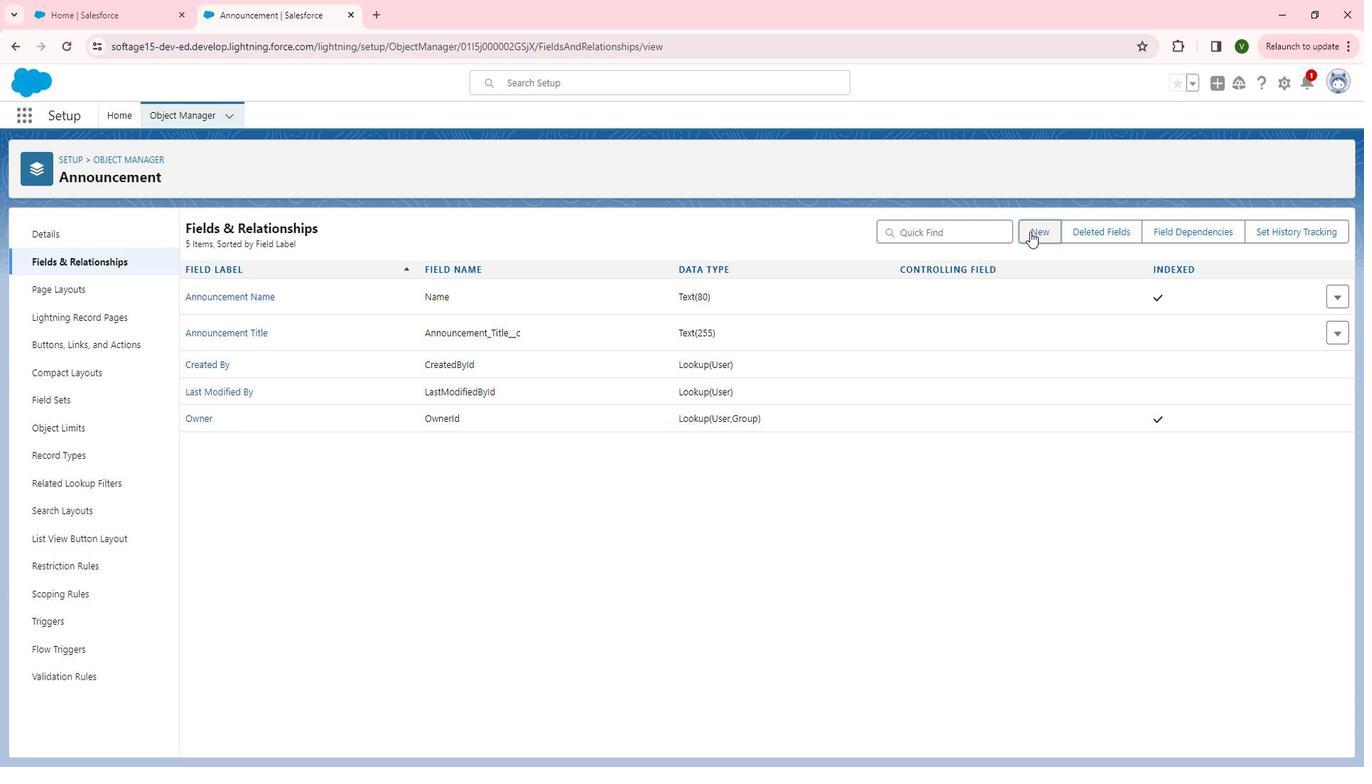 
Action: Mouse moved to (394, 520)
Screenshot: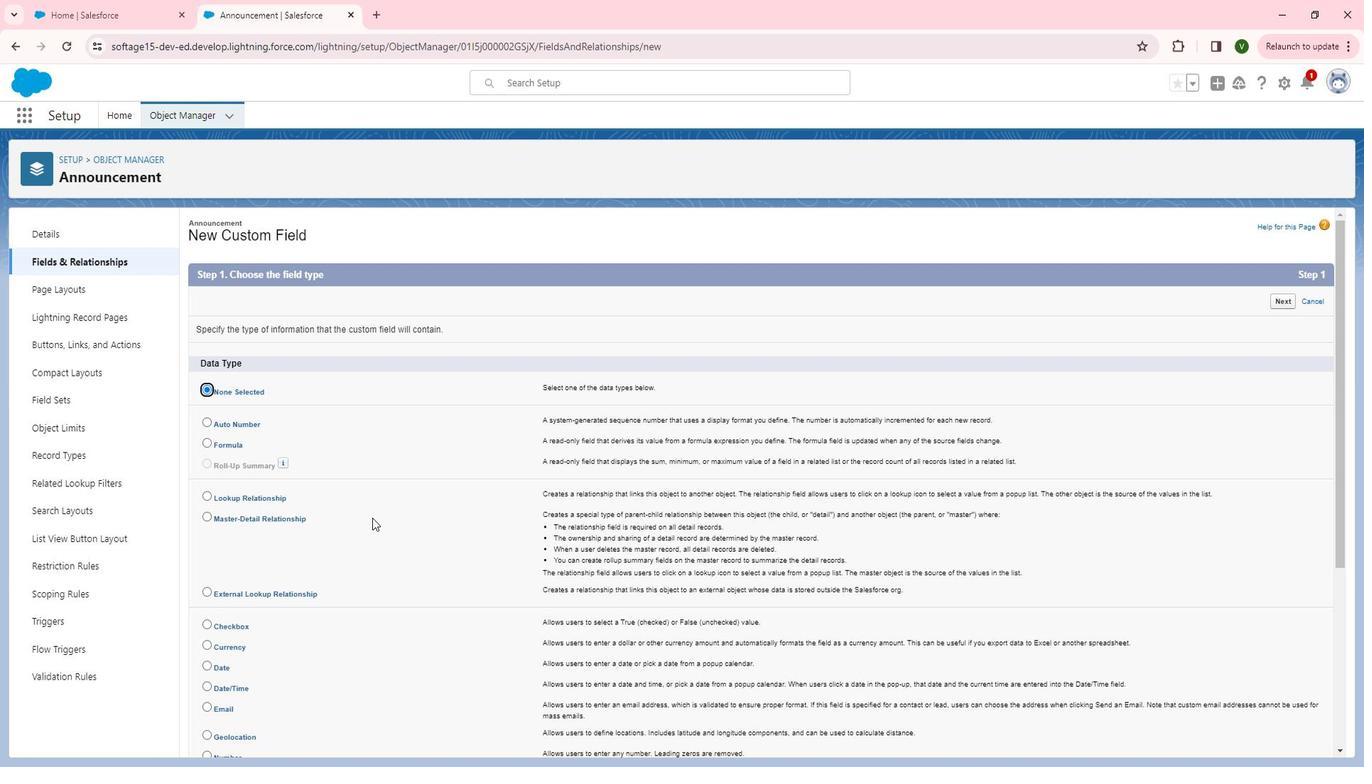 
Action: Mouse scrolled (394, 520) with delta (0, 0)
Screenshot: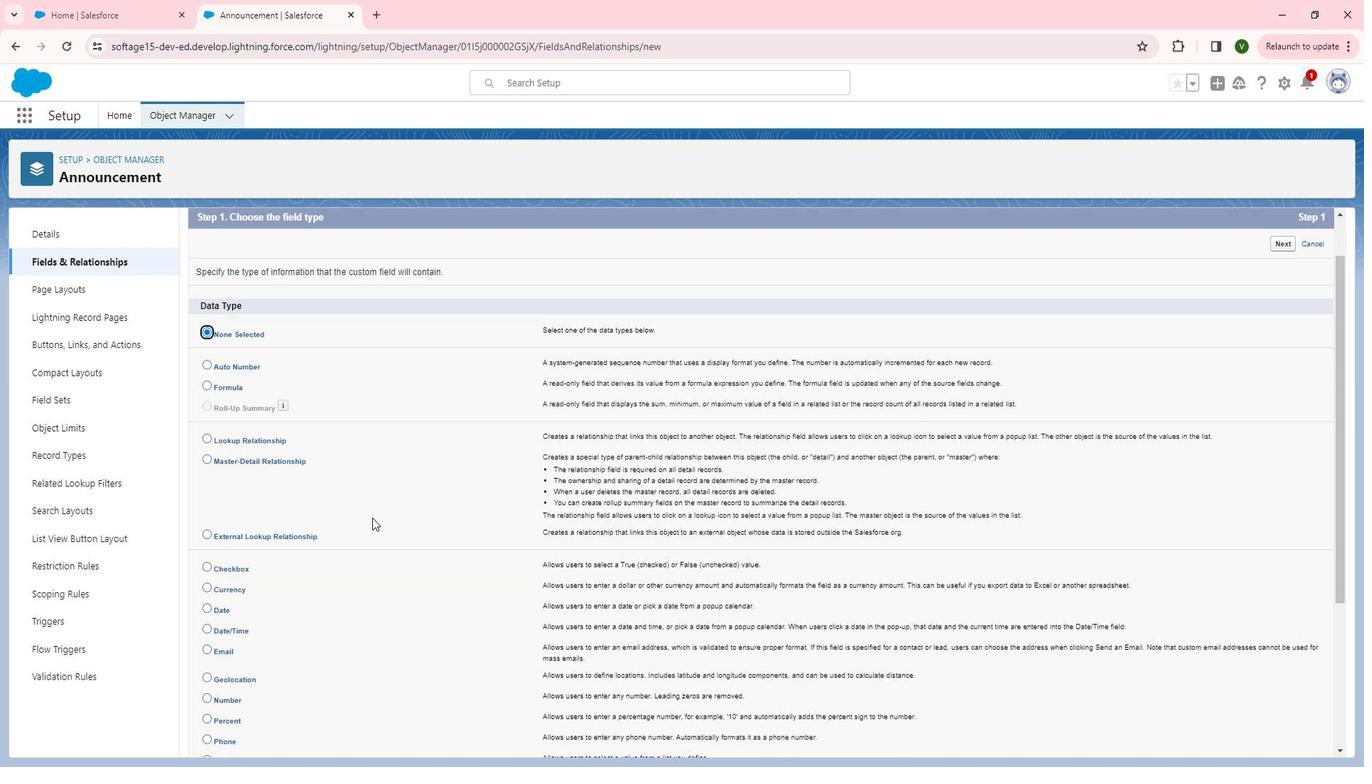 
Action: Mouse scrolled (394, 520) with delta (0, 0)
Screenshot: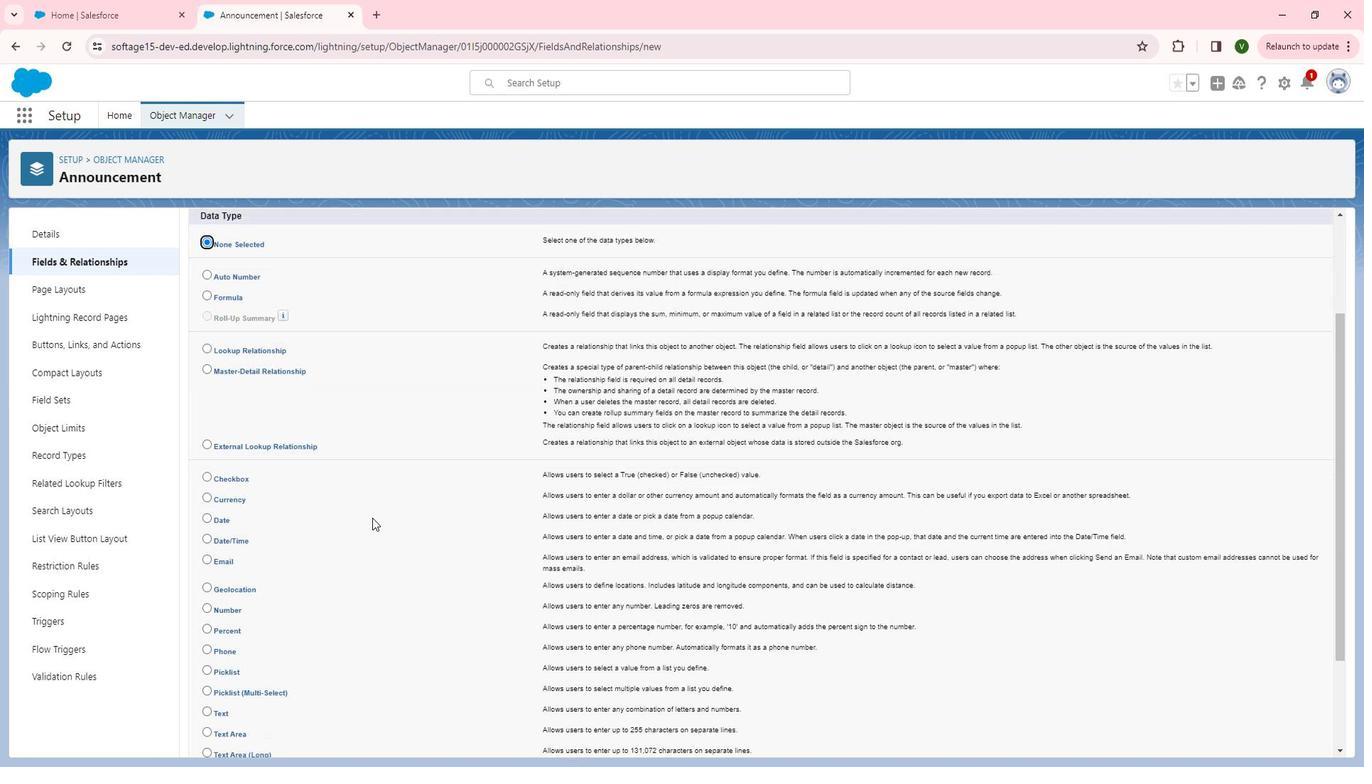 
Action: Mouse moved to (297, 558)
Screenshot: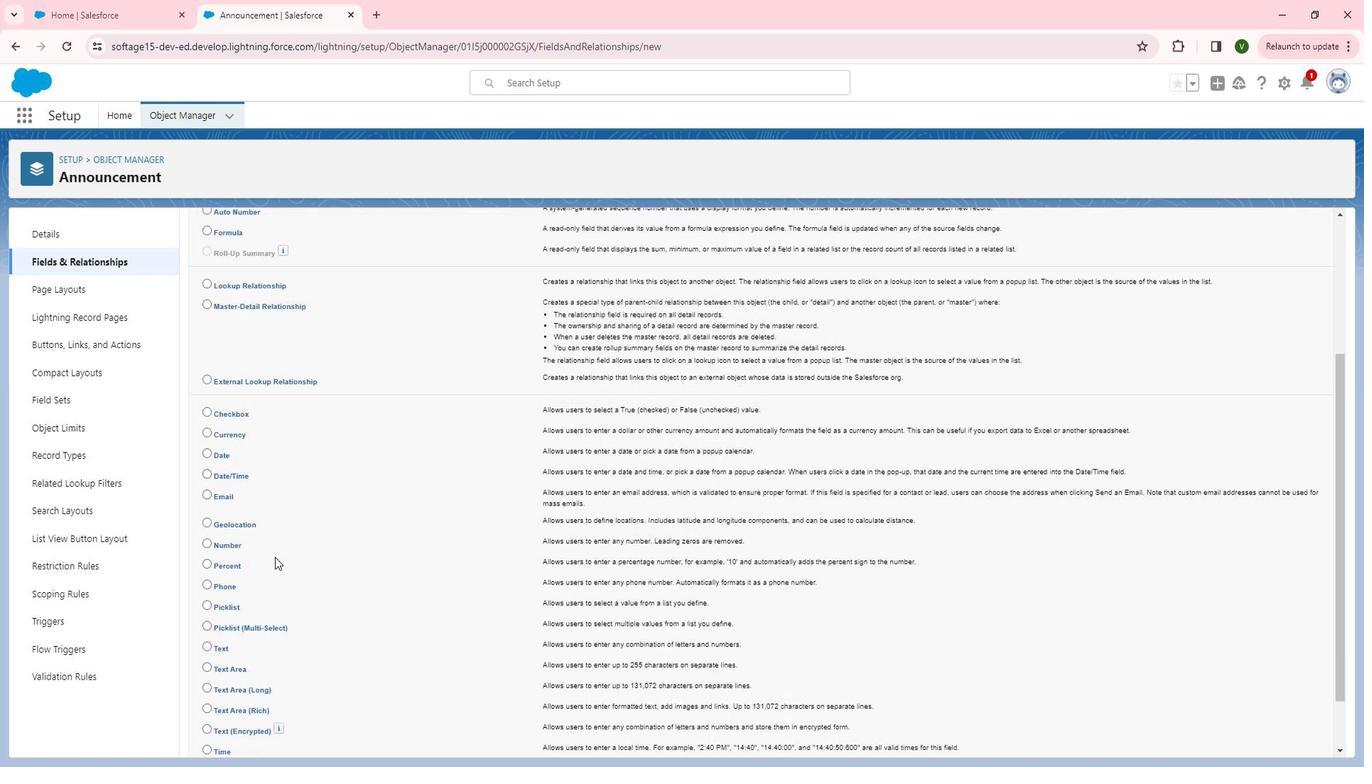 
Action: Mouse scrolled (297, 557) with delta (0, 0)
Screenshot: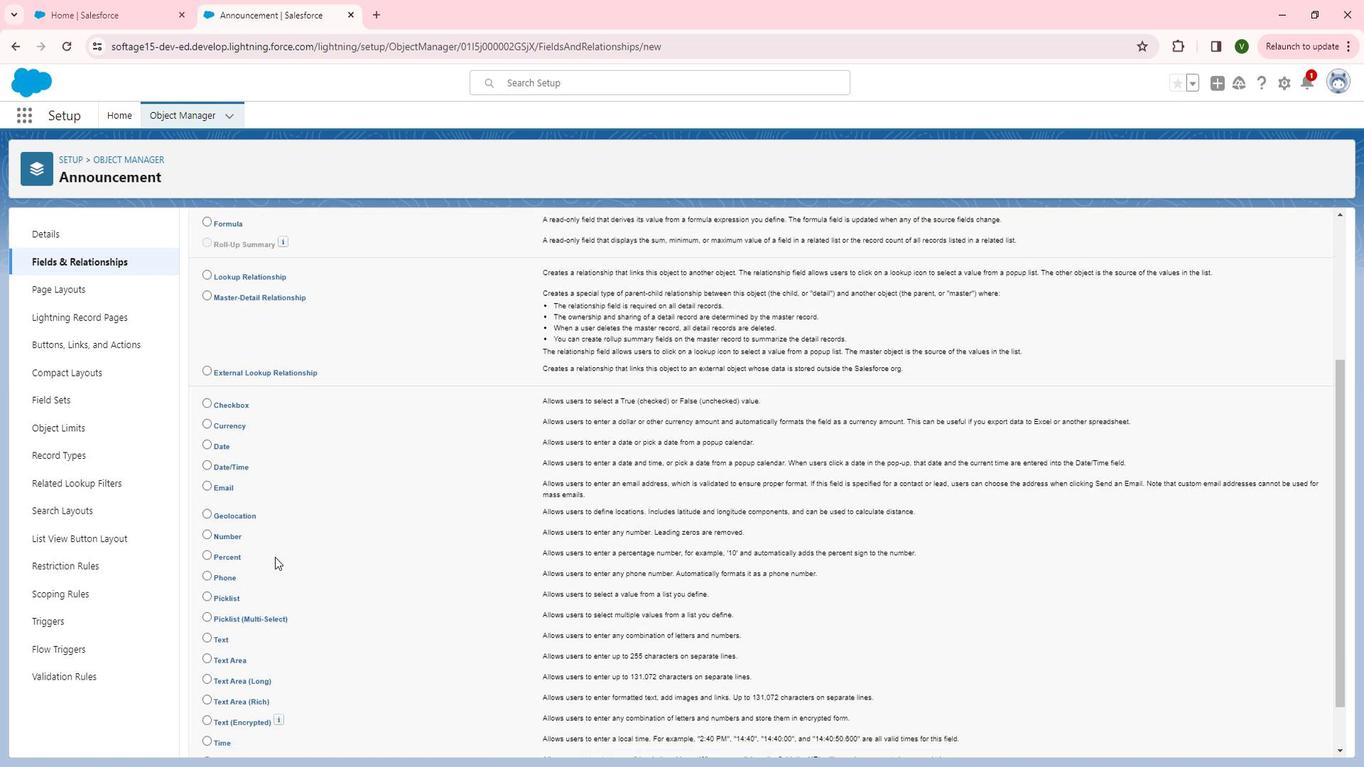 
Action: Mouse scrolled (297, 557) with delta (0, 0)
Screenshot: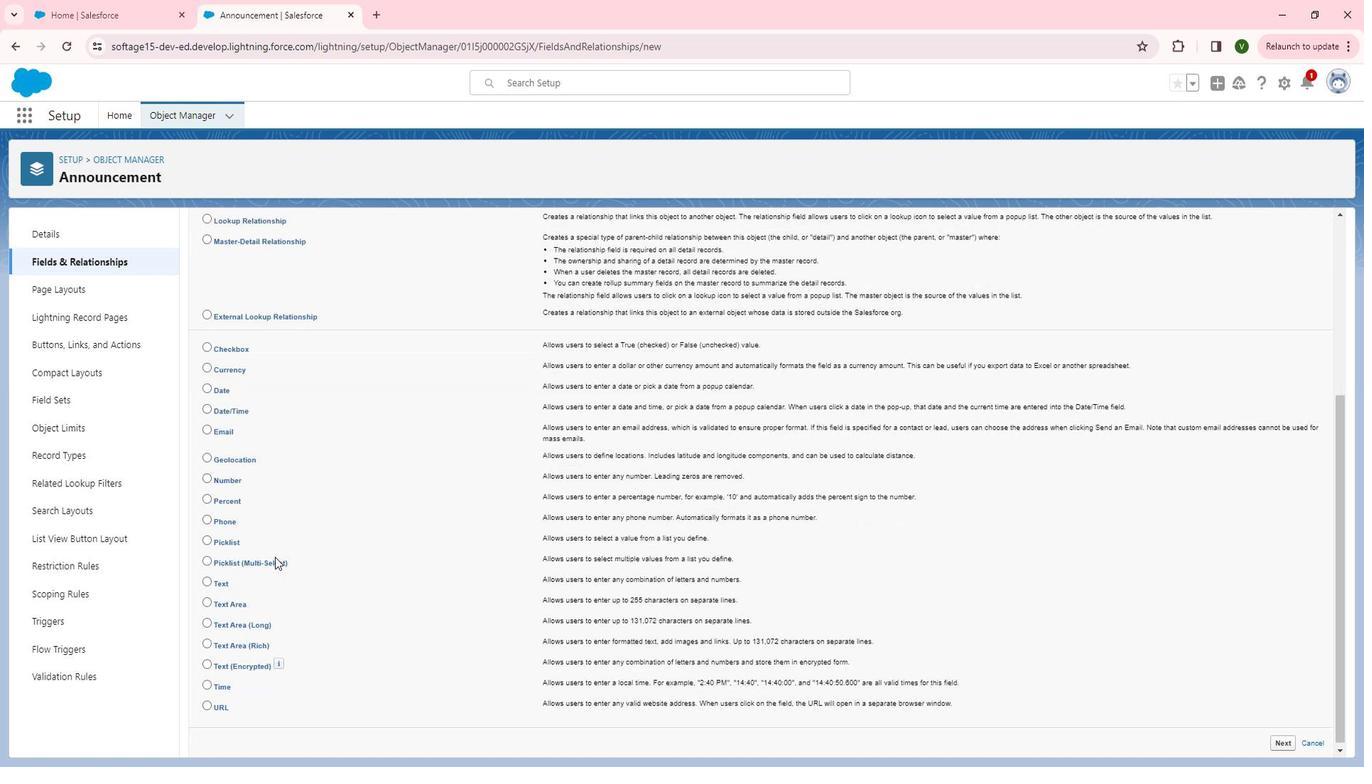 
Action: Mouse moved to (228, 639)
Screenshot: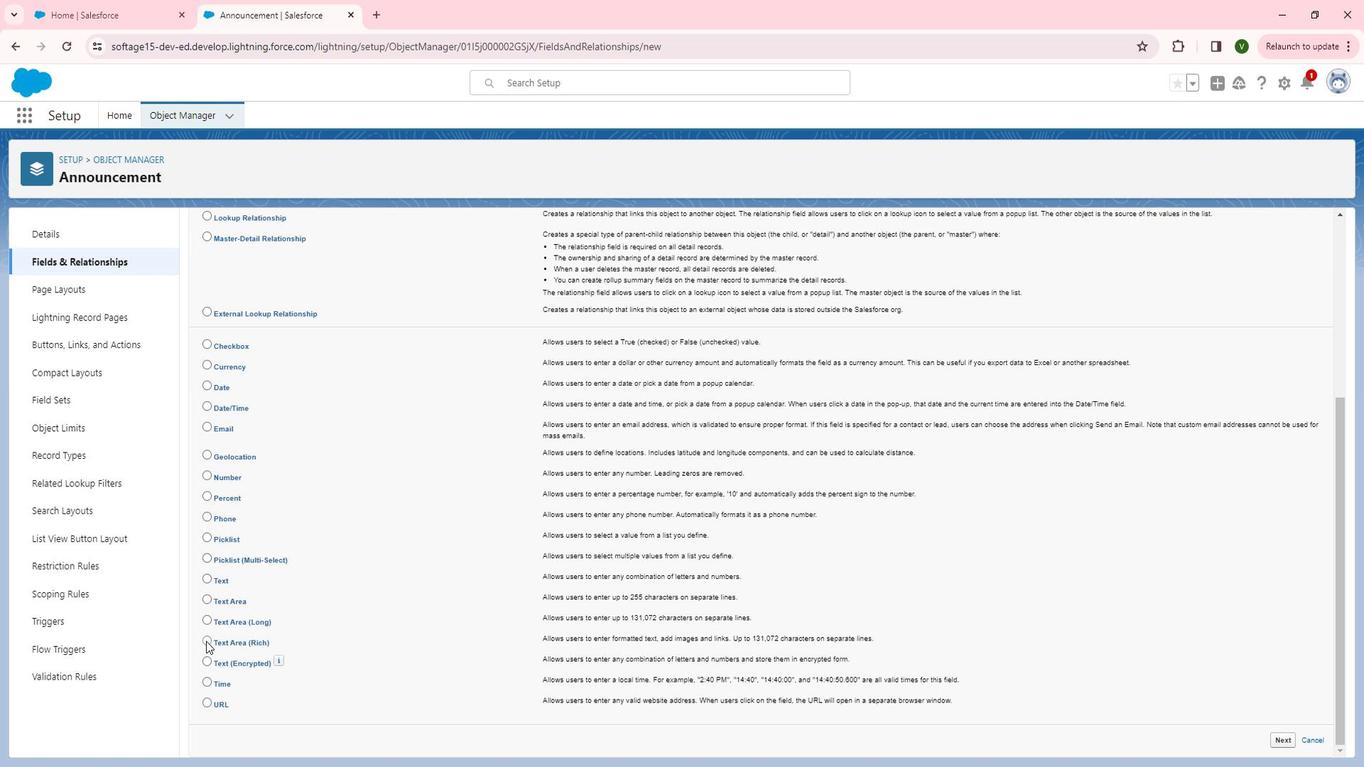 
Action: Mouse pressed left at (228, 639)
Screenshot: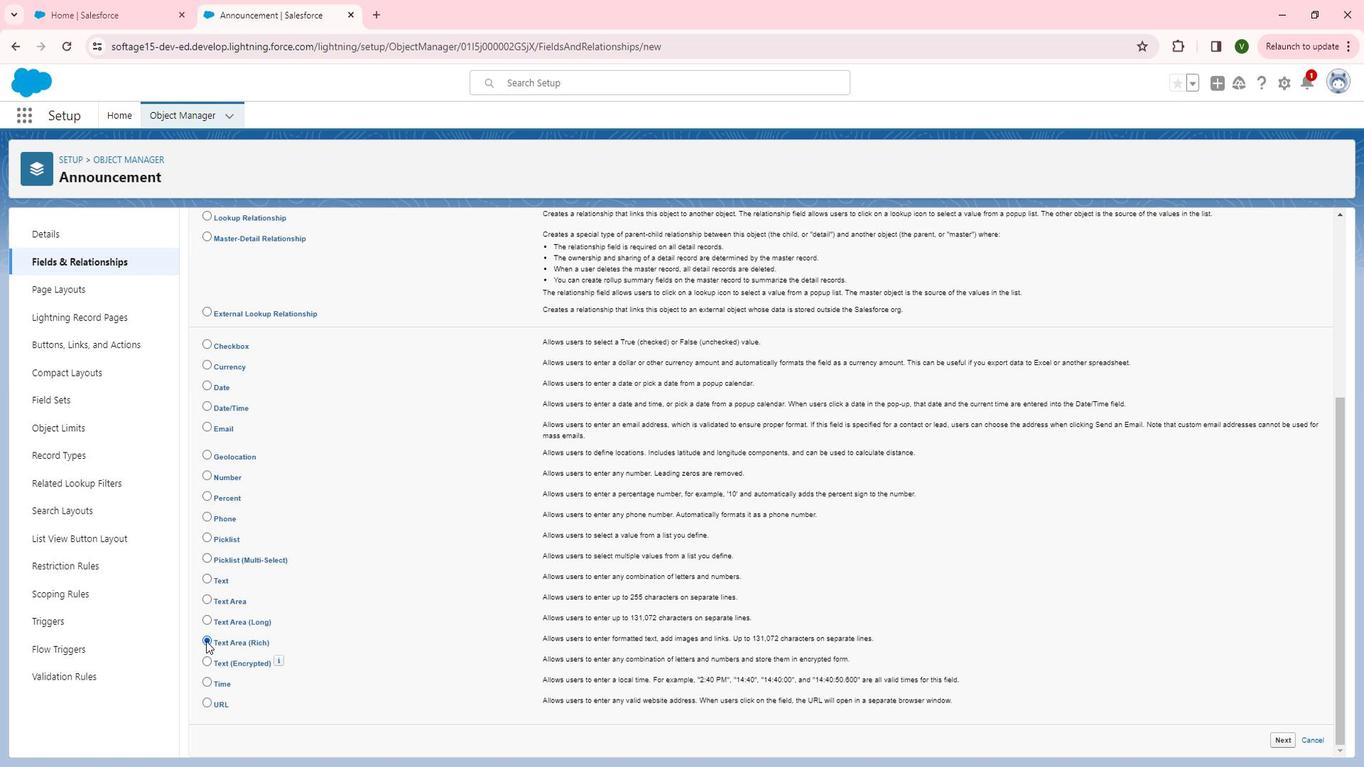 
Action: Mouse moved to (1308, 734)
Screenshot: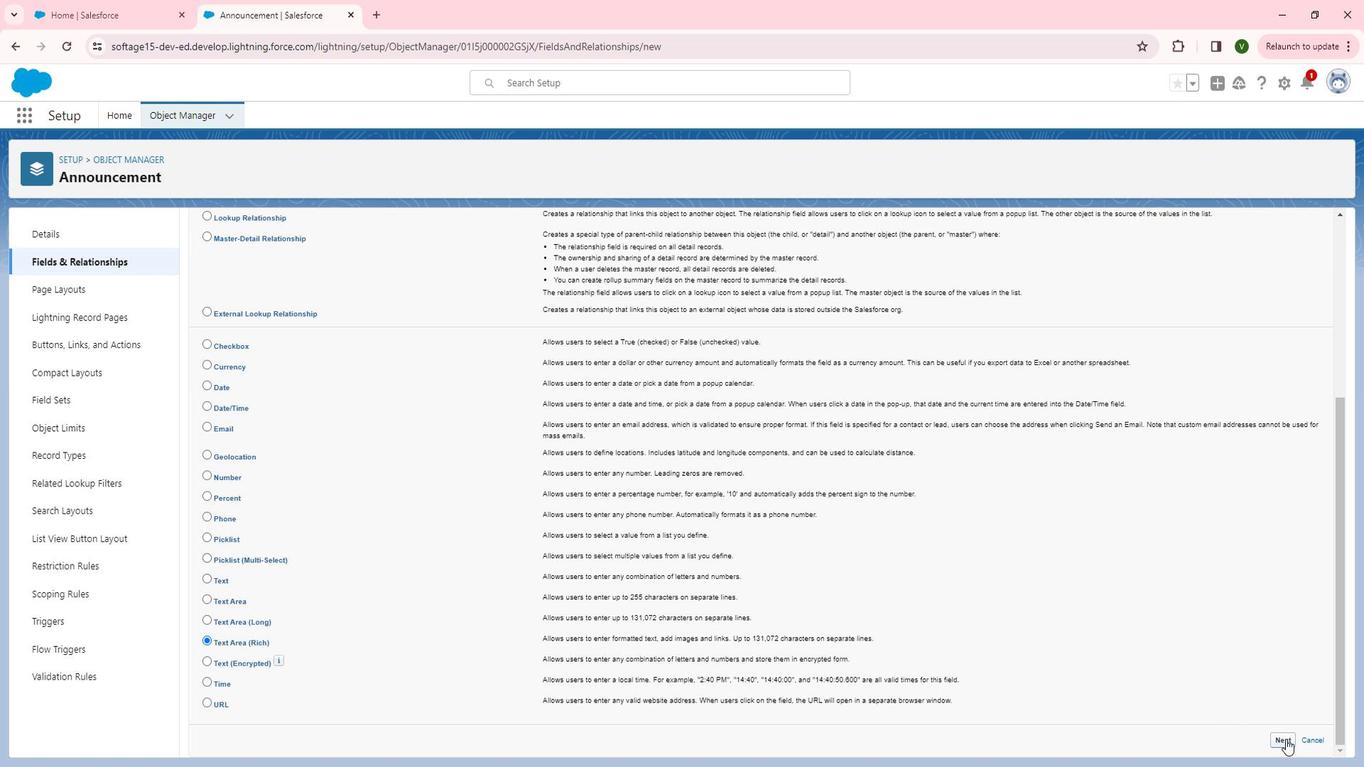 
Action: Mouse pressed left at (1308, 734)
Screenshot: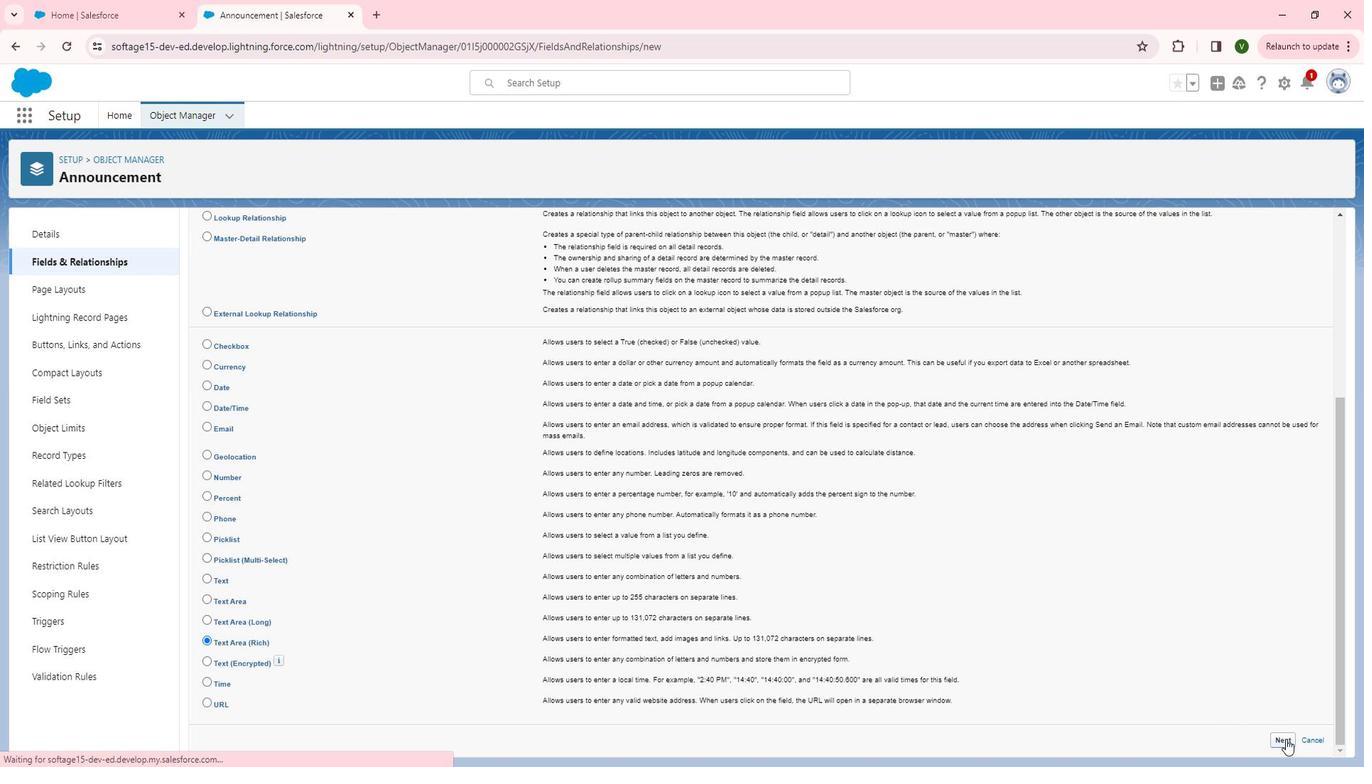 
Action: Mouse moved to (449, 340)
Screenshot: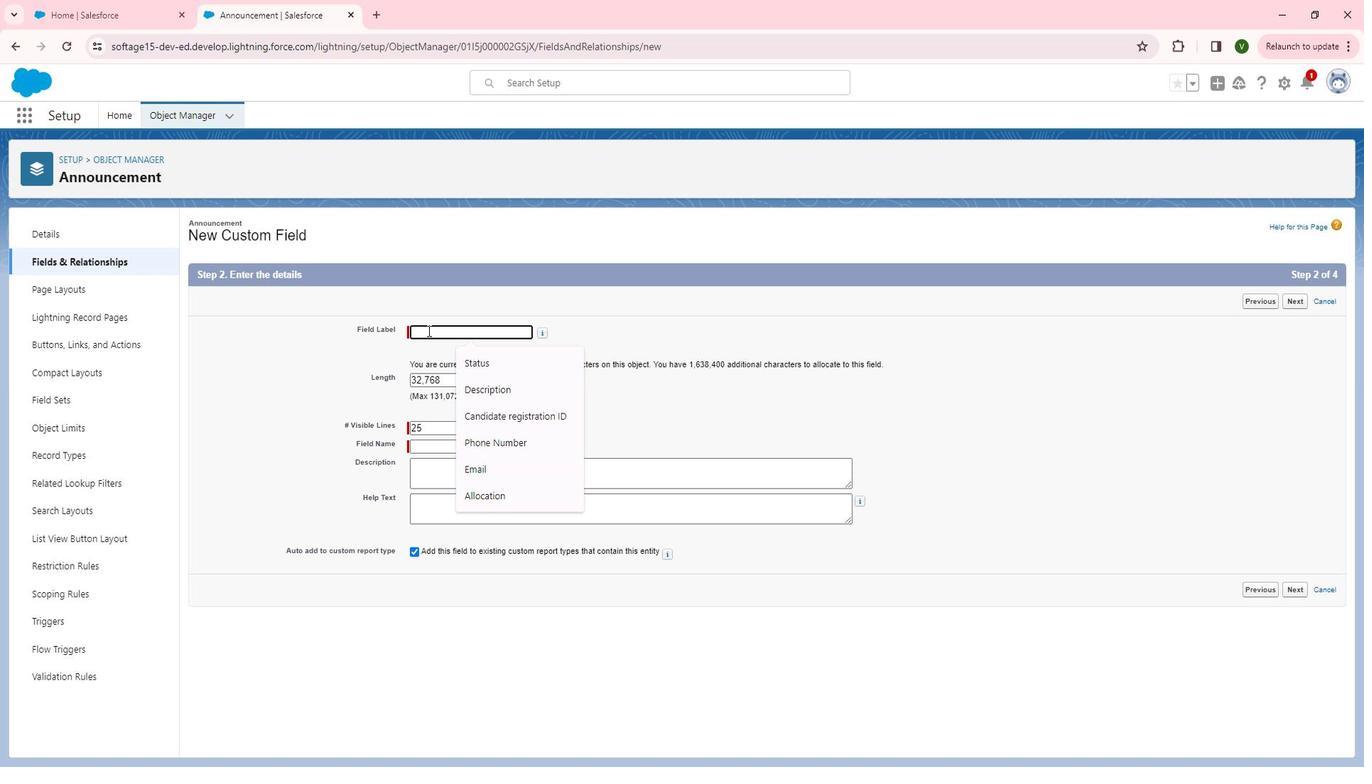 
Action: Mouse pressed left at (449, 340)
Screenshot: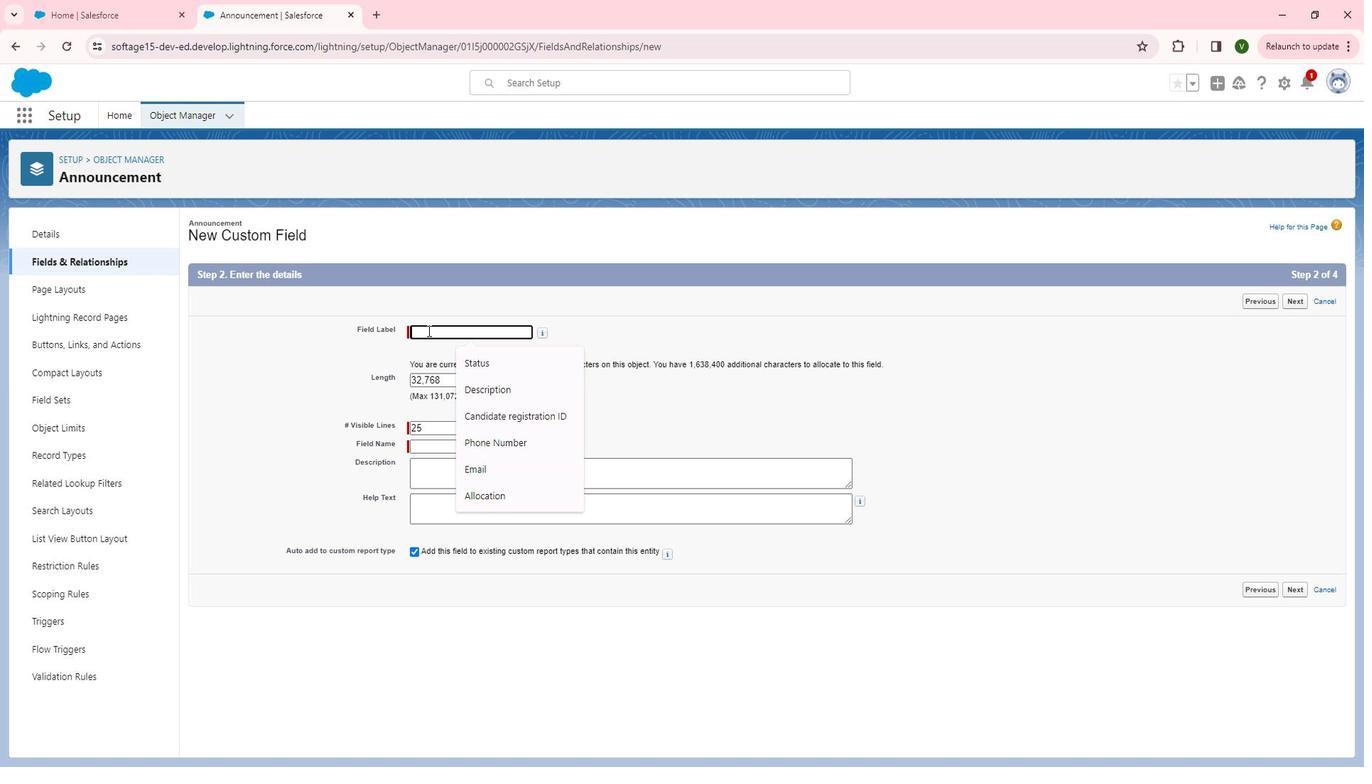 
Action: Key pressed <Key.shift><Key.shift><Key.shift>Announcement<Key.space><Key.shift><Key.shift><Key.shift><Key.shift><Key.shift><Key.shift><Key.shift>Body
Screenshot: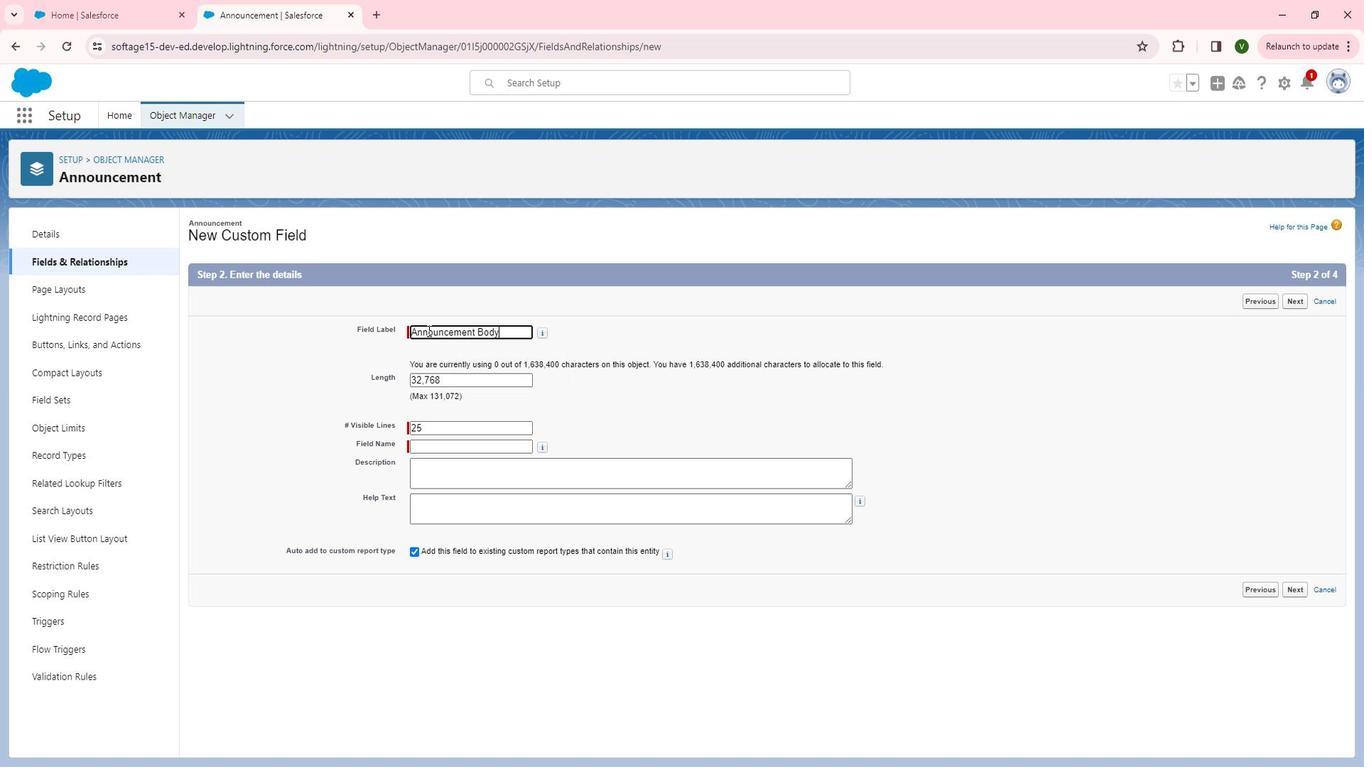 
Action: Mouse moved to (698, 446)
Screenshot: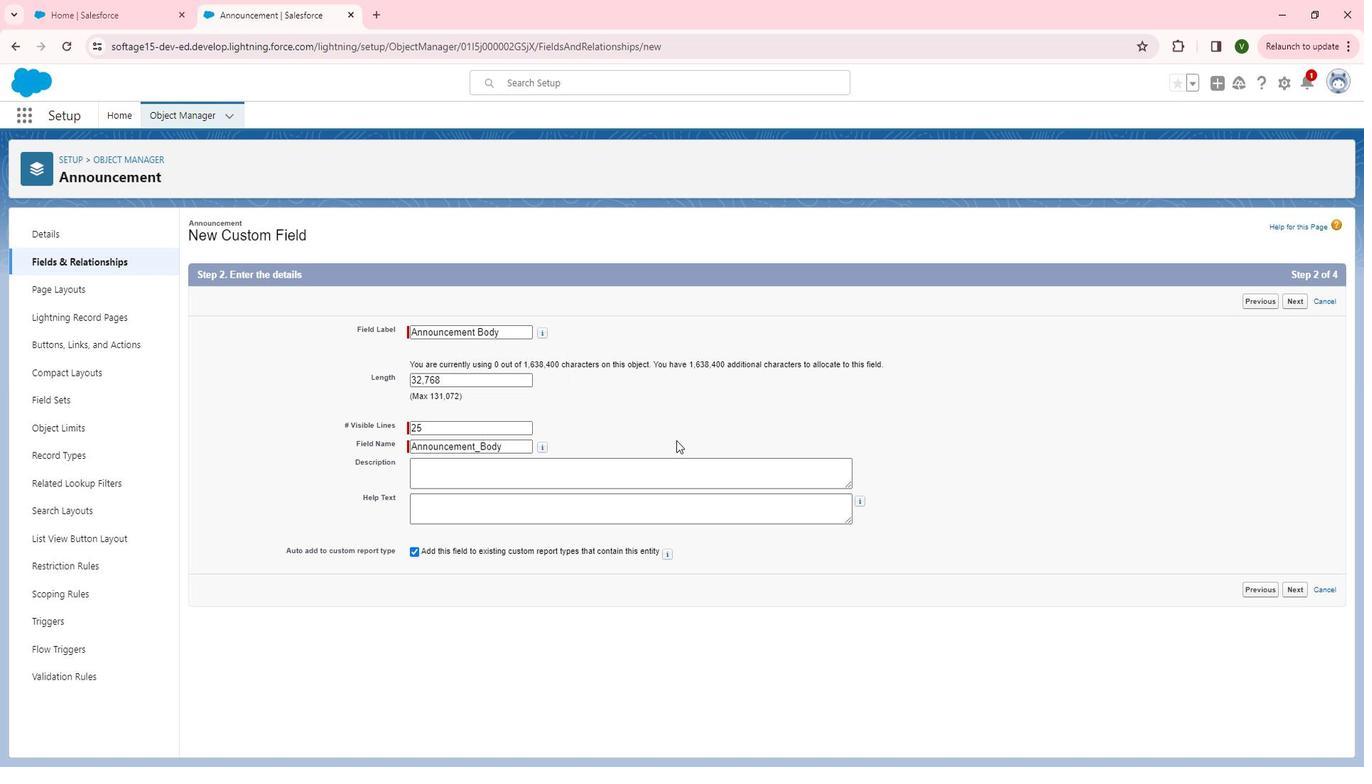 
Action: Mouse pressed left at (698, 446)
Screenshot: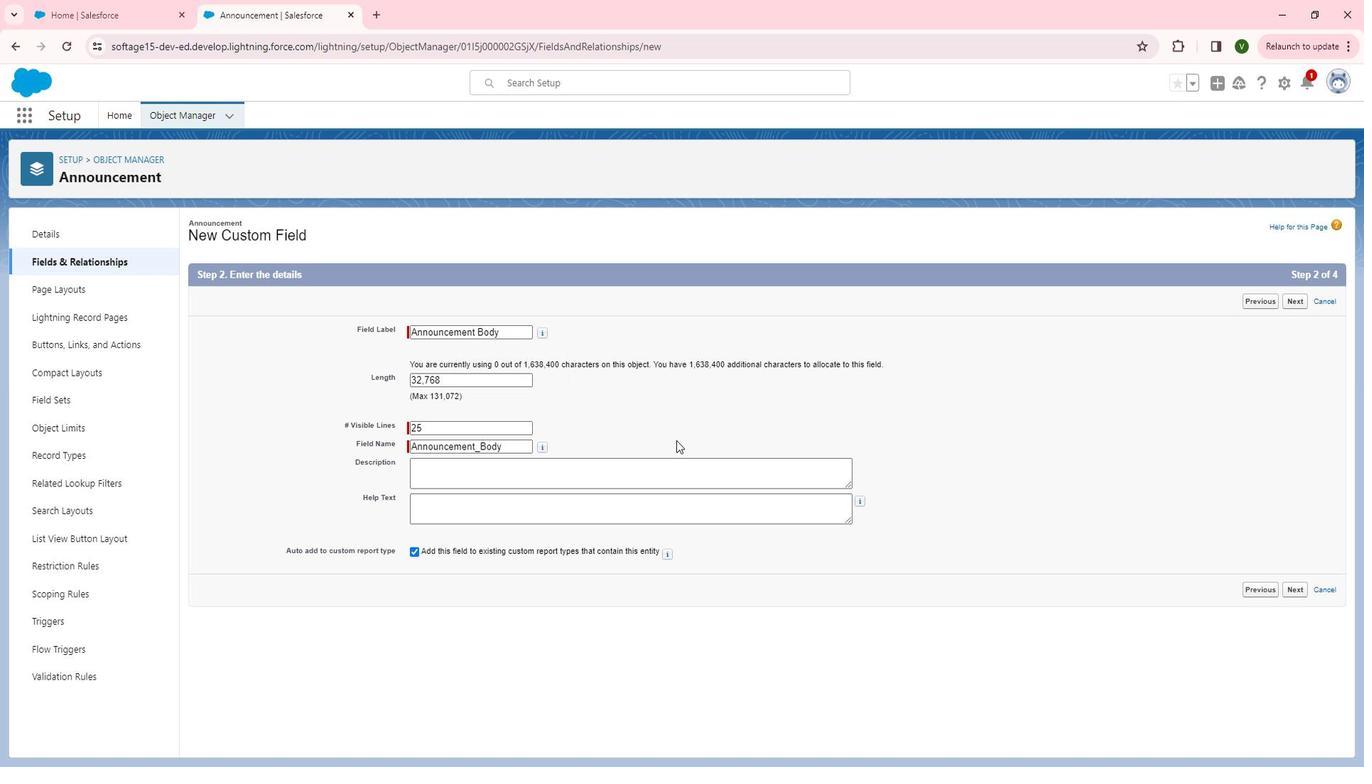 
Action: Mouse moved to (590, 483)
Screenshot: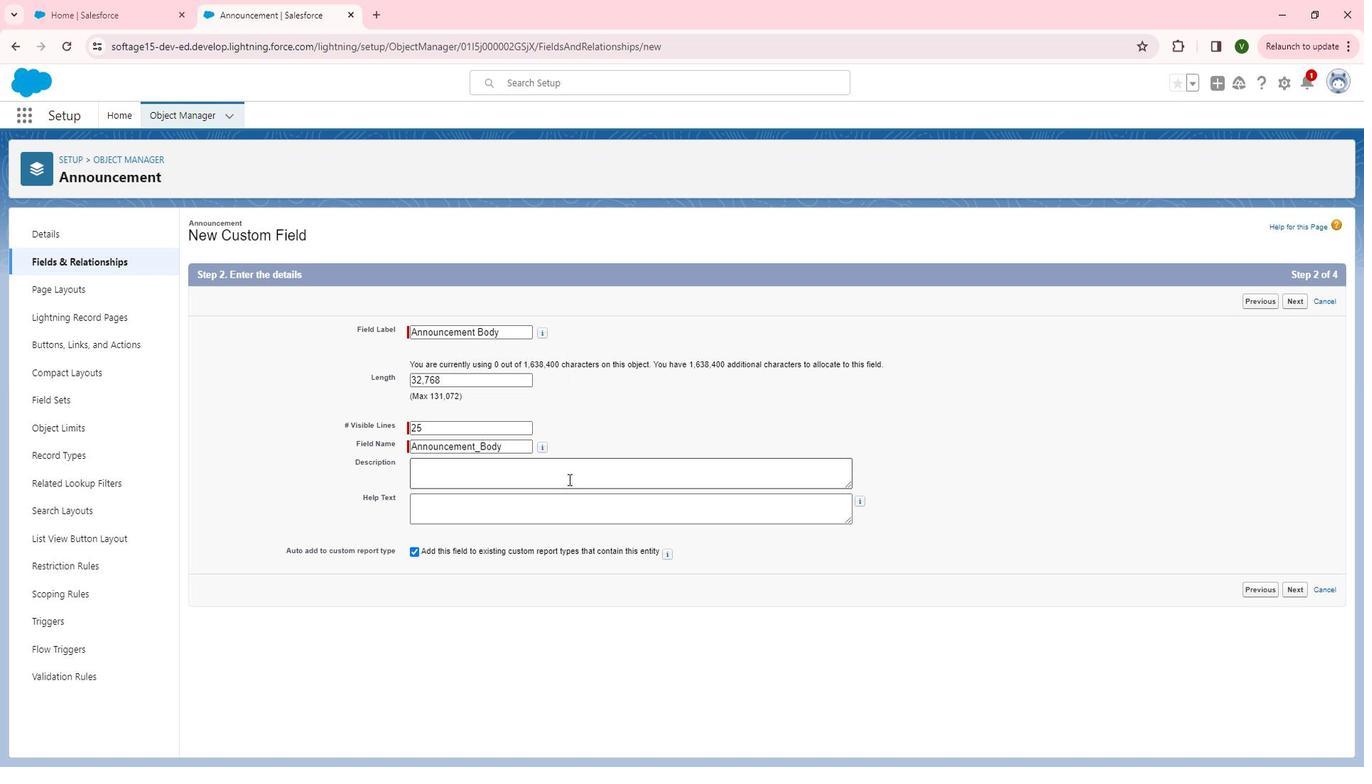 
Action: Mouse pressed left at (590, 483)
Screenshot: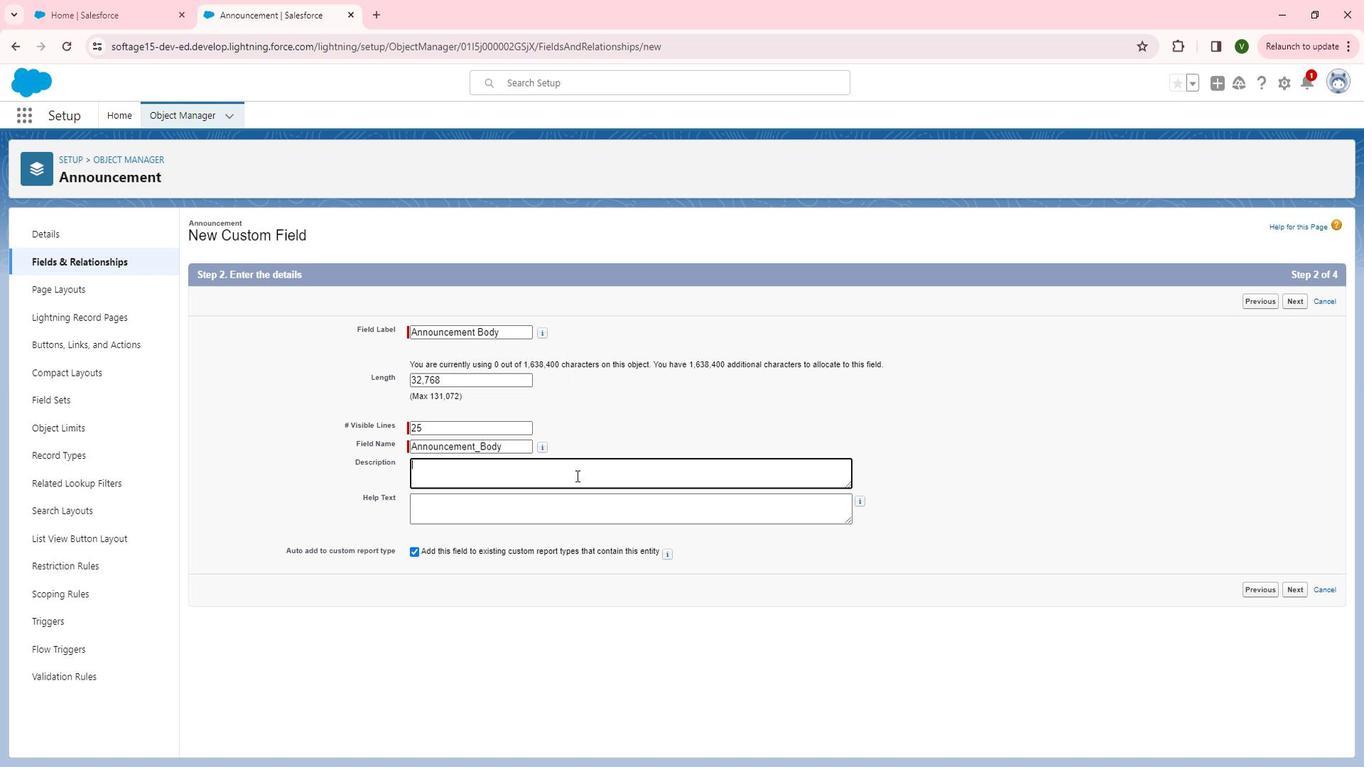 
Action: Mouse moved to (598, 480)
Screenshot: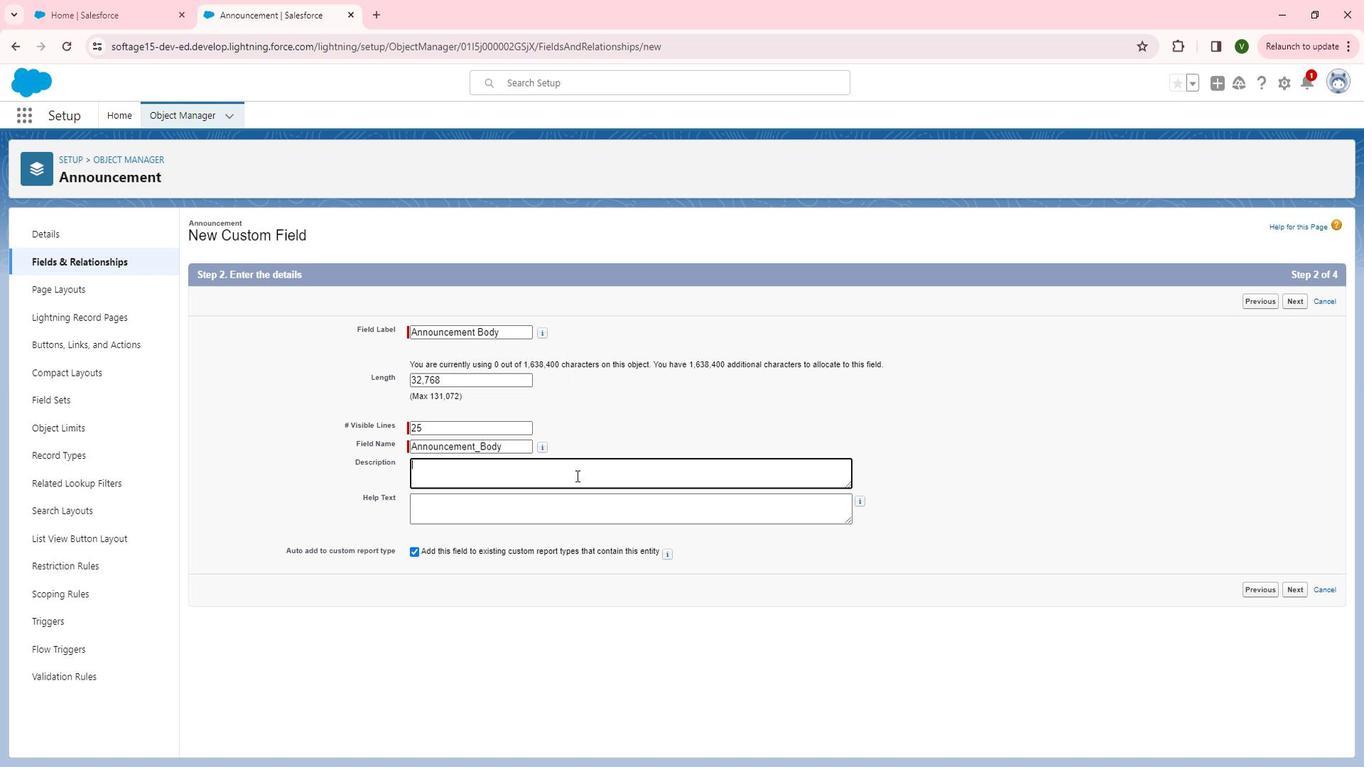 
Action: Key pressed <Key.shift><Key.shift><Key.shift><Key.shift><Key.shift>This<Key.space>custom<Key.space>field<Key.space>is<Key.space>for<Key.space>the<Key.space>capture<Key.space>the<Key.space>main<Key.space>content<Key.space>in<Key.space>detailed<Key.space>of<Key.space>the<Key.space>announcement.<Key.tab><Key.shift>Provide<Key.space>the<Key.space>detailed<Key.space>content<Key.space>of<Key.space>the<Key.space>announcement.
Screenshot: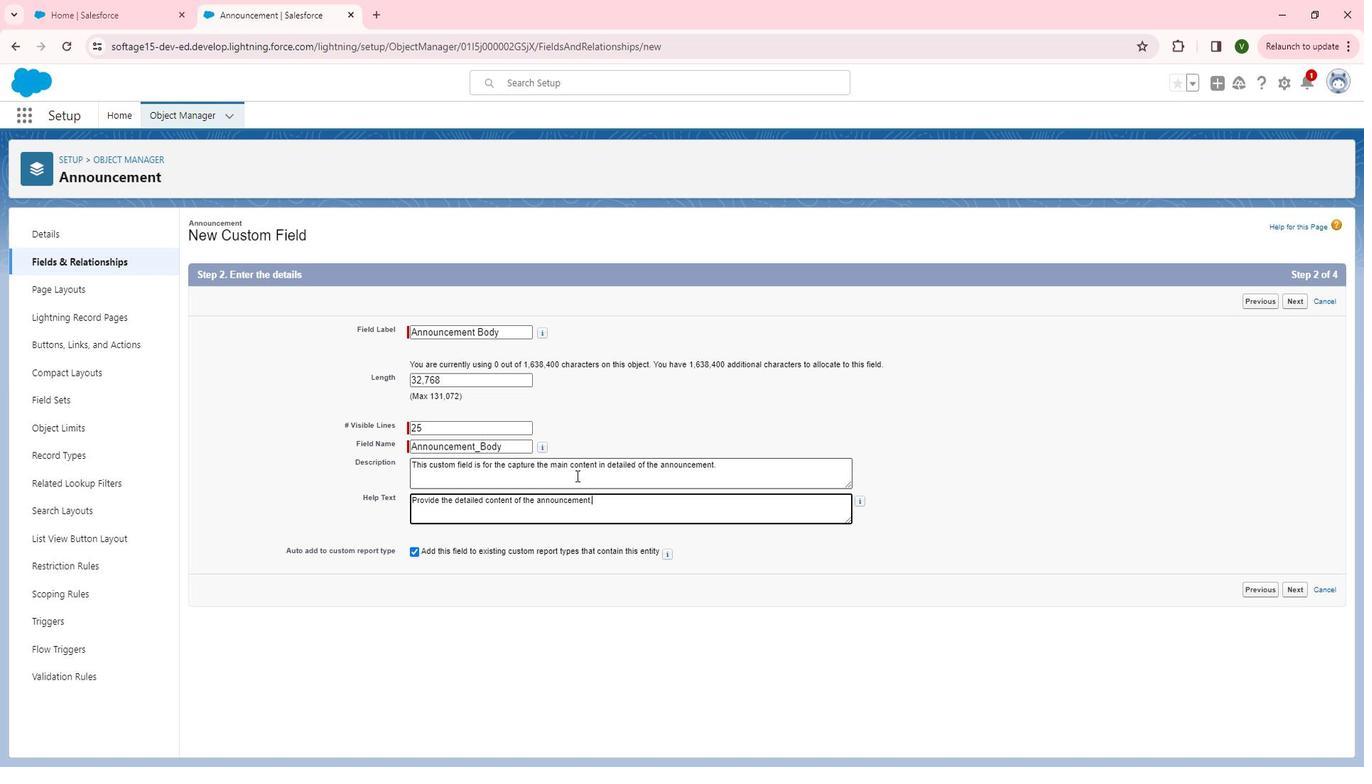 
Action: Mouse moved to (1321, 589)
Screenshot: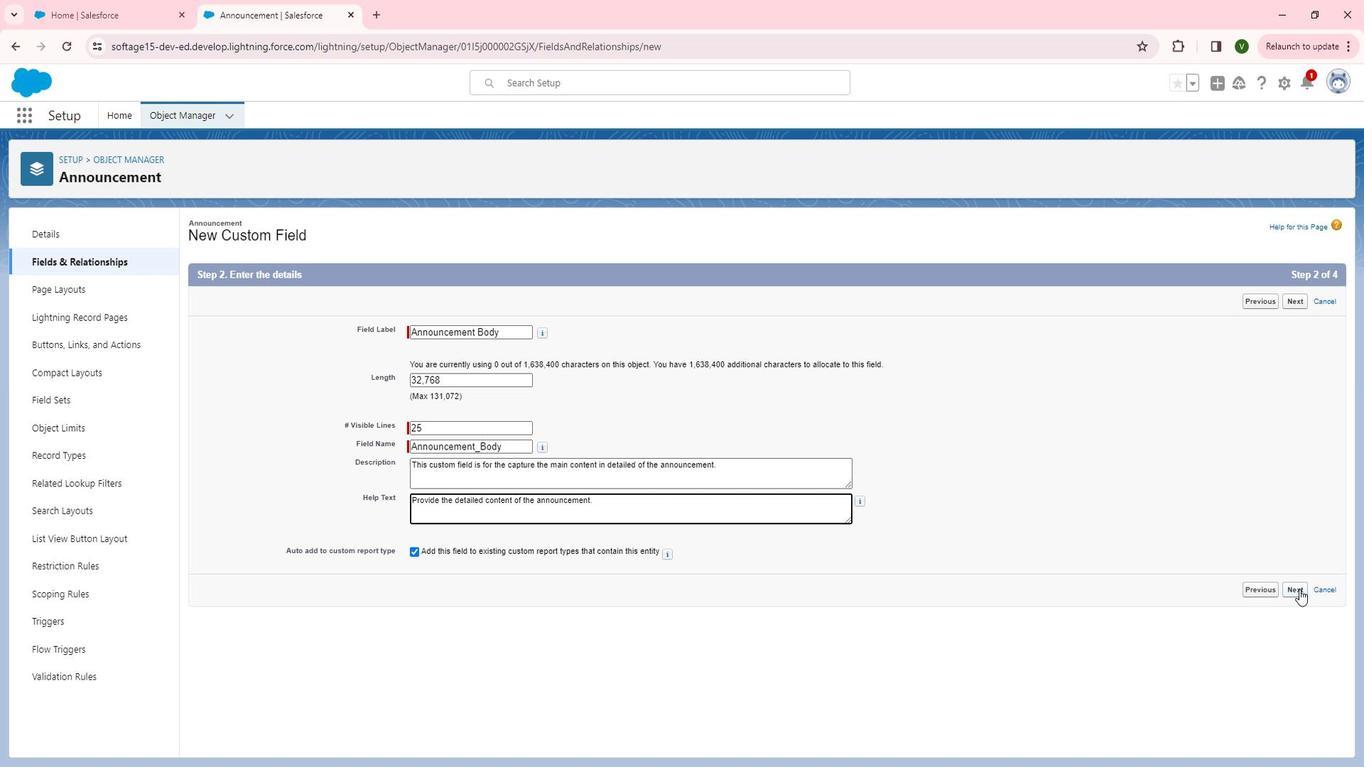 
Action: Mouse pressed left at (1321, 589)
Screenshot: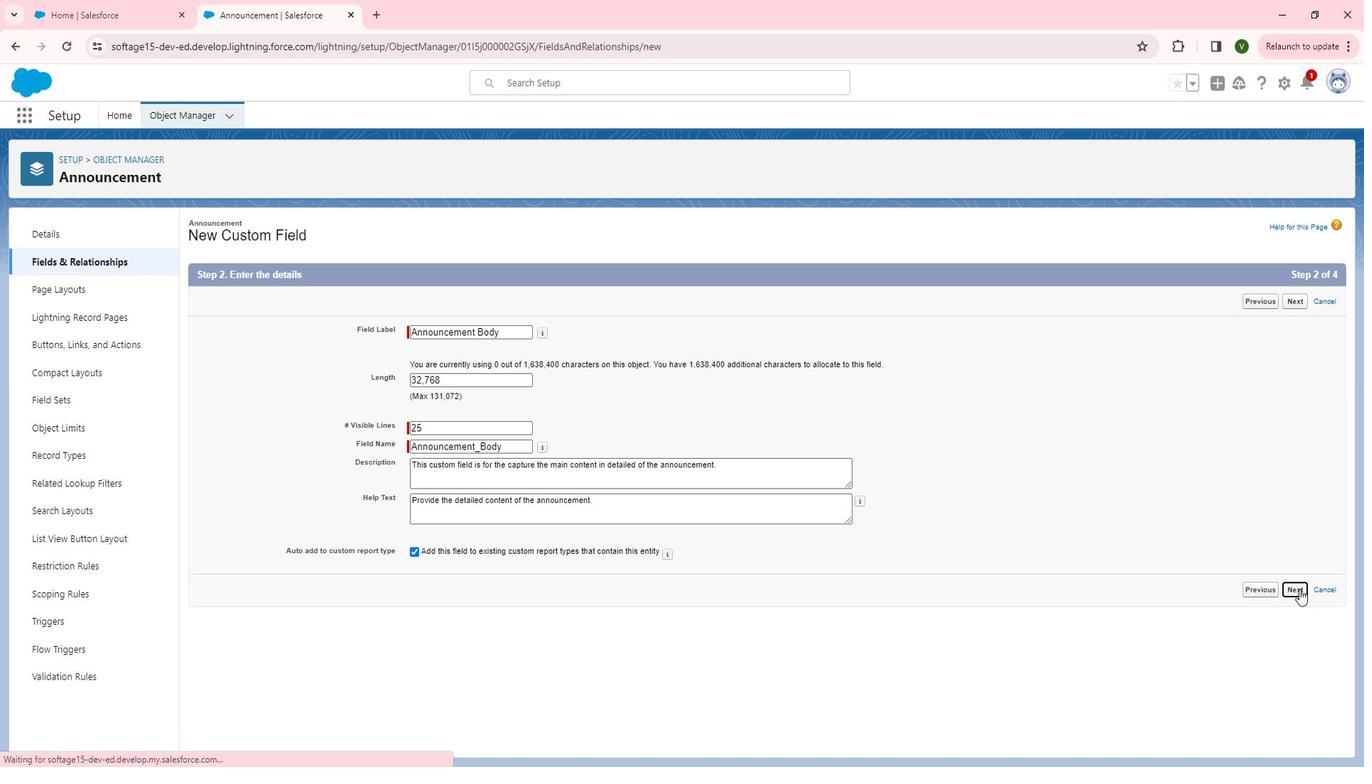 
Action: Mouse moved to (983, 428)
Screenshot: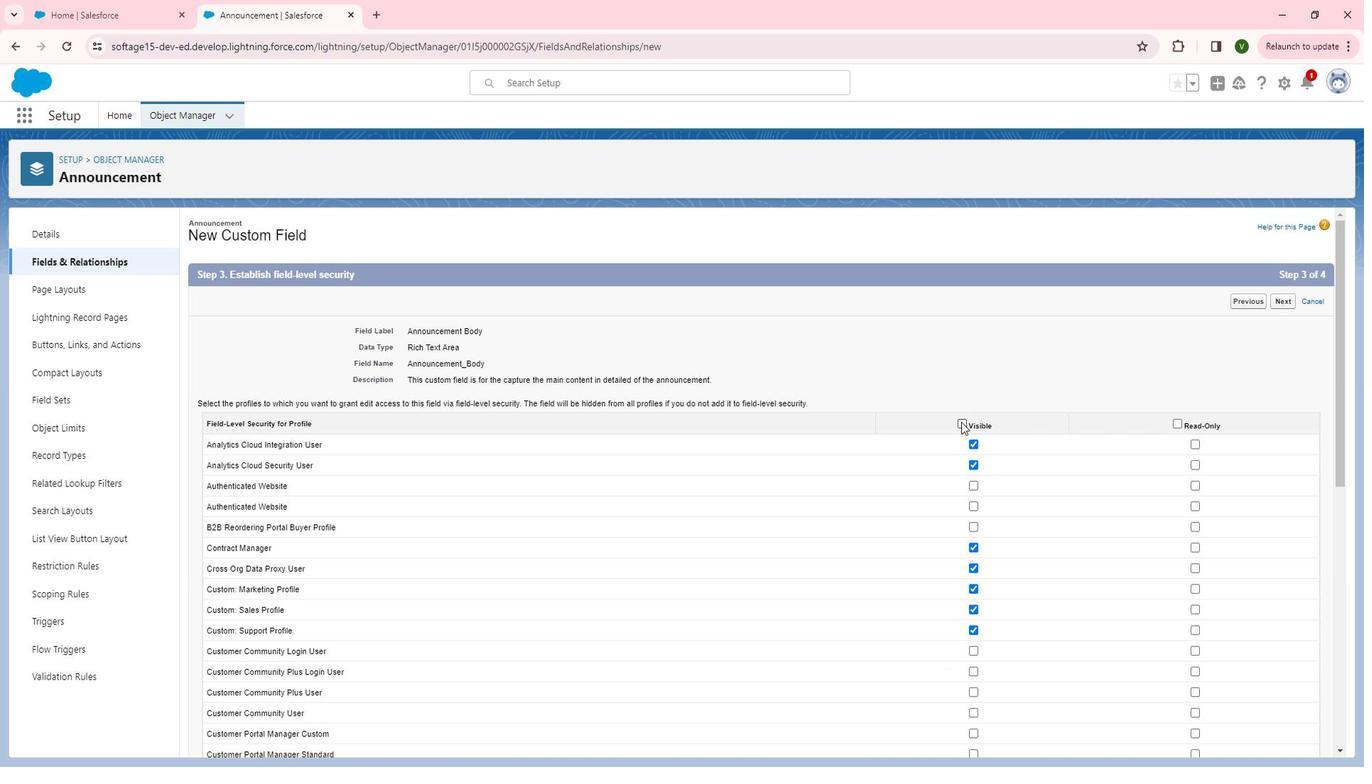 
Action: Mouse pressed left at (983, 428)
Screenshot: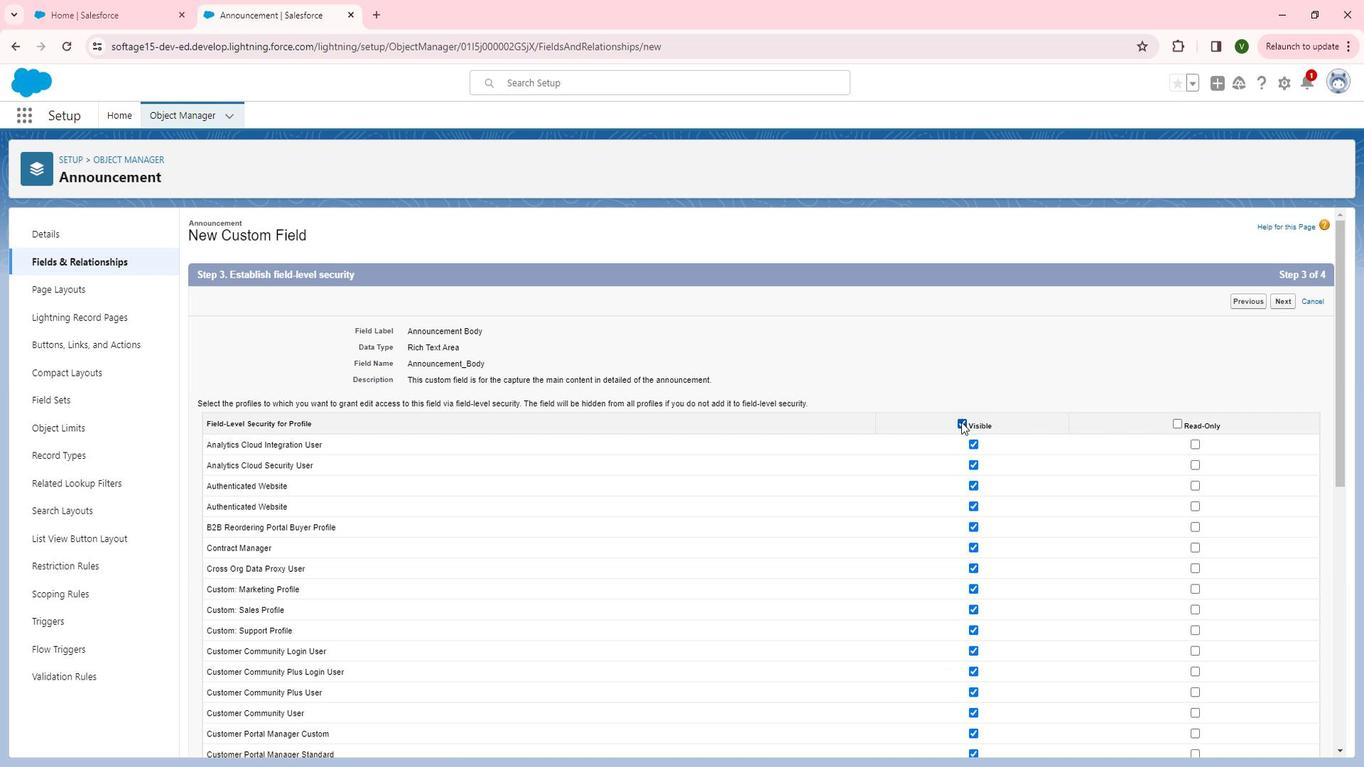 
Action: Mouse moved to (1042, 436)
Screenshot: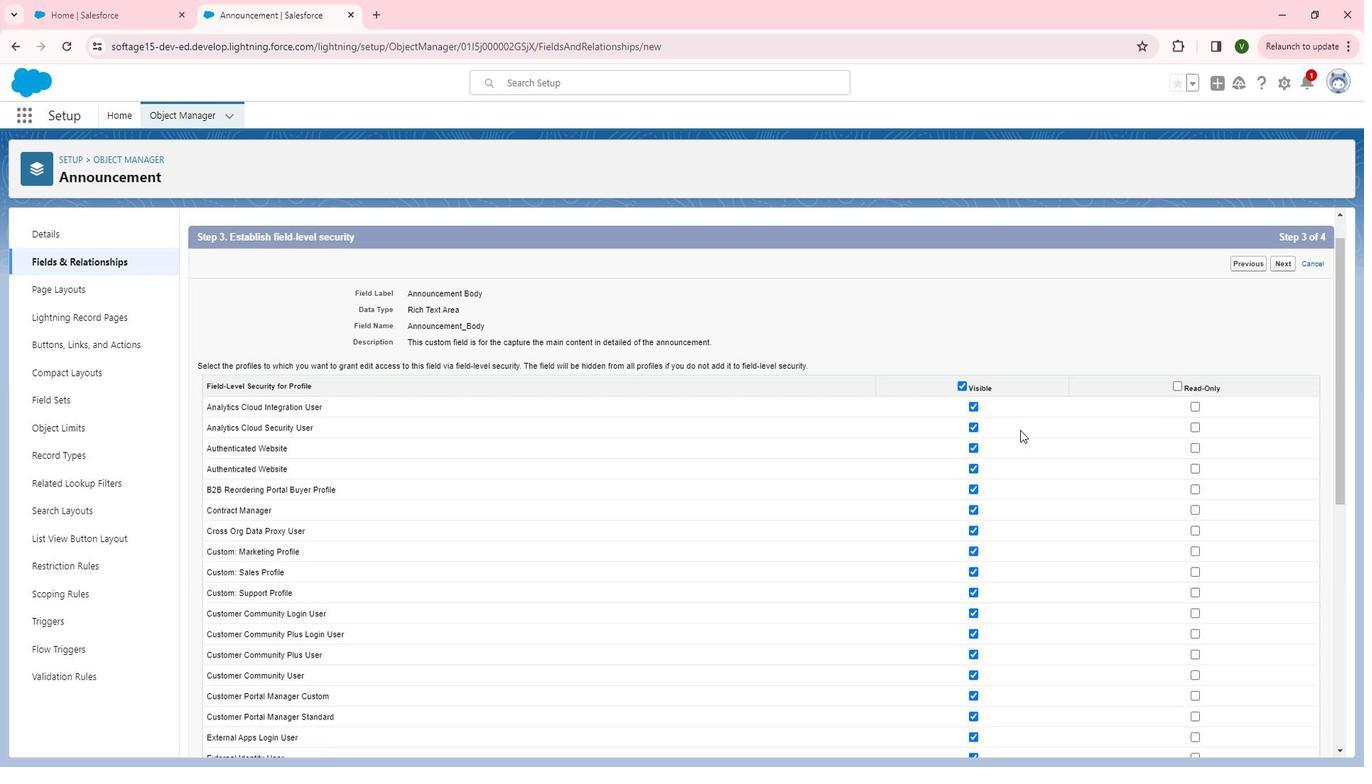 
Action: Mouse scrolled (1042, 435) with delta (0, 0)
Screenshot: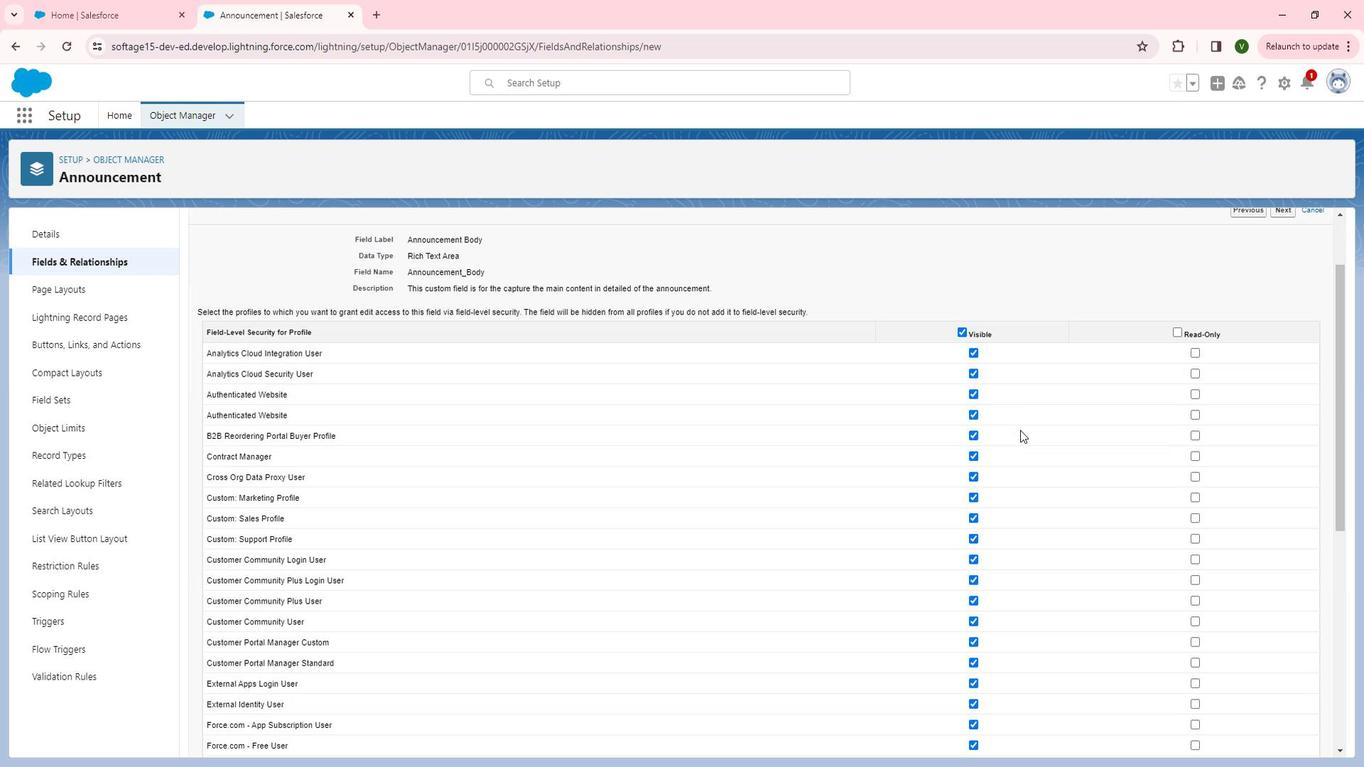 
Action: Mouse scrolled (1042, 435) with delta (0, 0)
Screenshot: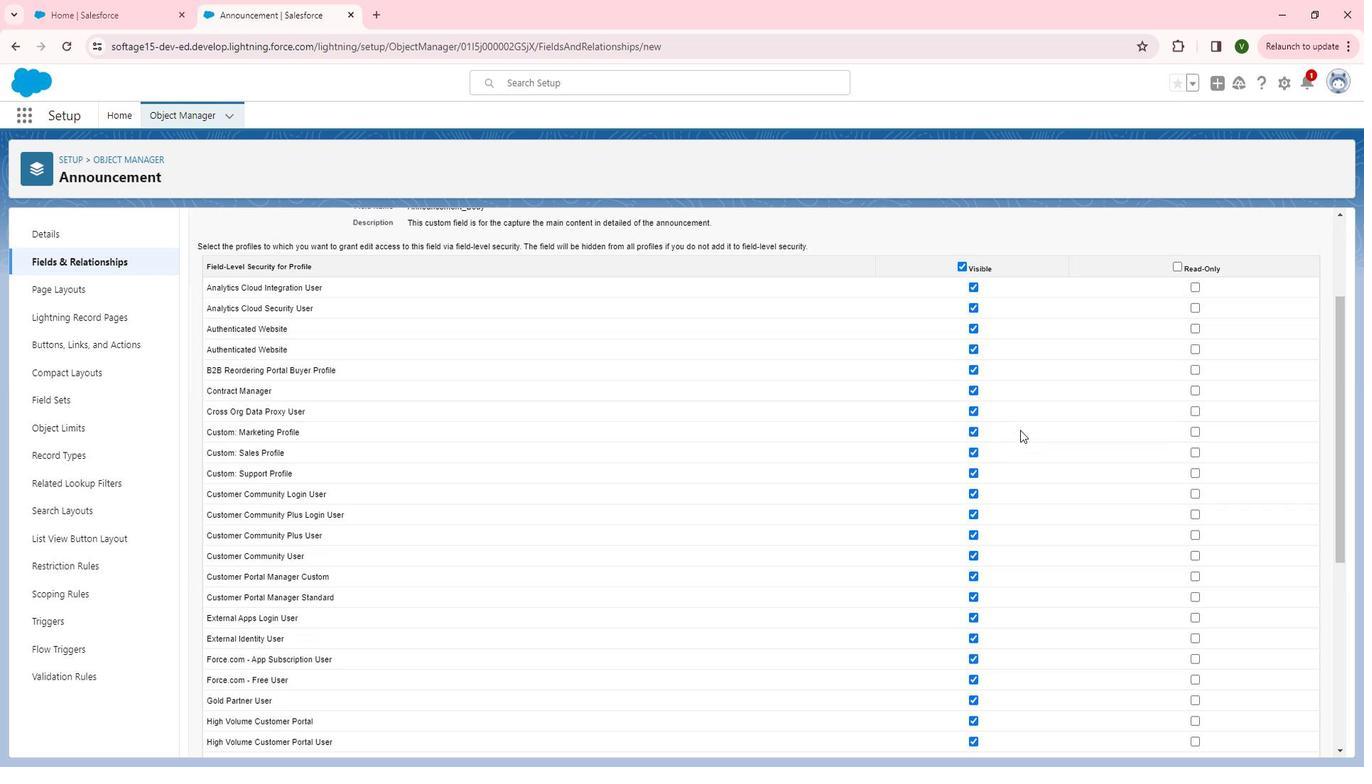 
Action: Mouse scrolled (1042, 435) with delta (0, 0)
Screenshot: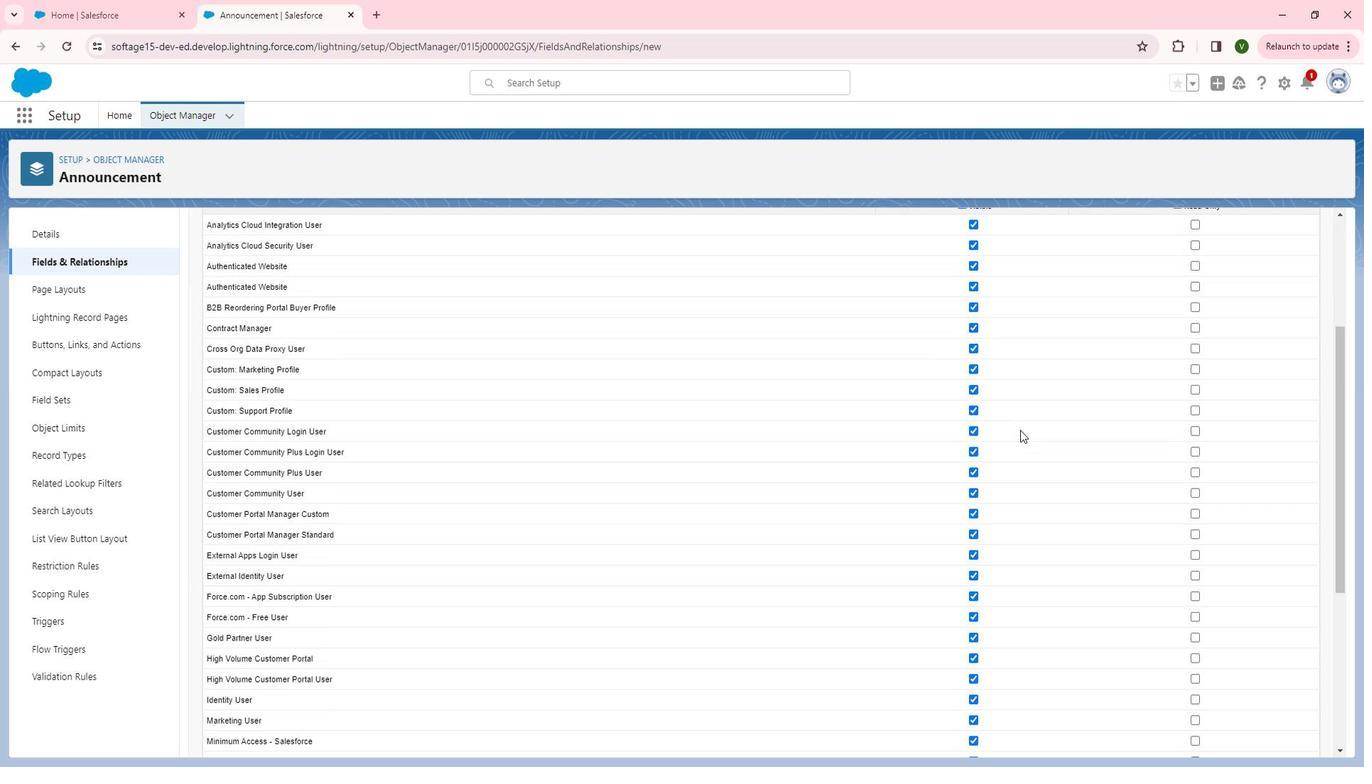 
Action: Mouse moved to (995, 255)
Screenshot: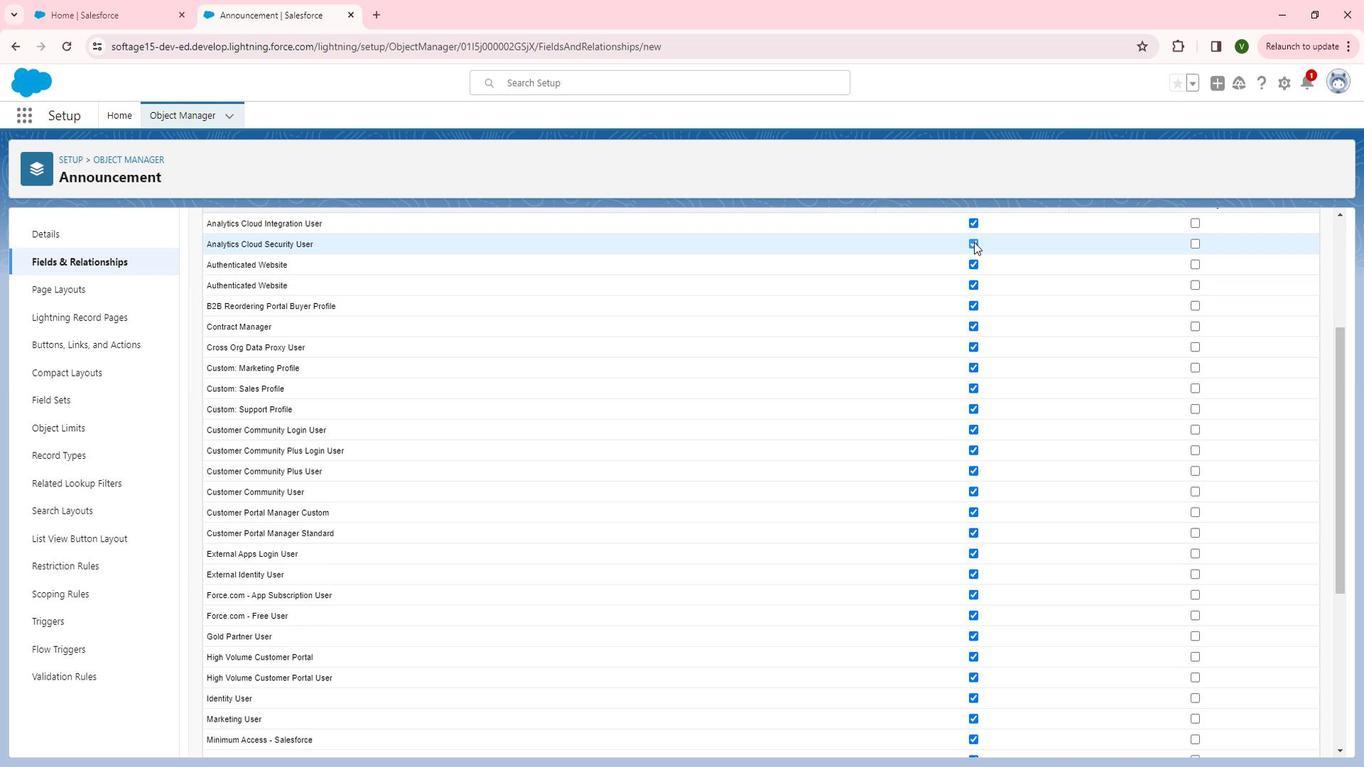 
Action: Mouse pressed left at (995, 255)
Screenshot: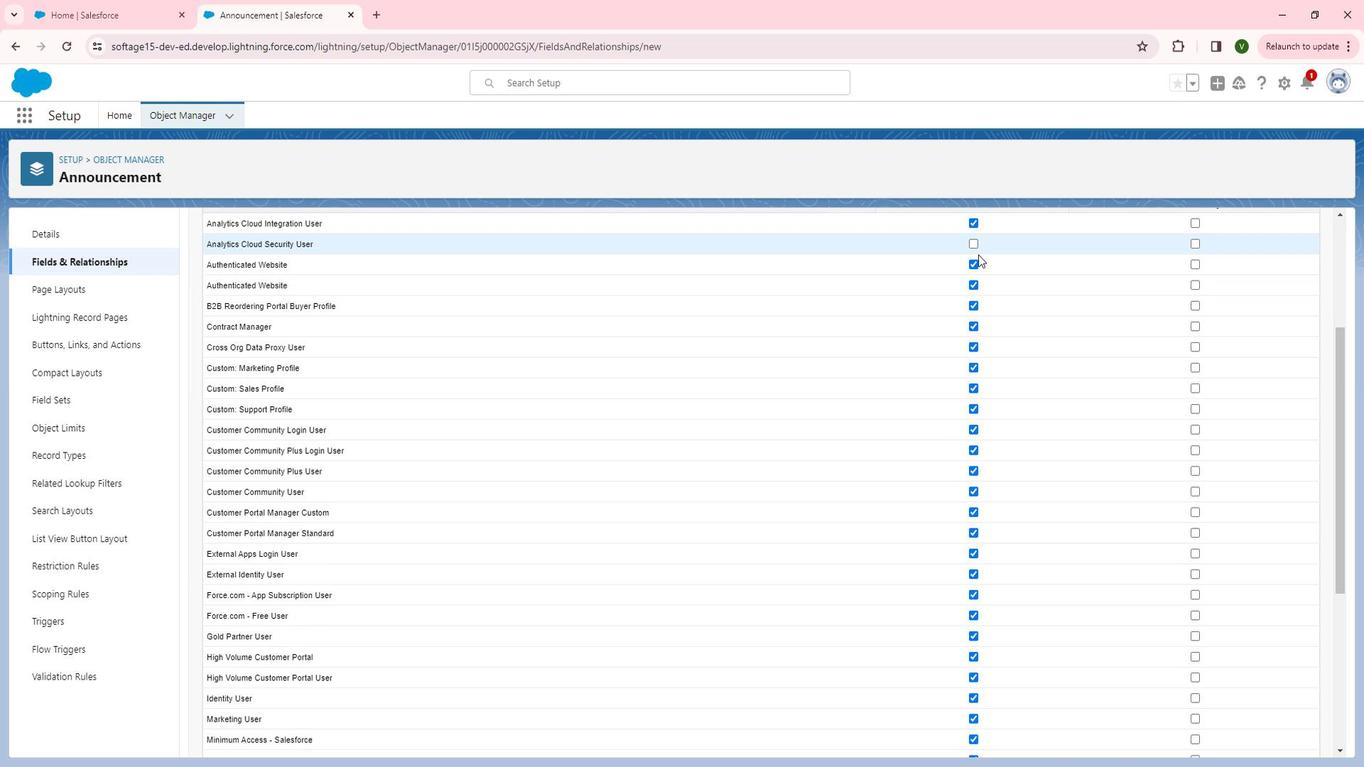 
Action: Mouse moved to (998, 273)
Screenshot: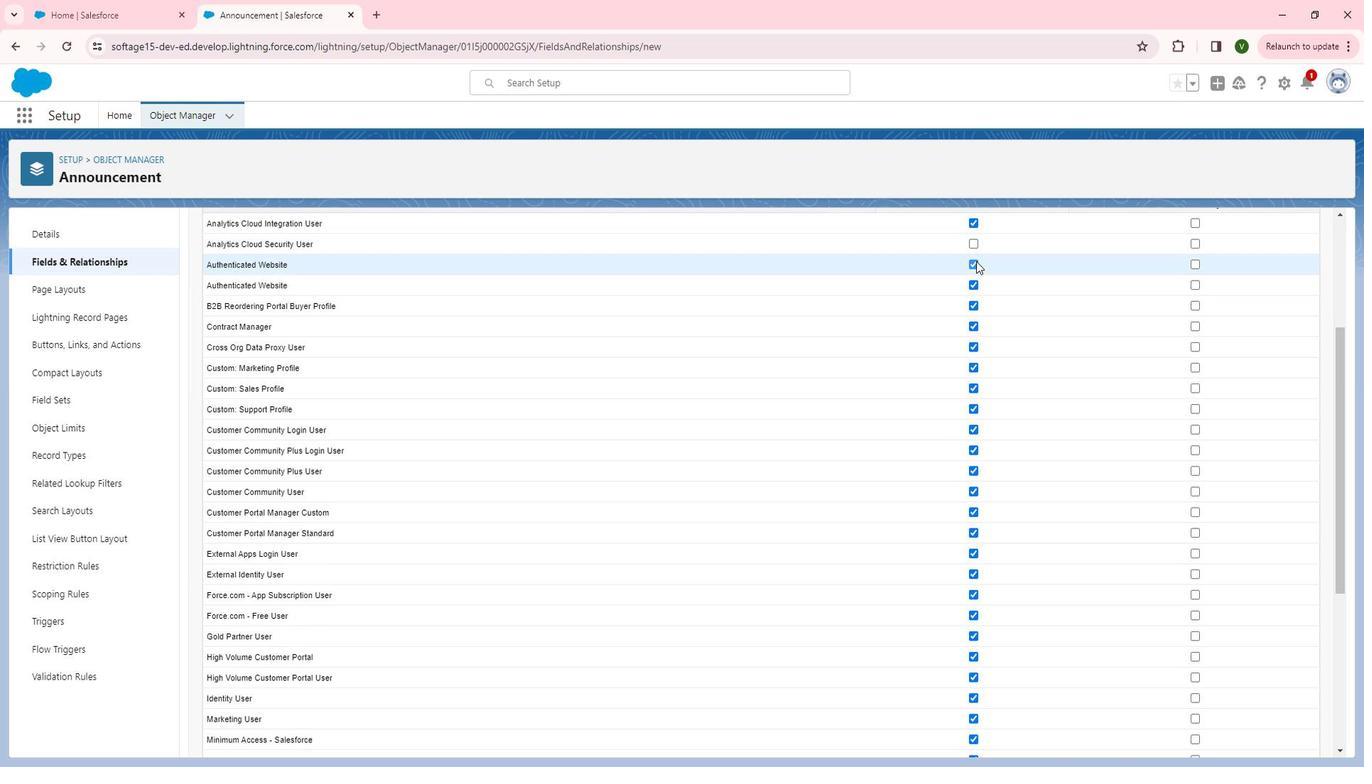 
Action: Mouse pressed left at (998, 273)
Screenshot: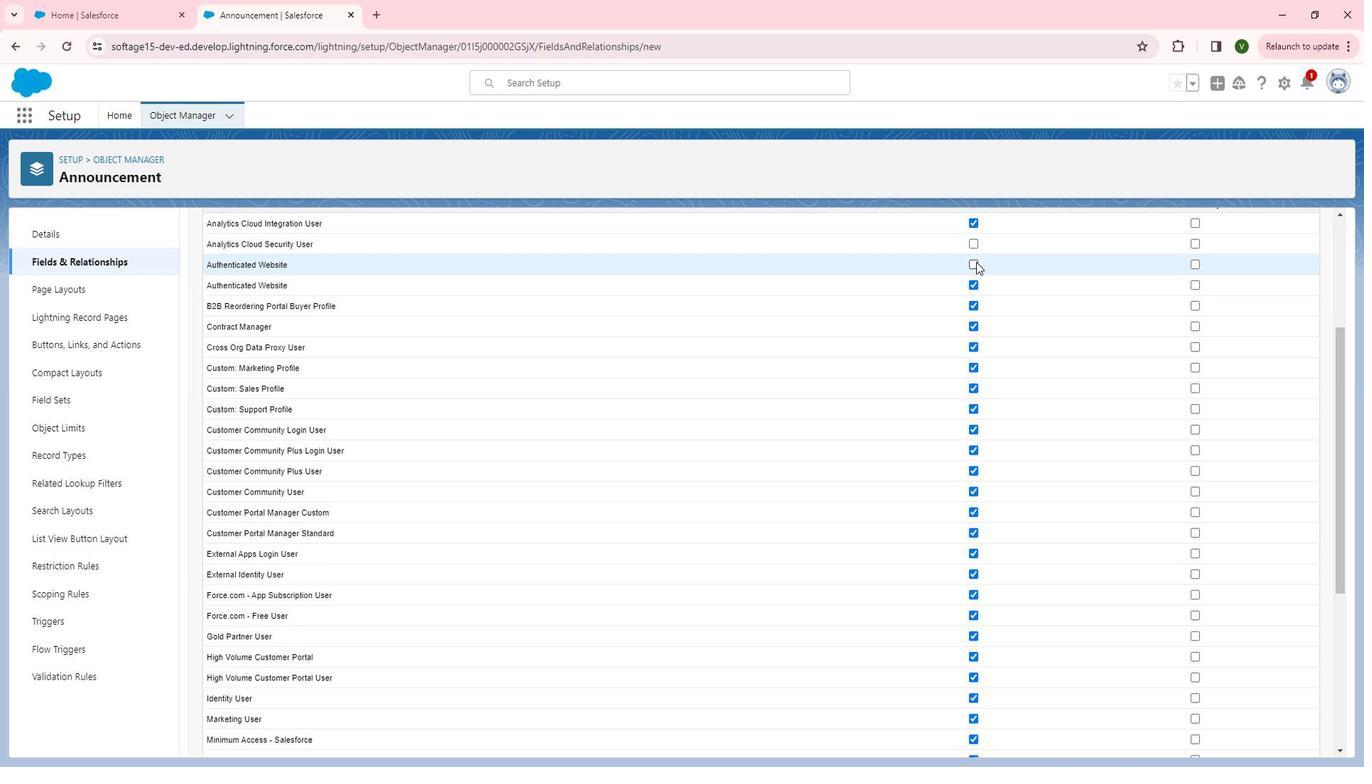 
Action: Mouse moved to (998, 295)
Screenshot: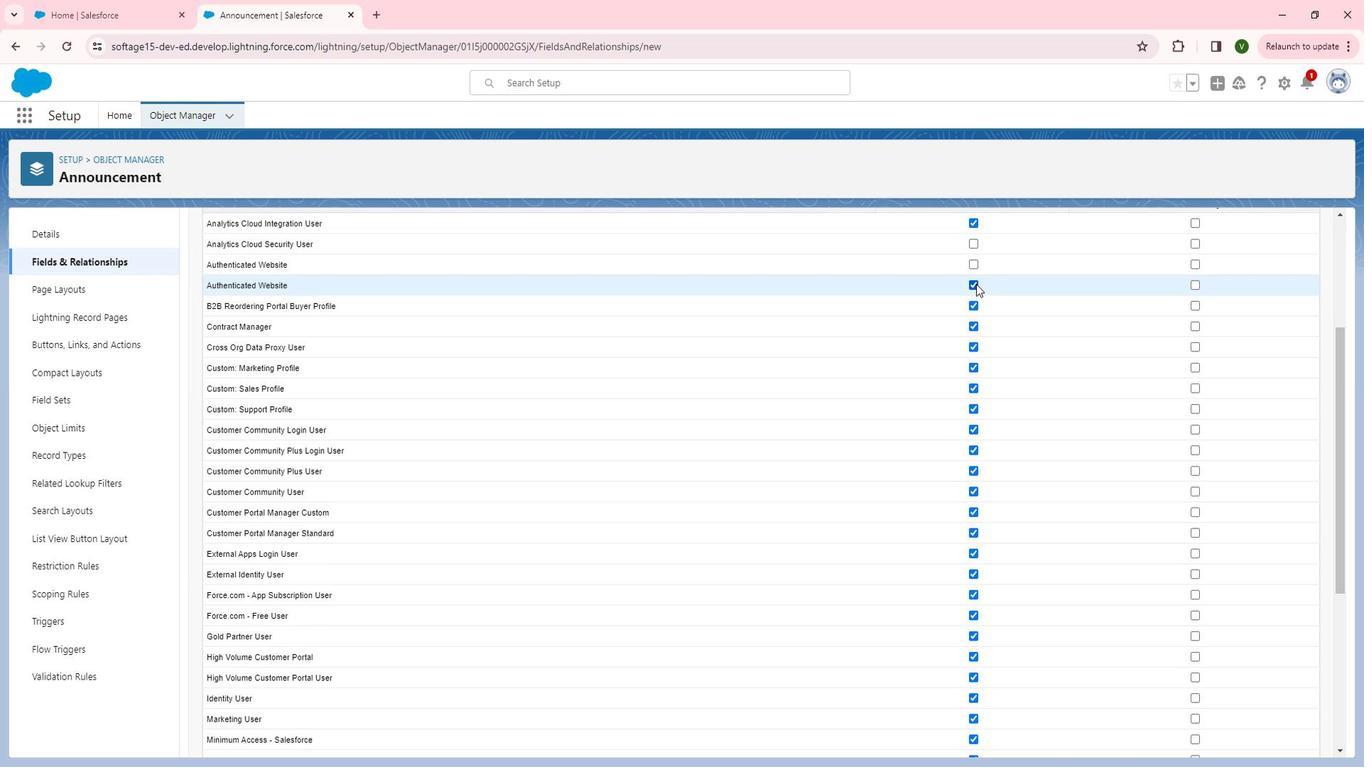
Action: Mouse pressed left at (998, 295)
Screenshot: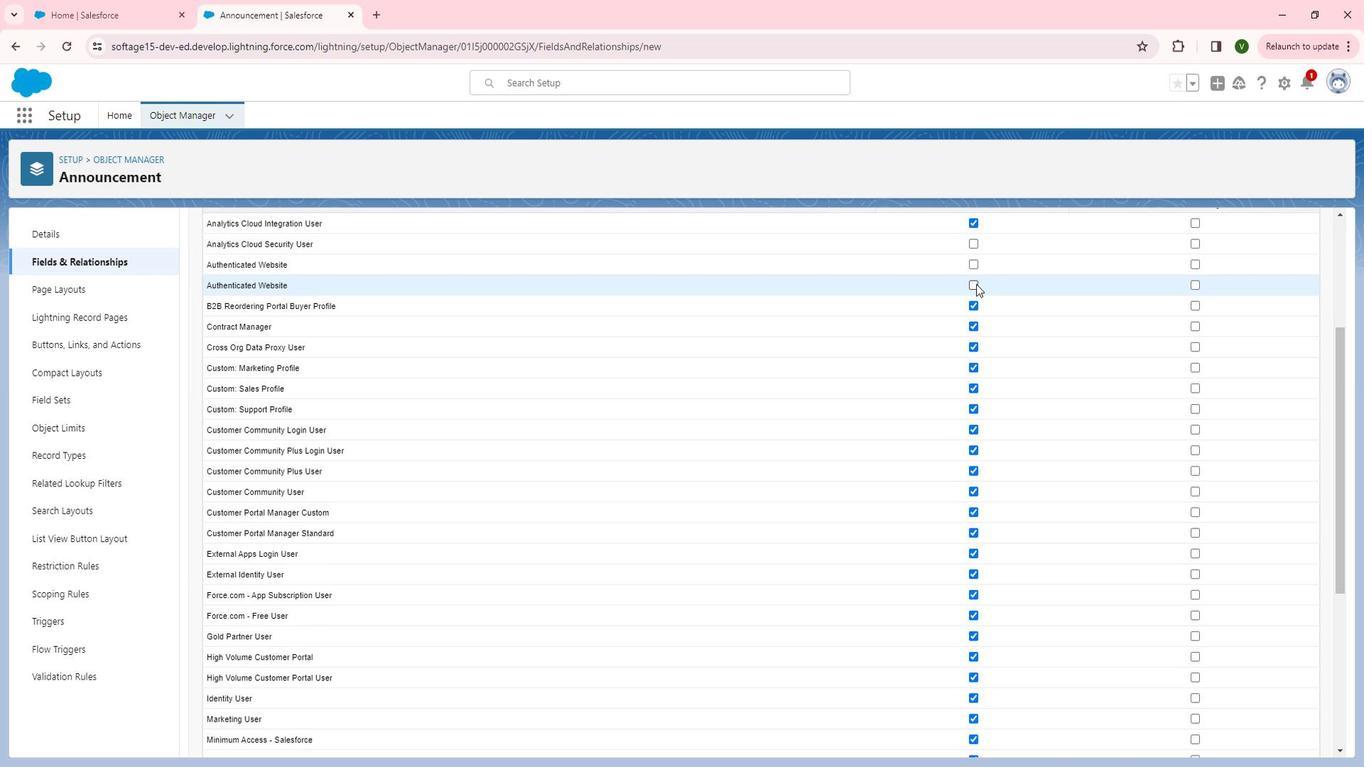 
Action: Mouse moved to (994, 436)
Screenshot: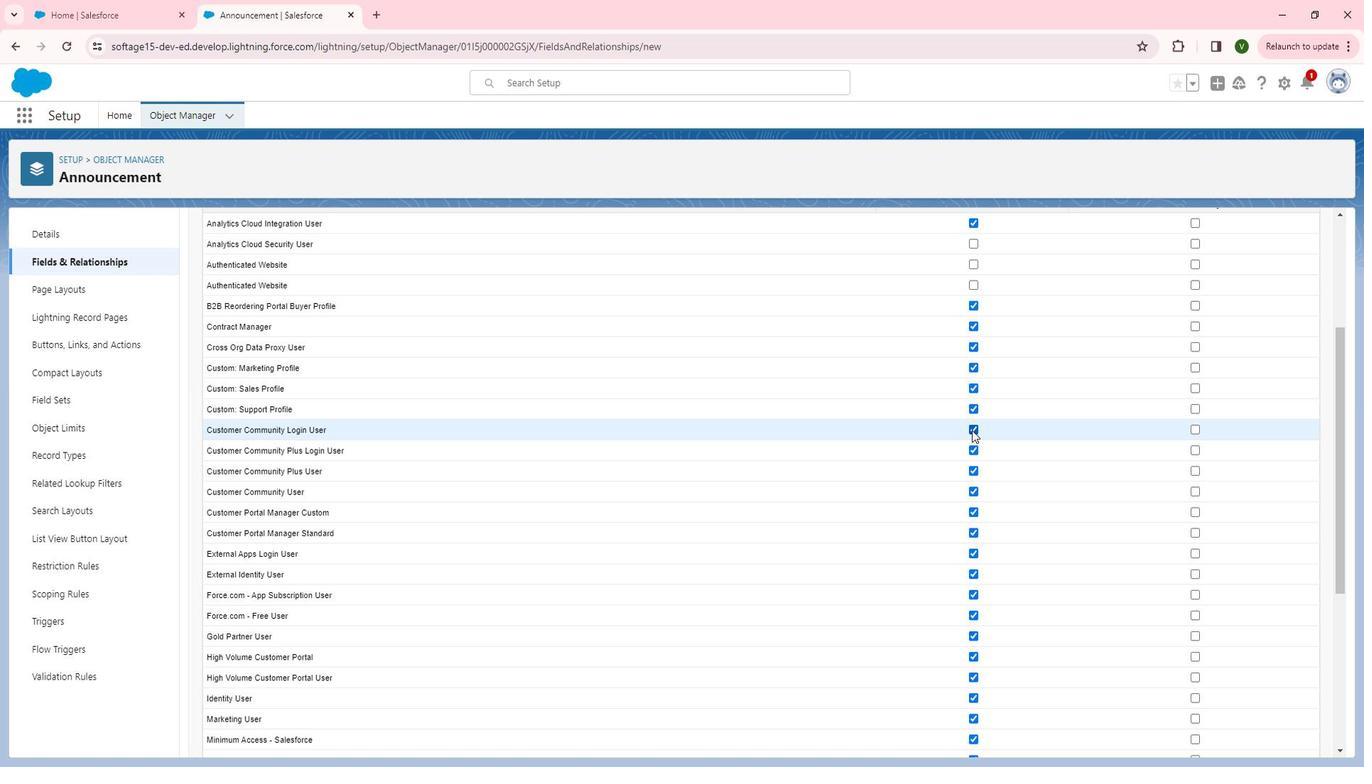 
Action: Mouse pressed left at (994, 436)
Screenshot: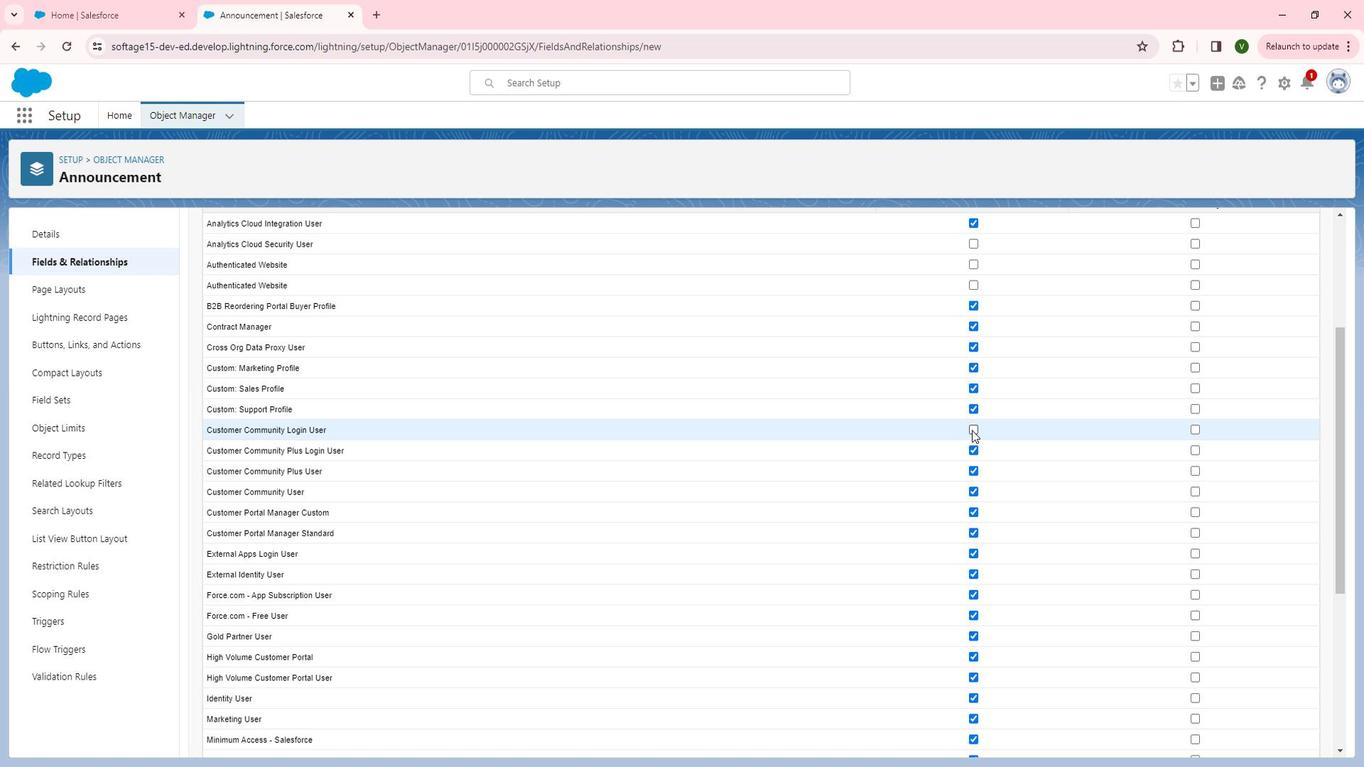 
Action: Mouse moved to (994, 459)
Screenshot: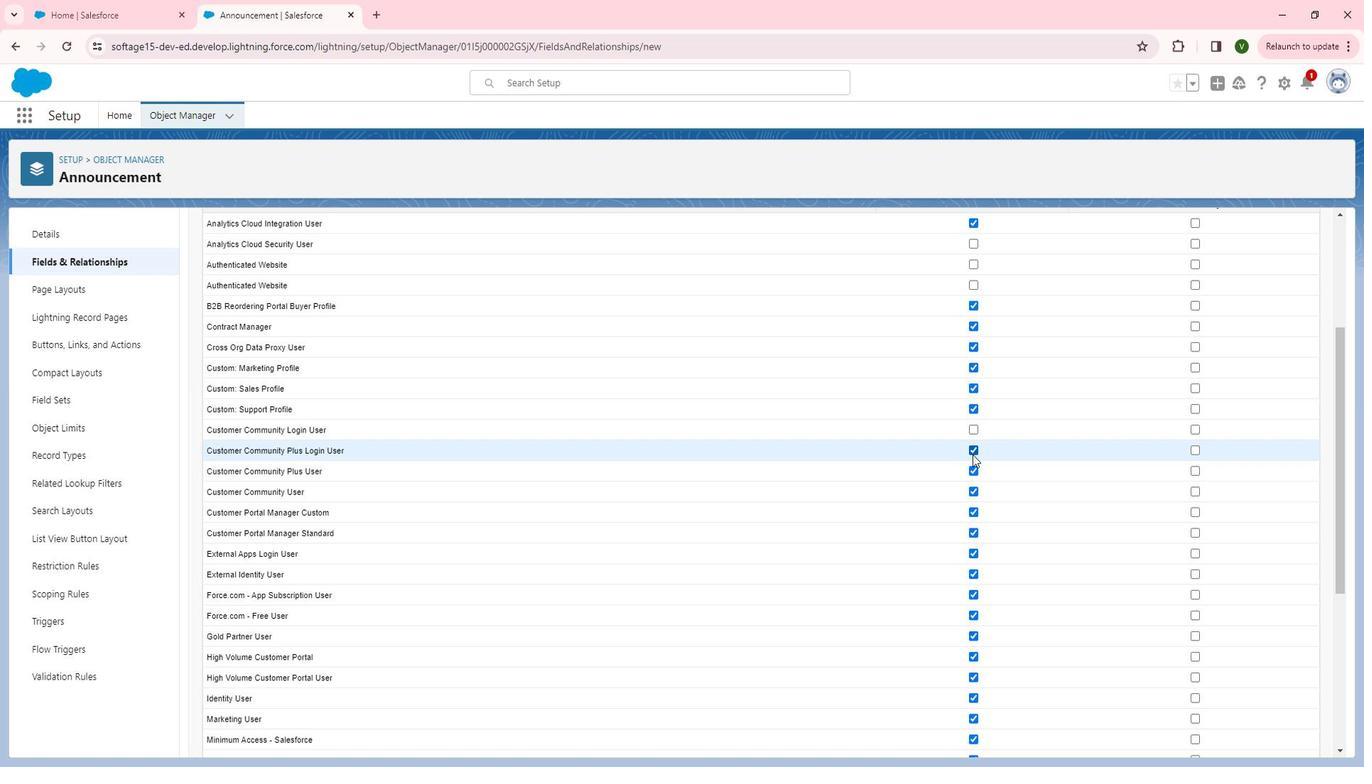 
Action: Mouse pressed left at (994, 459)
Screenshot: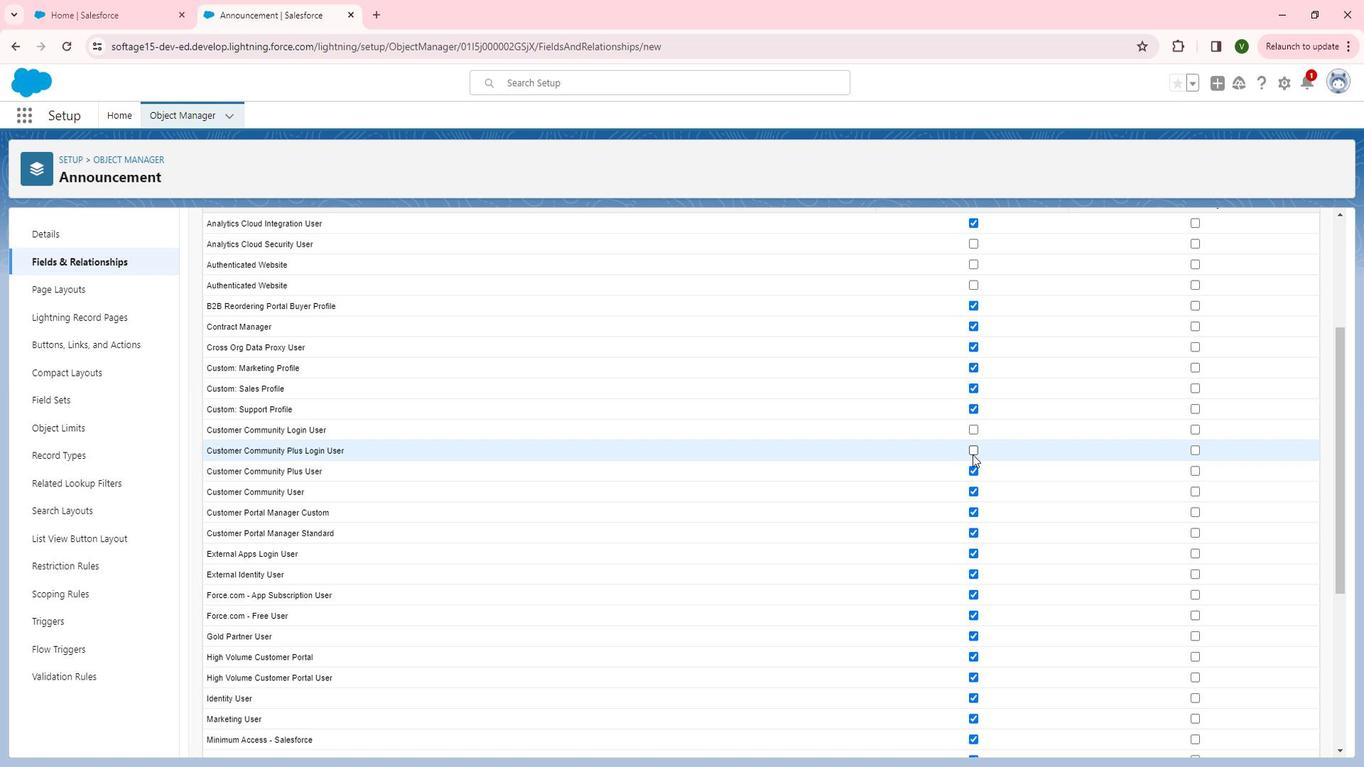 
Action: Mouse moved to (994, 473)
Screenshot: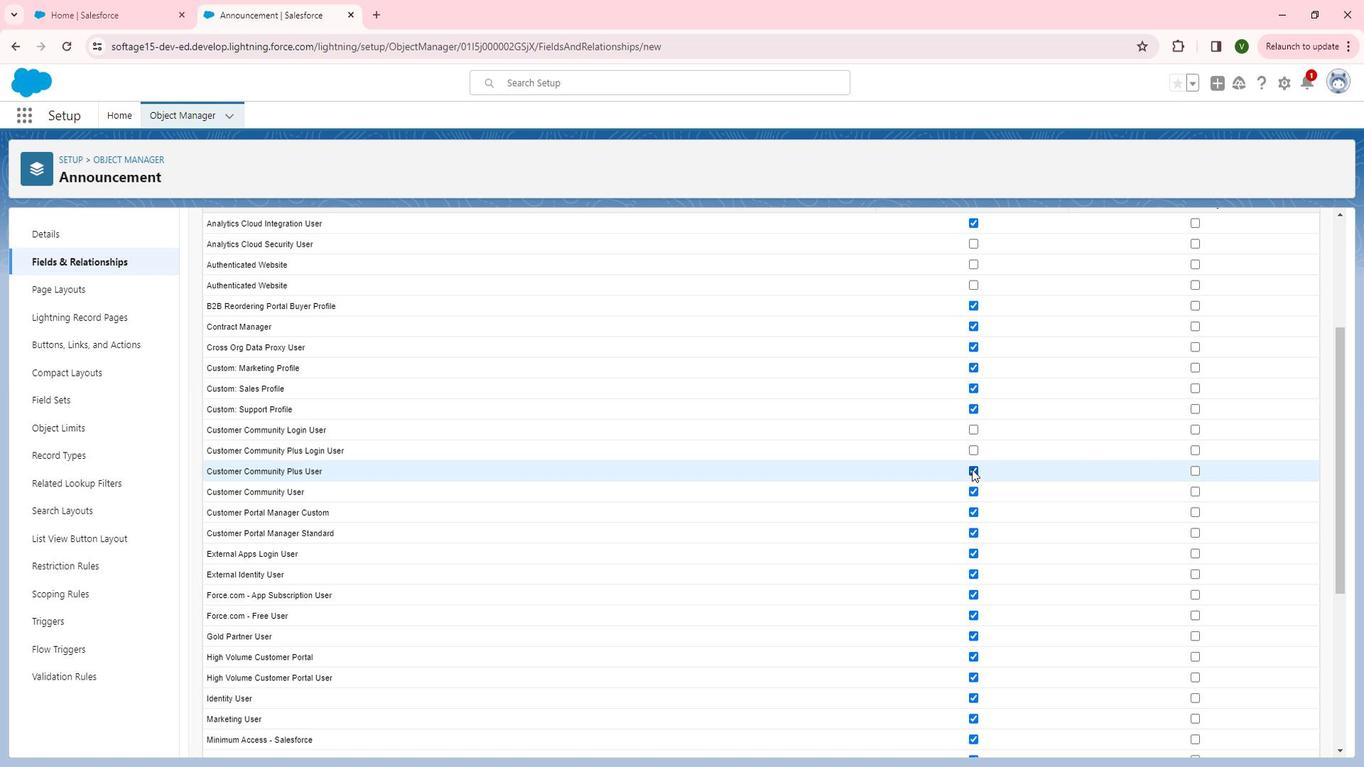 
Action: Mouse pressed left at (994, 473)
Screenshot: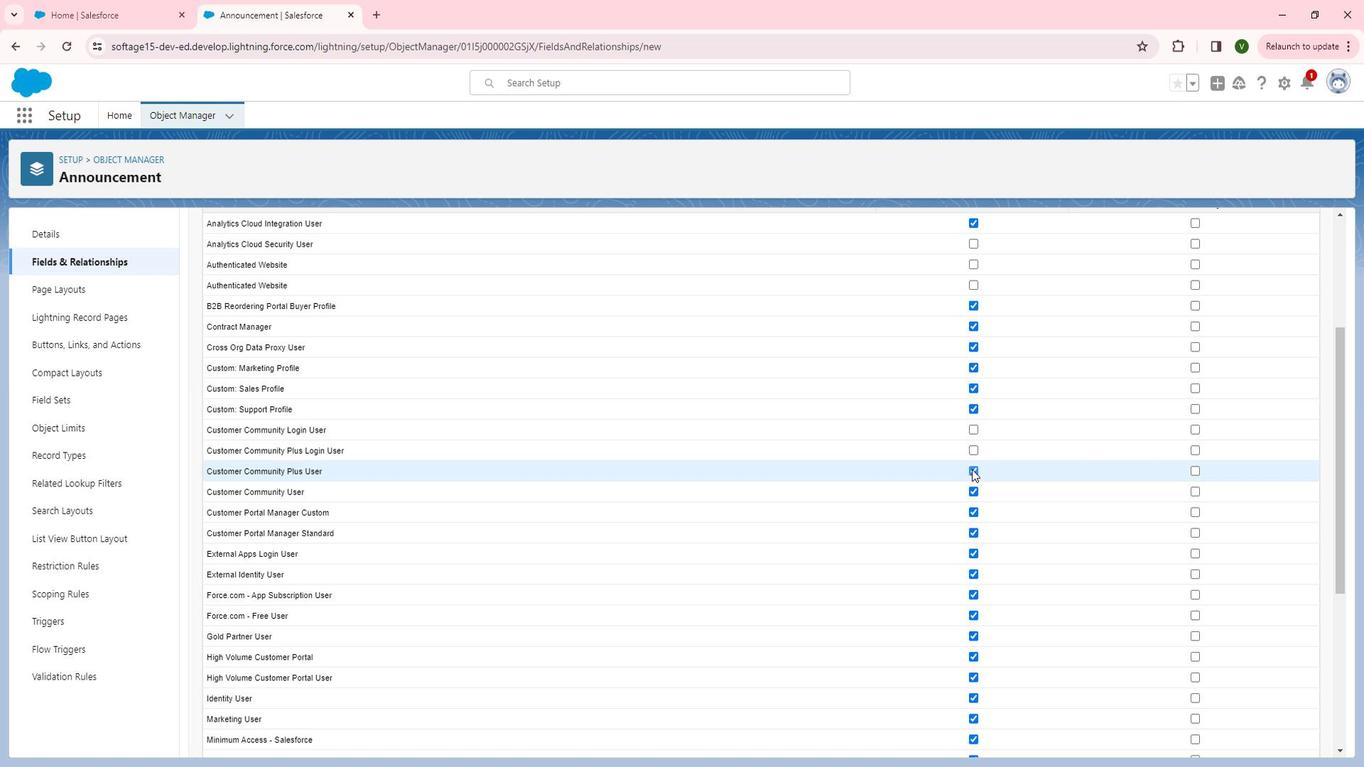 
Action: Mouse moved to (994, 488)
Screenshot: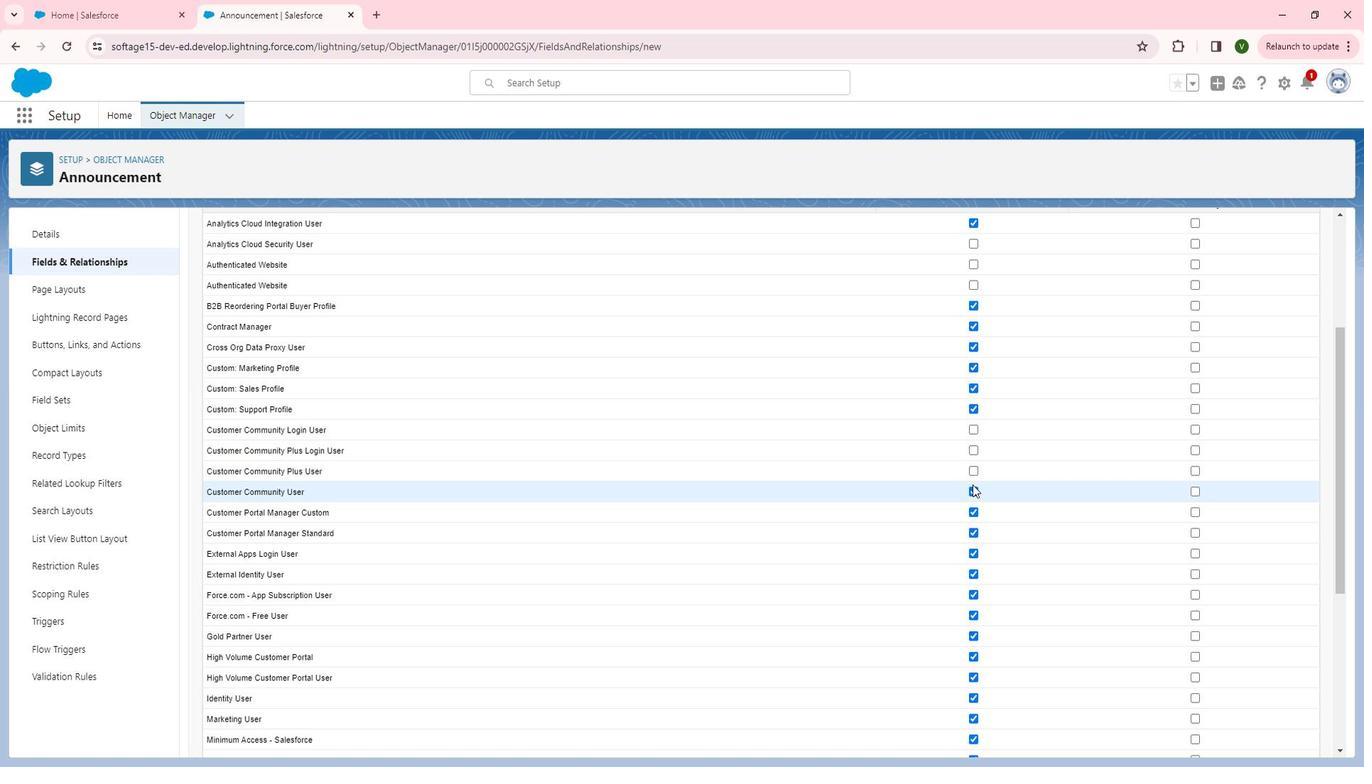 
Action: Mouse scrolled (994, 488) with delta (0, 0)
Screenshot: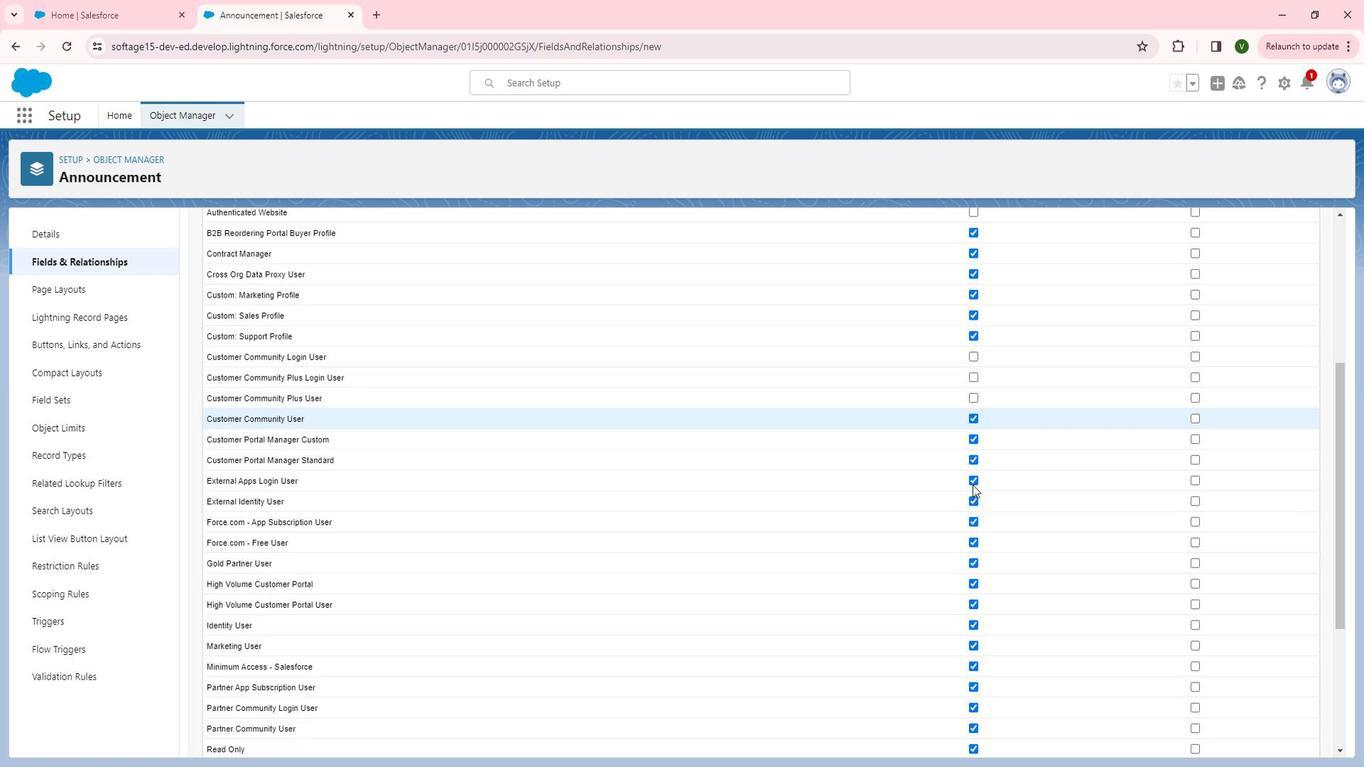 
Action: Mouse moved to (997, 503)
Screenshot: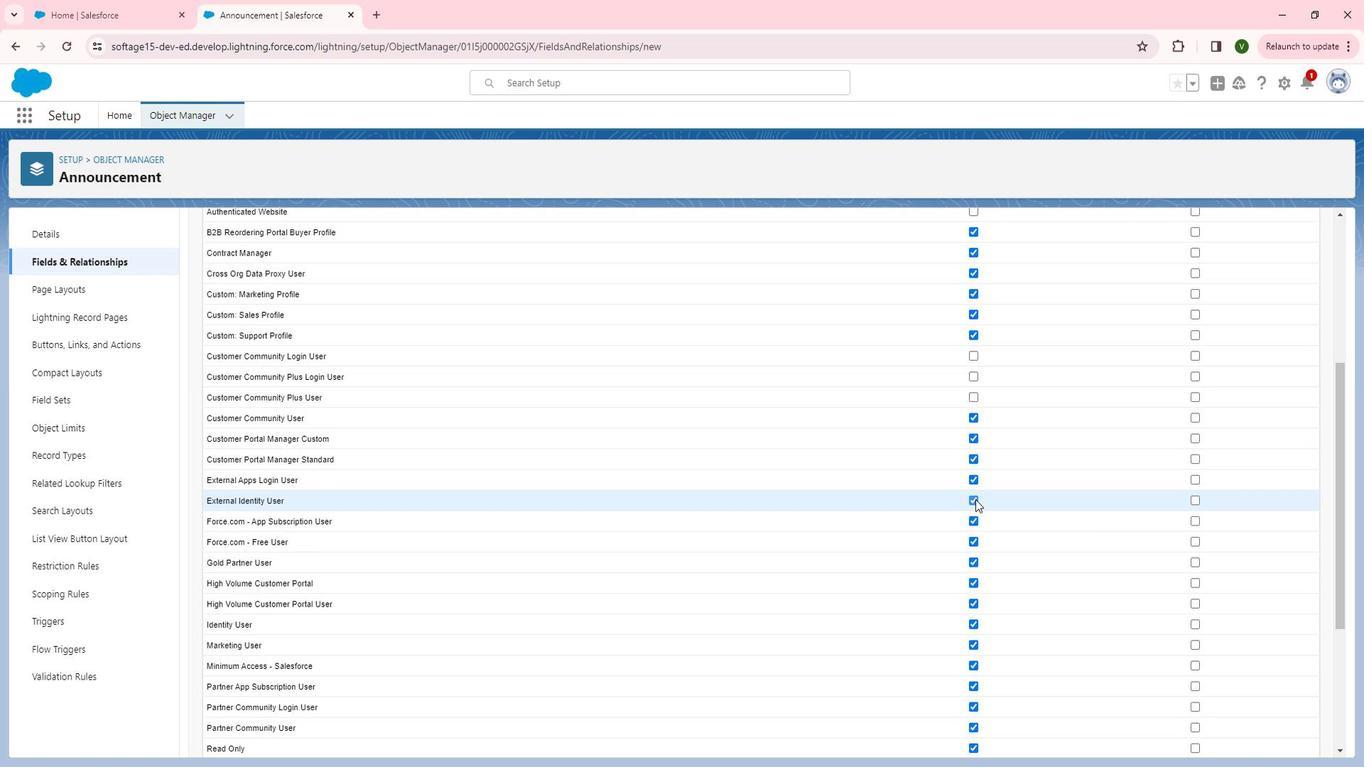 
Action: Mouse pressed left at (997, 503)
Screenshot: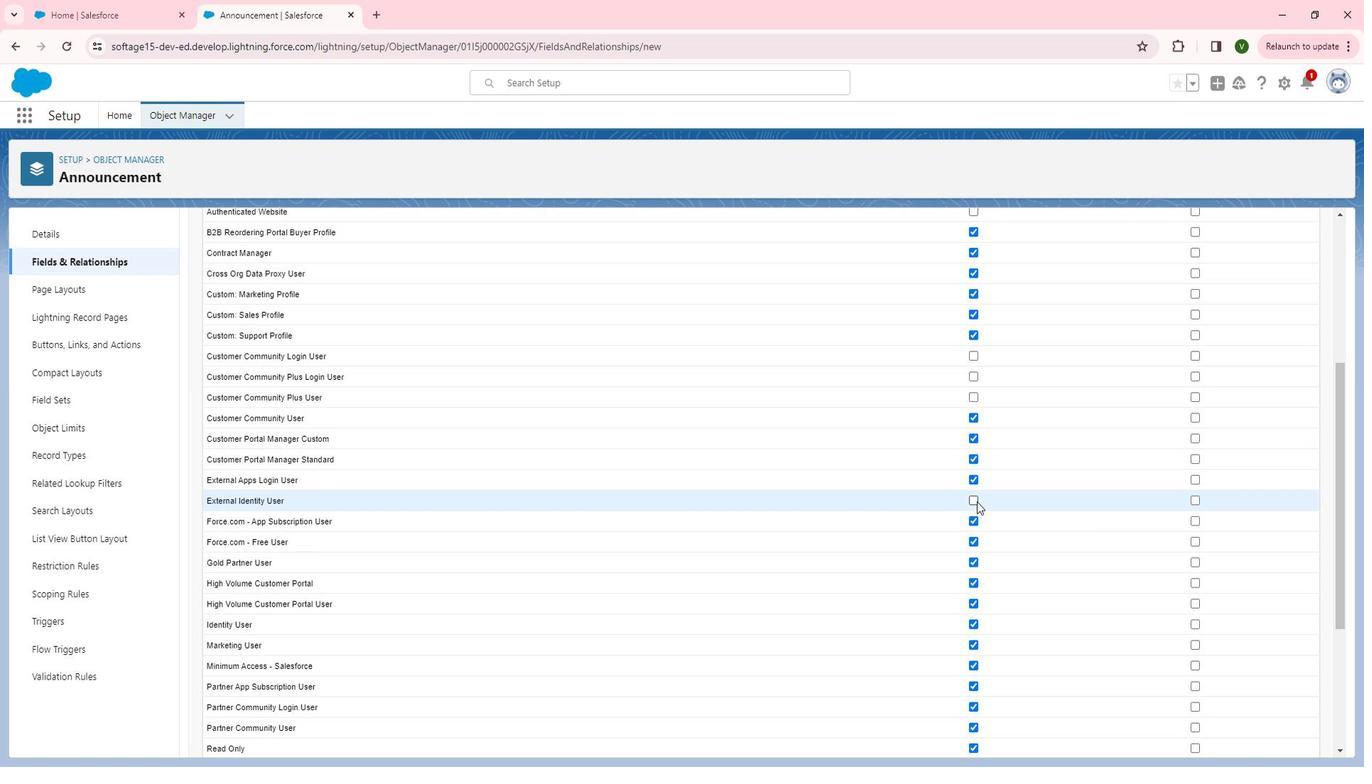 
Action: Mouse moved to (996, 522)
Screenshot: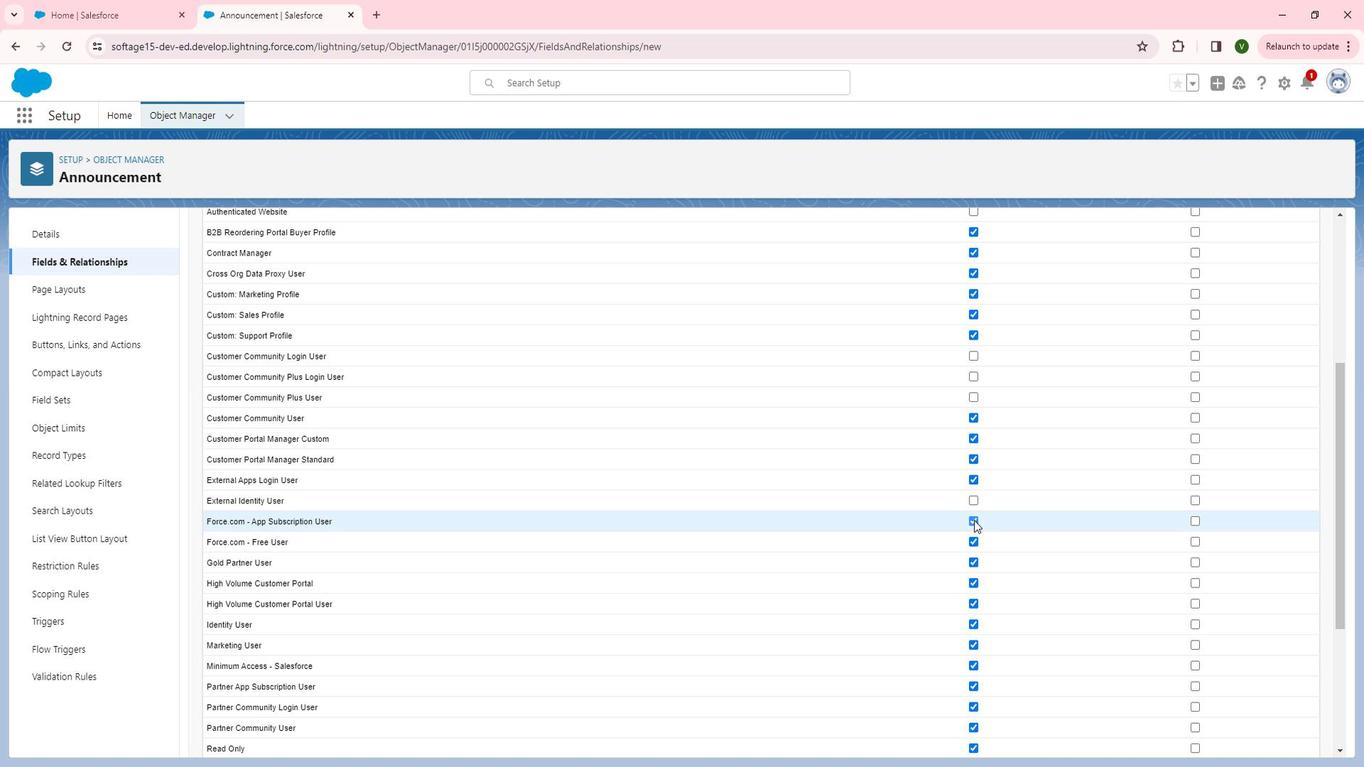 
Action: Mouse pressed left at (996, 522)
Screenshot: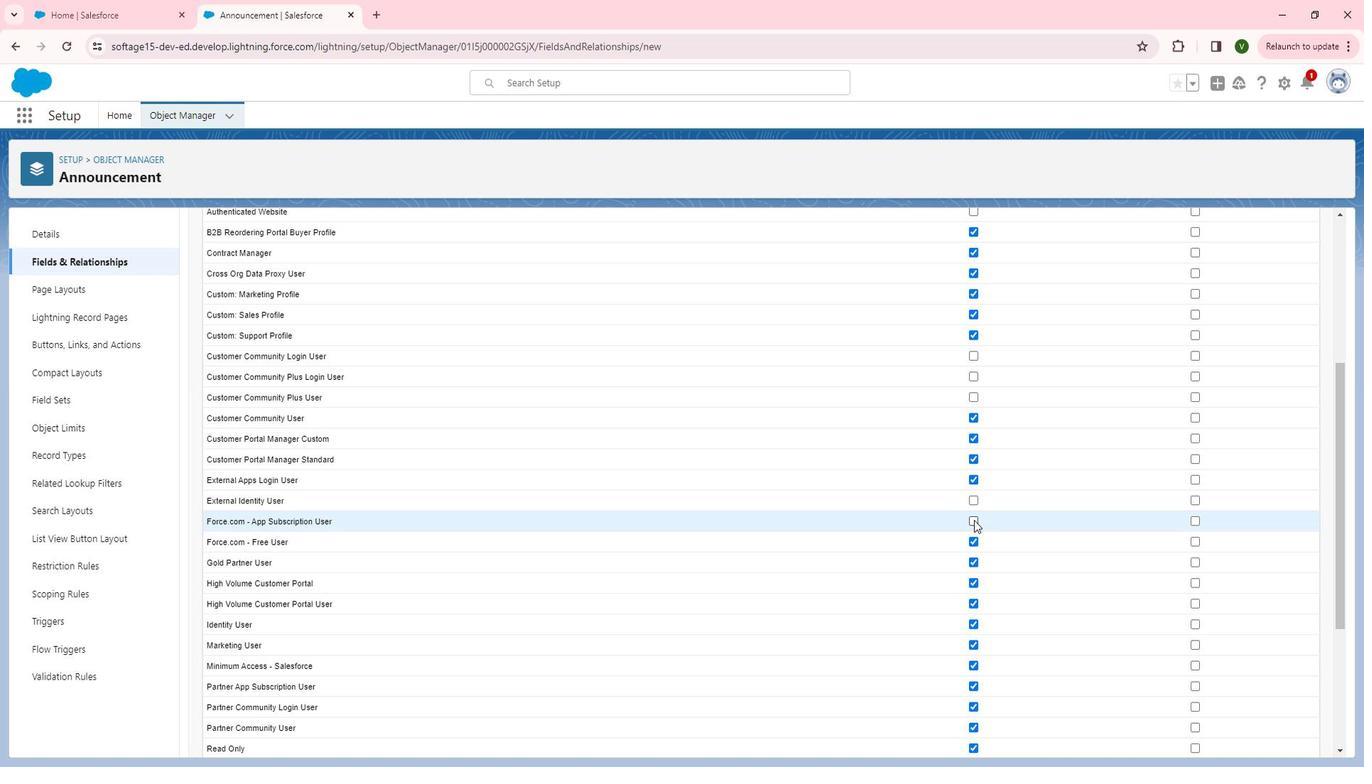 
Action: Mouse moved to (995, 542)
Screenshot: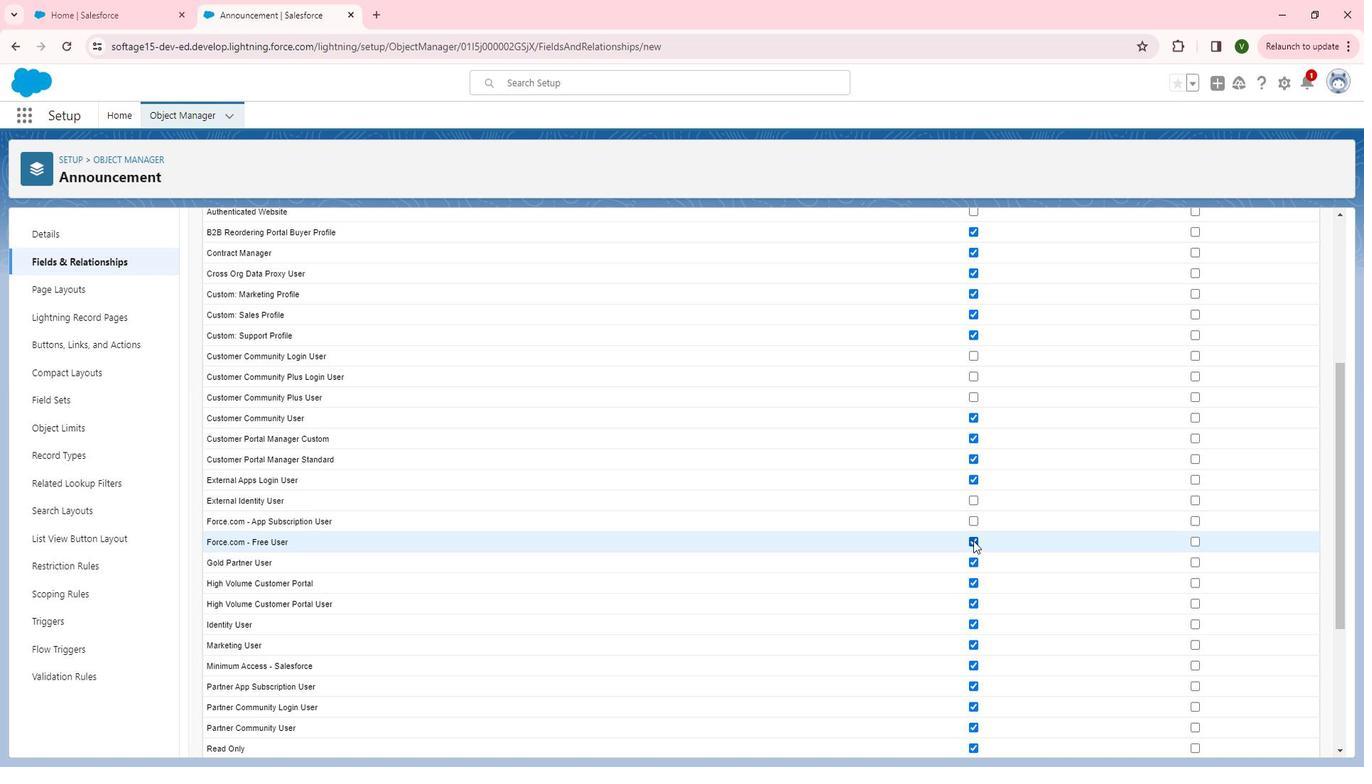 
Action: Mouse pressed left at (995, 542)
Screenshot: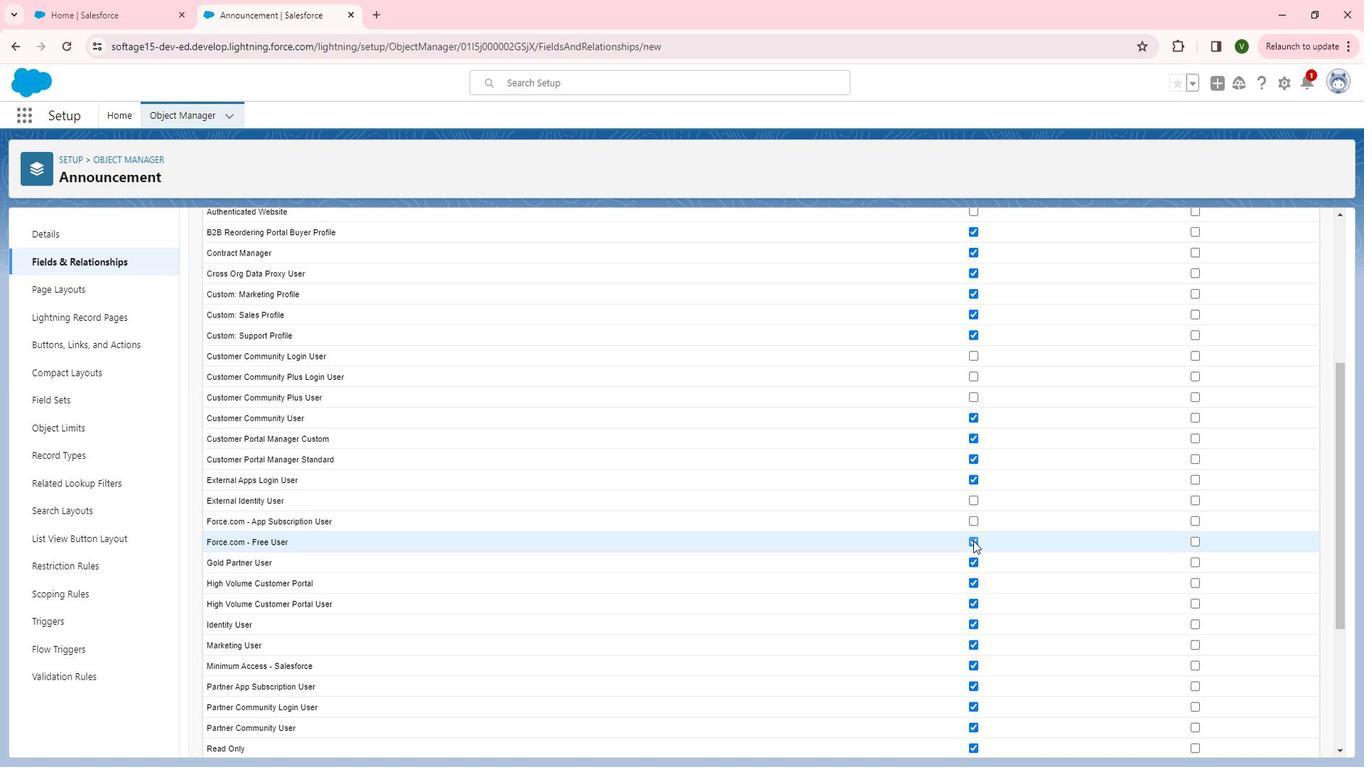 
Action: Mouse scrolled (995, 542) with delta (0, 0)
Screenshot: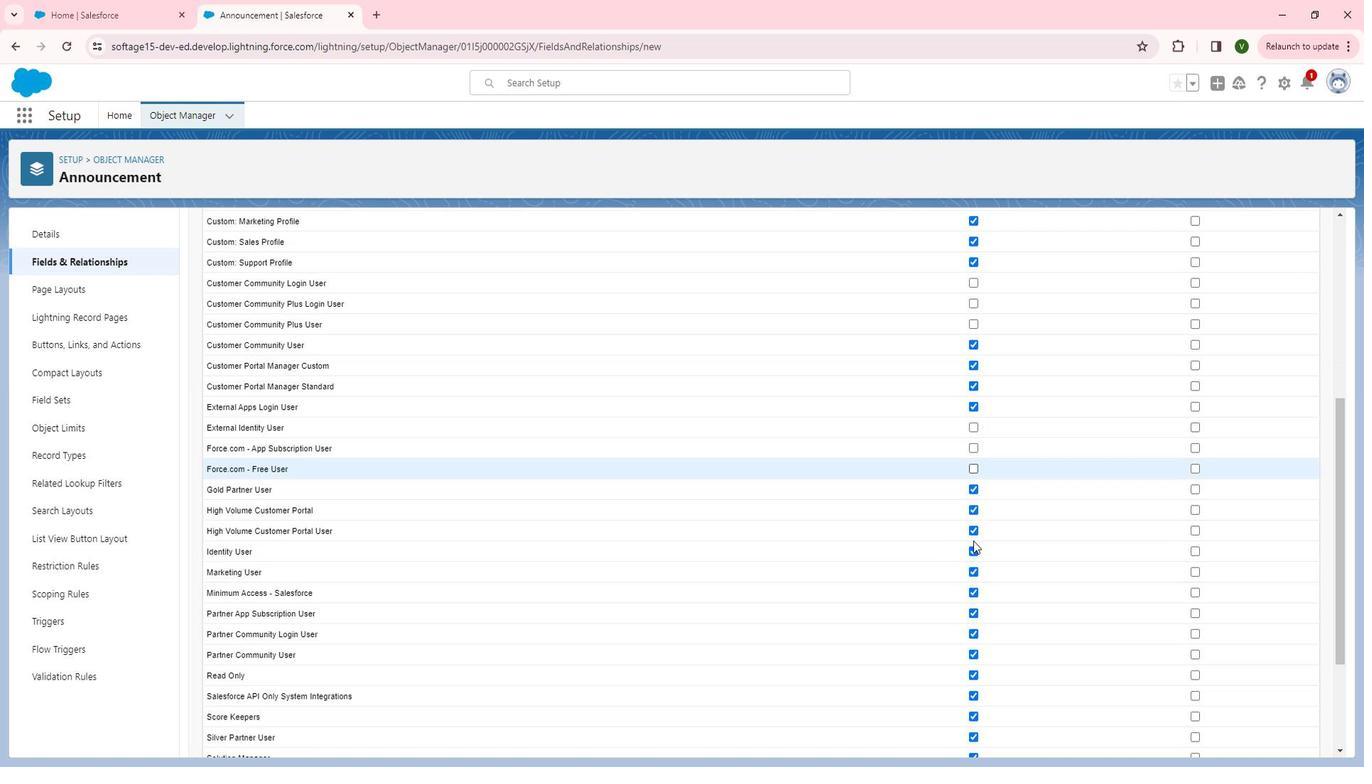 
Action: Mouse moved to (991, 579)
Screenshot: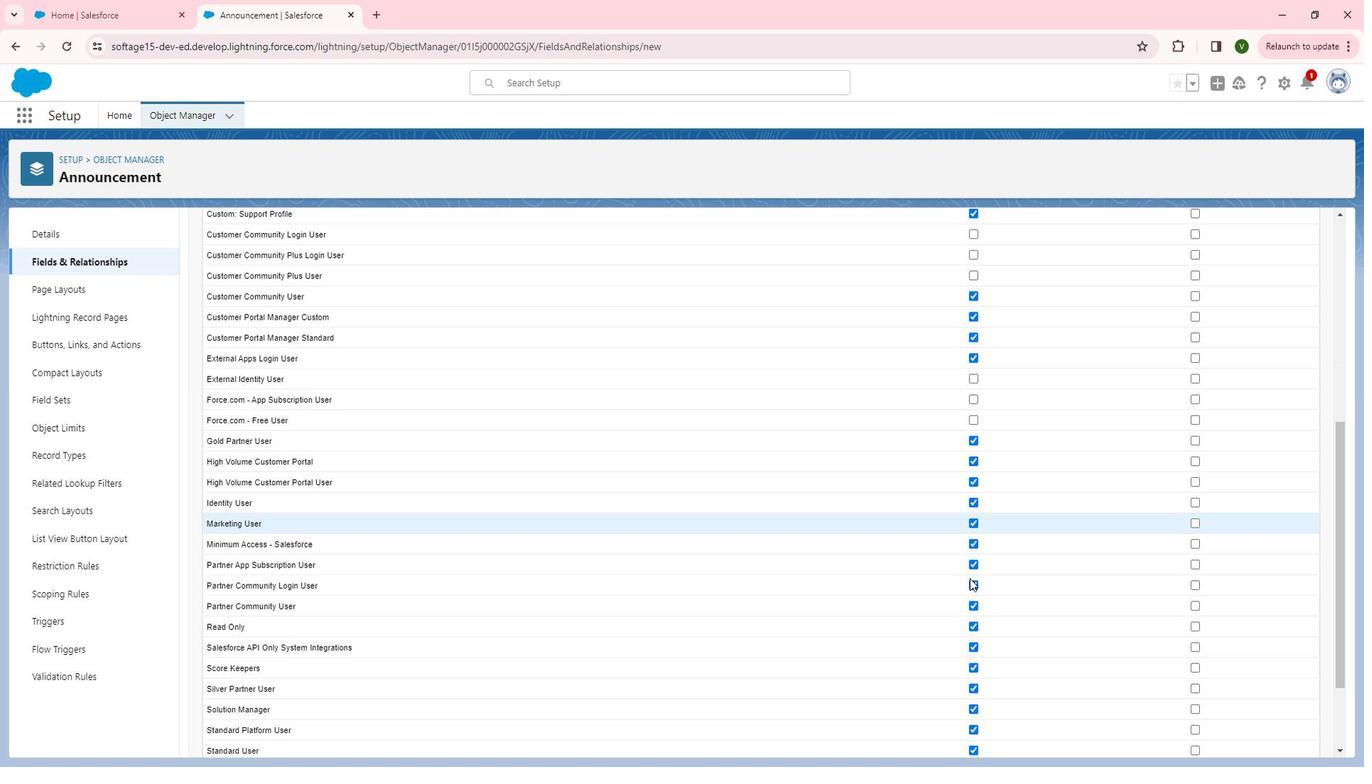 
Action: Mouse scrolled (991, 578) with delta (0, 0)
Screenshot: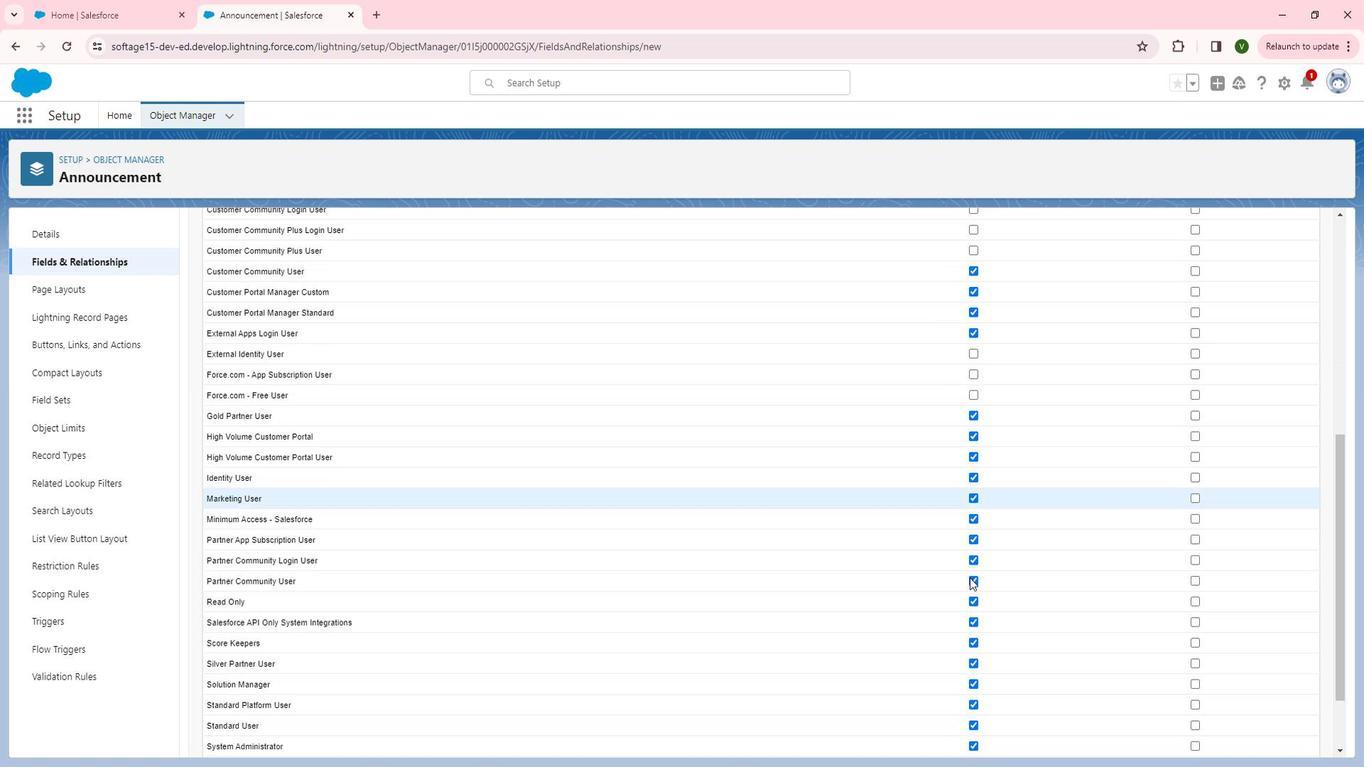 
Action: Mouse moved to (994, 520)
Screenshot: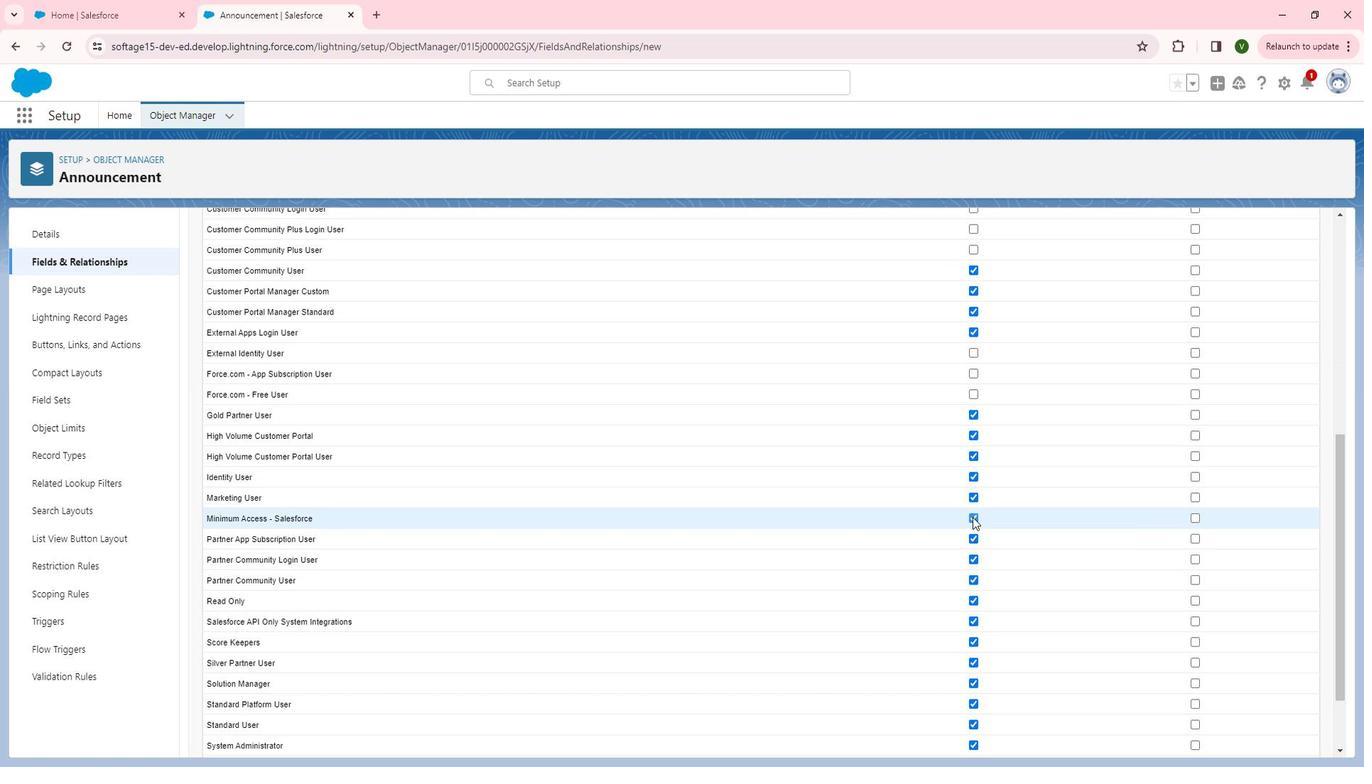
Action: Mouse pressed left at (994, 520)
Screenshot: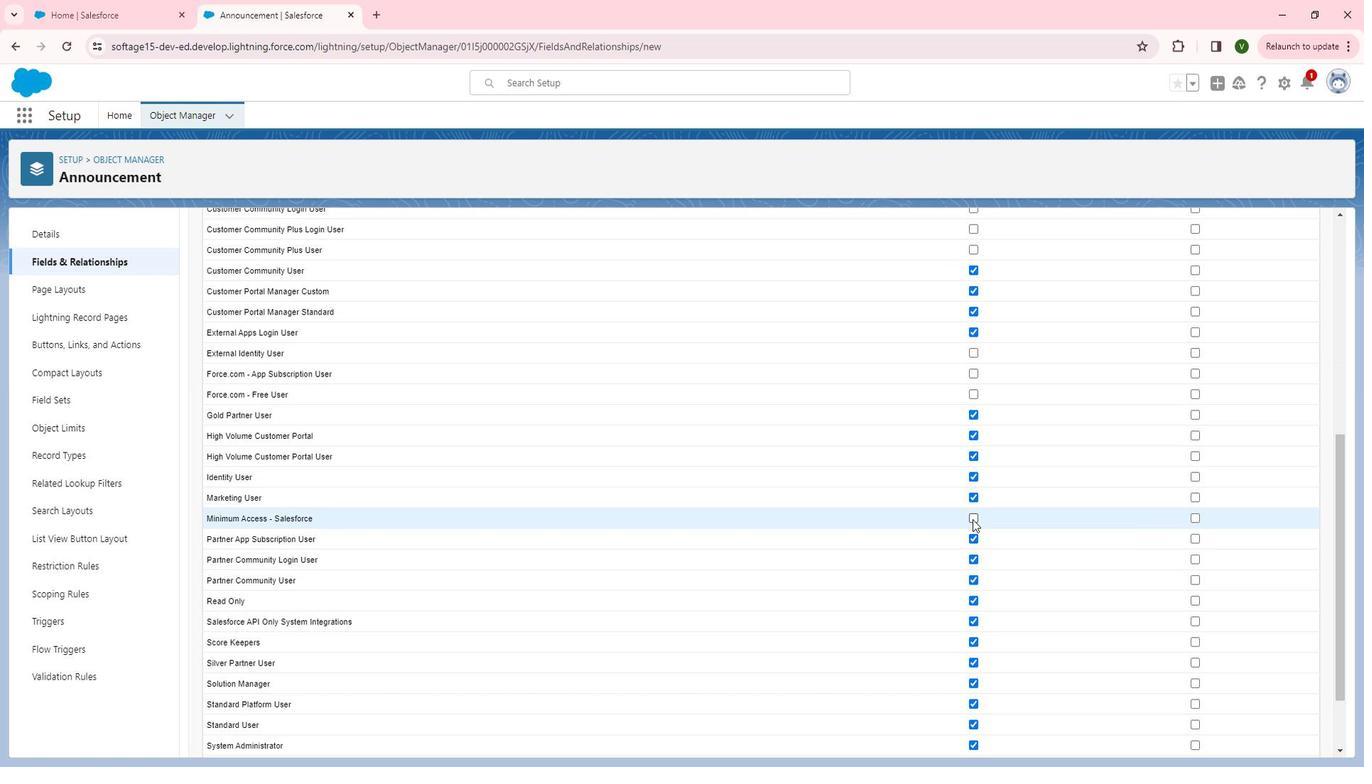 
Action: Mouse moved to (996, 543)
Screenshot: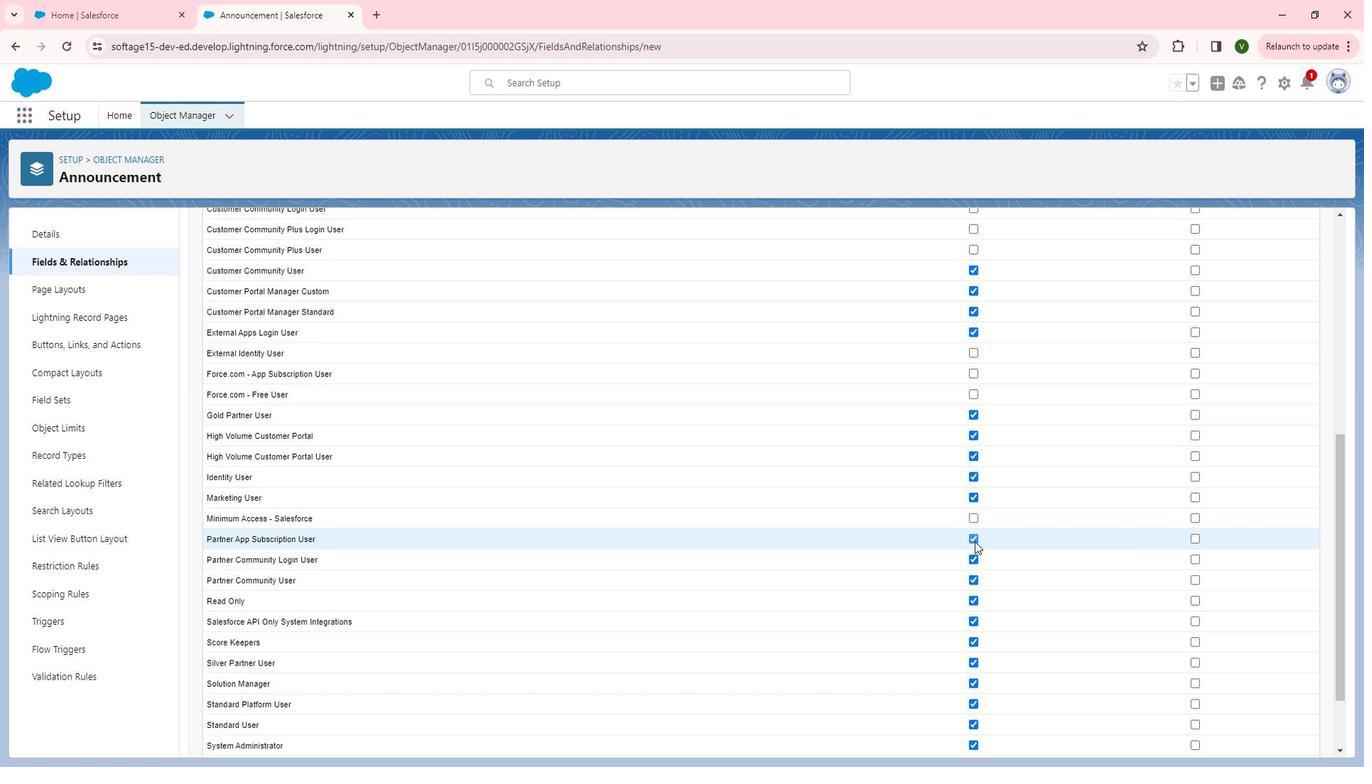 
Action: Mouse pressed left at (996, 543)
Screenshot: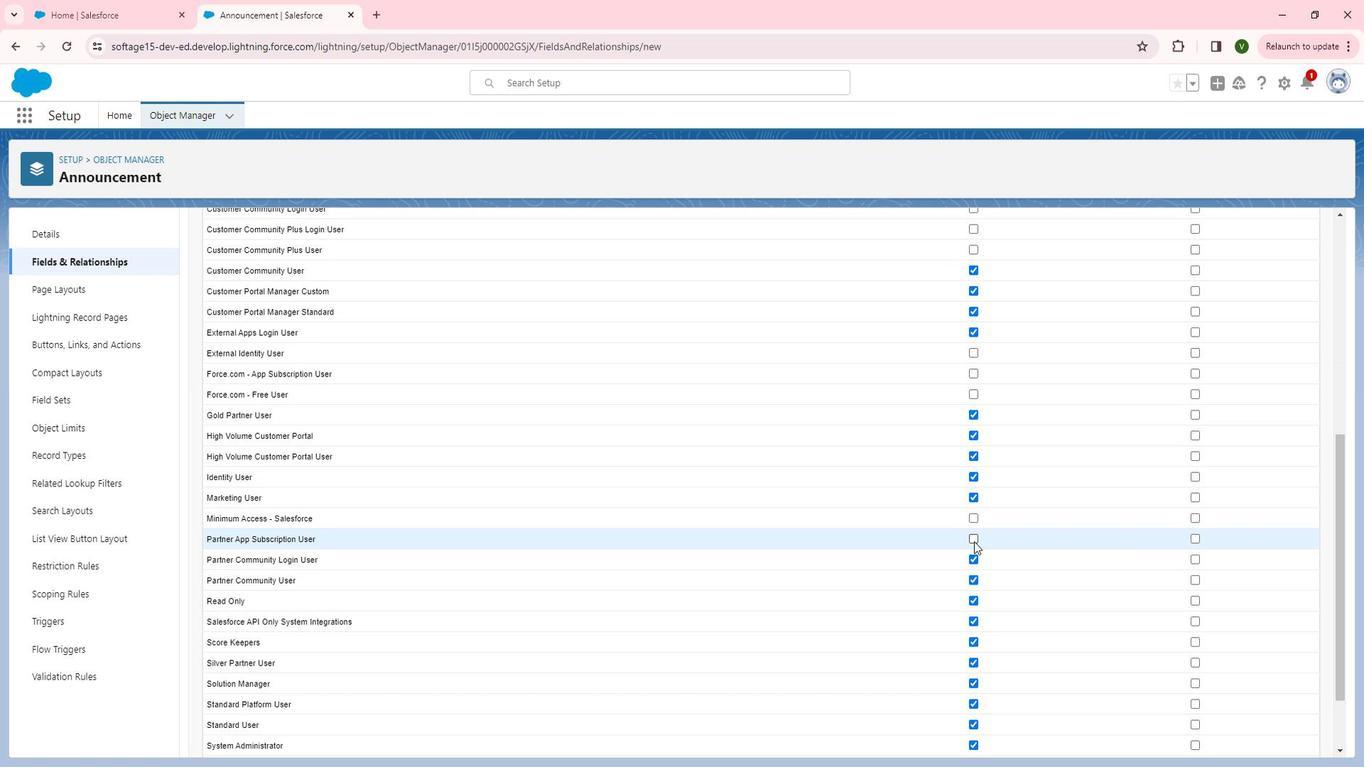 
Action: Mouse moved to (996, 559)
Screenshot: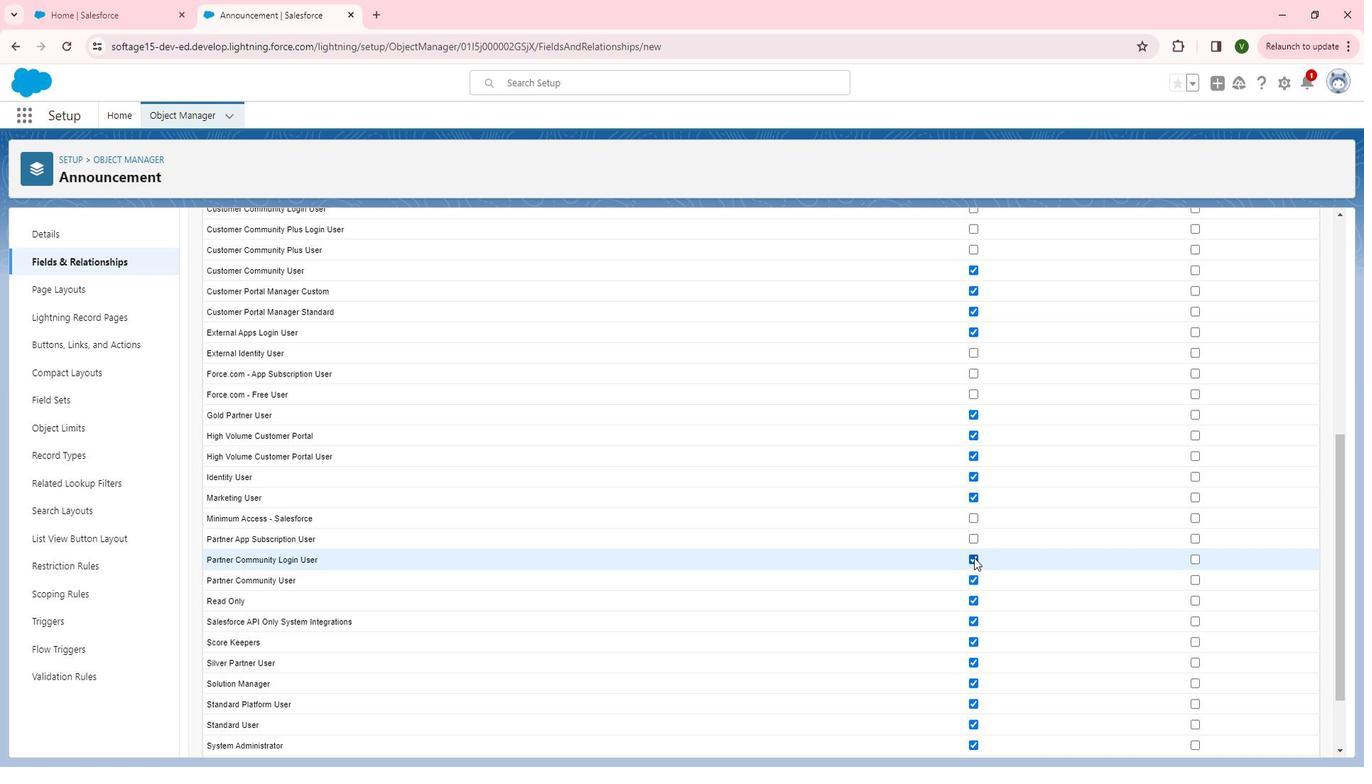 
Action: Mouse pressed left at (996, 559)
Screenshot: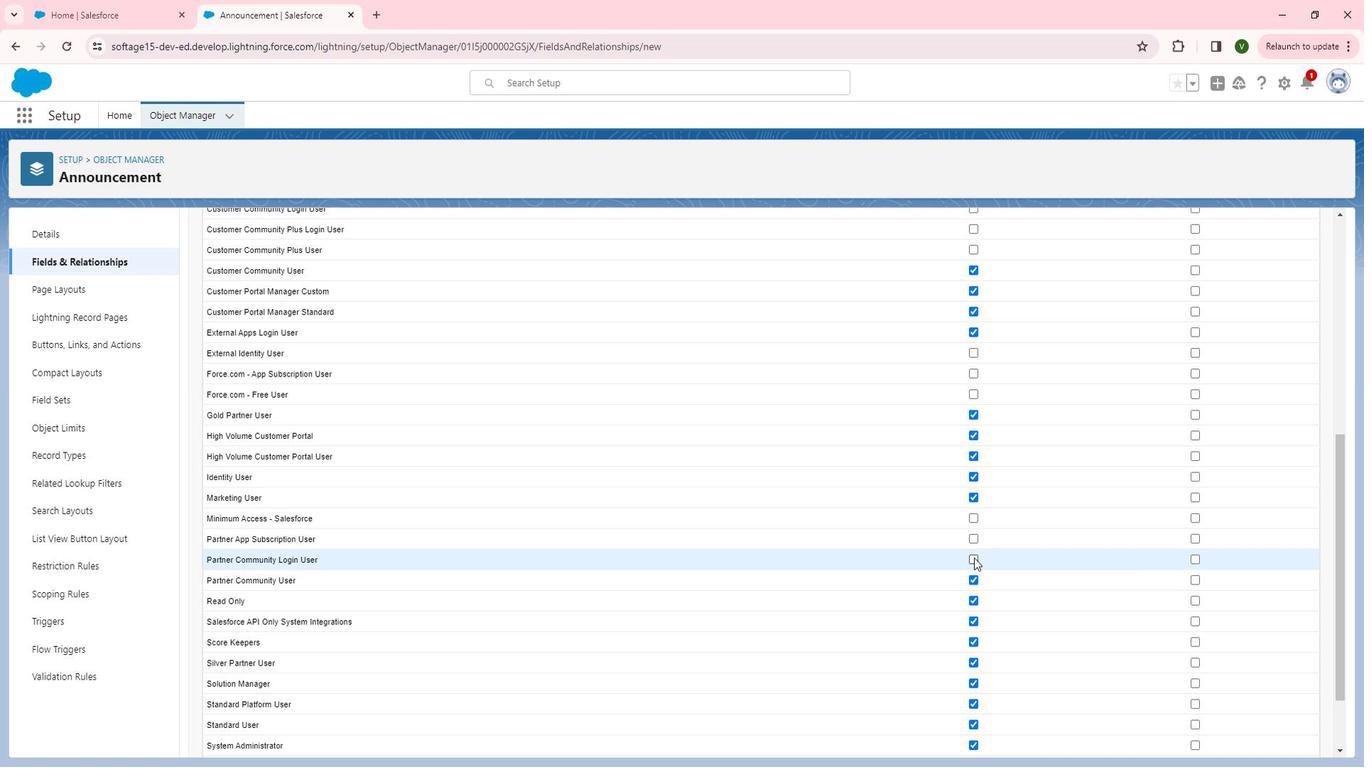 
Action: Mouse moved to (1001, 562)
Screenshot: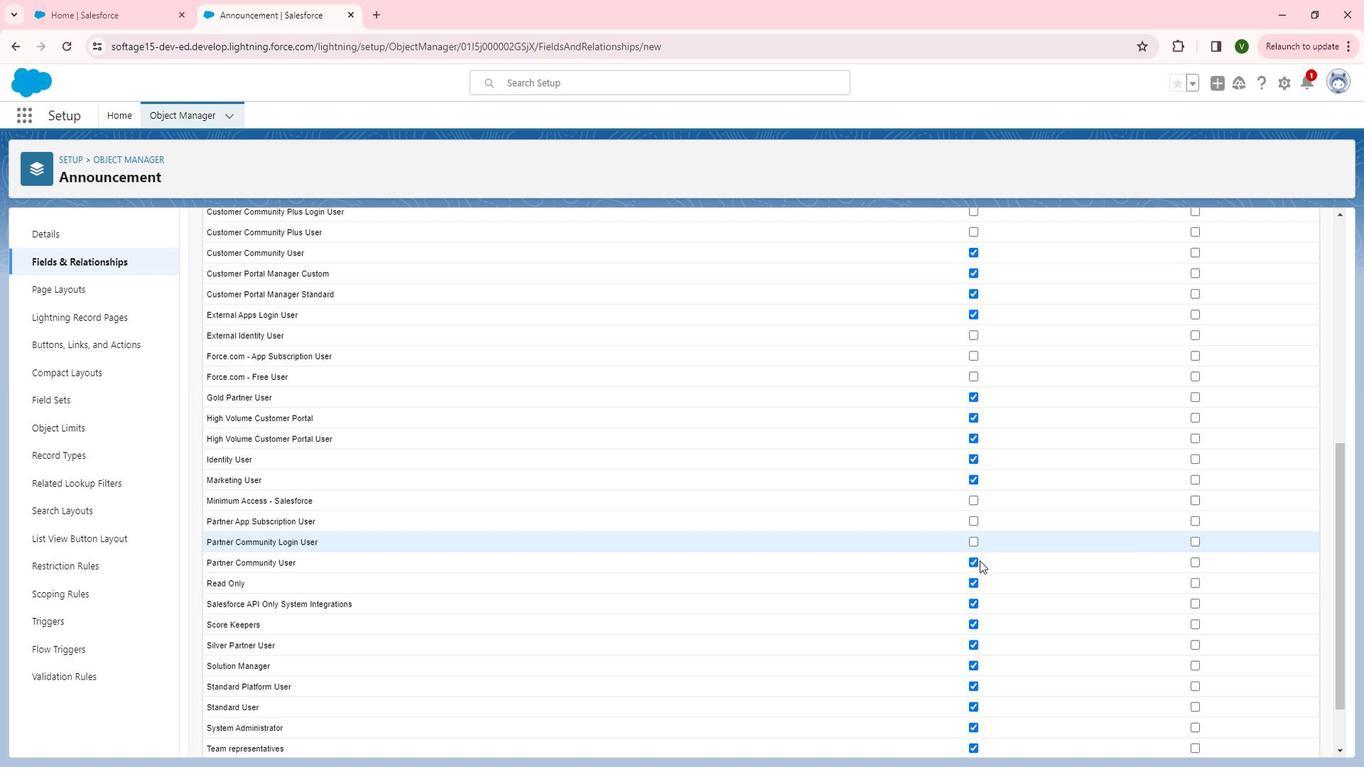 
Action: Mouse scrolled (1001, 561) with delta (0, 0)
Screenshot: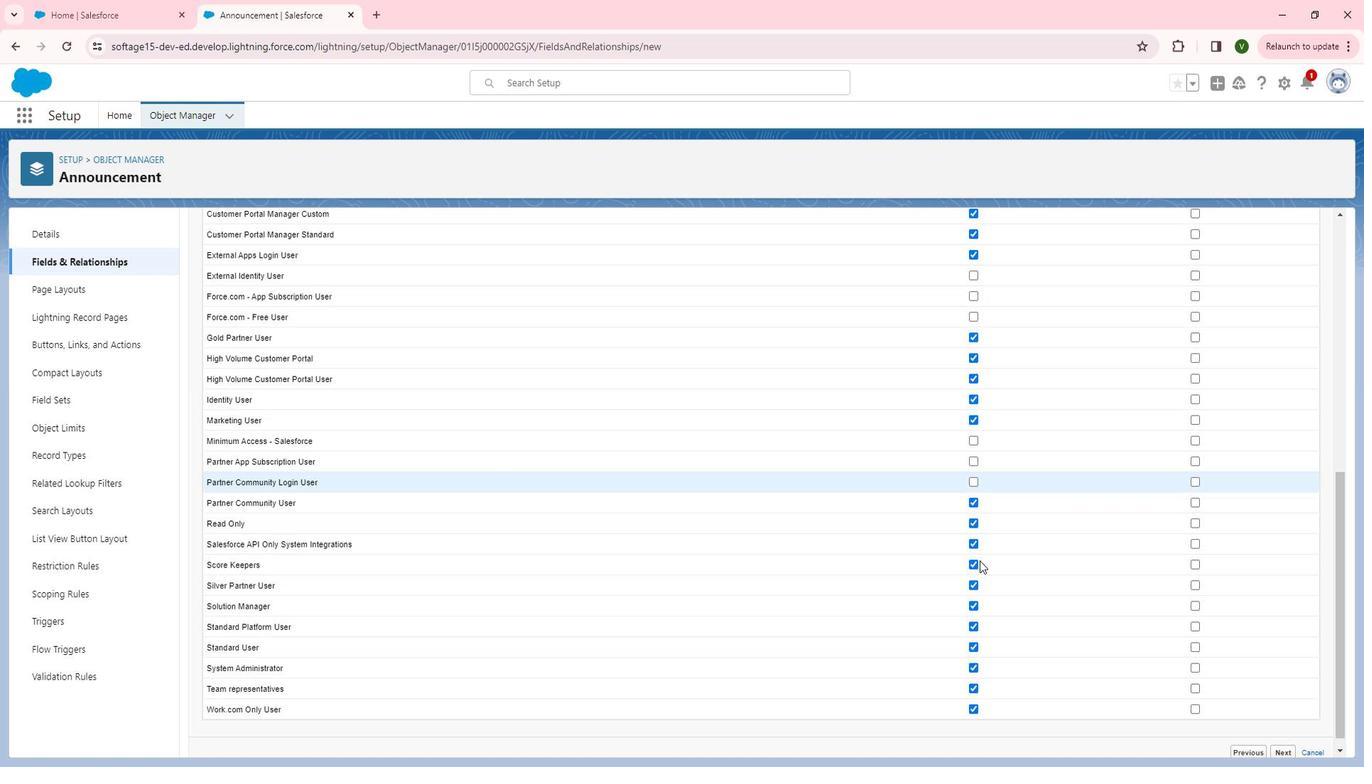 
Action: Mouse scrolled (1001, 561) with delta (0, 0)
Screenshot: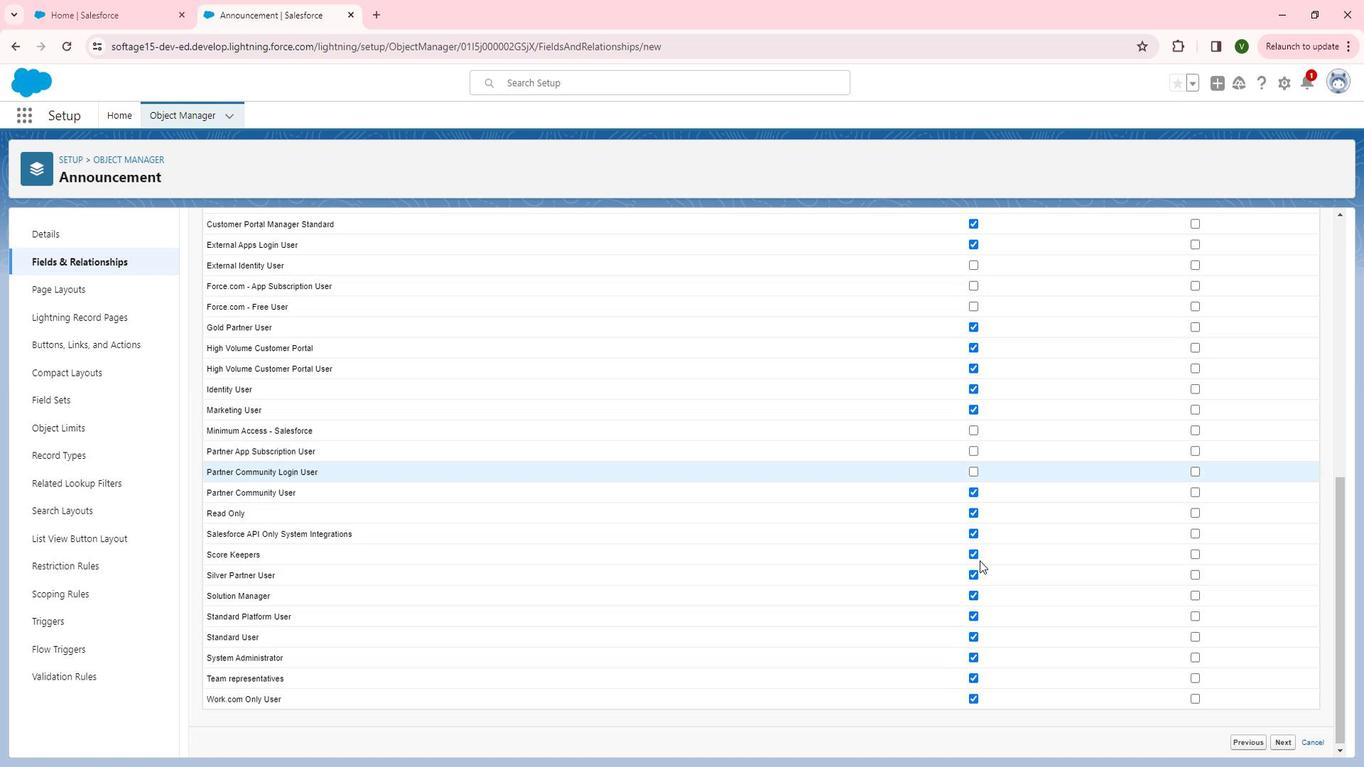 
Action: Mouse moved to (1217, 694)
Screenshot: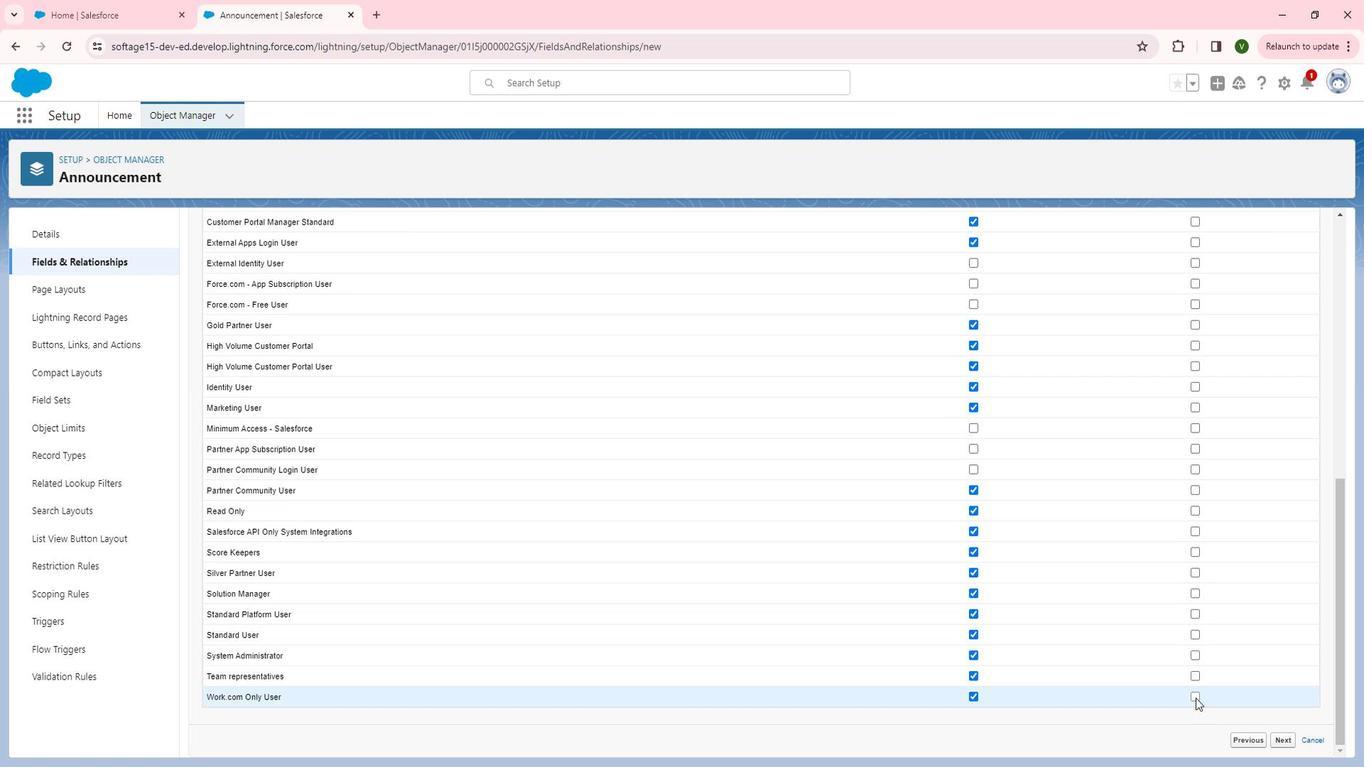 
Action: Mouse pressed left at (1217, 694)
Screenshot: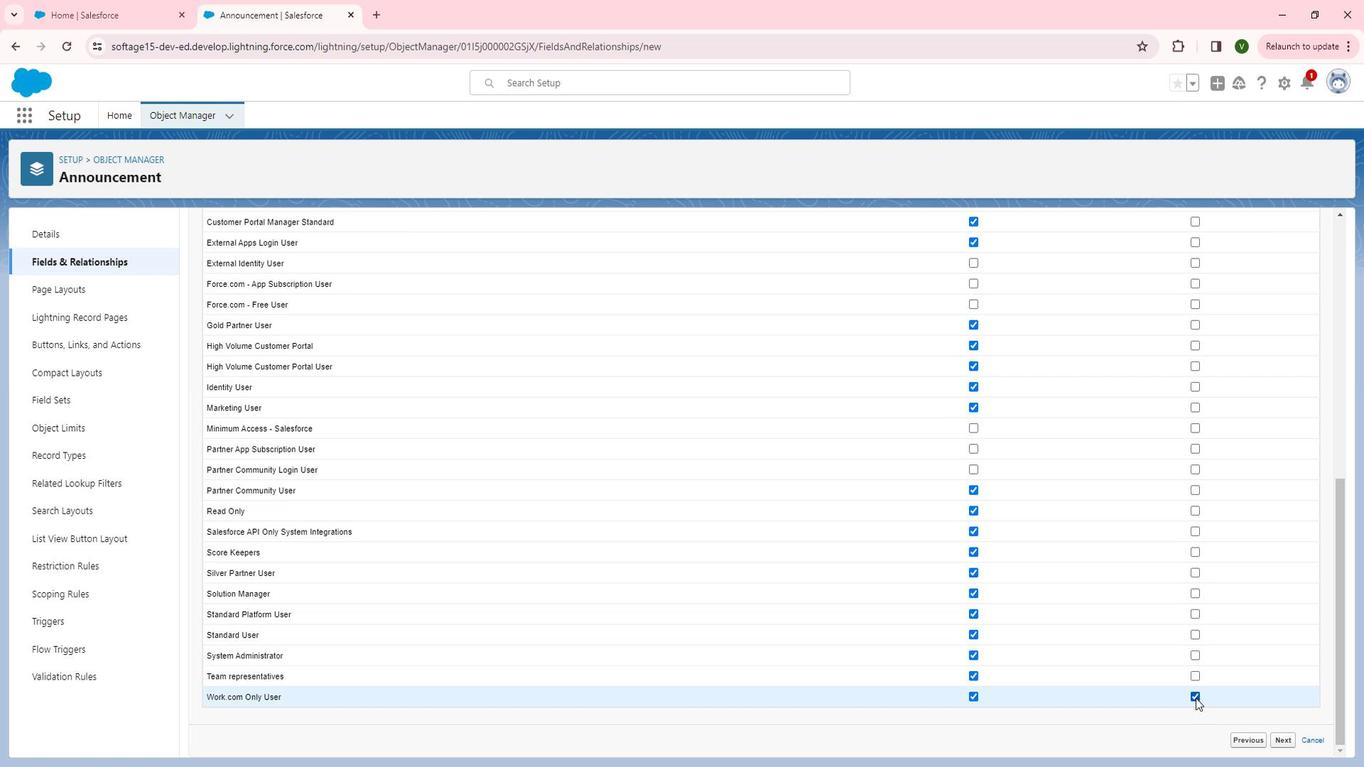 
Action: Mouse moved to (1215, 574)
Screenshot: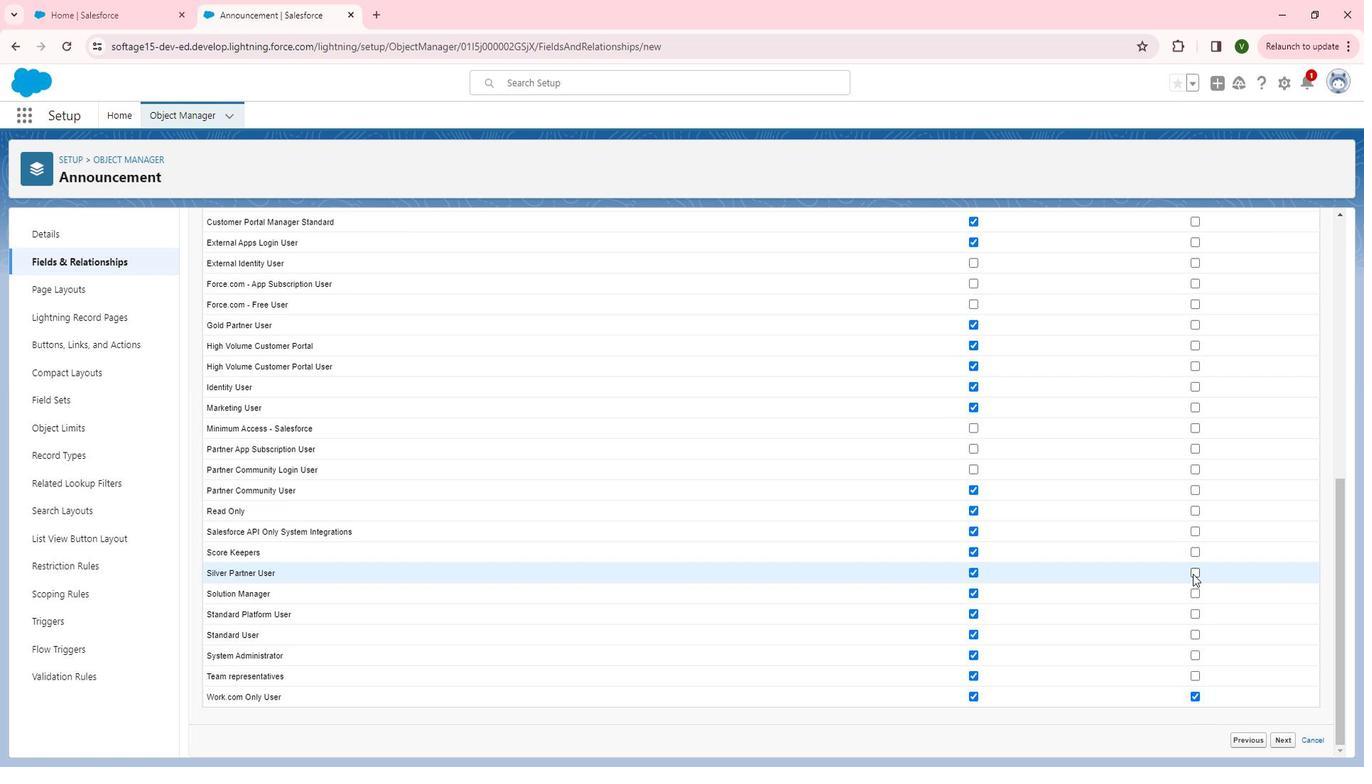 
Action: Mouse pressed left at (1215, 574)
Screenshot: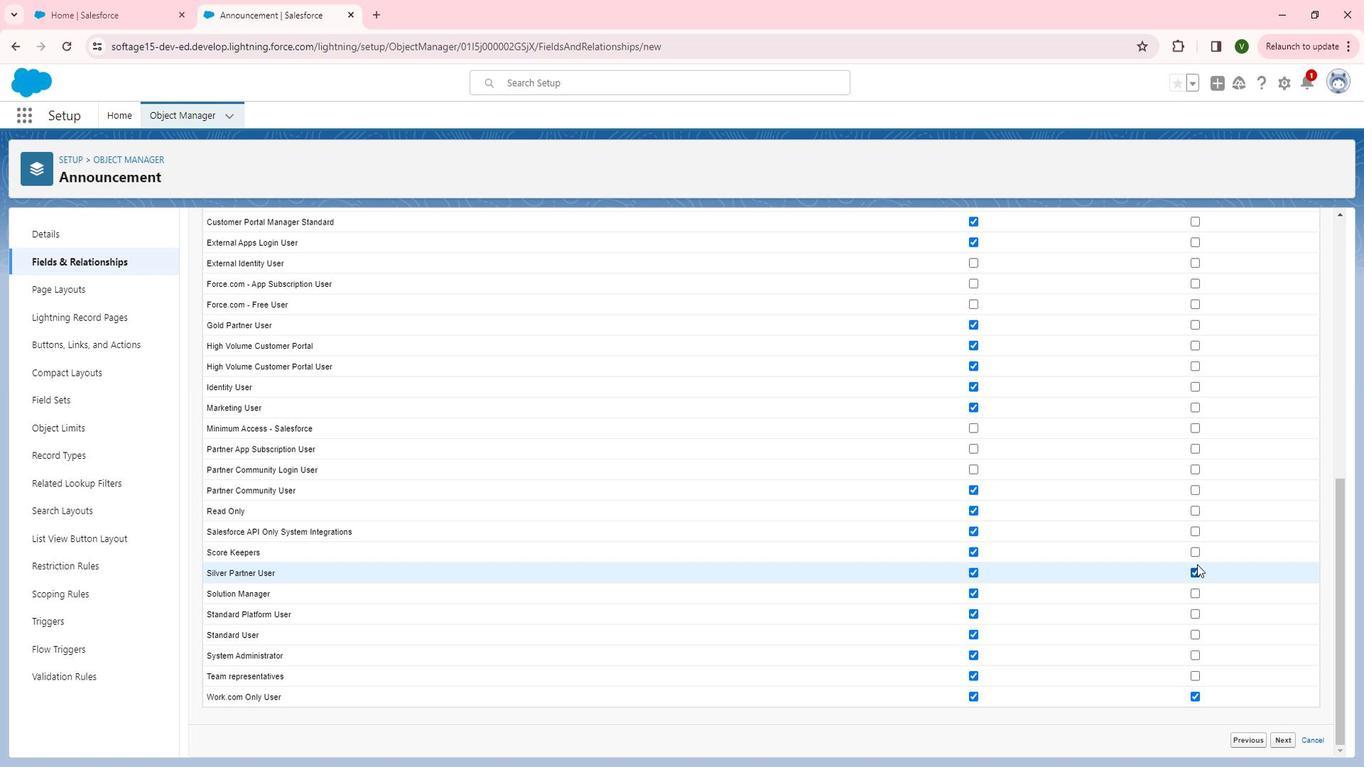 
Action: Mouse moved to (1216, 534)
Screenshot: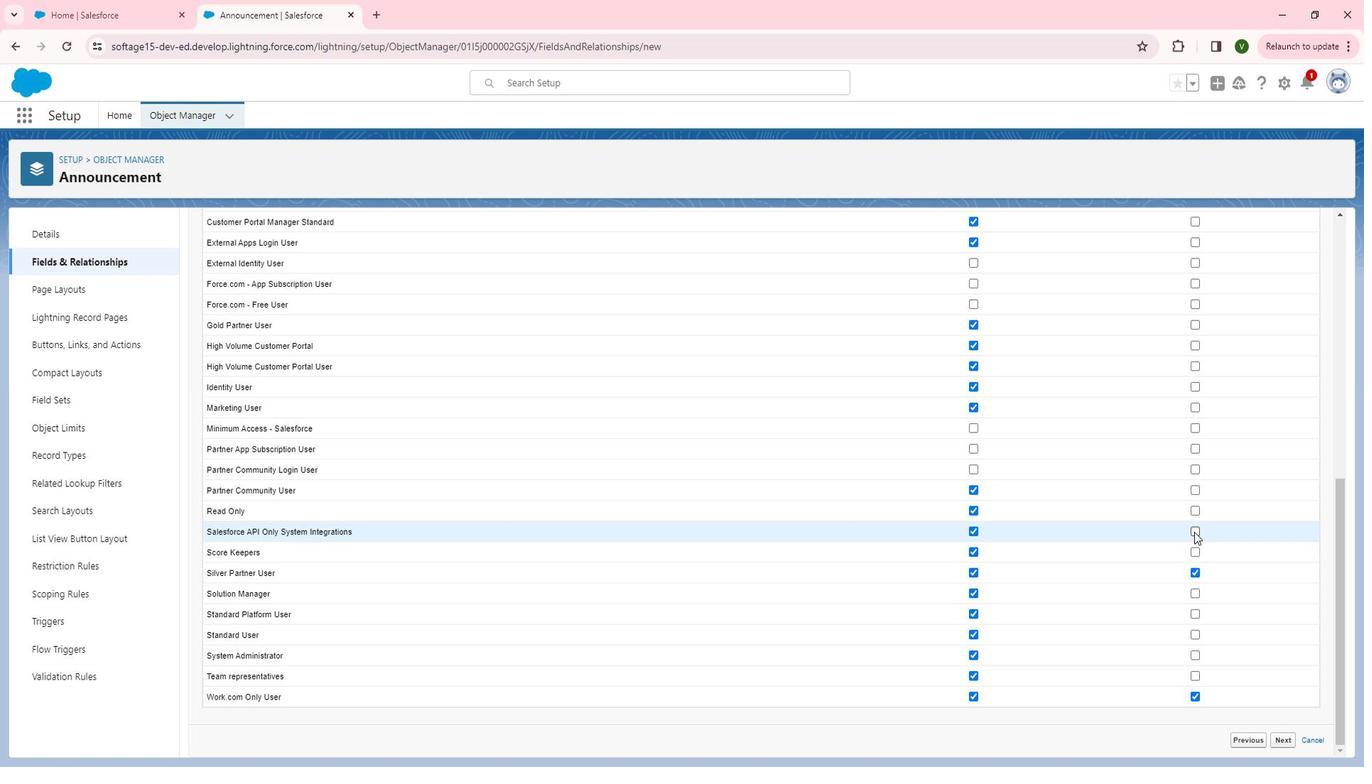 
Action: Mouse pressed left at (1216, 534)
Screenshot: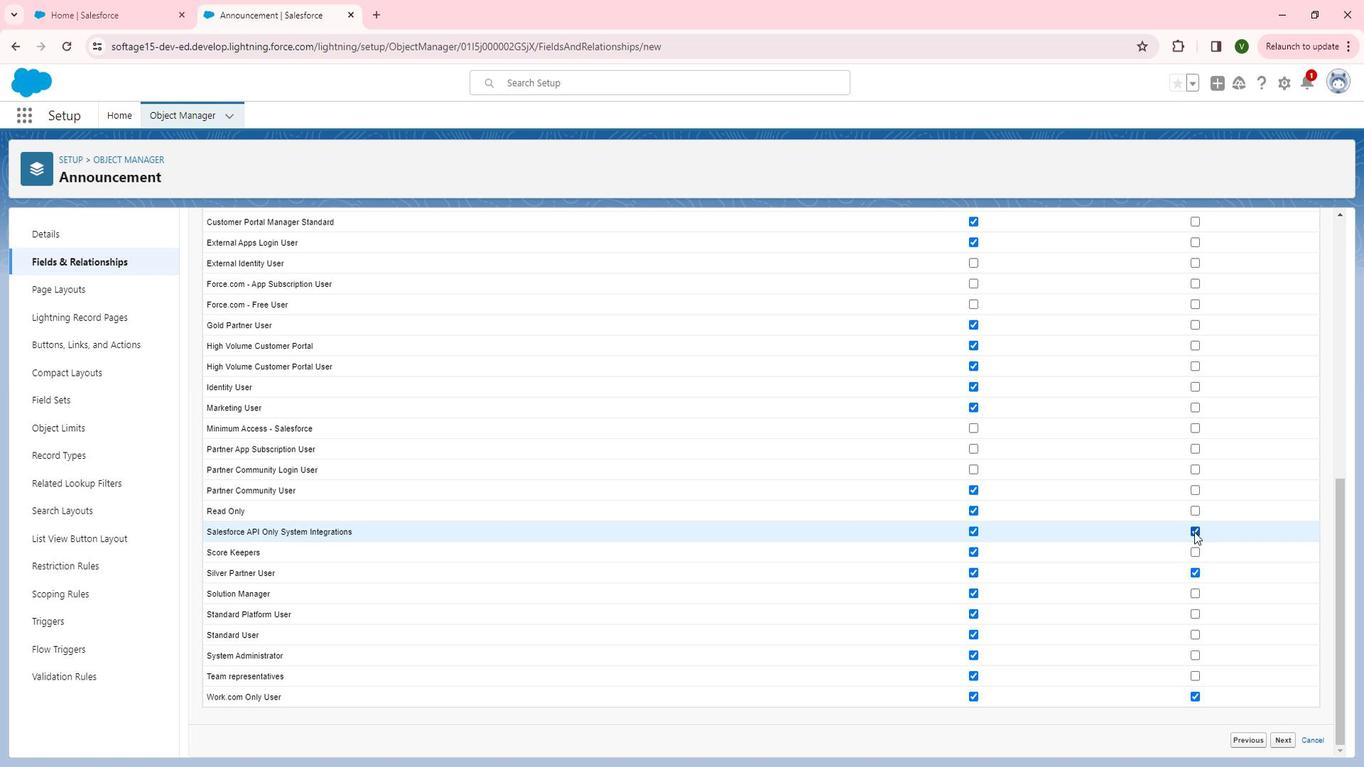 
Action: Mouse moved to (1215, 510)
Screenshot: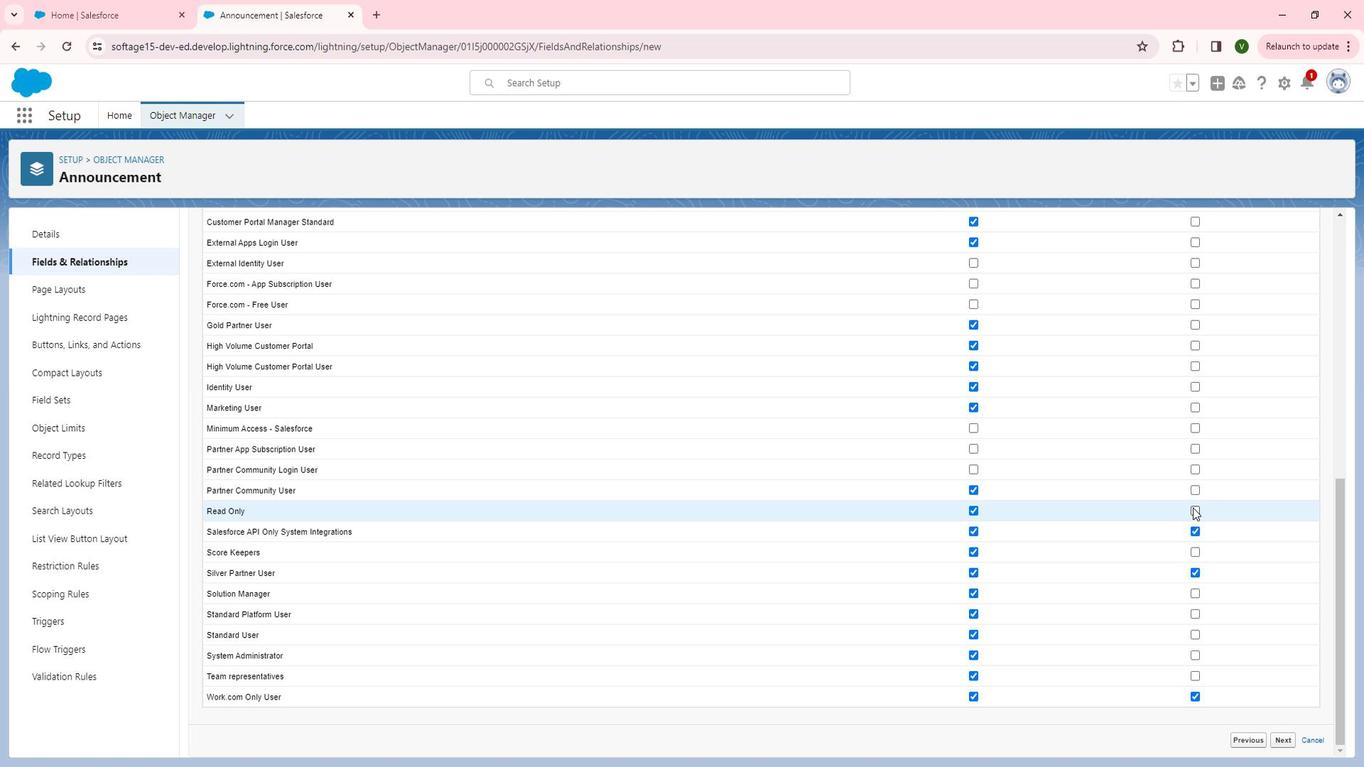 
Action: Mouse pressed left at (1215, 510)
Screenshot: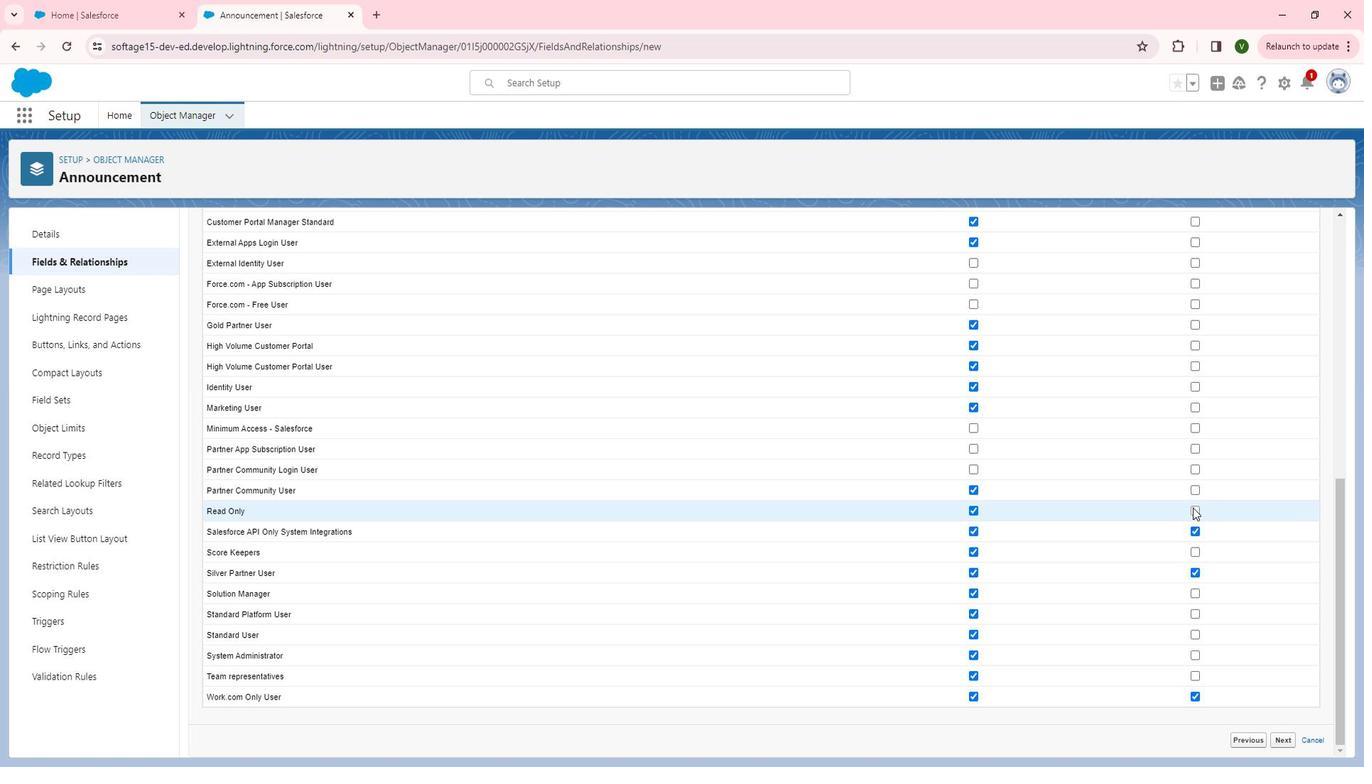 
Action: Mouse moved to (1219, 495)
Screenshot: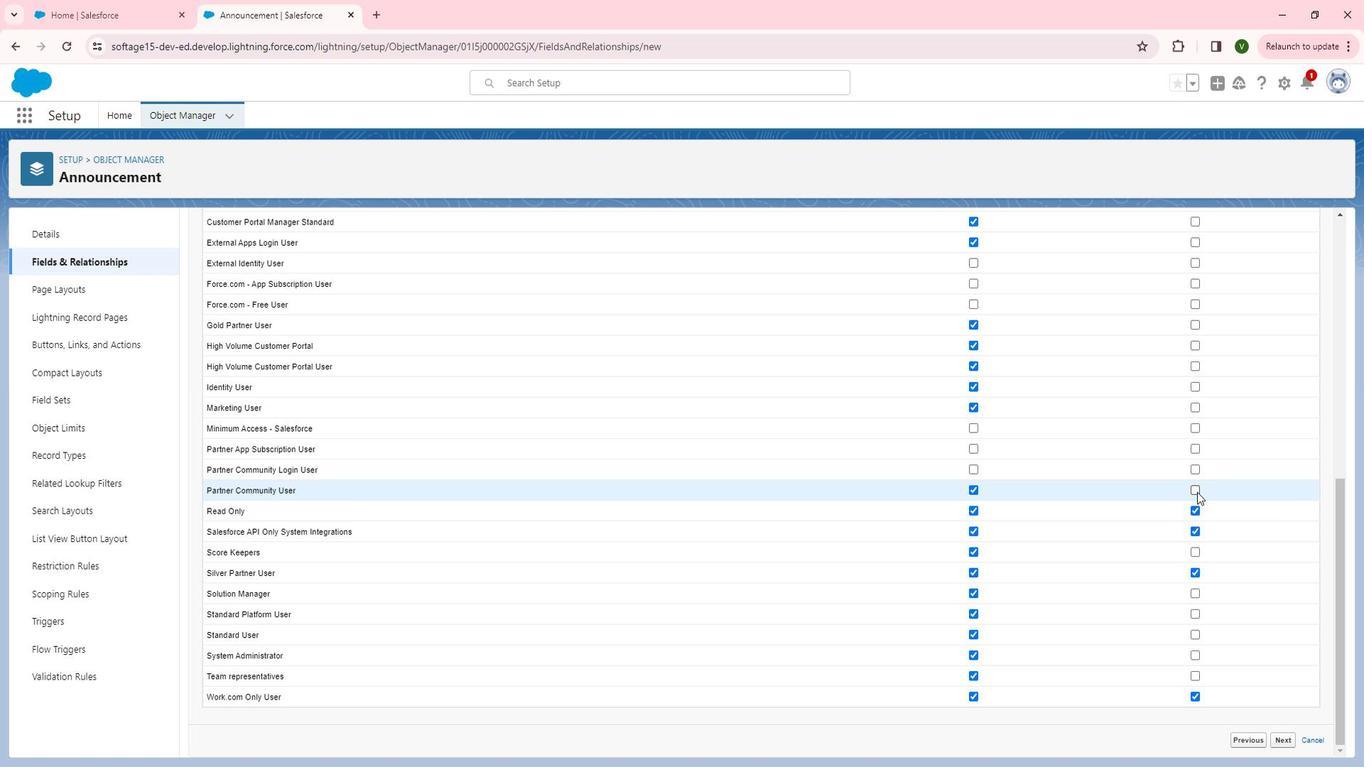 
Action: Mouse pressed left at (1219, 495)
Screenshot: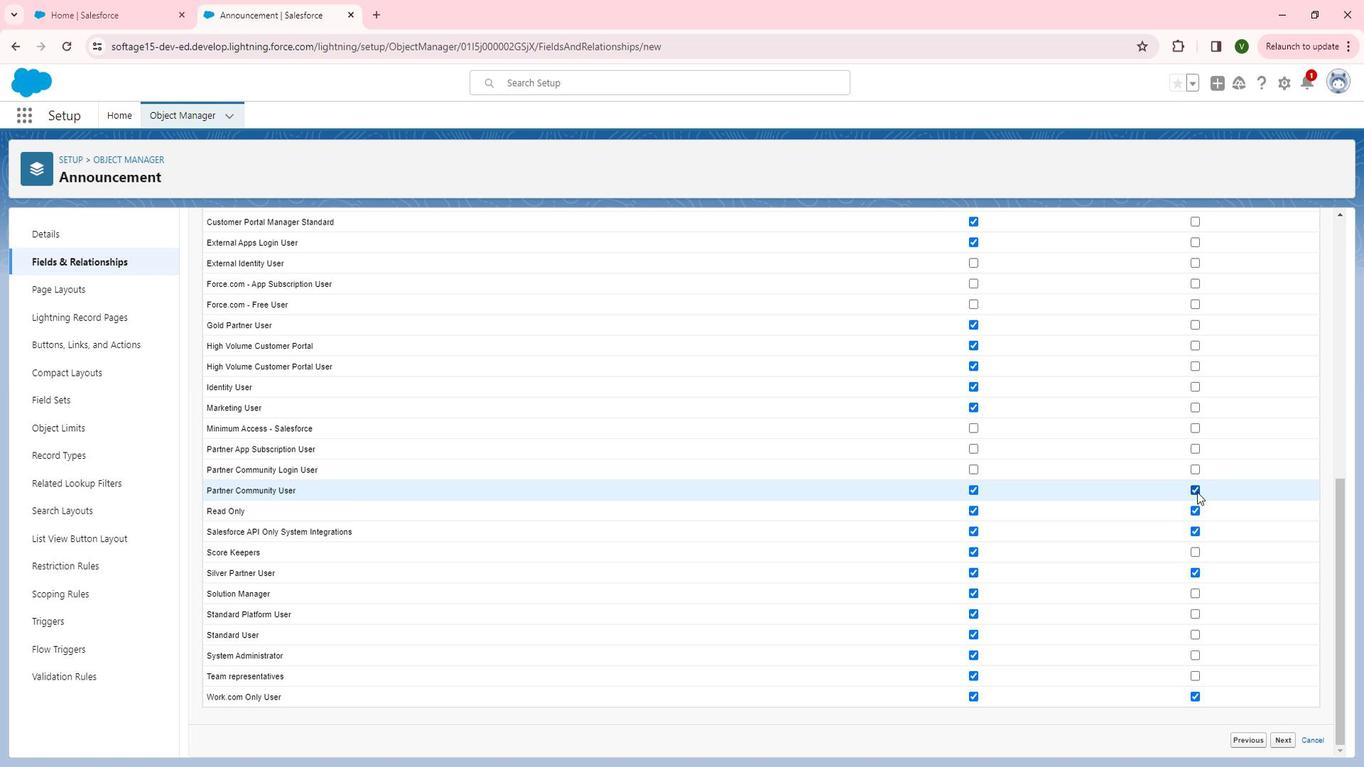 
Action: Mouse moved to (1217, 392)
Screenshot: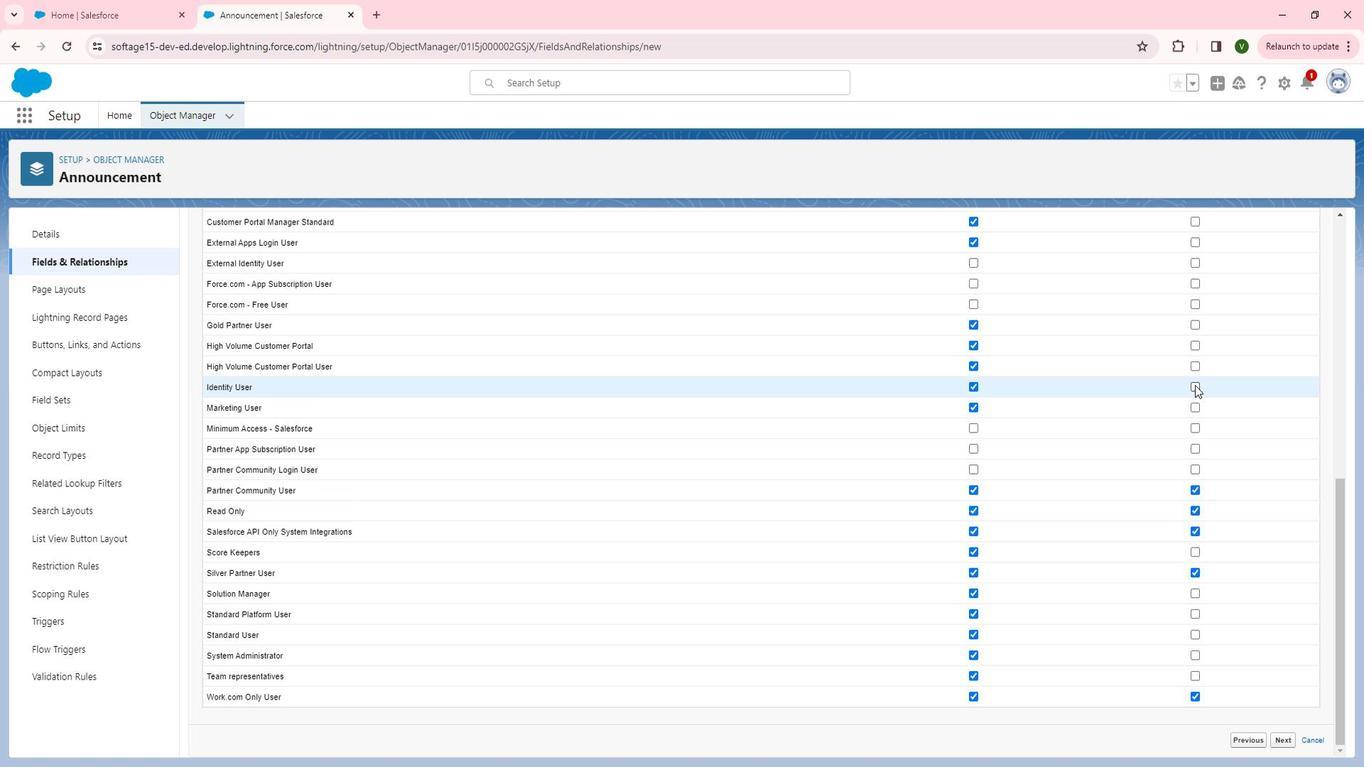 
Action: Mouse pressed left at (1217, 392)
Screenshot: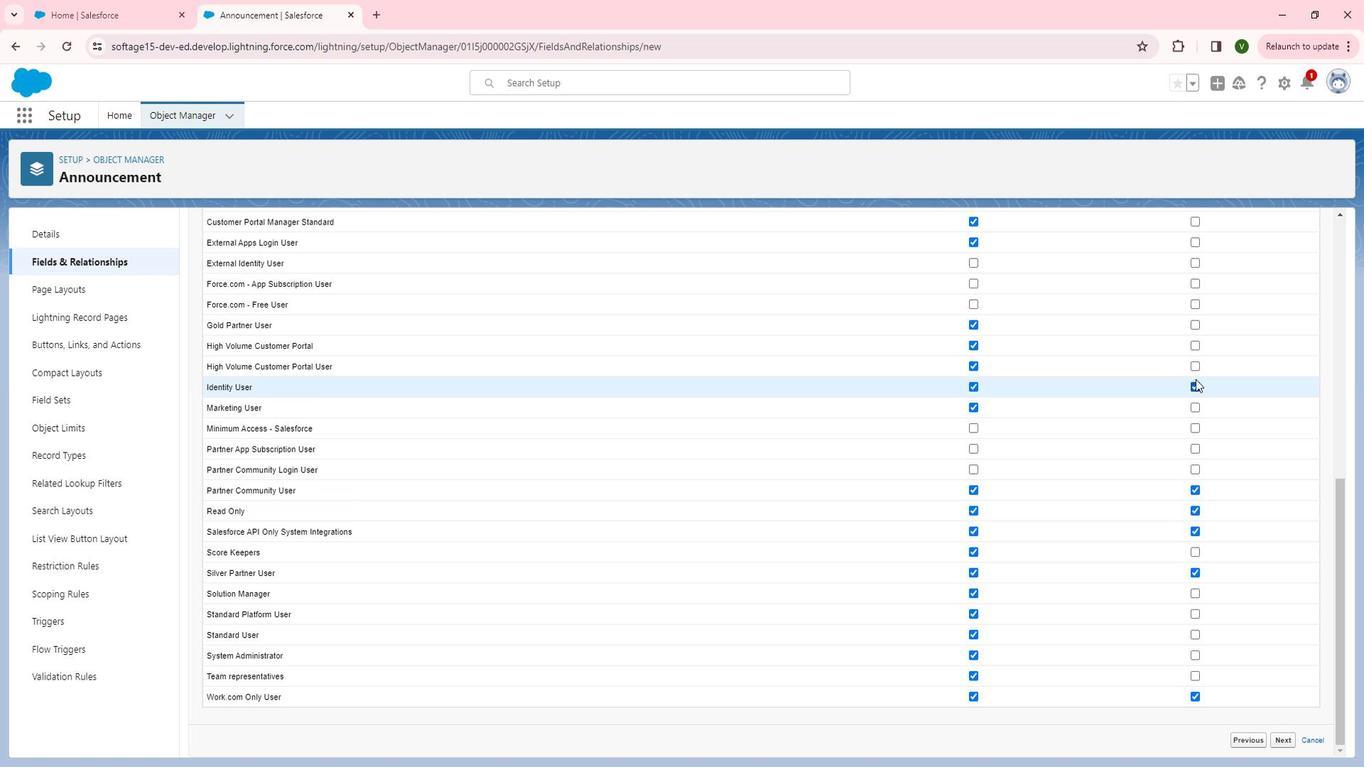 
Action: Mouse moved to (1219, 355)
Screenshot: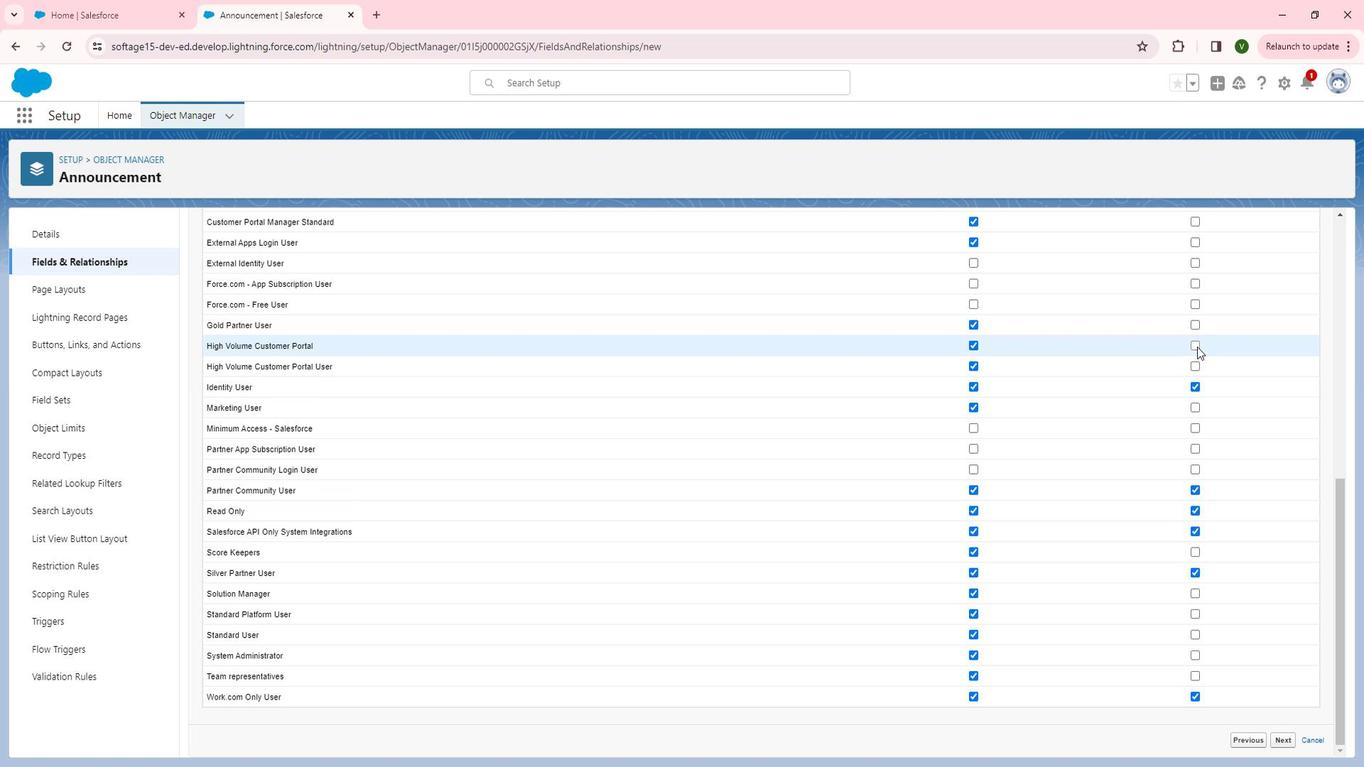 
Action: Mouse pressed left at (1219, 355)
Screenshot: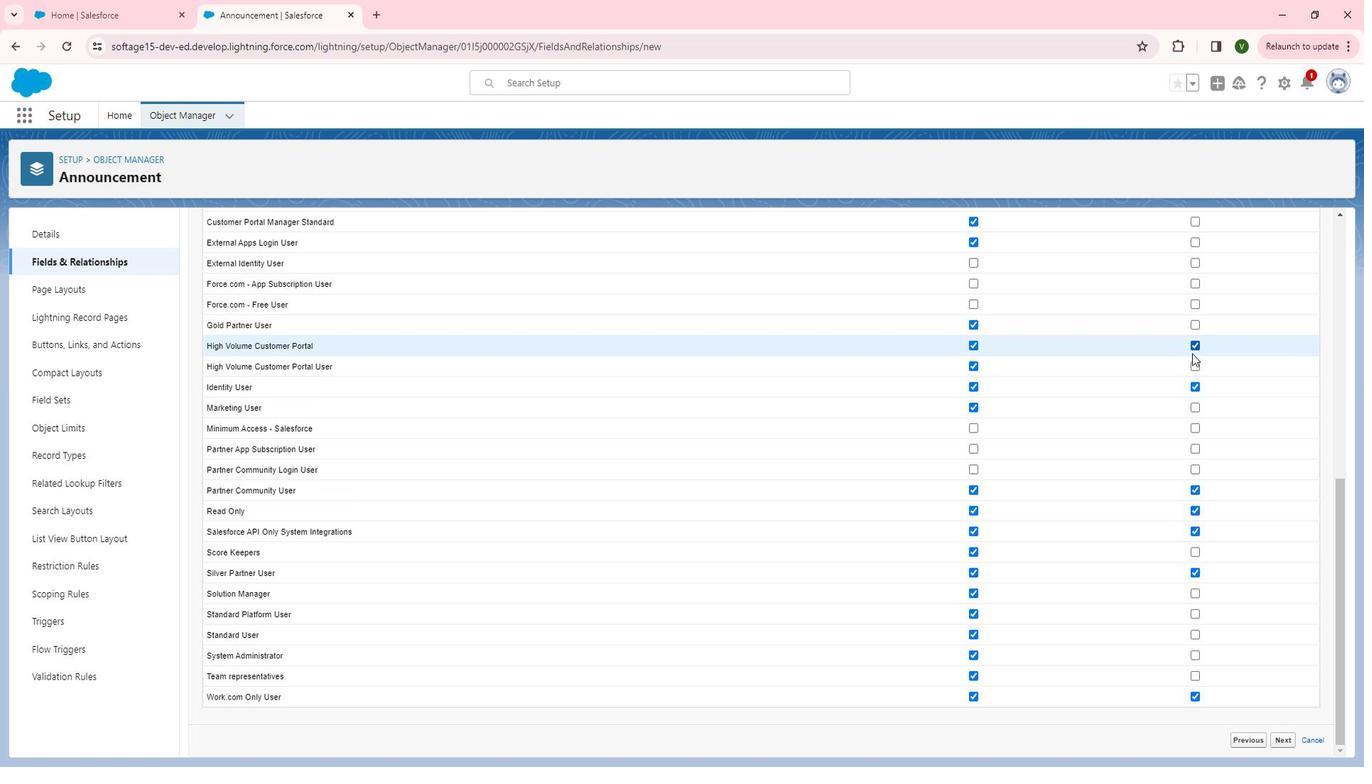 
Action: Mouse moved to (1215, 373)
Screenshot: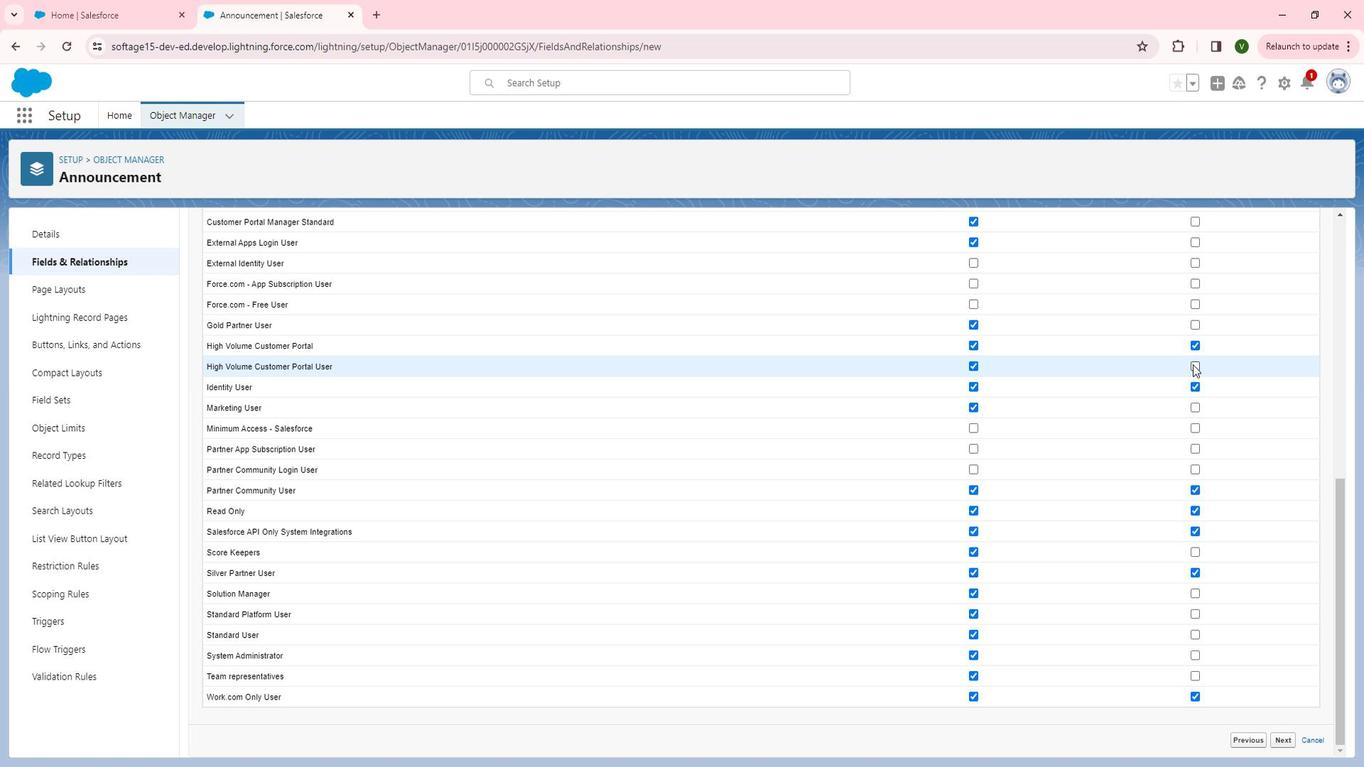 
Action: Mouse pressed left at (1215, 373)
Screenshot: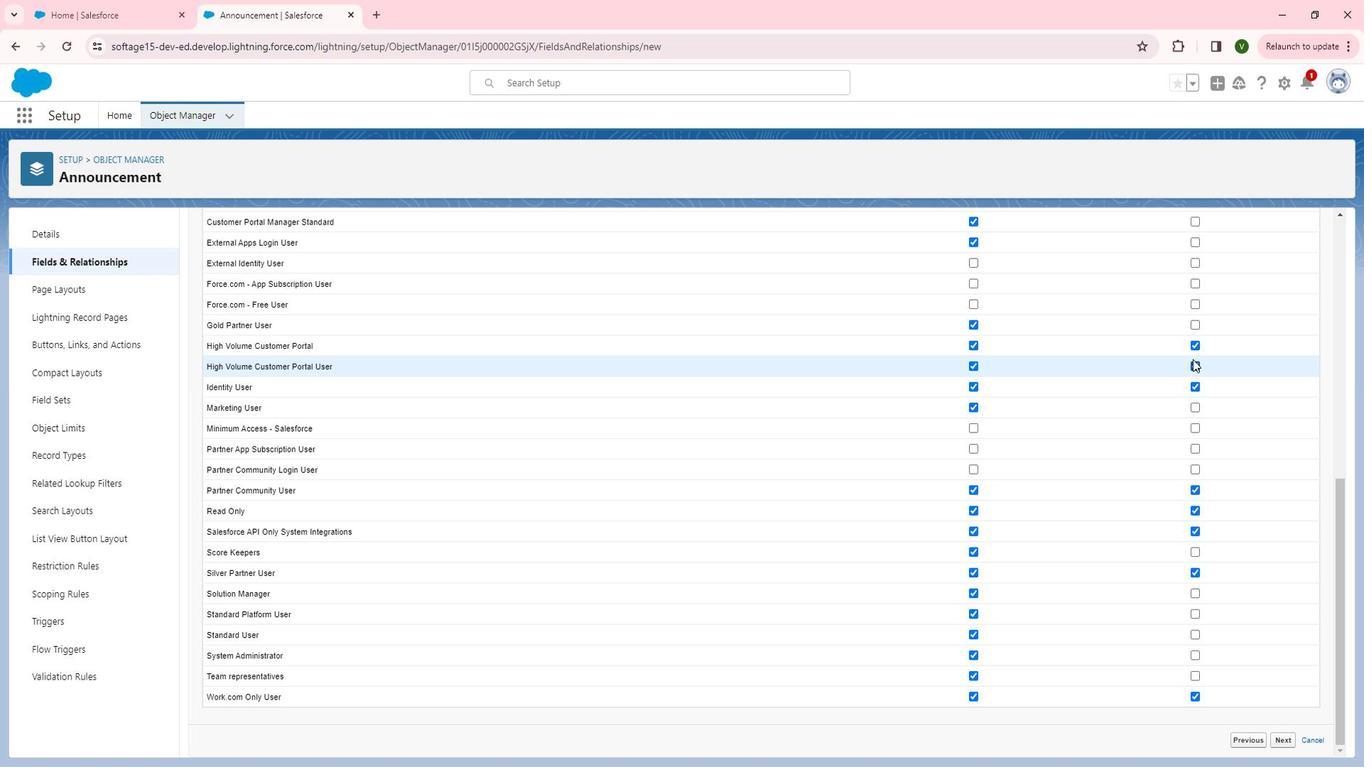 
Action: Mouse moved to (1217, 336)
Screenshot: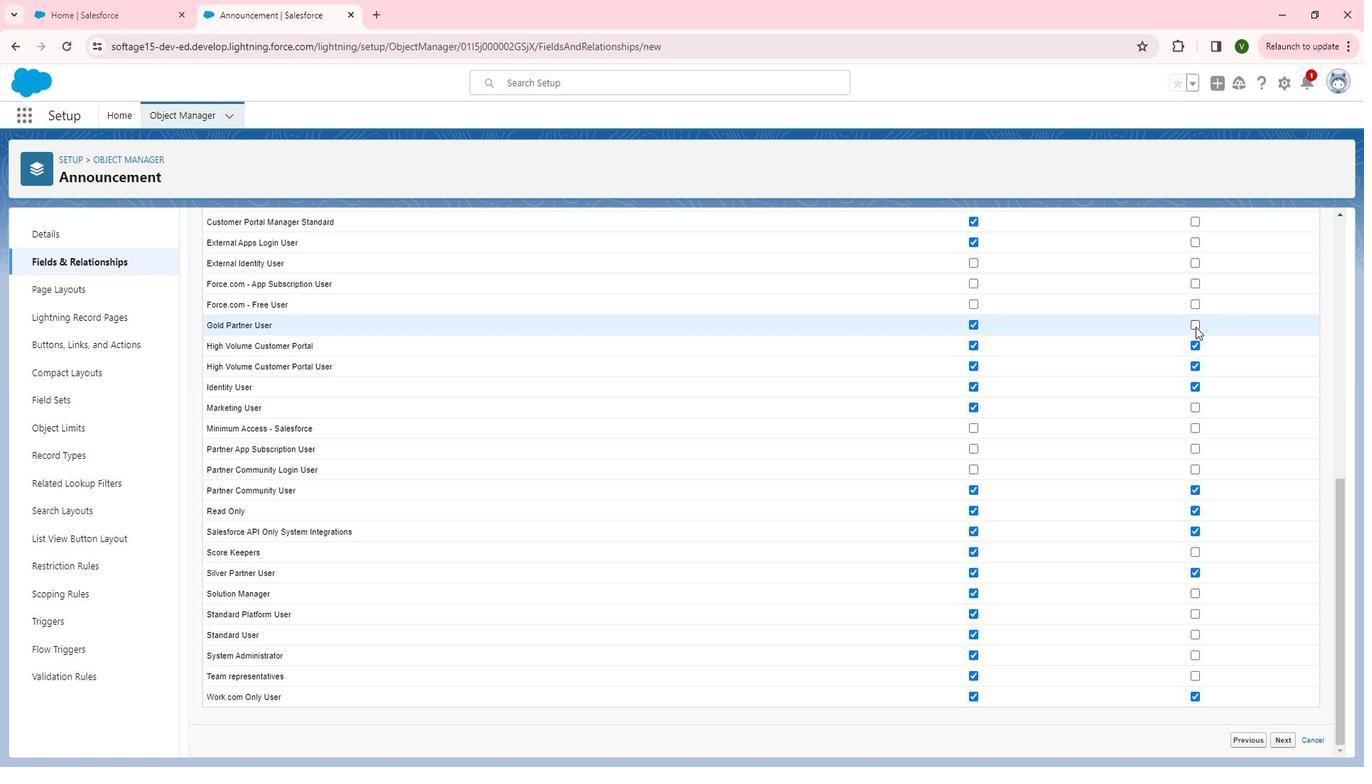 
Action: Mouse pressed left at (1217, 336)
Screenshot: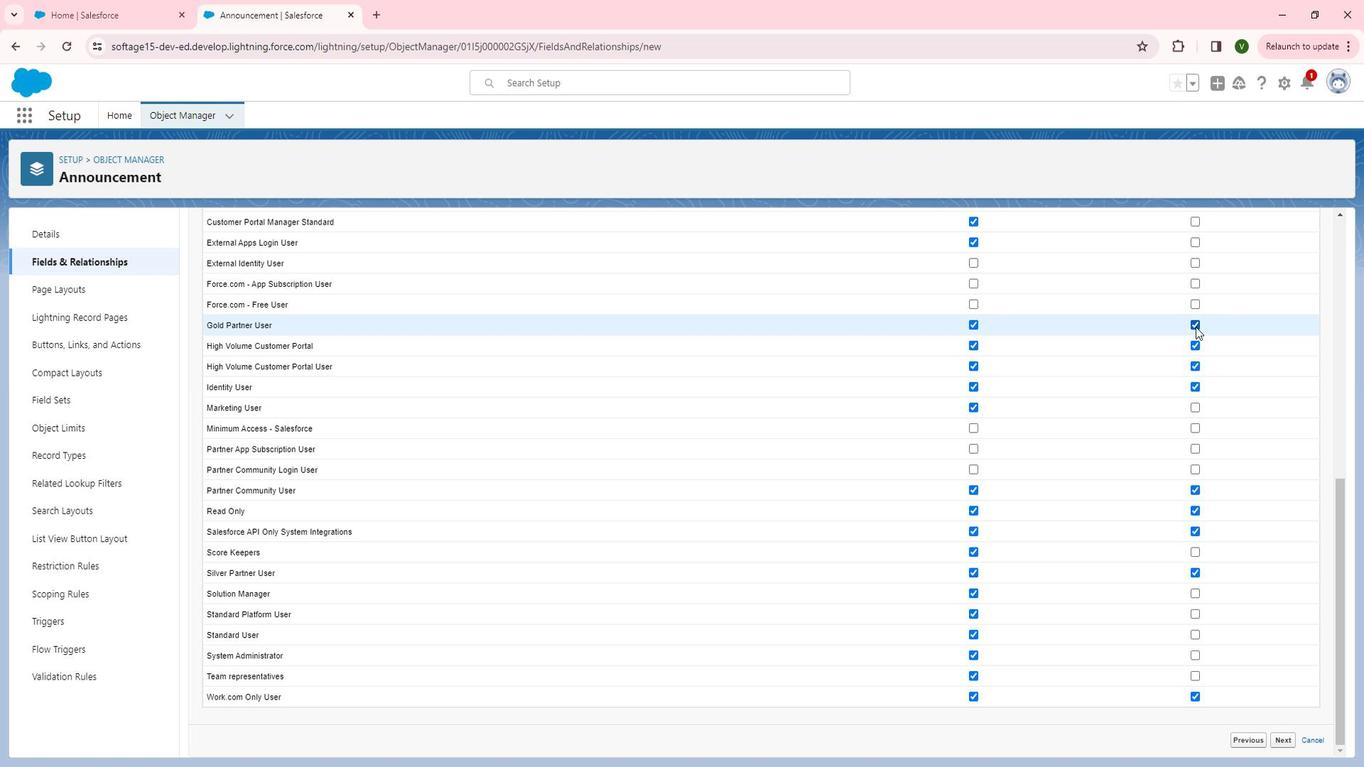 
Action: Mouse scrolled (1217, 337) with delta (0, 0)
Screenshot: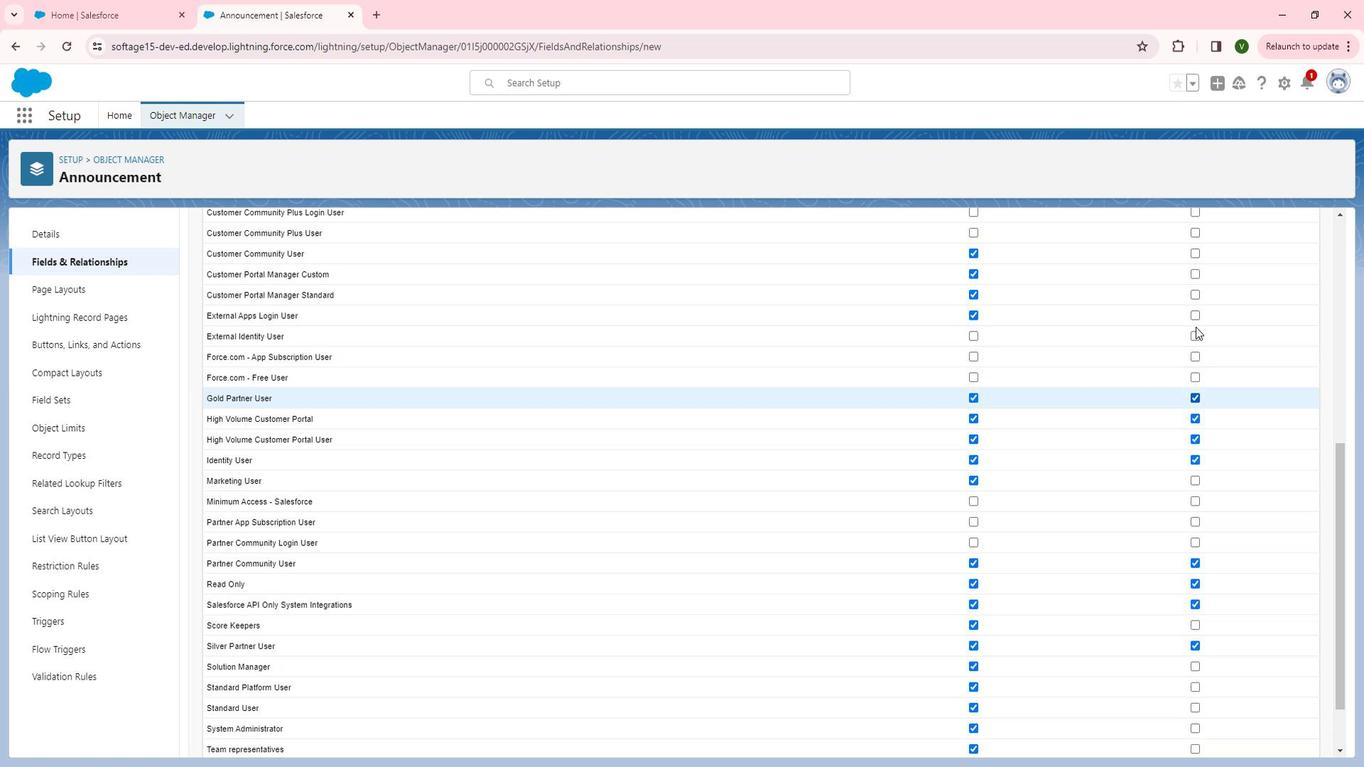 
Action: Mouse moved to (1217, 336)
Screenshot: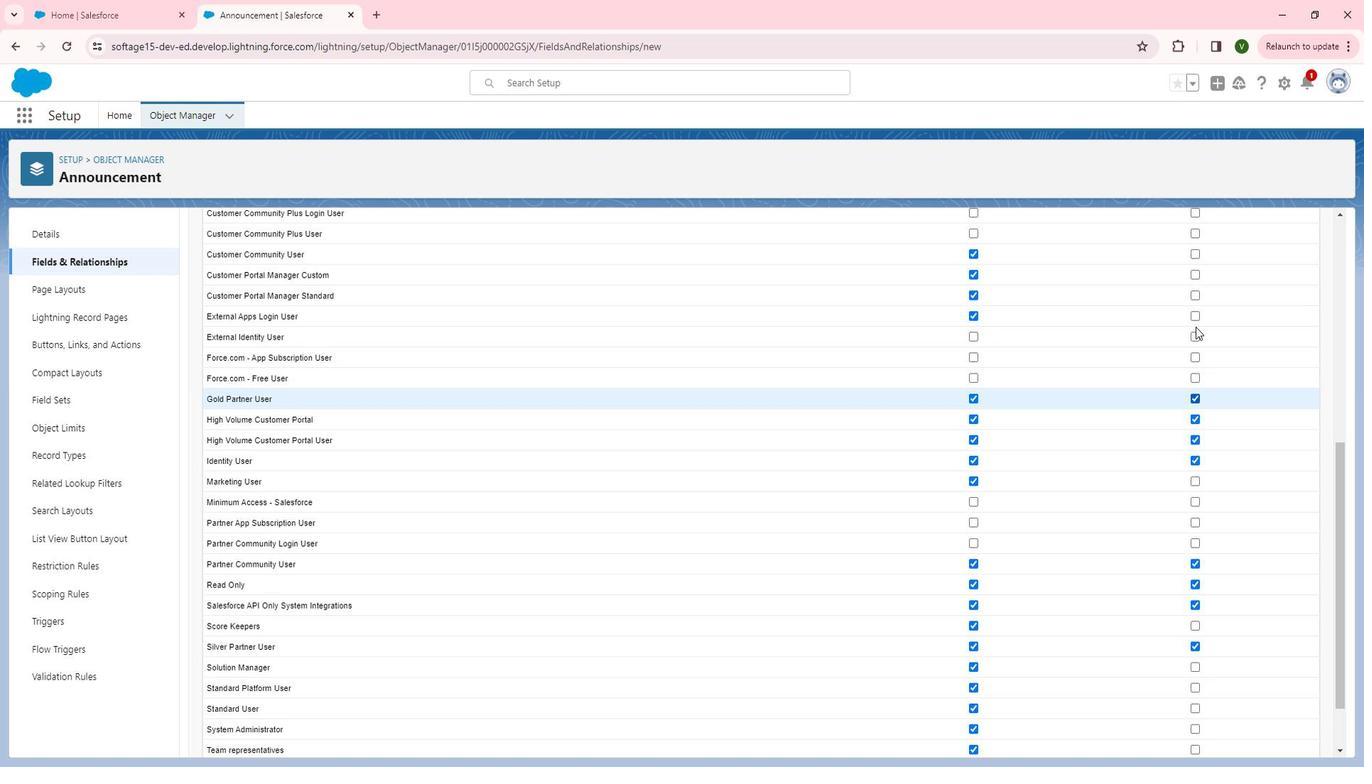 
Action: Mouse scrolled (1217, 337) with delta (0, 0)
Screenshot: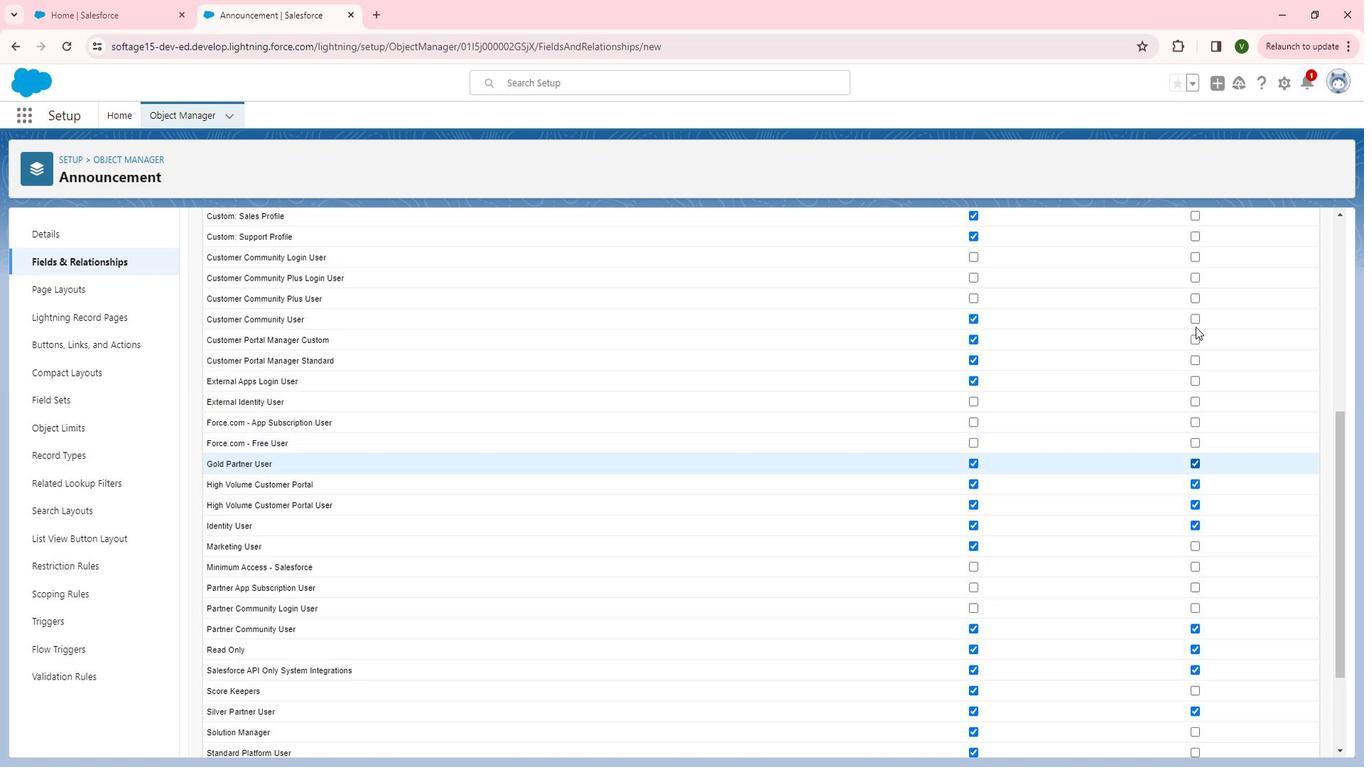 
Action: Mouse moved to (1217, 357)
Screenshot: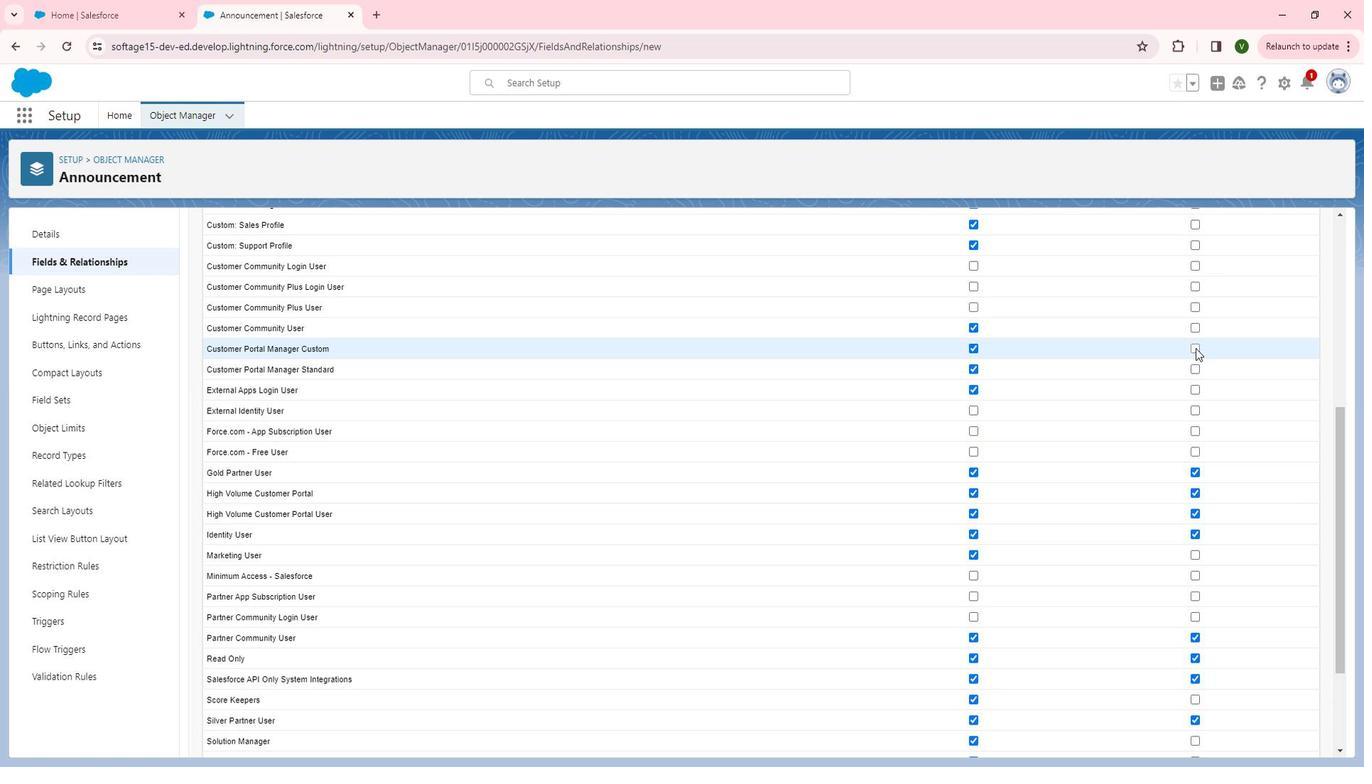 
Action: Mouse pressed left at (1217, 357)
Screenshot: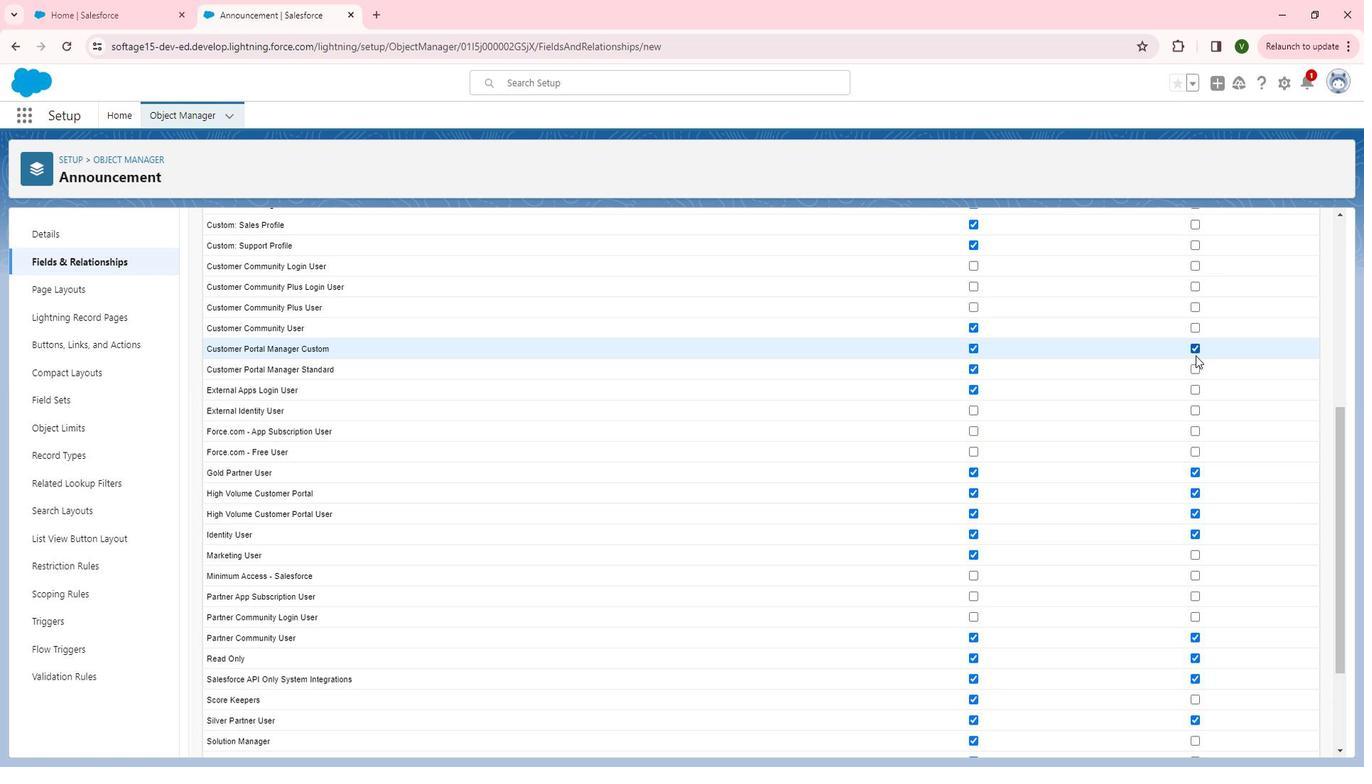 
Action: Mouse moved to (1216, 378)
Screenshot: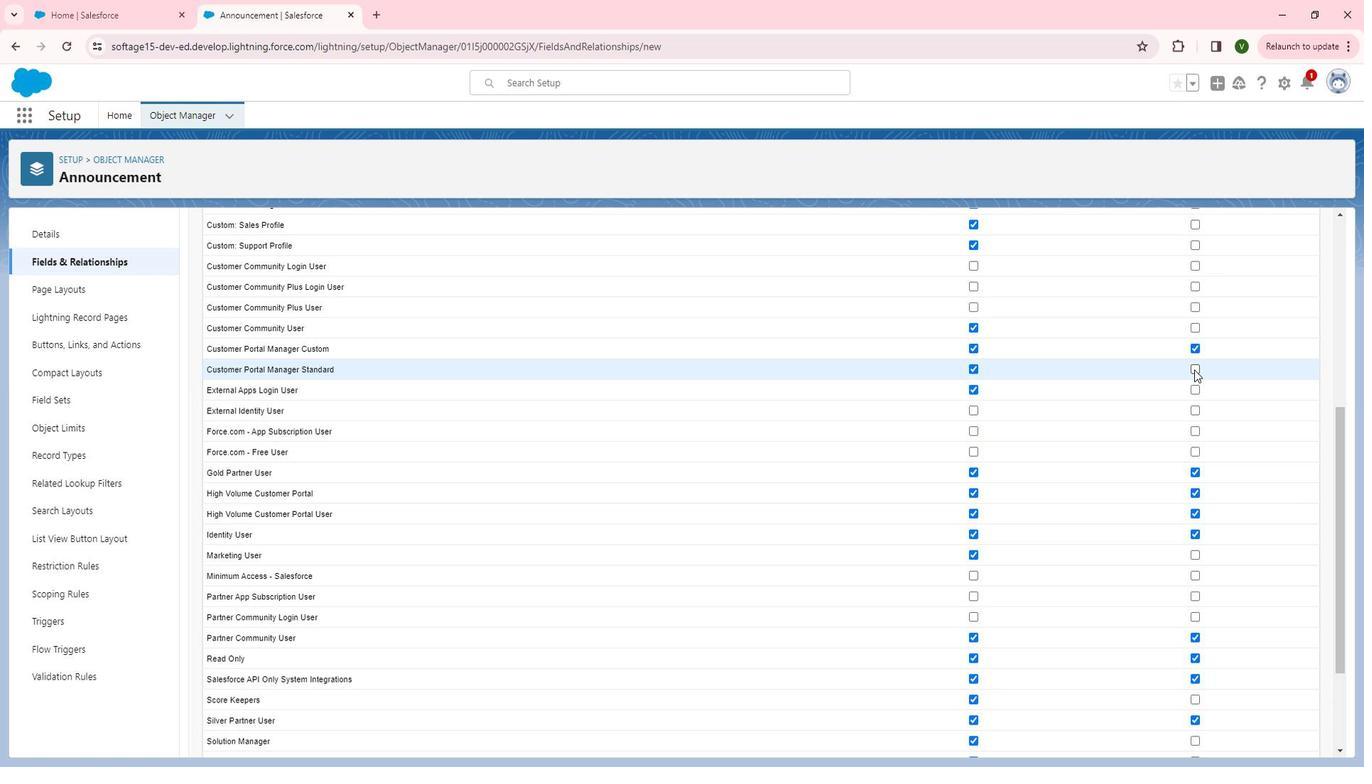 
Action: Mouse pressed left at (1216, 378)
Screenshot: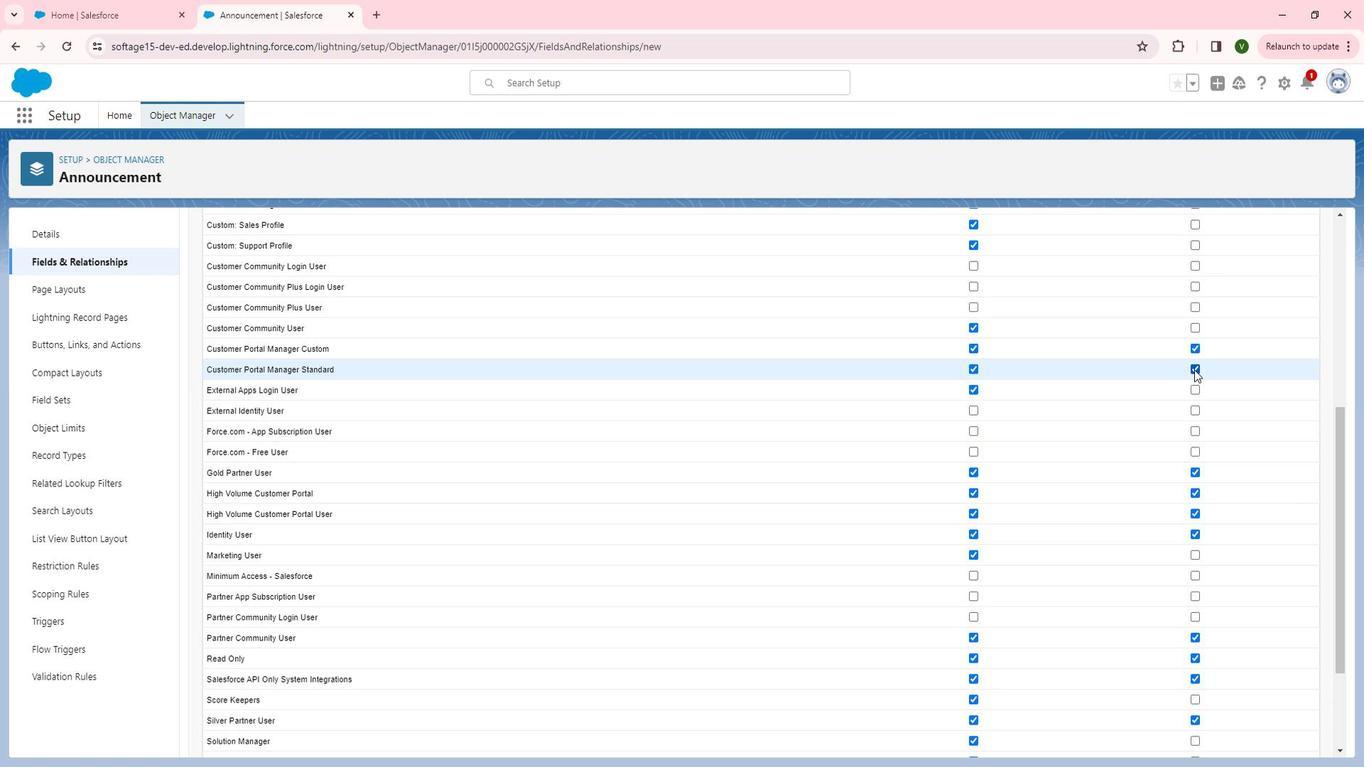 
Action: Mouse moved to (1215, 399)
Screenshot: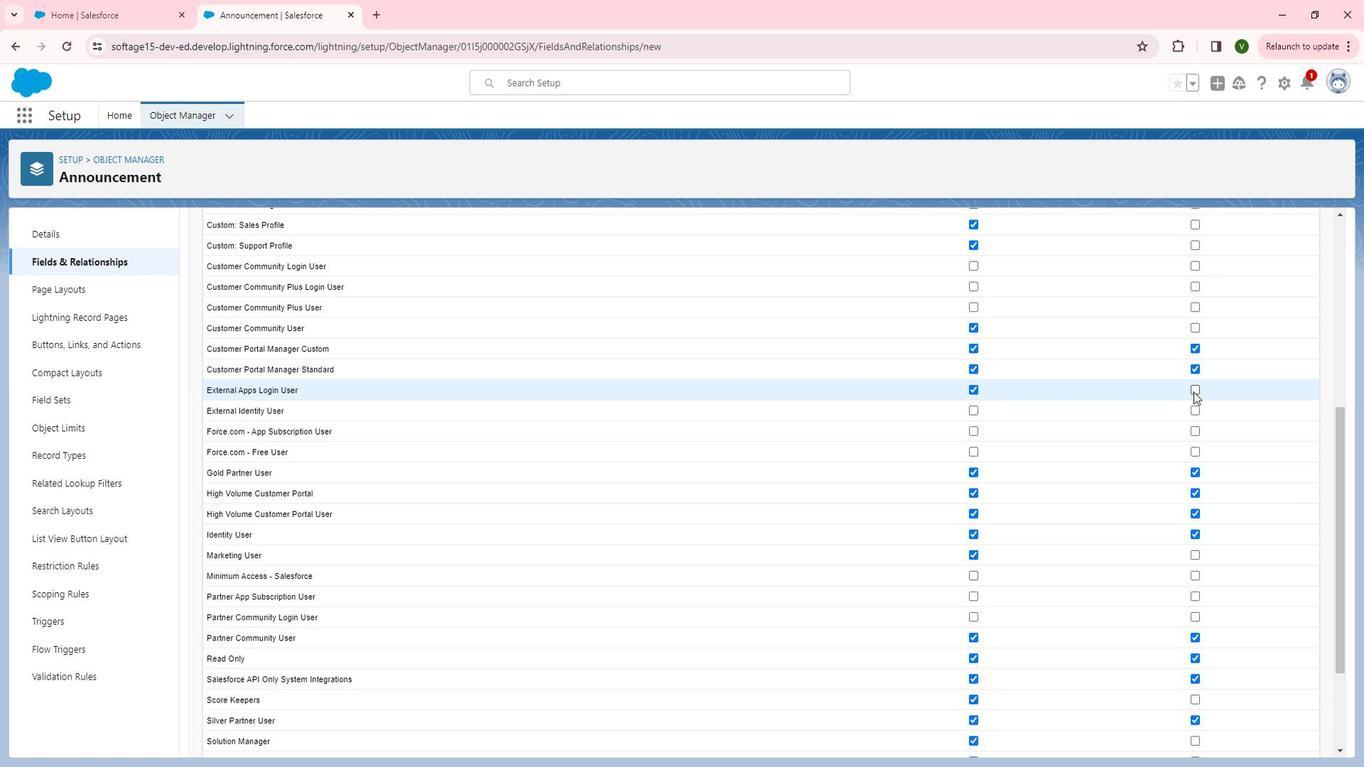 
Action: Mouse pressed left at (1215, 399)
Screenshot: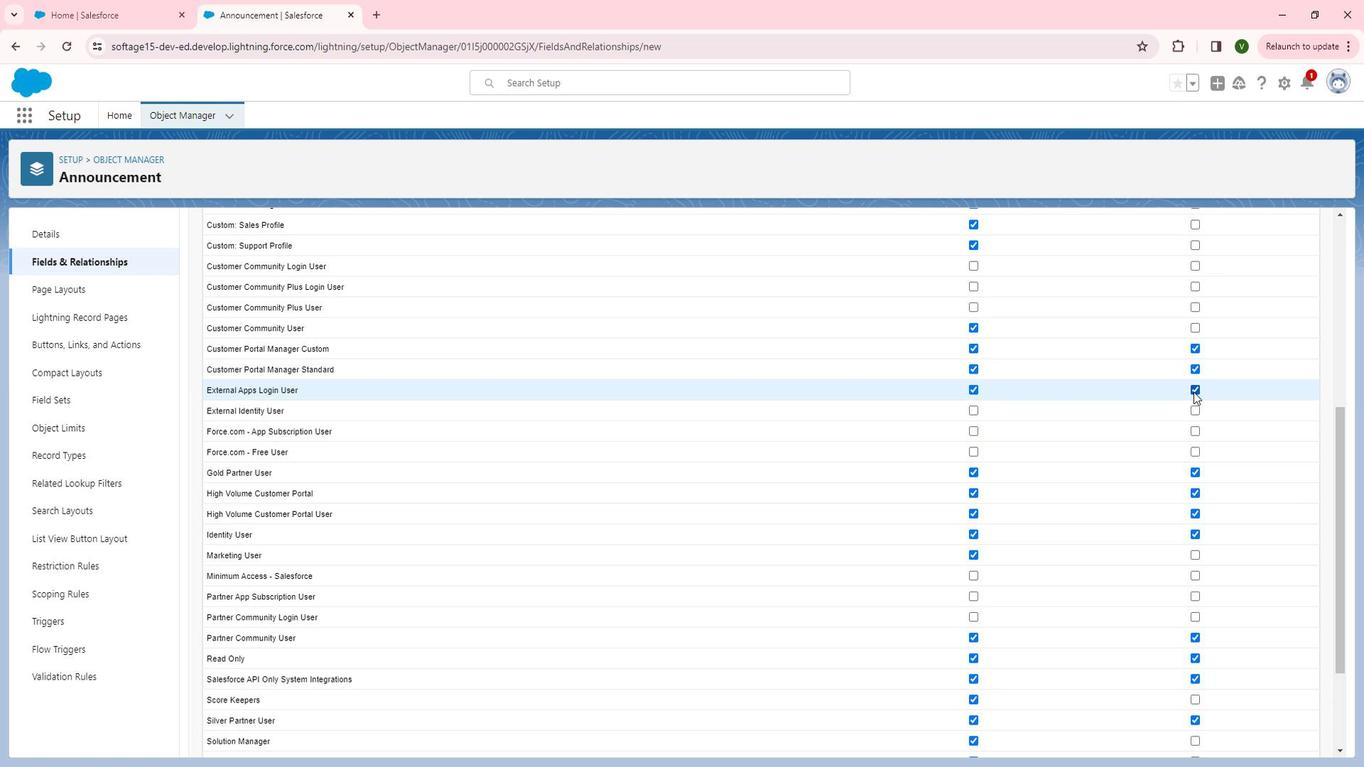 
Action: Mouse moved to (1218, 342)
Screenshot: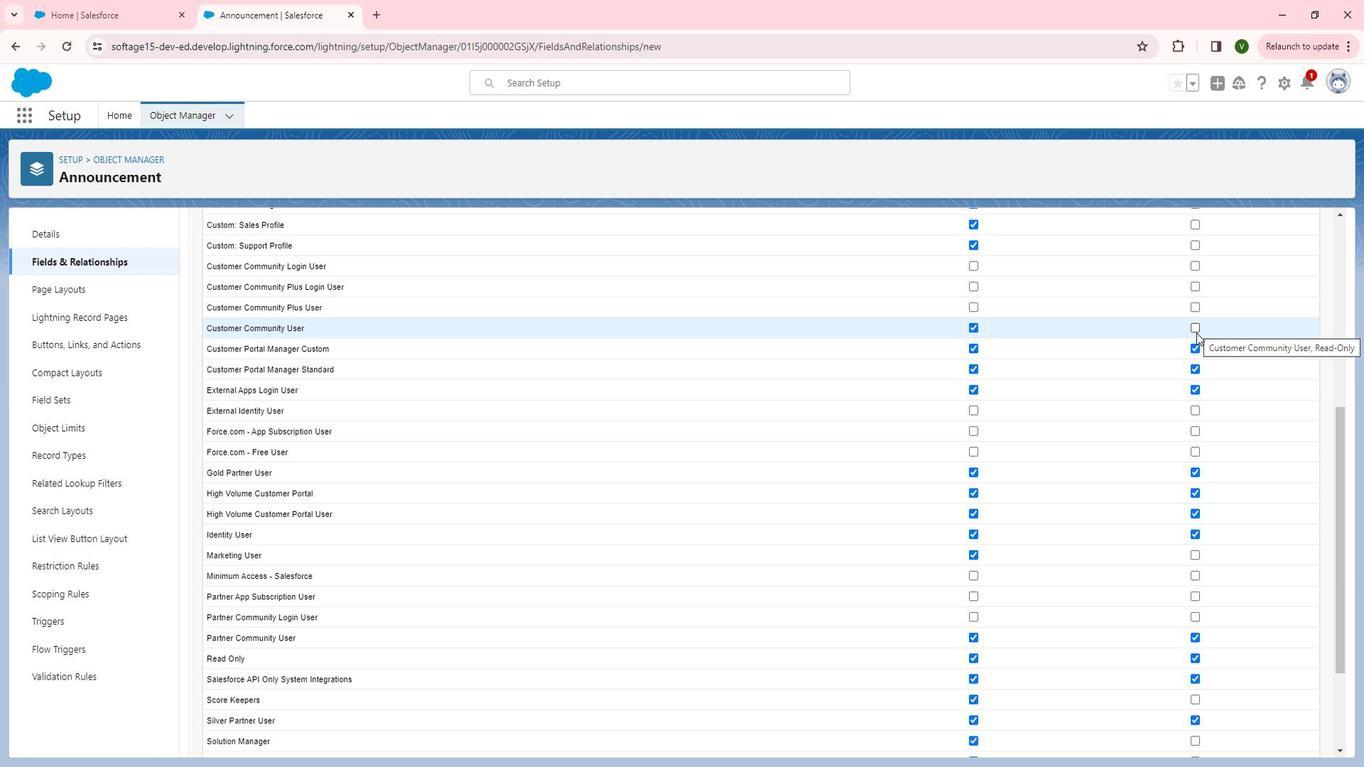 
Action: Mouse pressed left at (1218, 342)
Screenshot: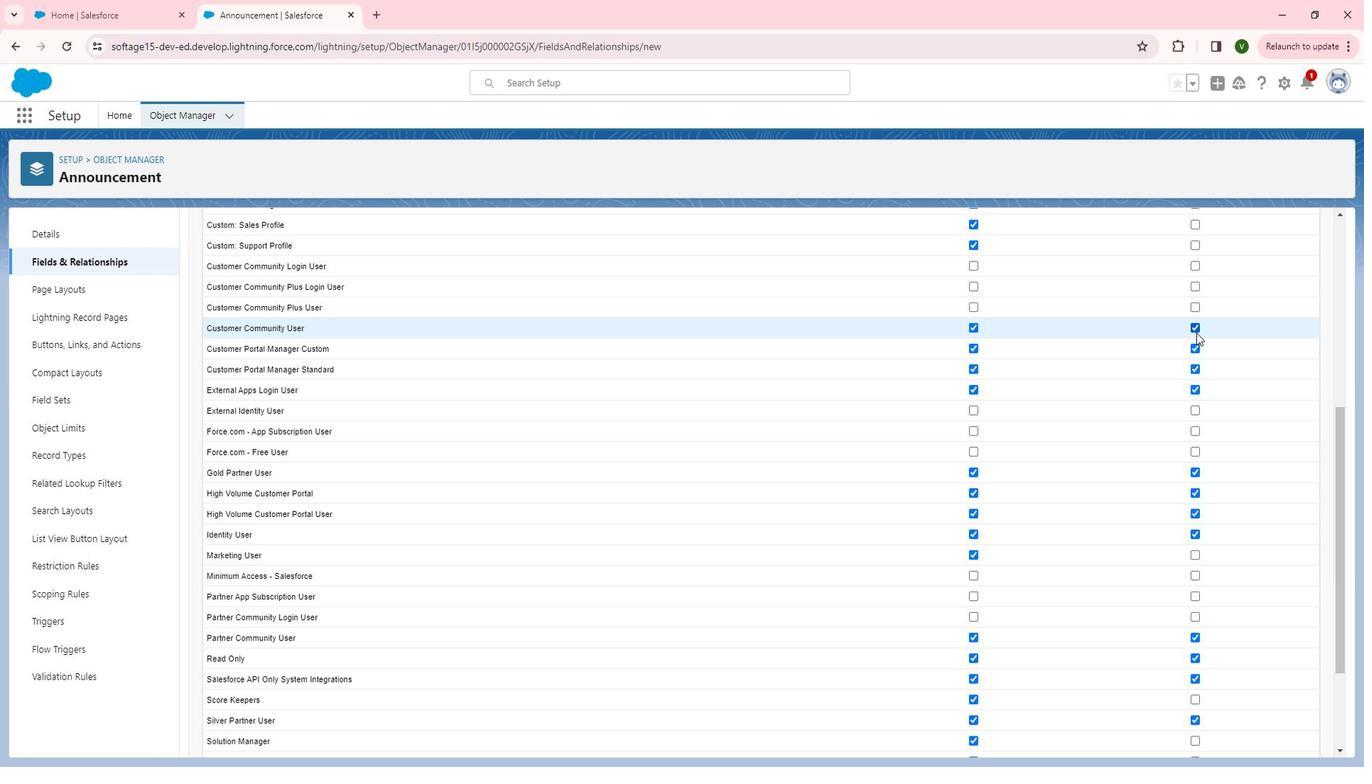 
Action: Mouse scrolled (1218, 343) with delta (0, 0)
Screenshot: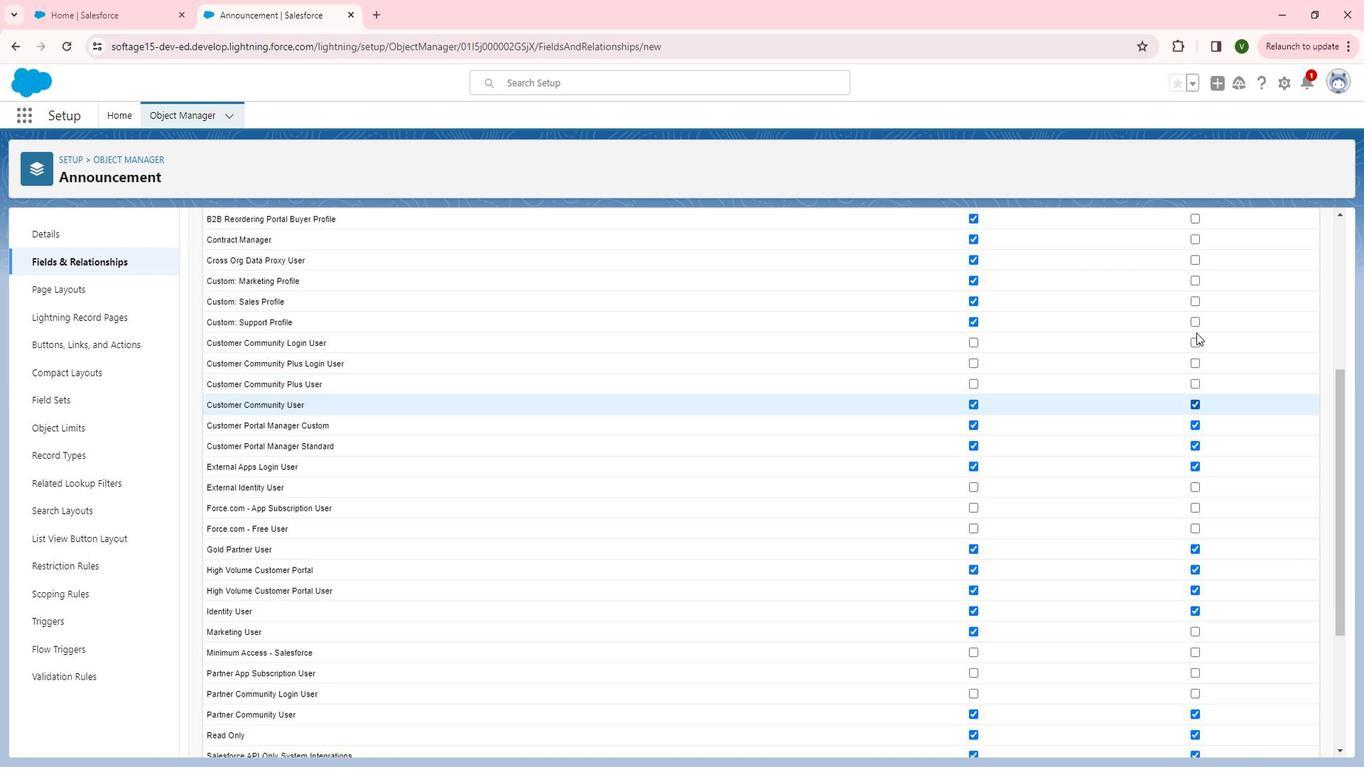
Action: Mouse scrolled (1218, 343) with delta (0, 0)
Screenshot: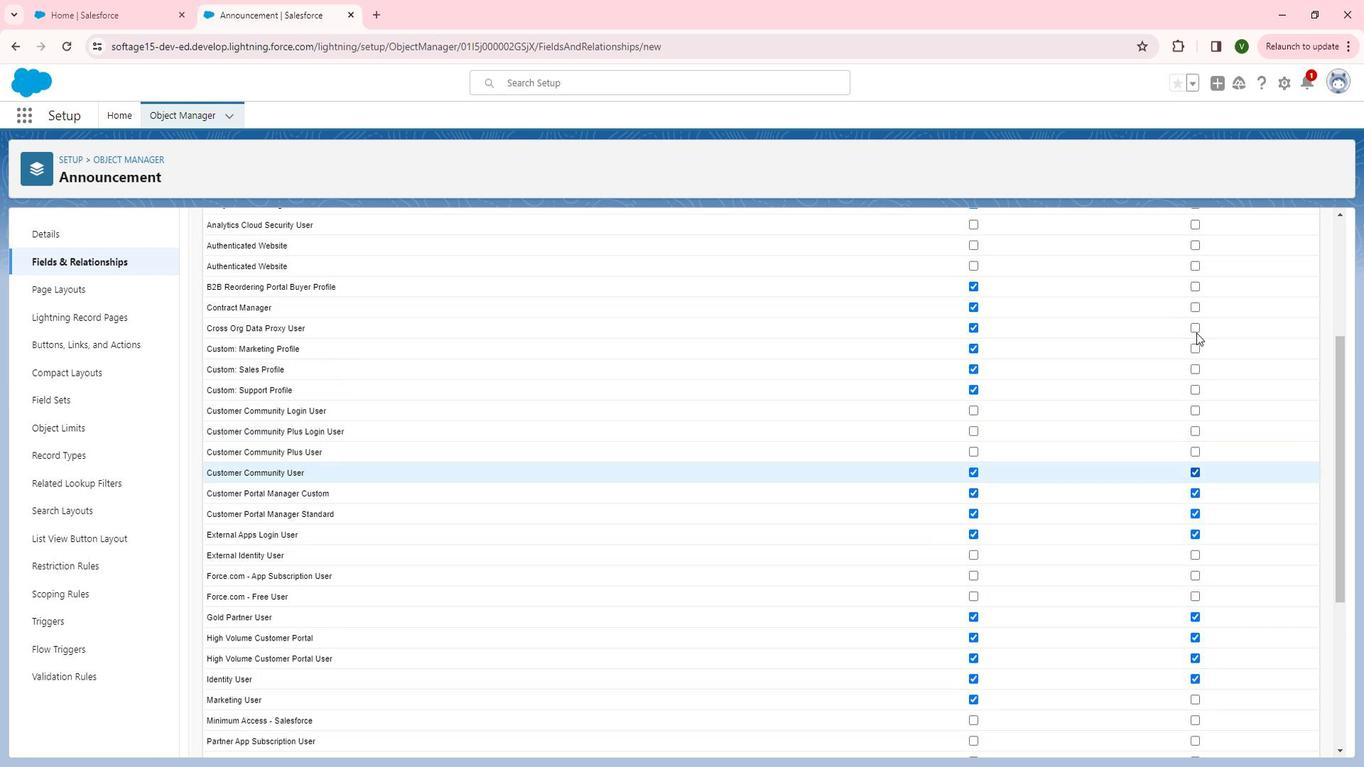 
Action: Mouse scrolled (1218, 343) with delta (0, 0)
Screenshot: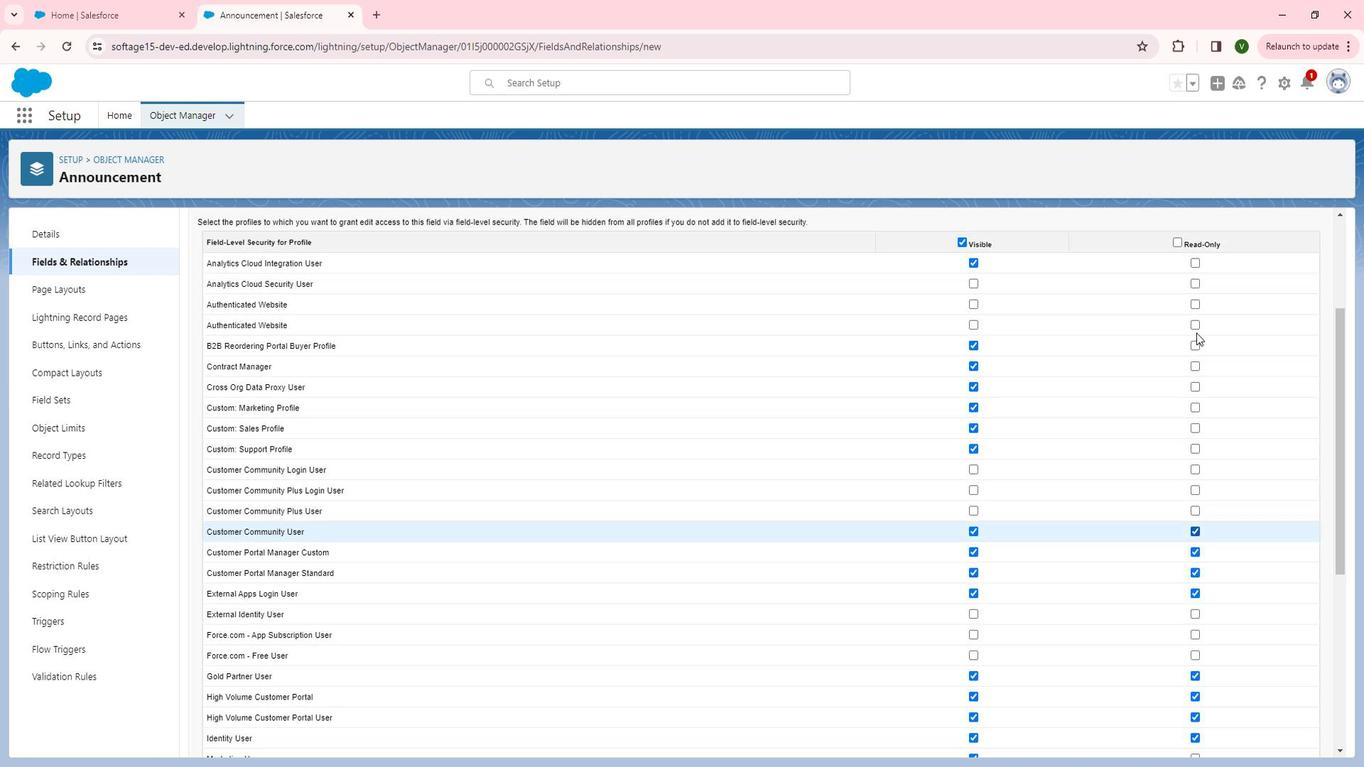 
Action: Mouse moved to (1221, 391)
Screenshot: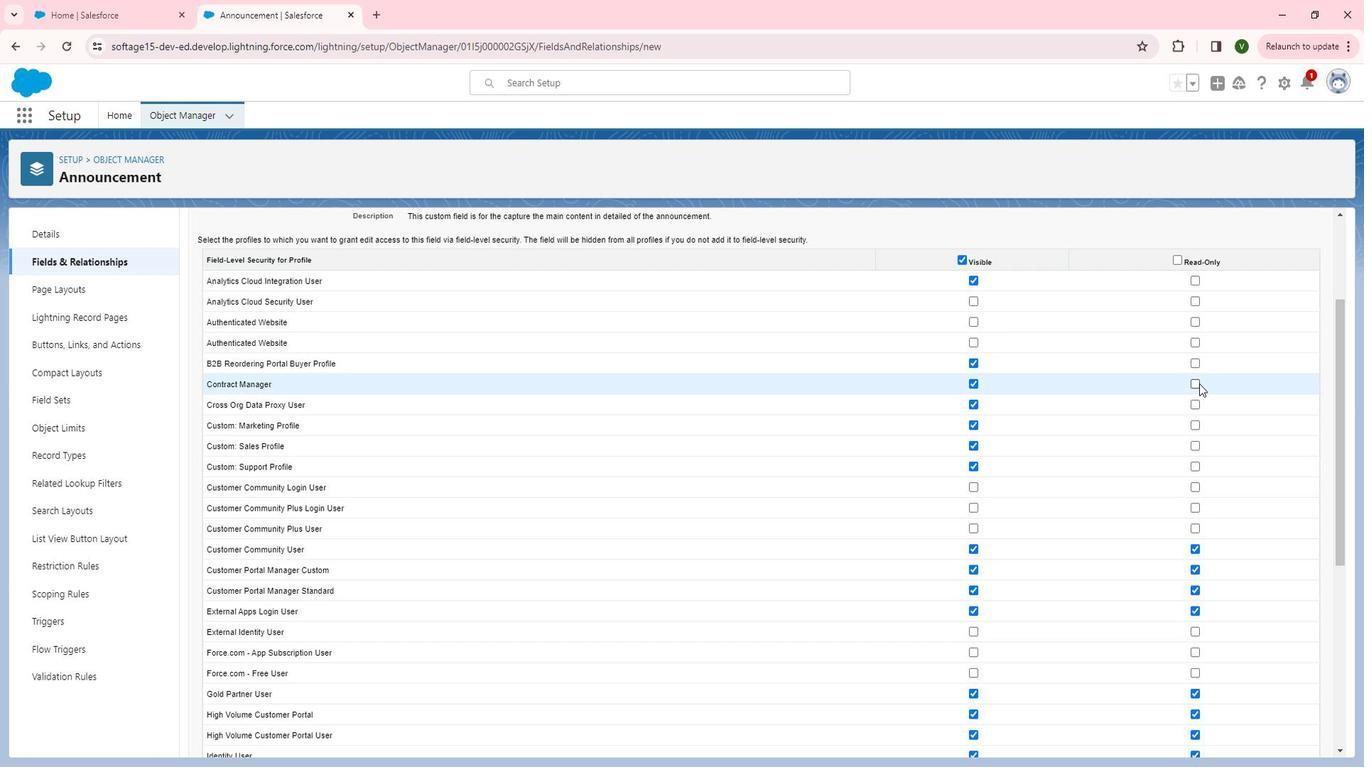 
Action: Mouse pressed left at (1221, 391)
Screenshot: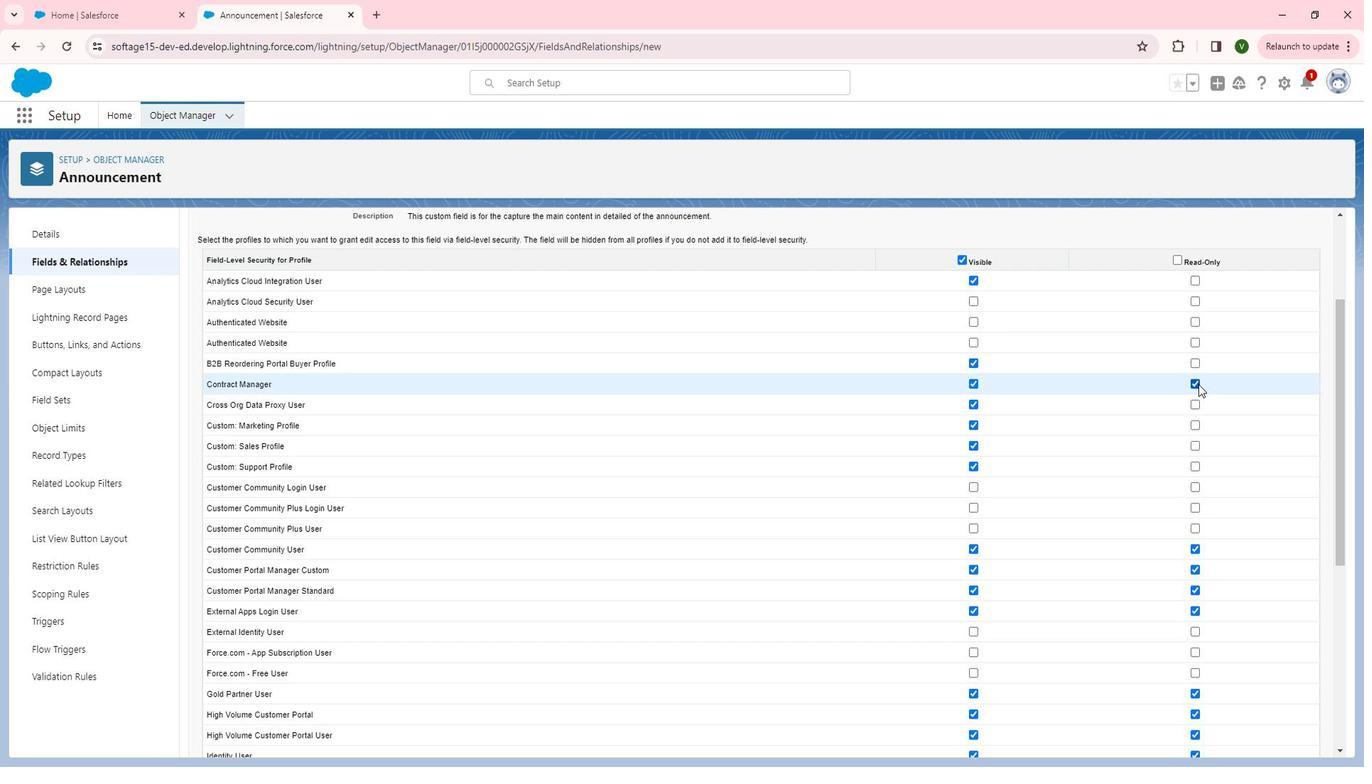 
Action: Mouse moved to (1215, 410)
Screenshot: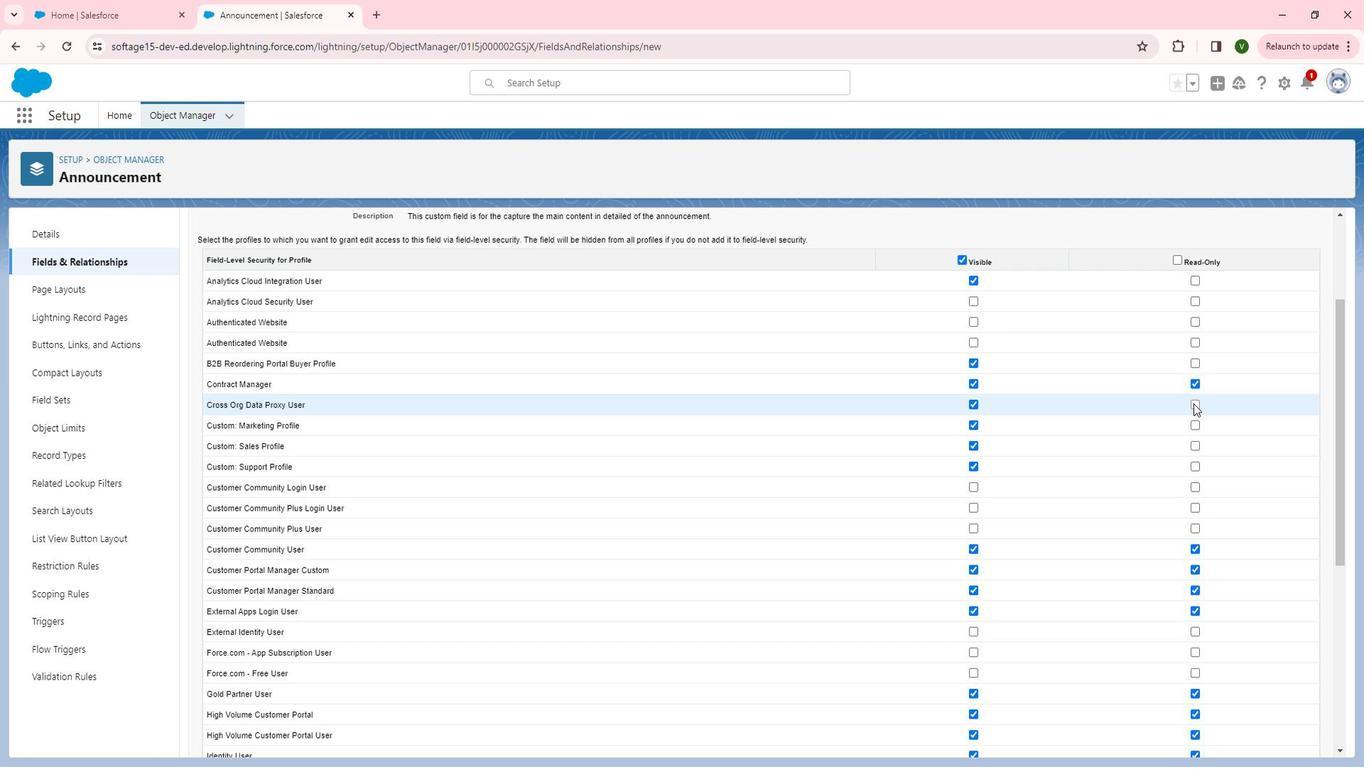 
Action: Mouse pressed left at (1215, 410)
Screenshot: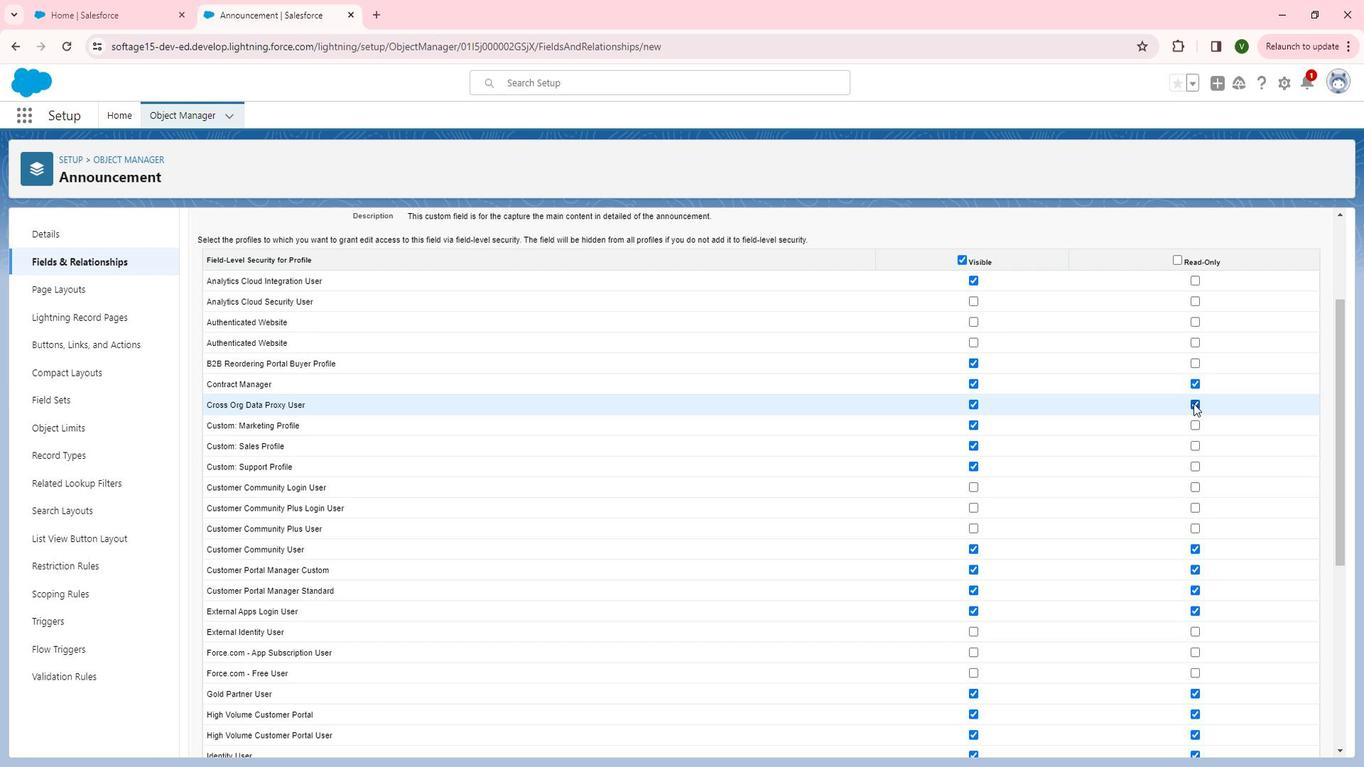 
Action: Mouse moved to (1217, 424)
Screenshot: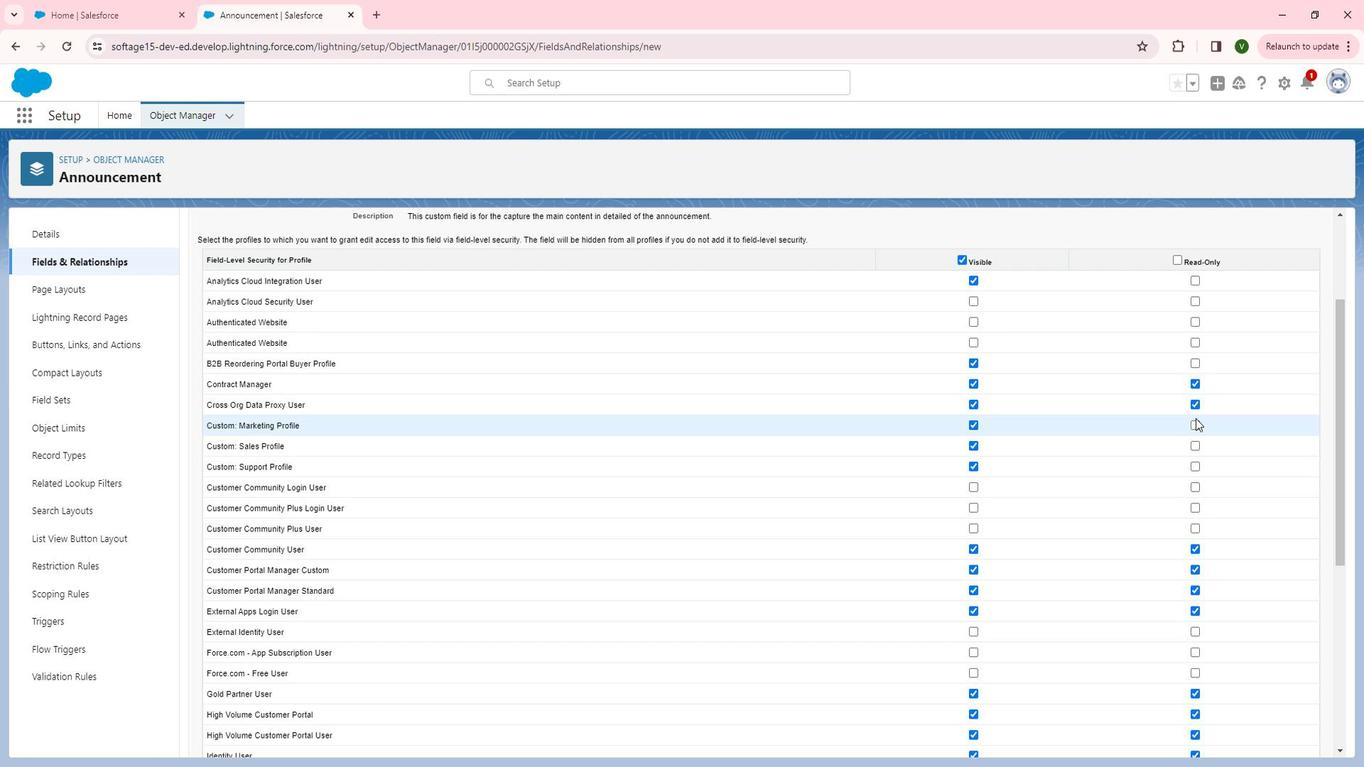 
Action: Mouse pressed left at (1217, 424)
Screenshot: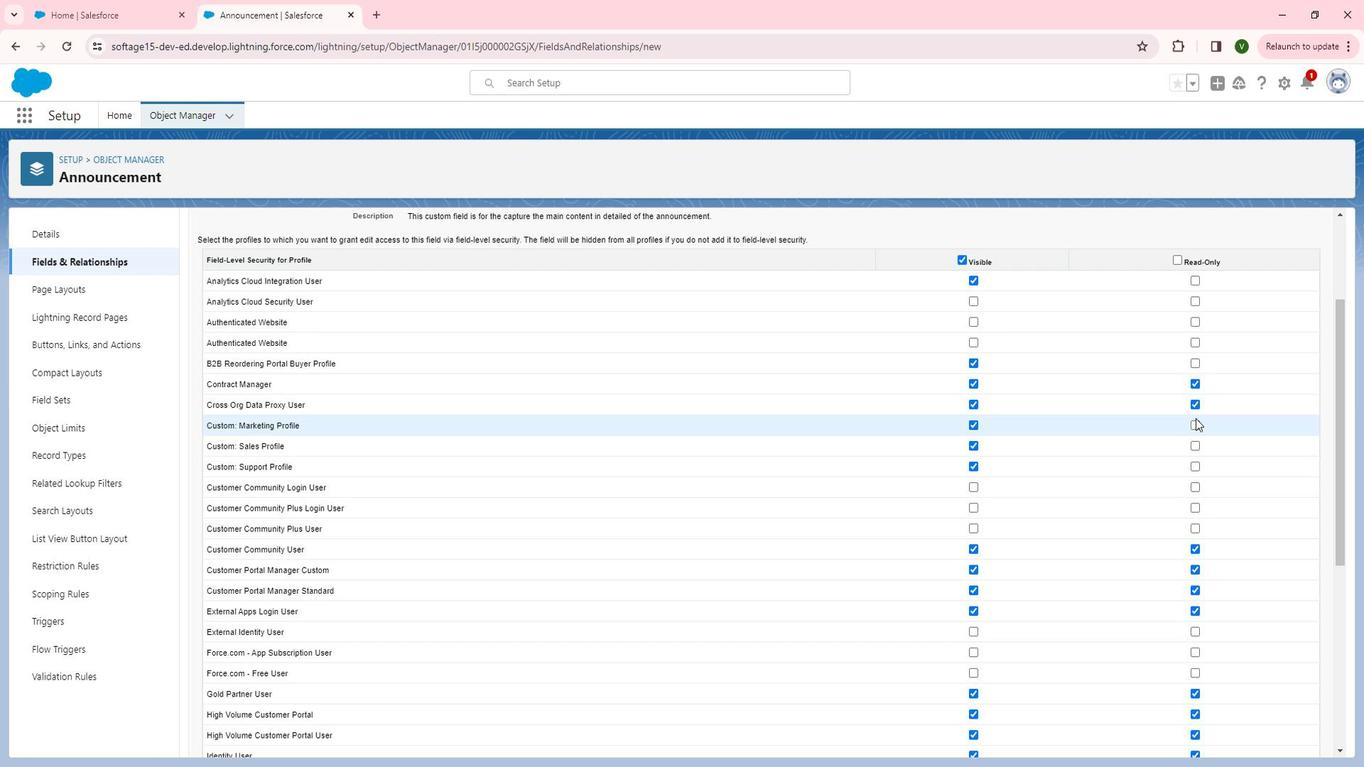 
Action: Mouse moved to (1217, 447)
Screenshot: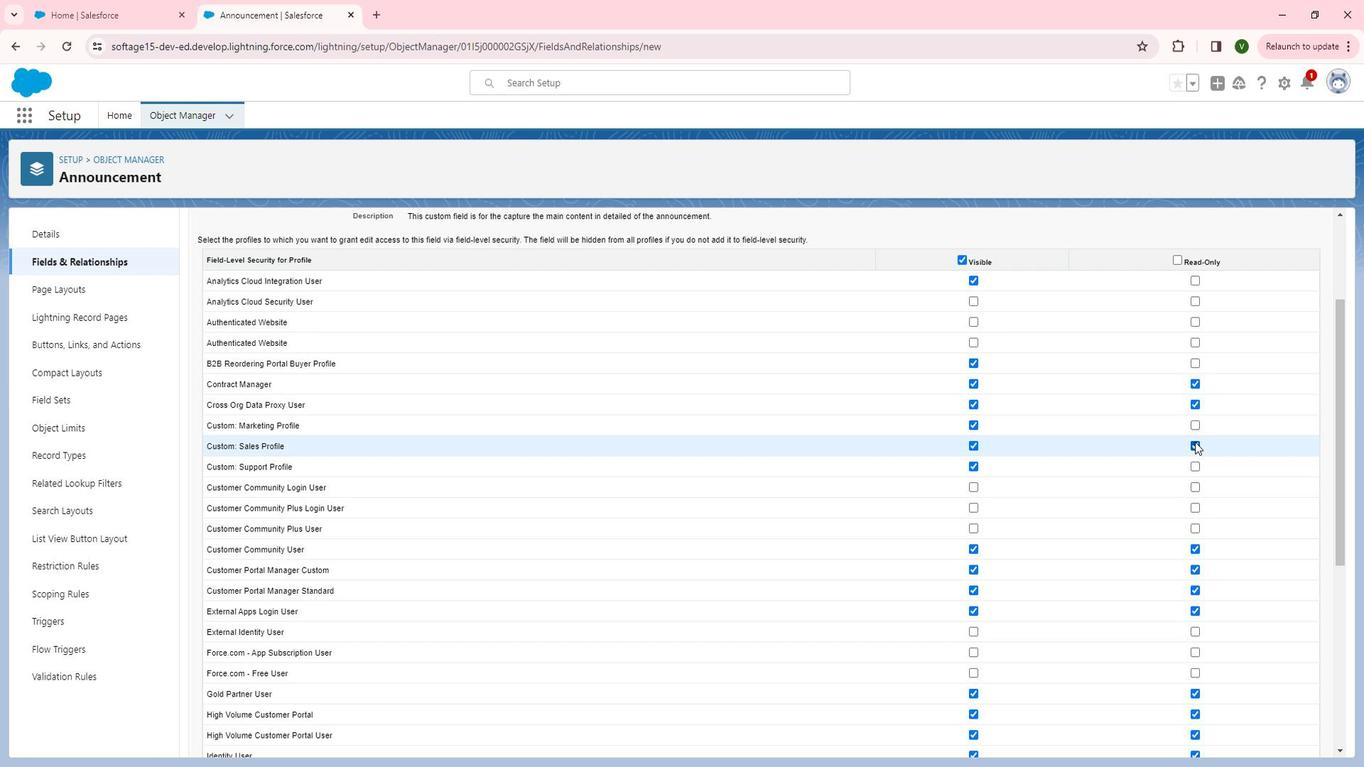 
Action: Mouse pressed left at (1217, 447)
Screenshot: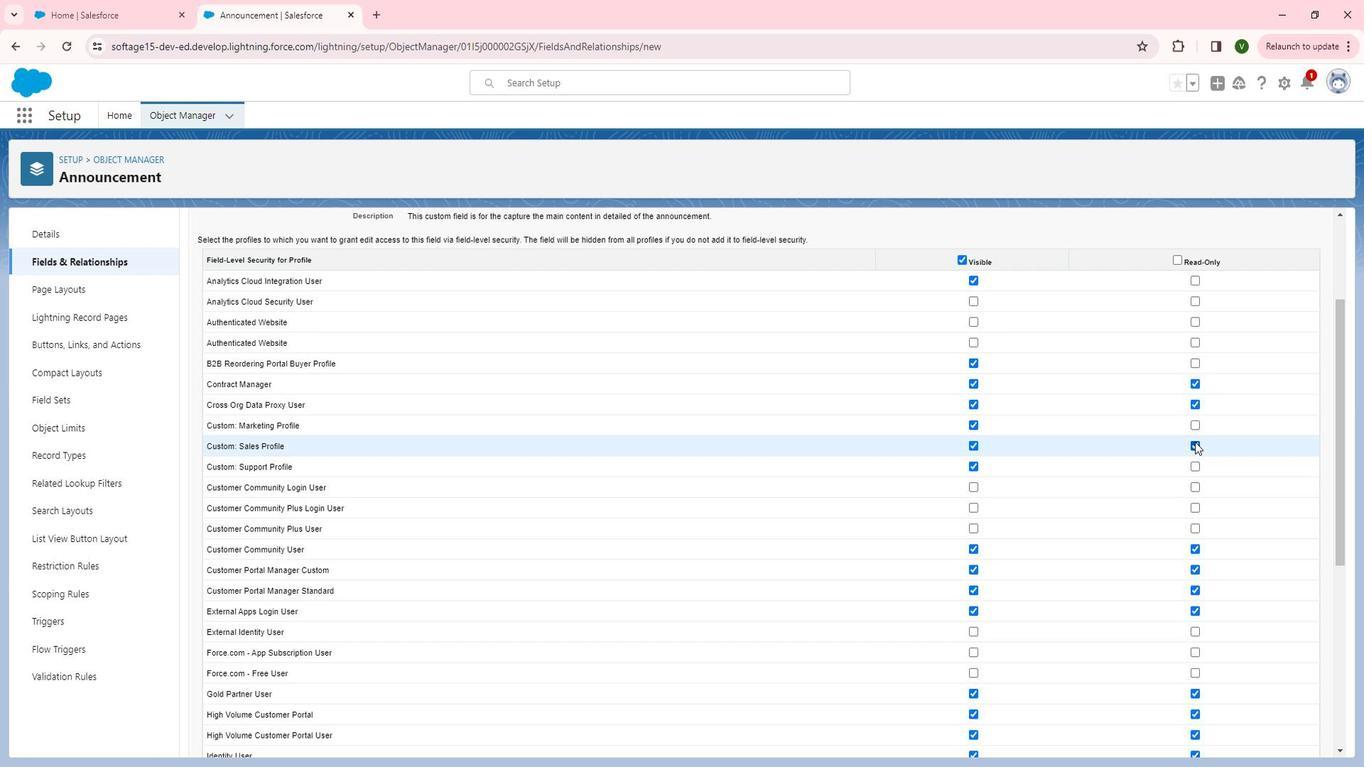 
Action: Mouse moved to (1220, 429)
Screenshot: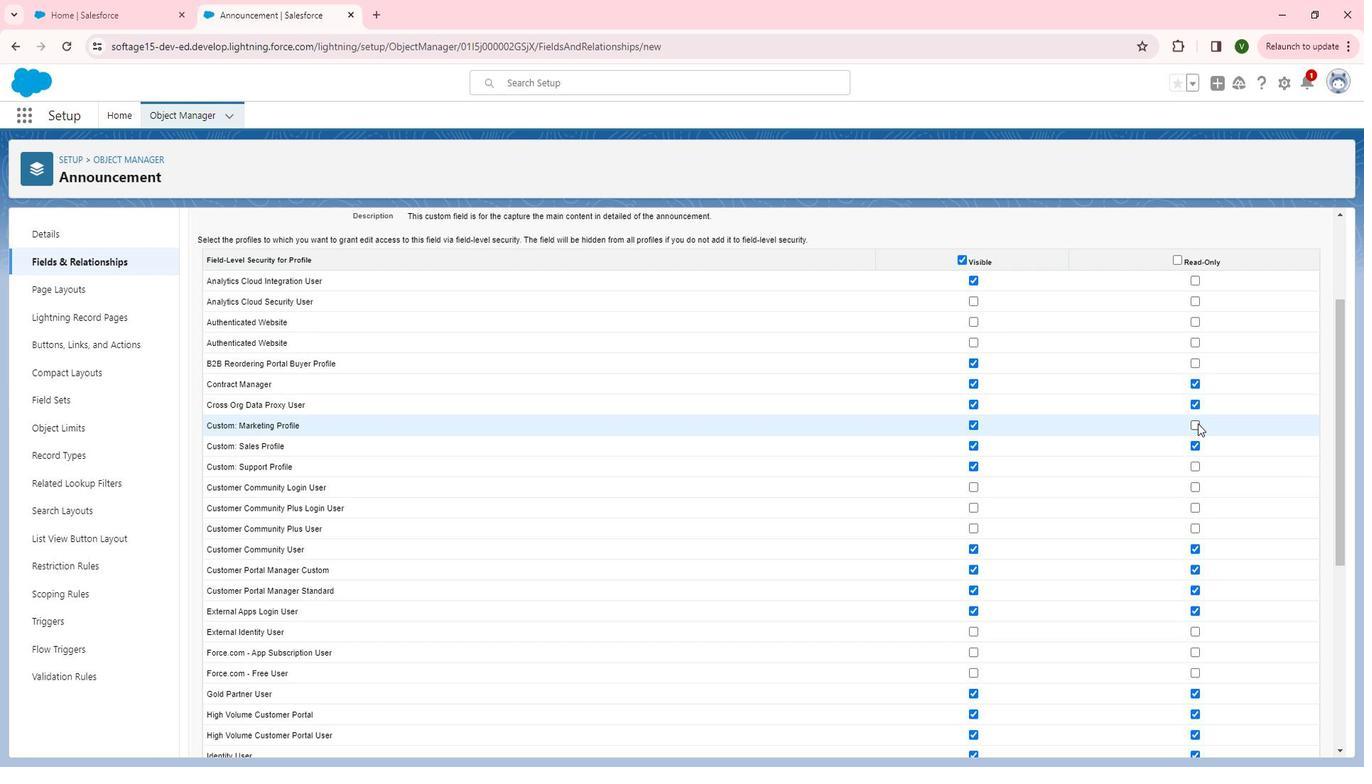 
Action: Mouse pressed left at (1220, 429)
Screenshot: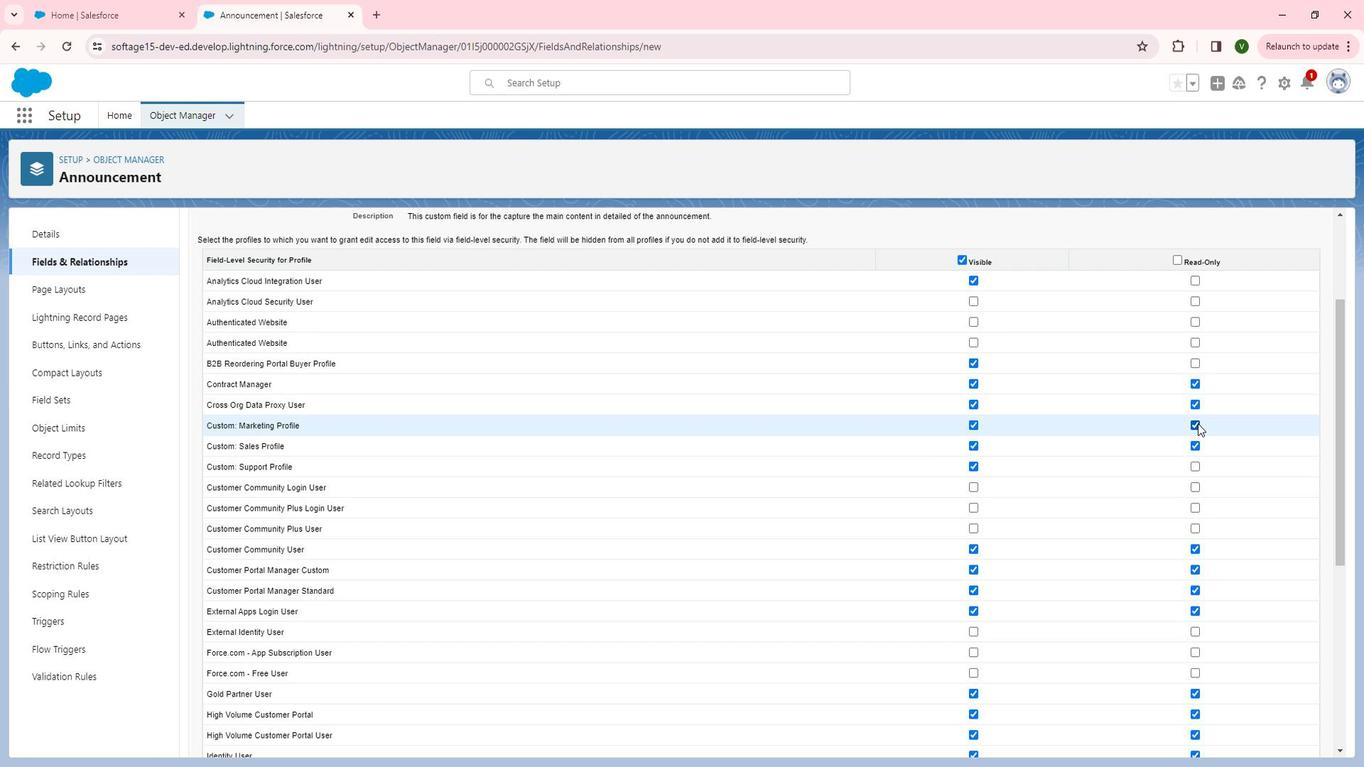 
Action: Mouse moved to (1217, 290)
Screenshot: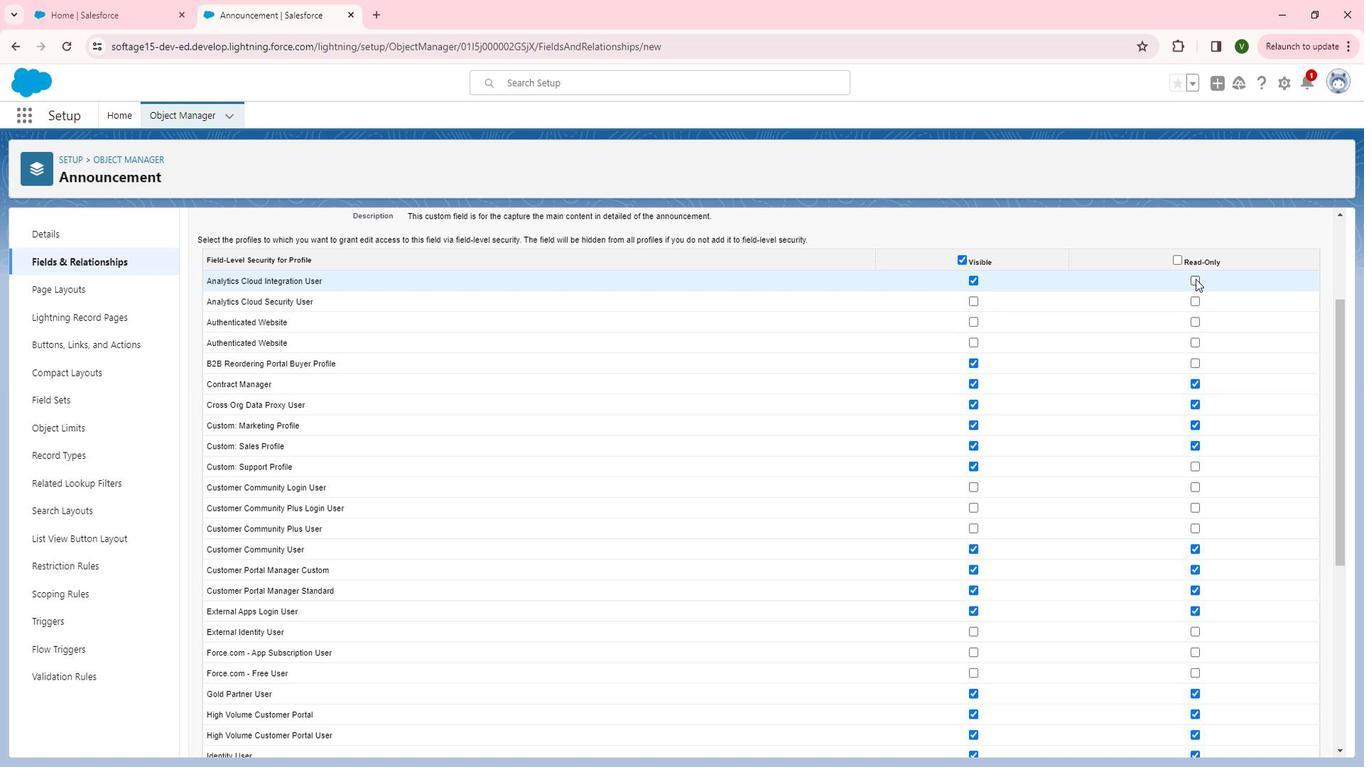 
Action: Mouse pressed left at (1217, 290)
Screenshot: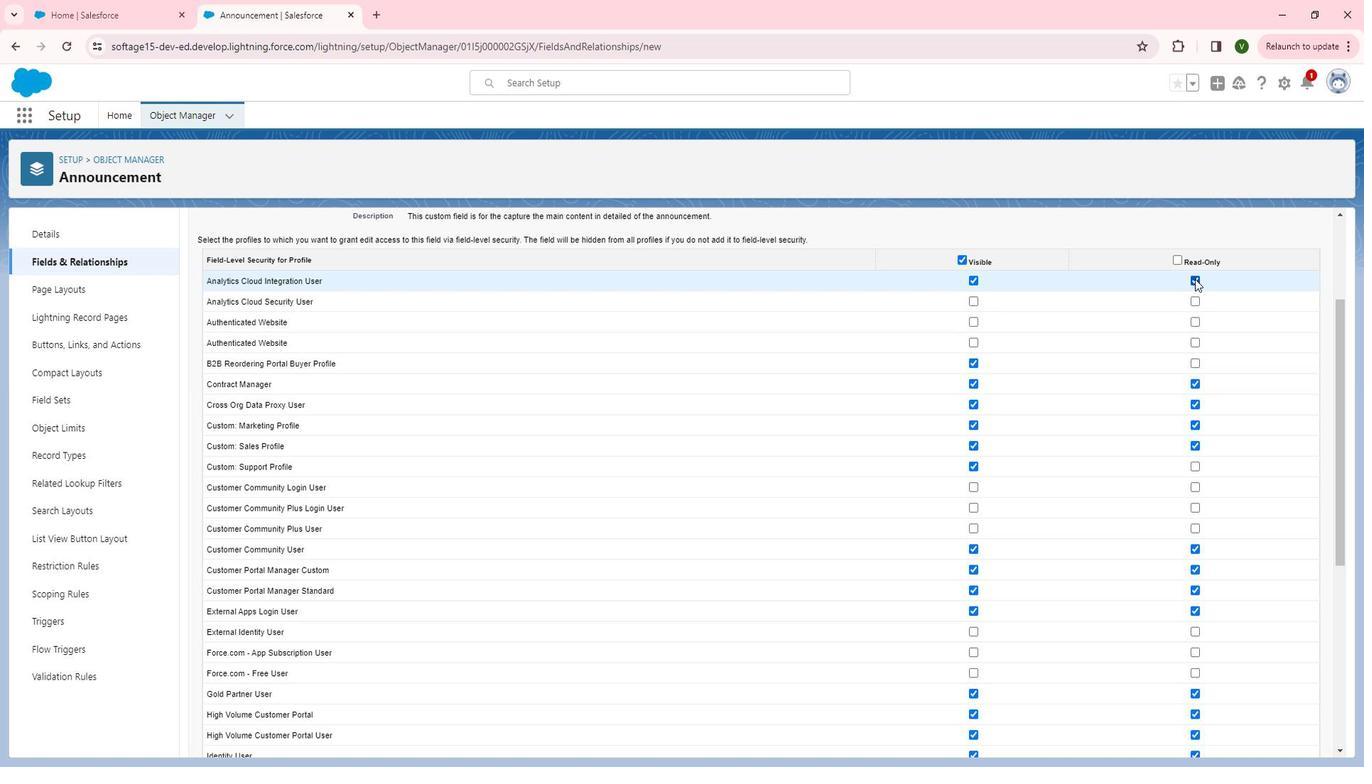 
Action: Mouse moved to (1236, 326)
Screenshot: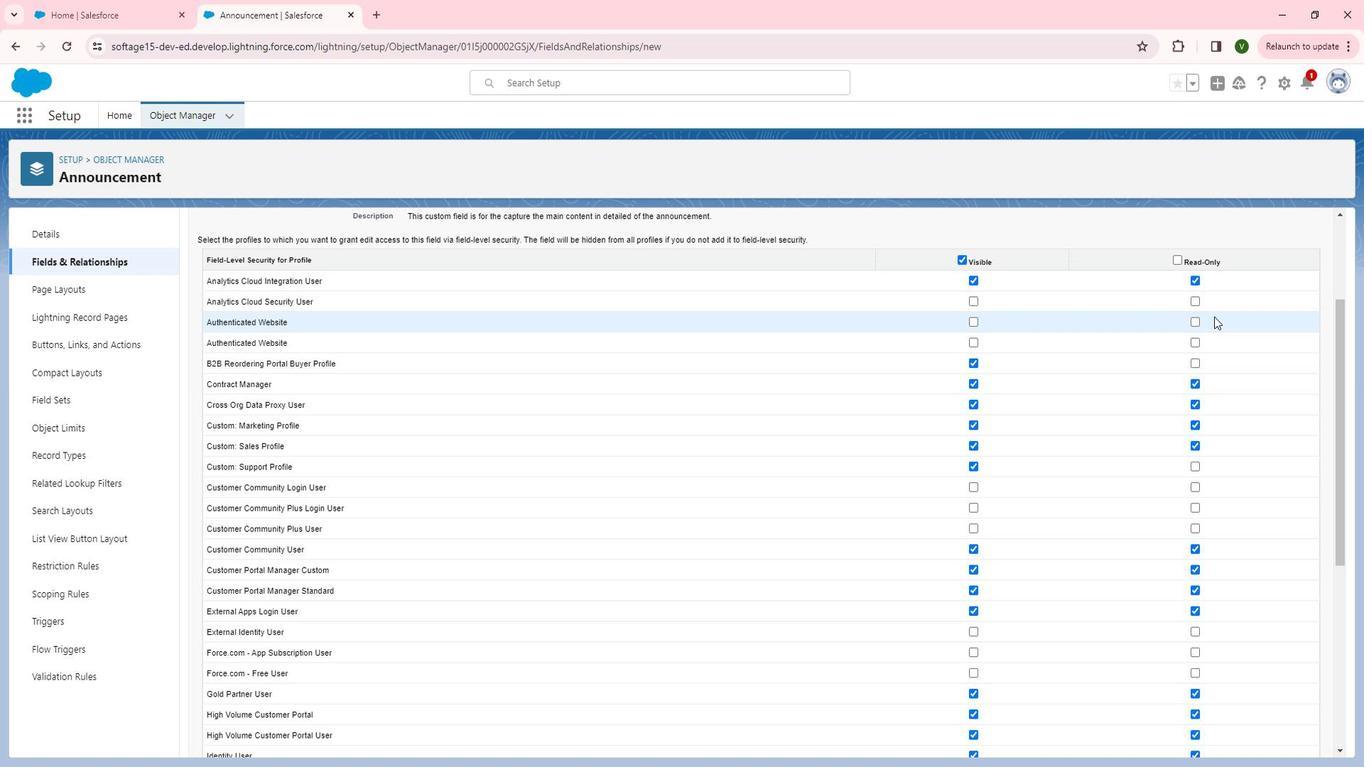 
Action: Mouse scrolled (1236, 327) with delta (0, 0)
Screenshot: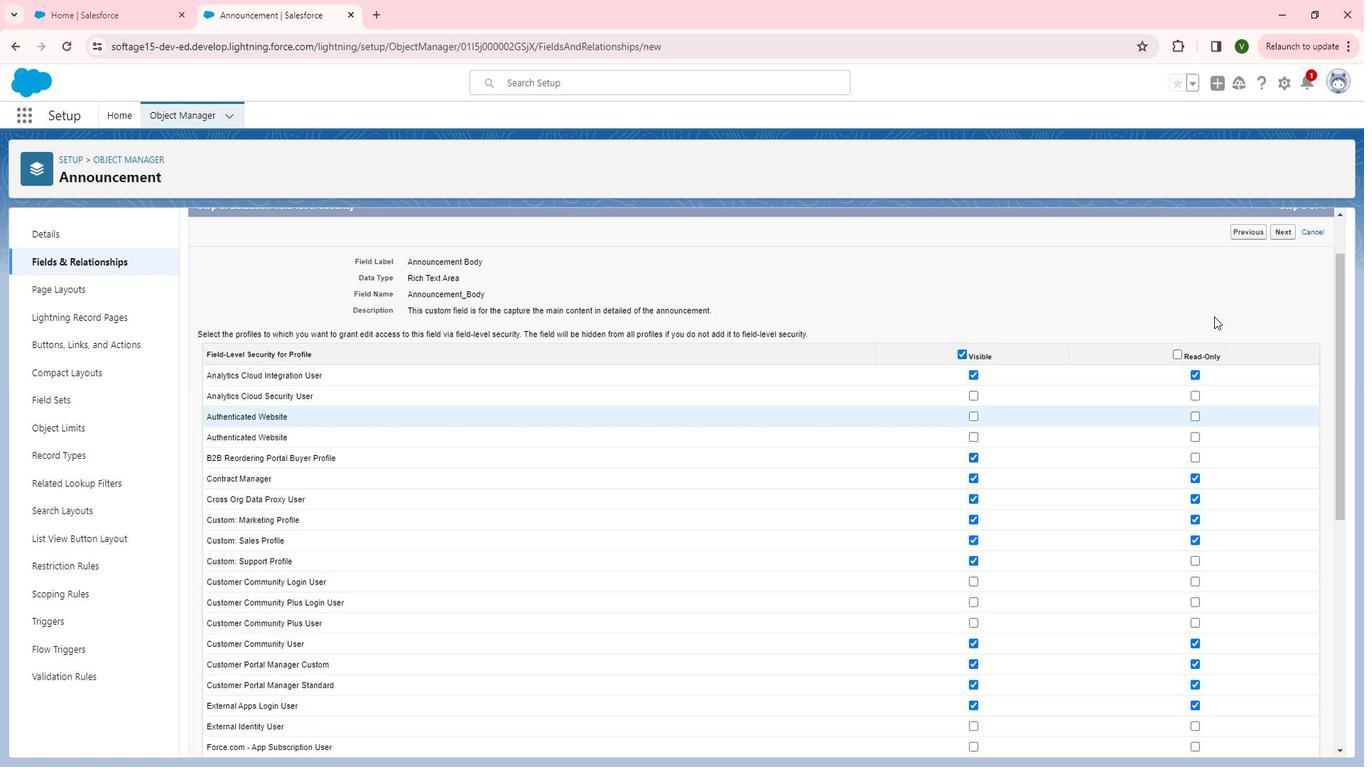 
Action: Mouse scrolled (1236, 327) with delta (0, 0)
Screenshot: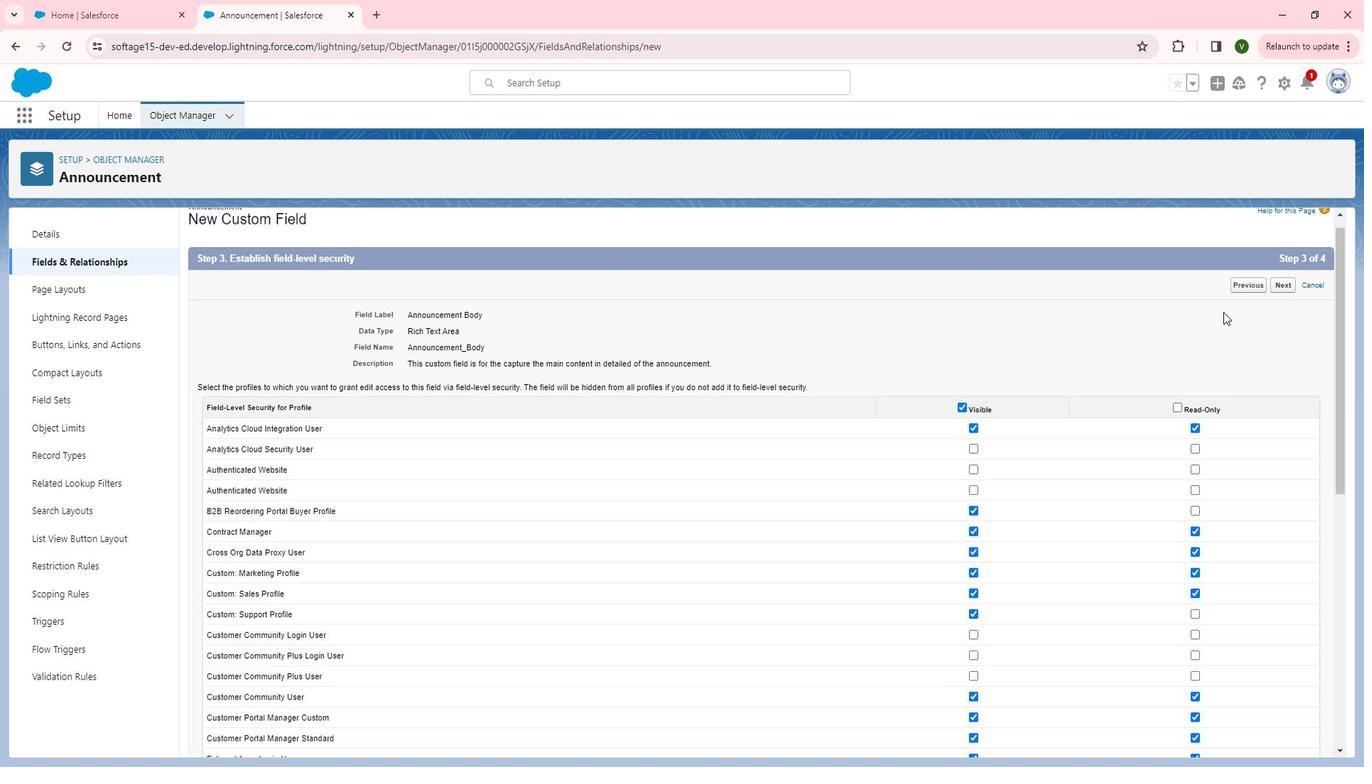 
Action: Mouse moved to (1303, 293)
Screenshot: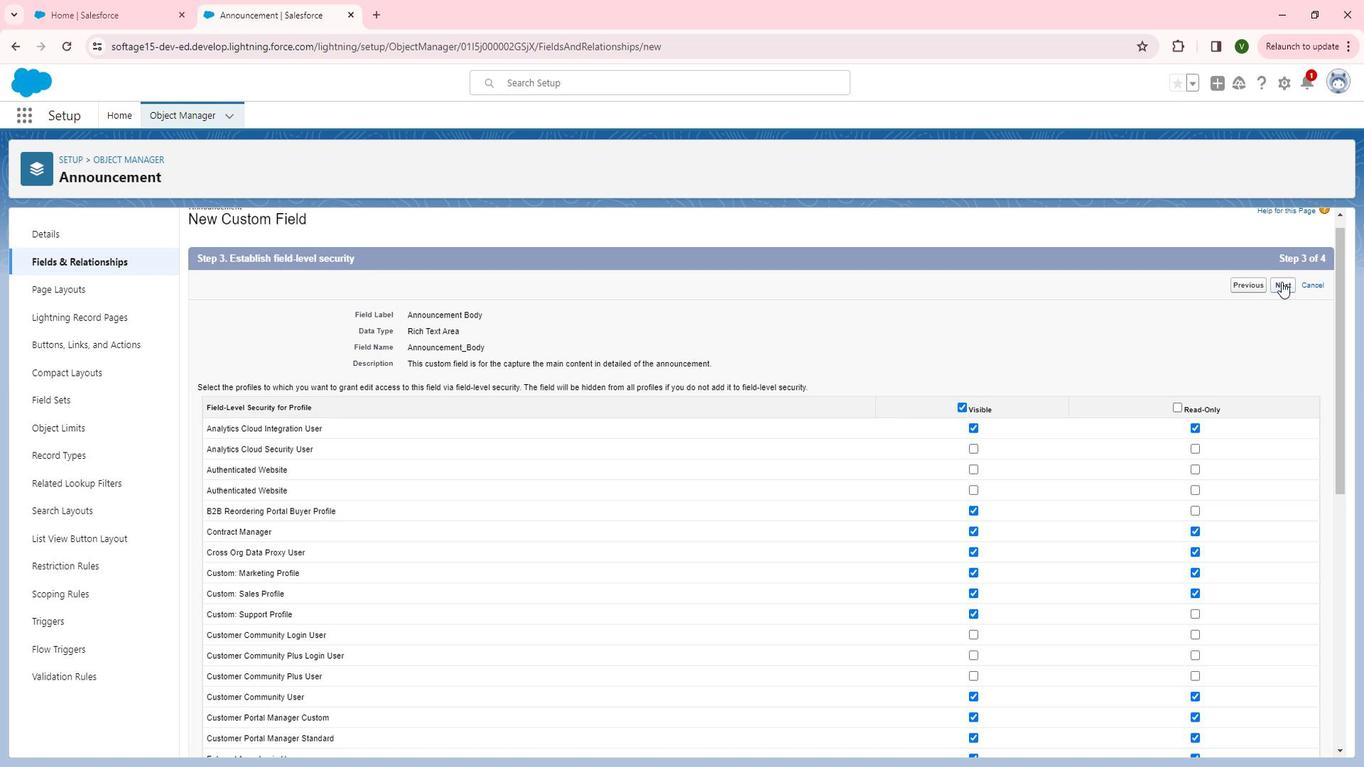 
Action: Mouse pressed left at (1303, 293)
Screenshot: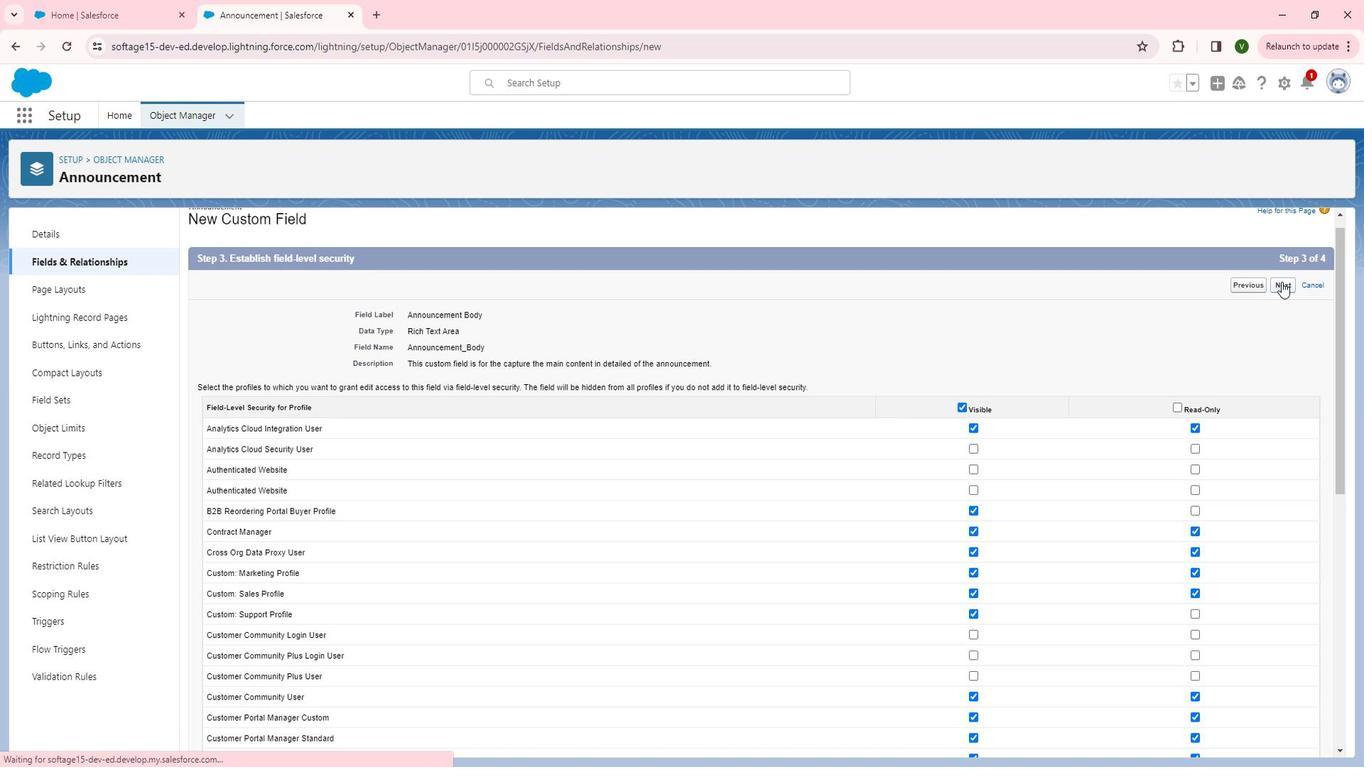
Action: Mouse moved to (1314, 314)
Screenshot: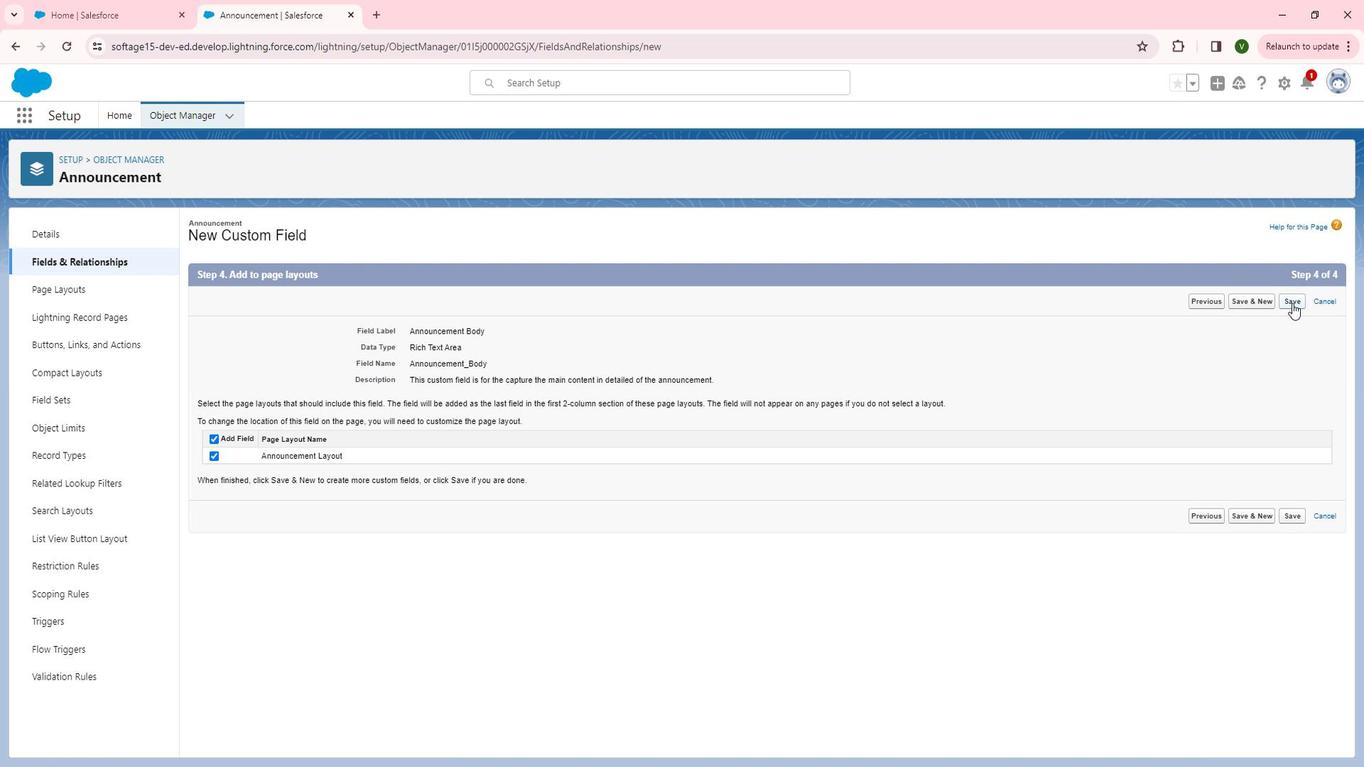 
Action: Mouse pressed left at (1314, 314)
Screenshot: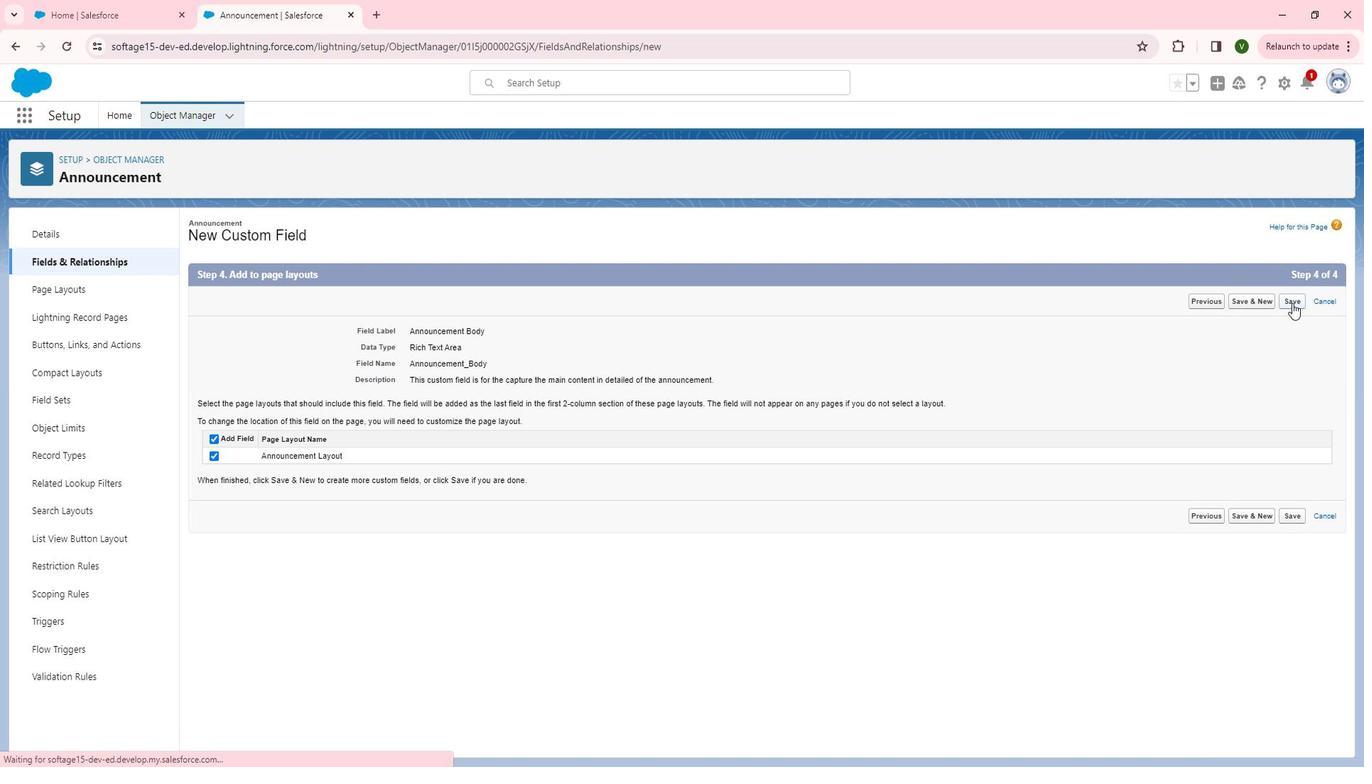 
Action: Mouse moved to (1063, 249)
Screenshot: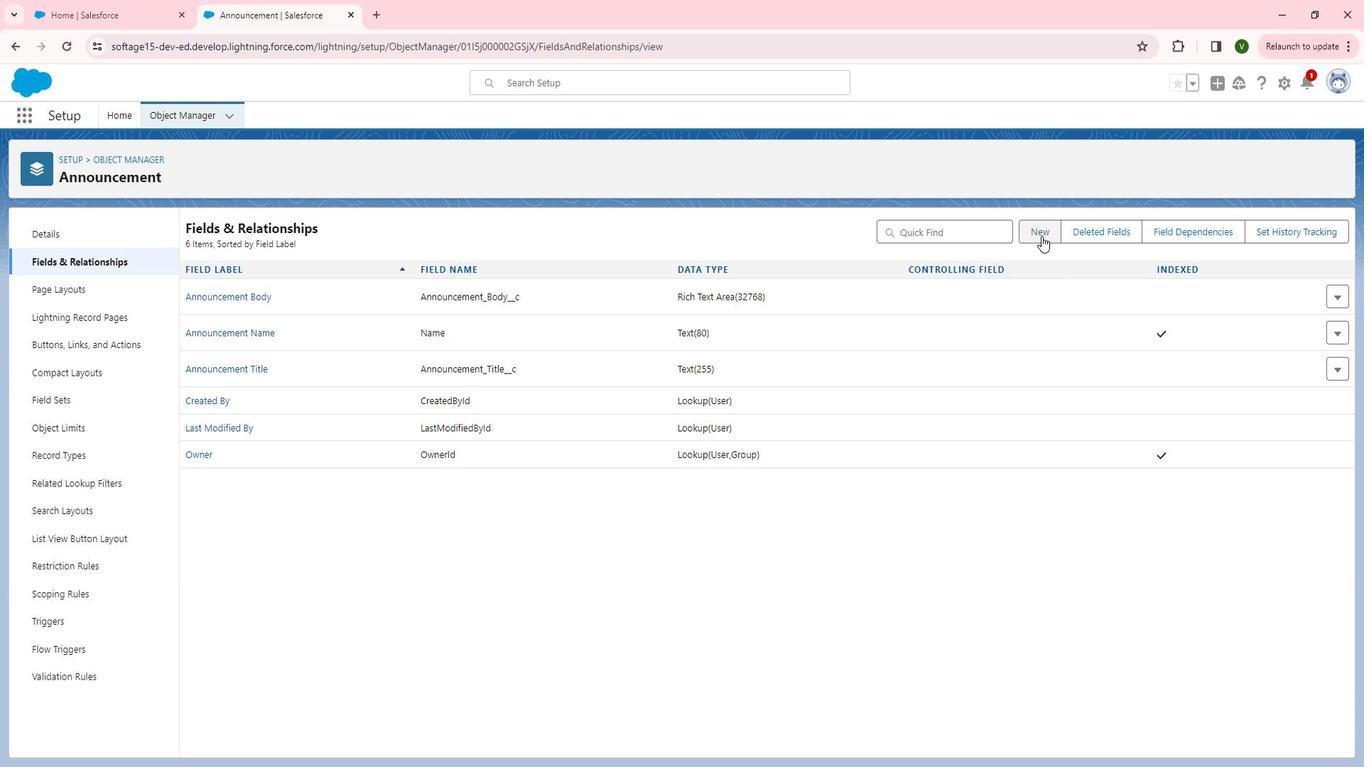 
Action: Mouse pressed left at (1063, 249)
Screenshot: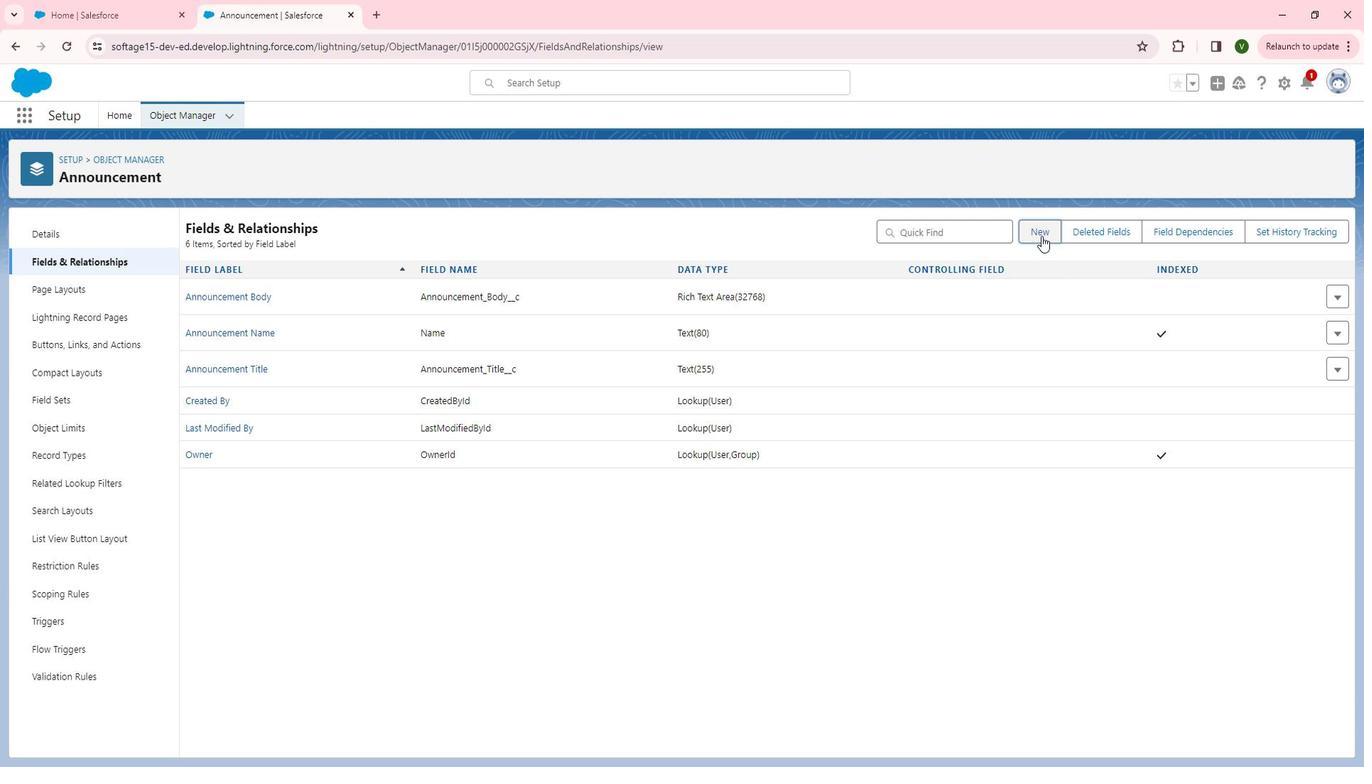 
Action: Mouse moved to (510, 521)
Screenshot: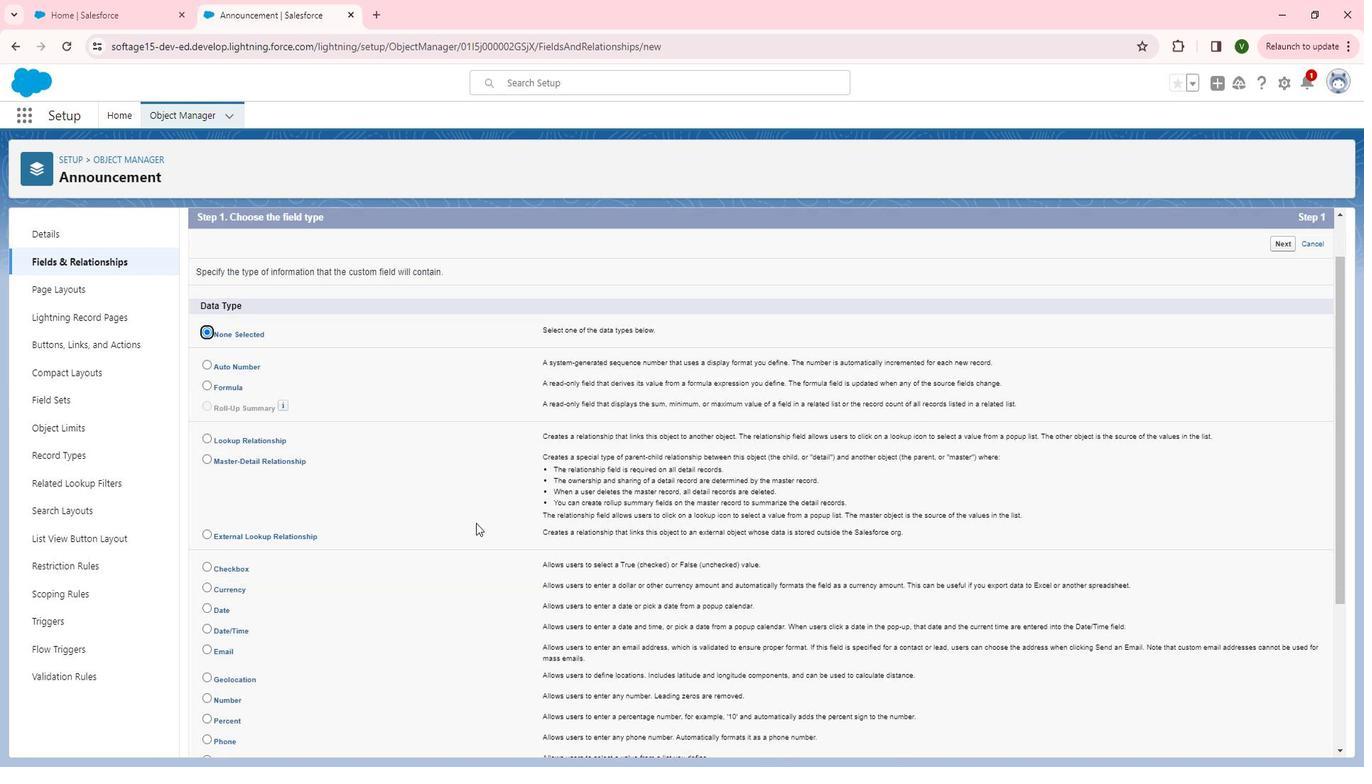 
Action: Mouse scrolled (510, 520) with delta (0, 0)
Screenshot: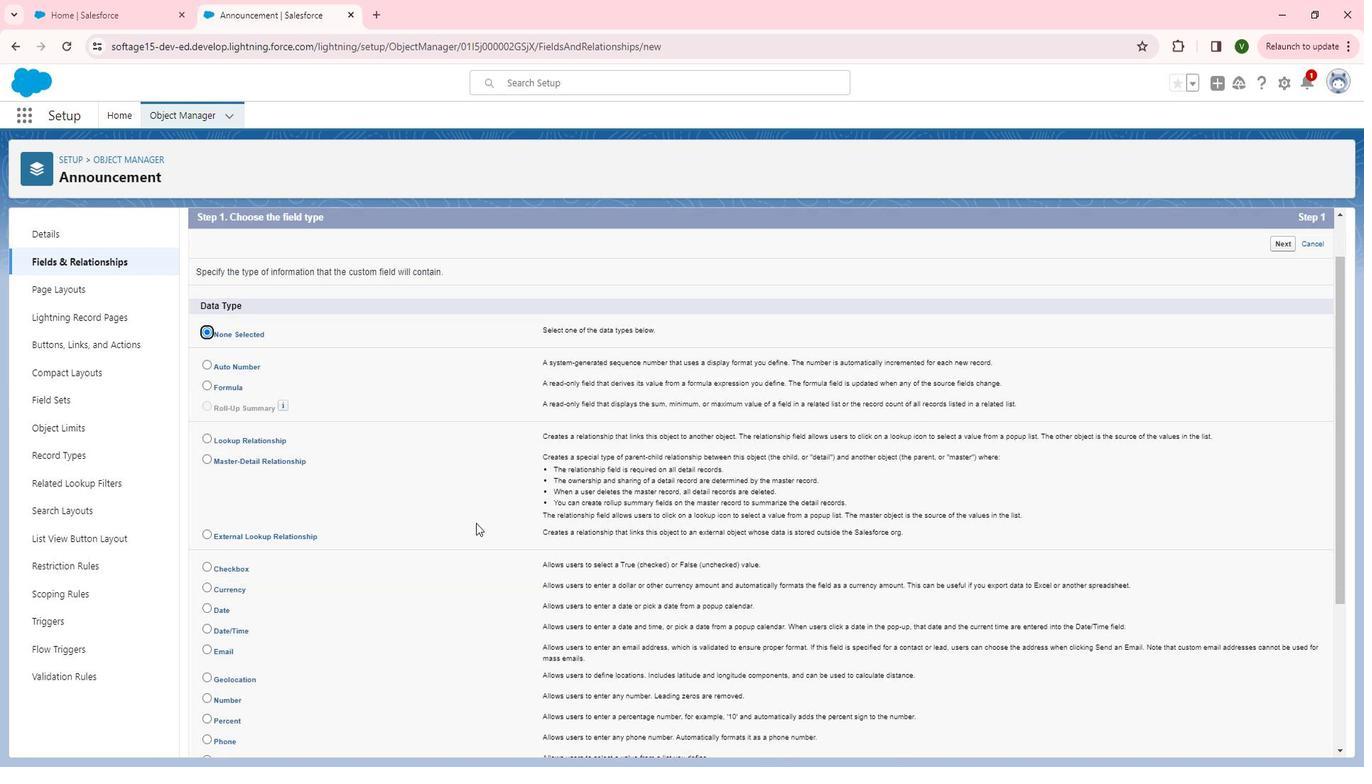 
Action: Mouse moved to (498, 525)
Screenshot: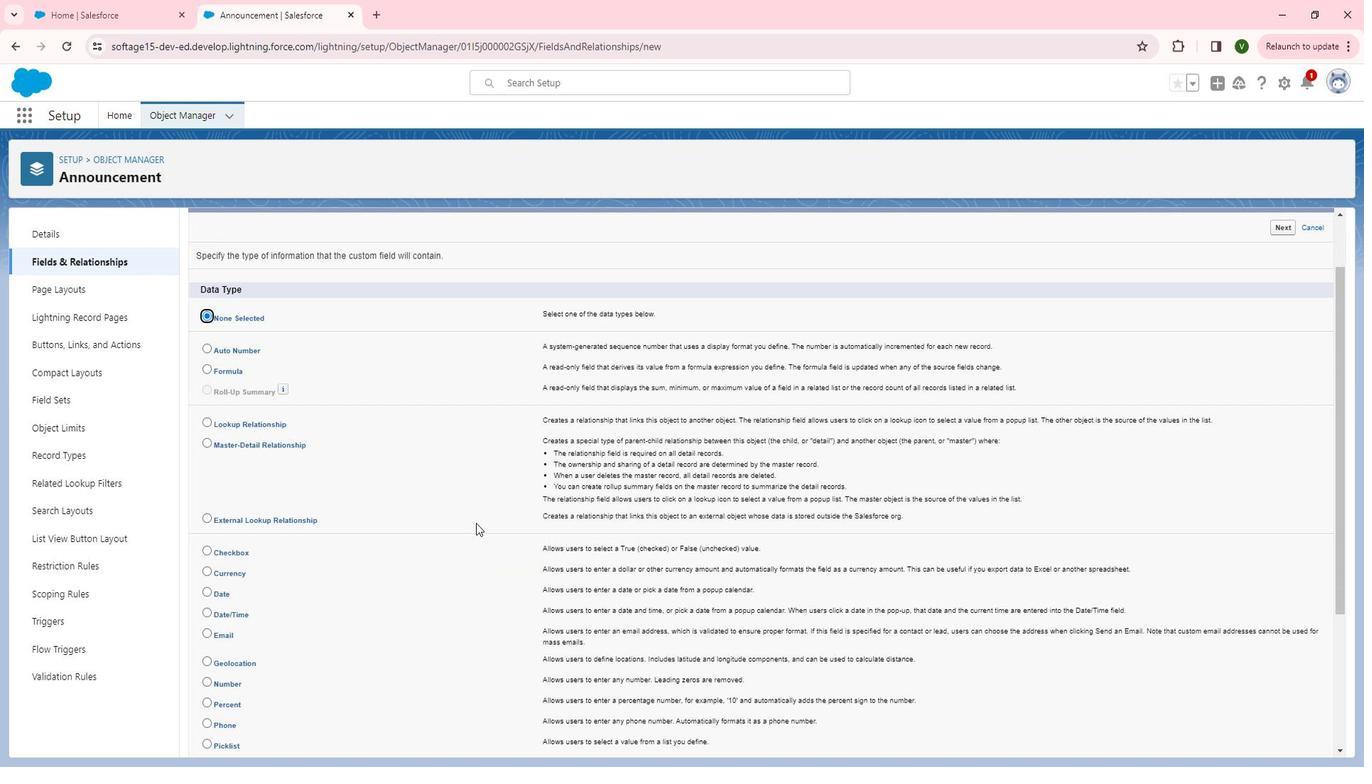 
Action: Mouse scrolled (498, 525) with delta (0, 0)
Screenshot: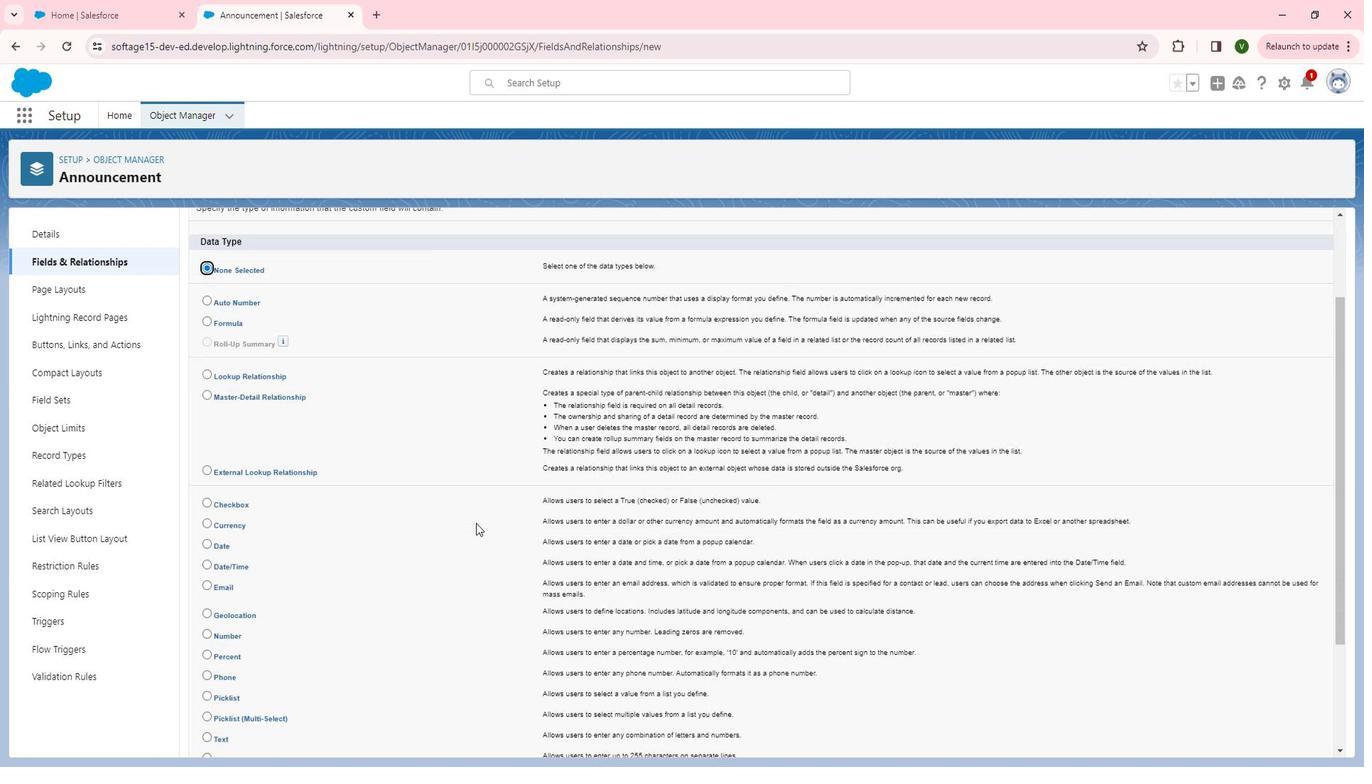 
Action: Mouse scrolled (498, 525) with delta (0, 0)
Screenshot: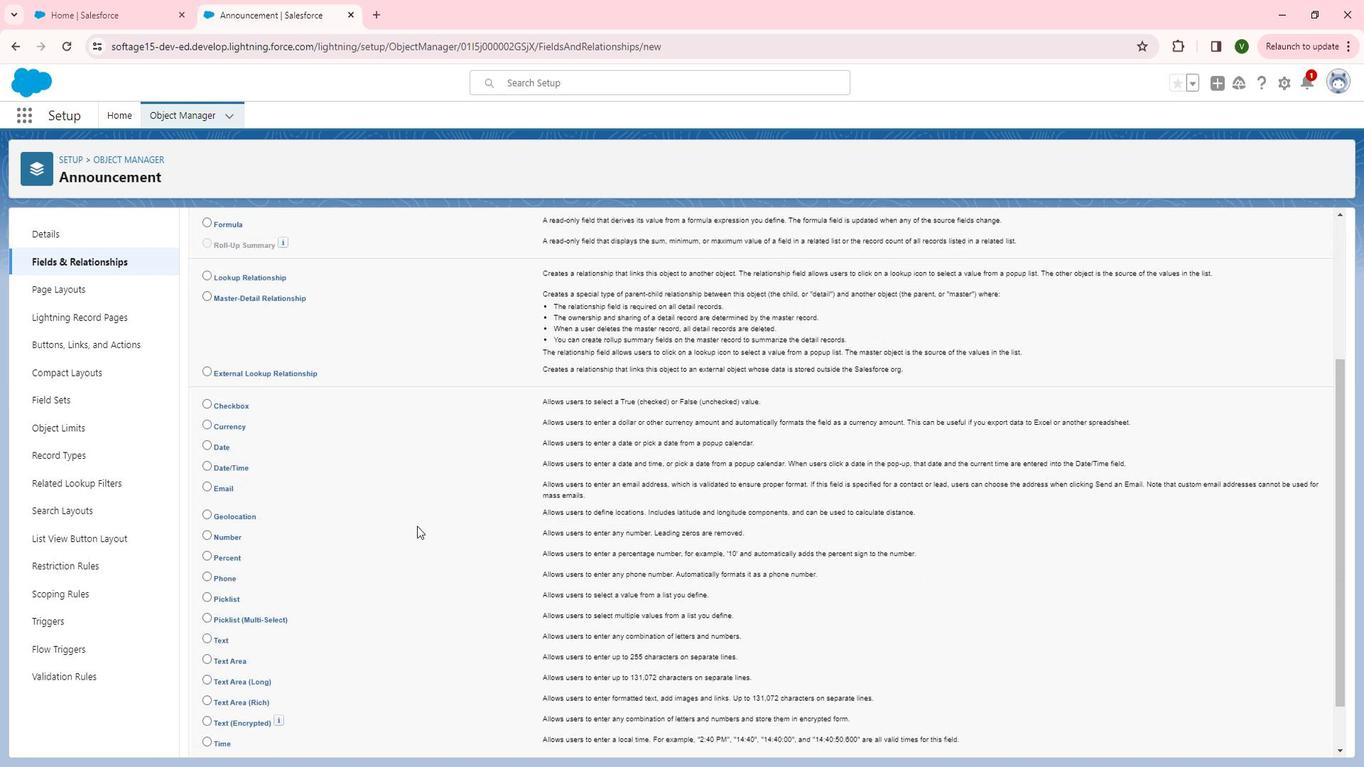 
Action: Mouse moved to (225, 449)
